 Task: Play online Risk (conquerclub) game.
Action: Mouse moved to (591, 498)
Screenshot: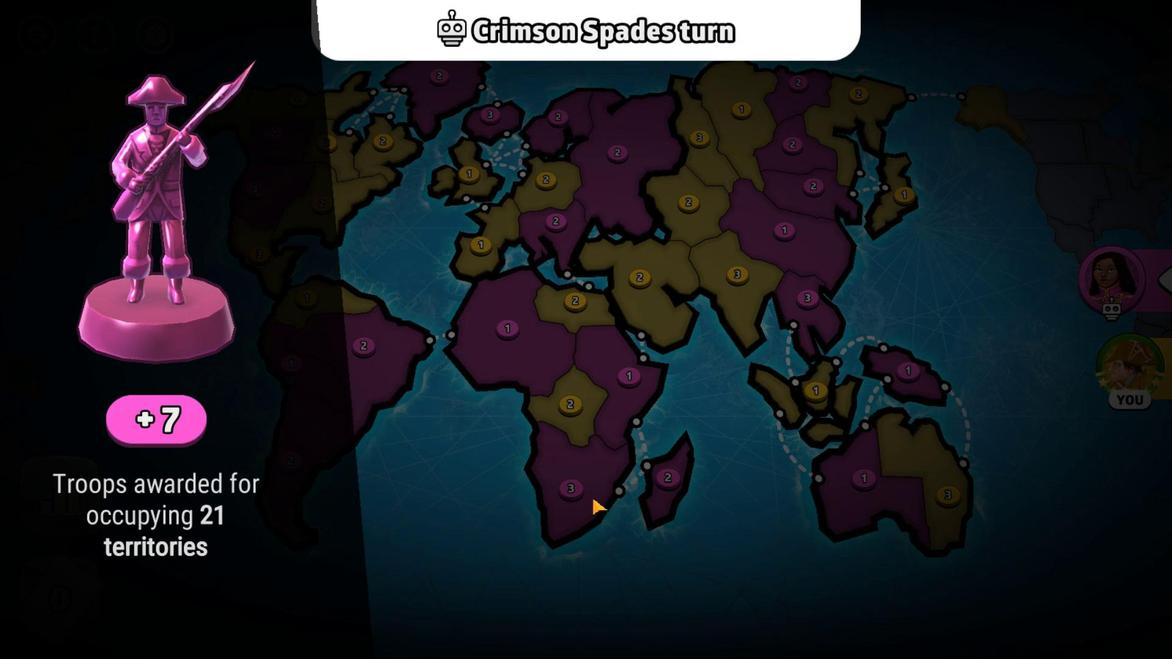
Action: Mouse pressed left at (591, 498)
Screenshot: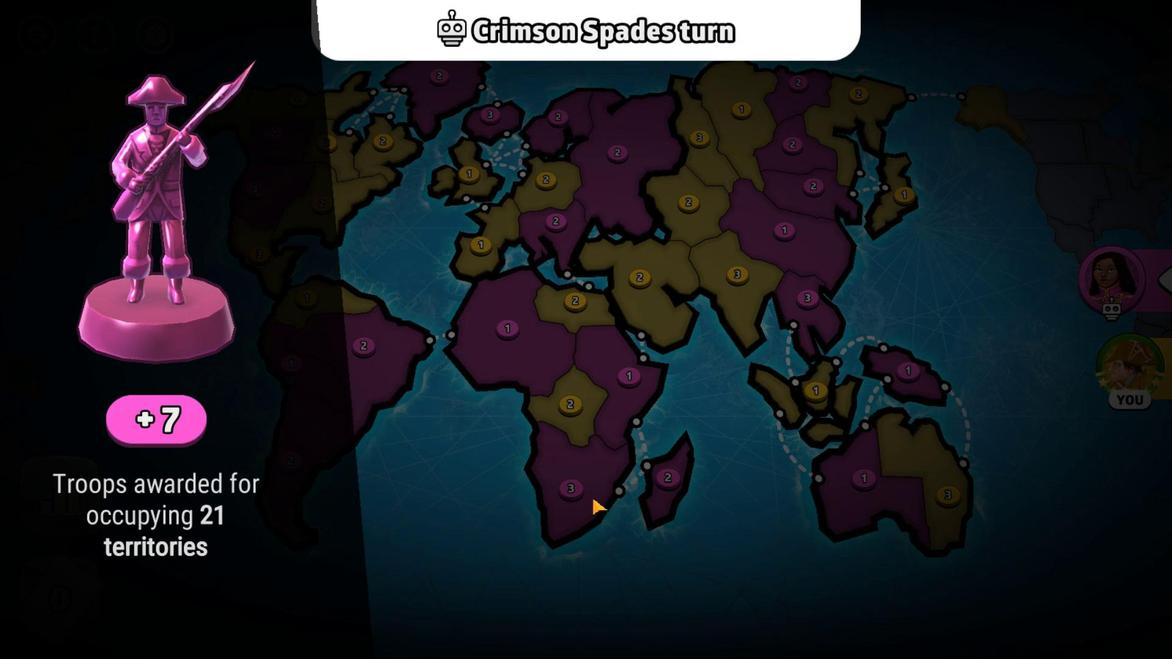 
Action: Mouse moved to (333, 200)
Screenshot: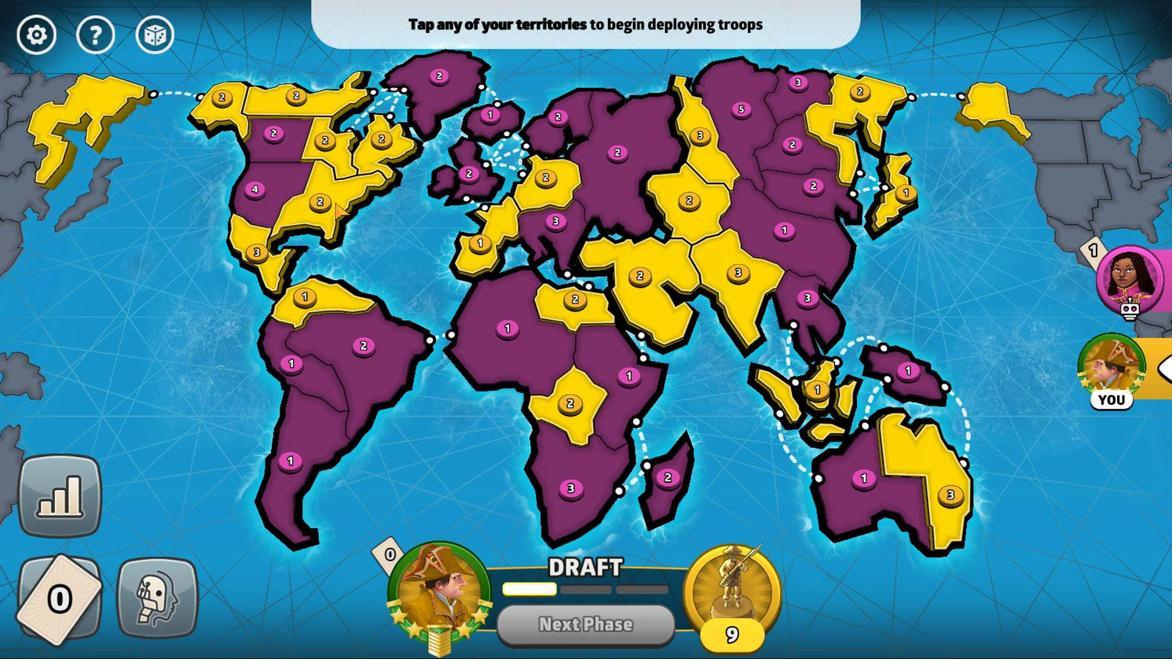 
Action: Mouse pressed left at (333, 200)
Screenshot: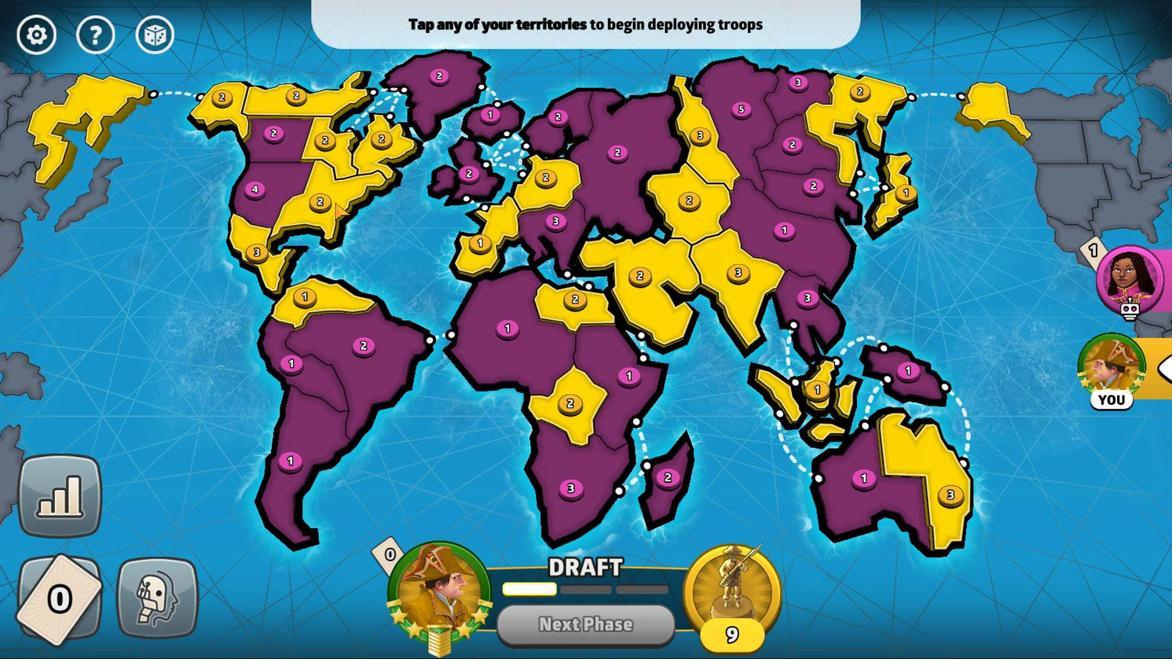 
Action: Mouse moved to (595, 263)
Screenshot: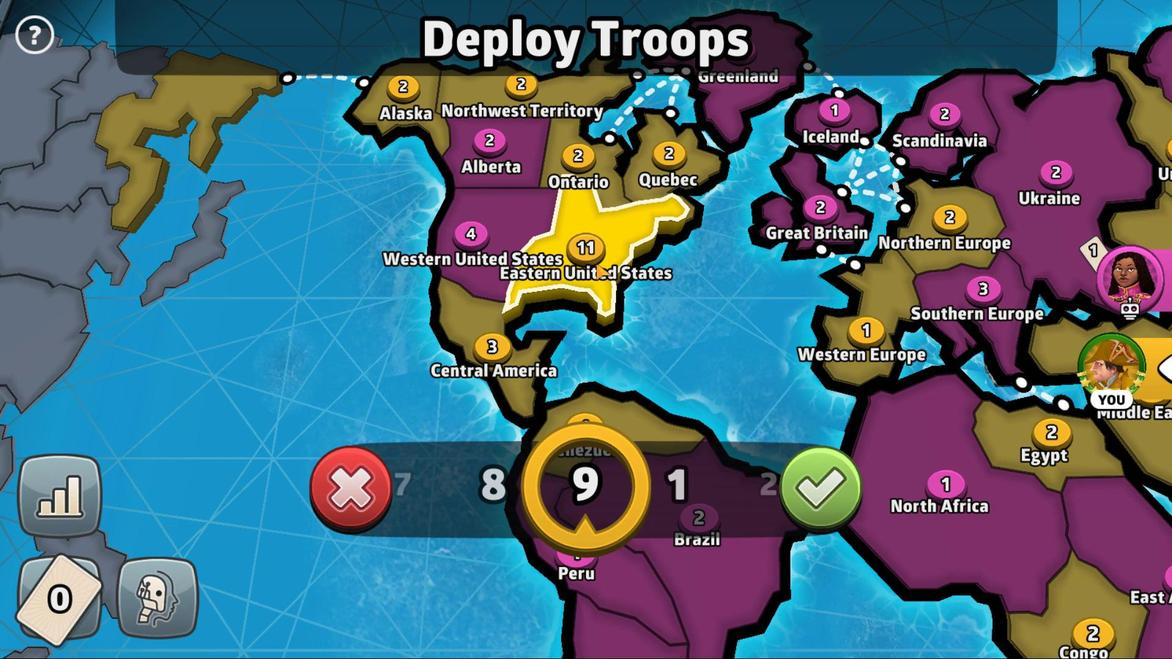 
Action: Mouse pressed left at (595, 263)
Screenshot: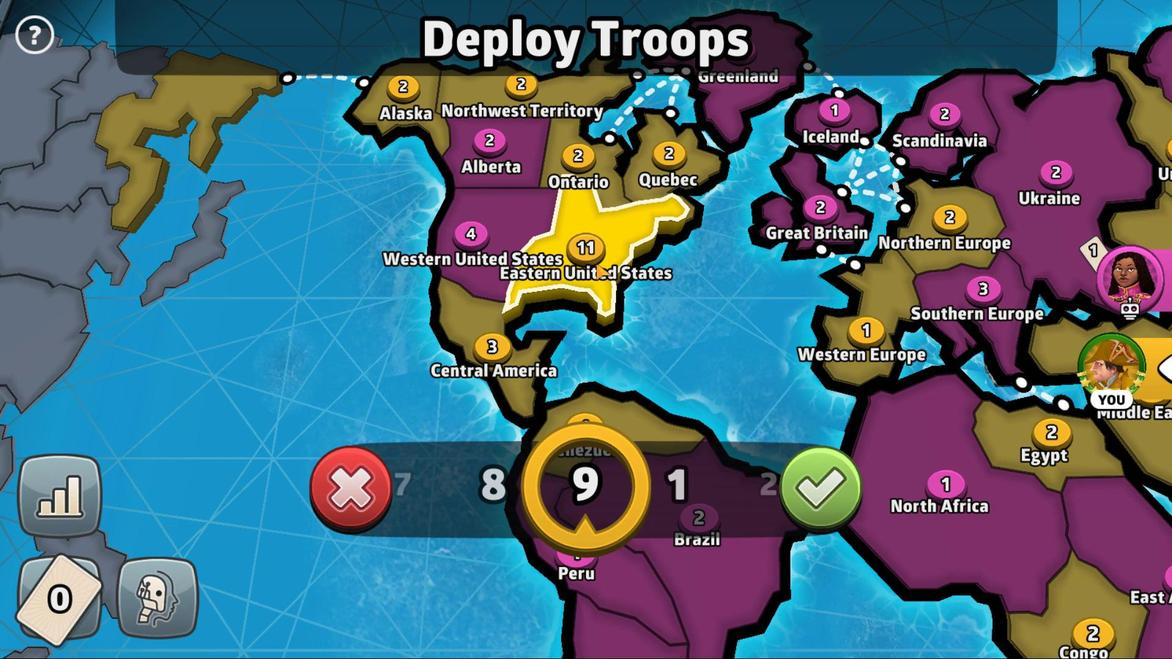 
Action: Mouse moved to (375, 134)
Screenshot: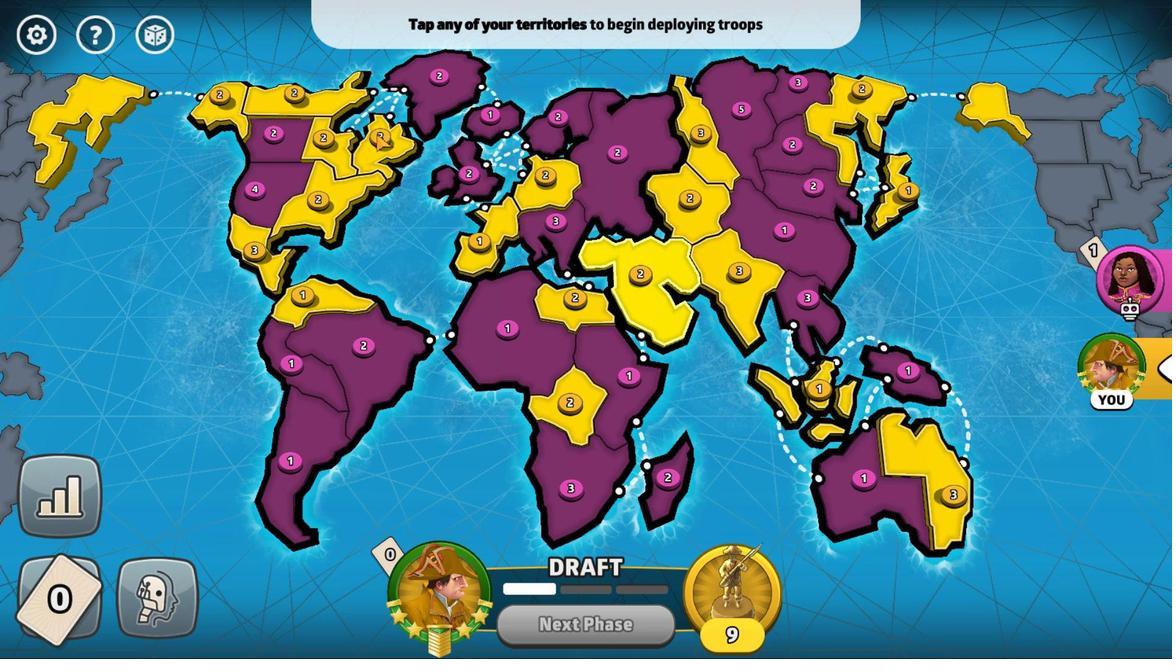 
Action: Mouse pressed left at (375, 134)
Screenshot: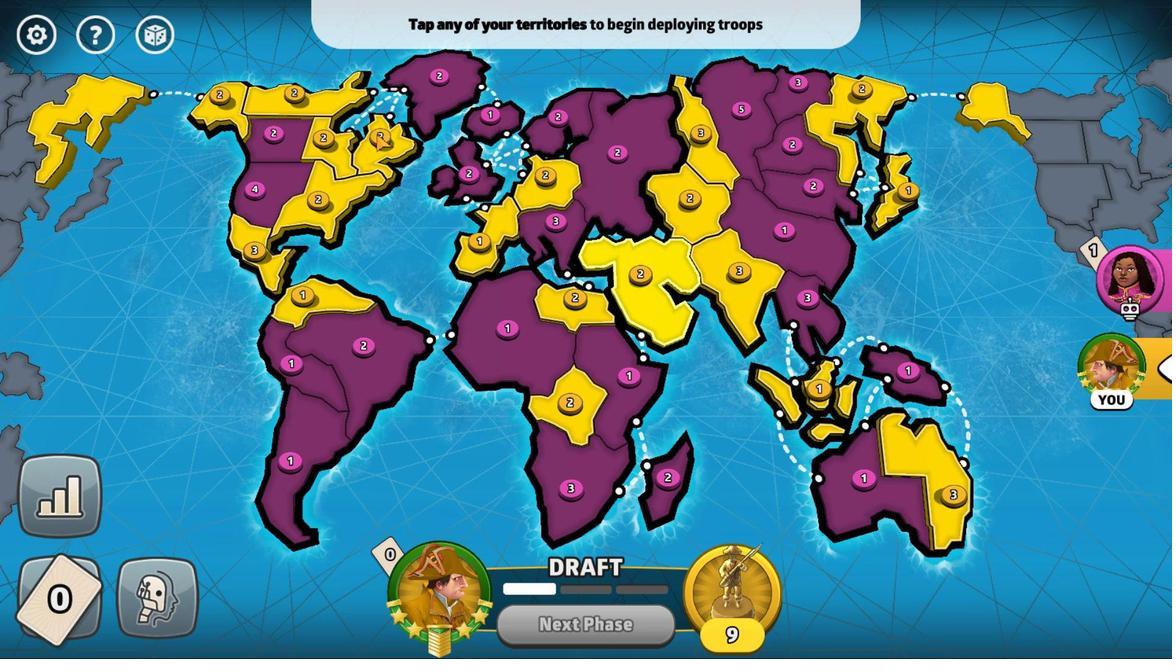 
Action: Mouse moved to (827, 482)
Screenshot: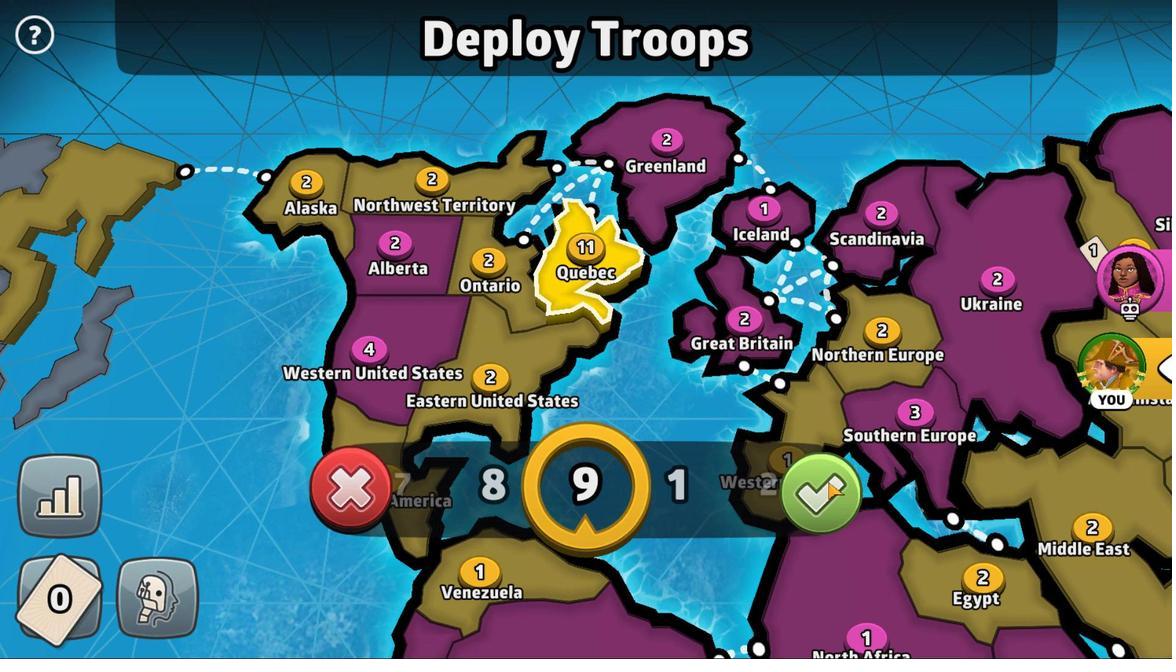 
Action: Mouse pressed left at (827, 482)
Screenshot: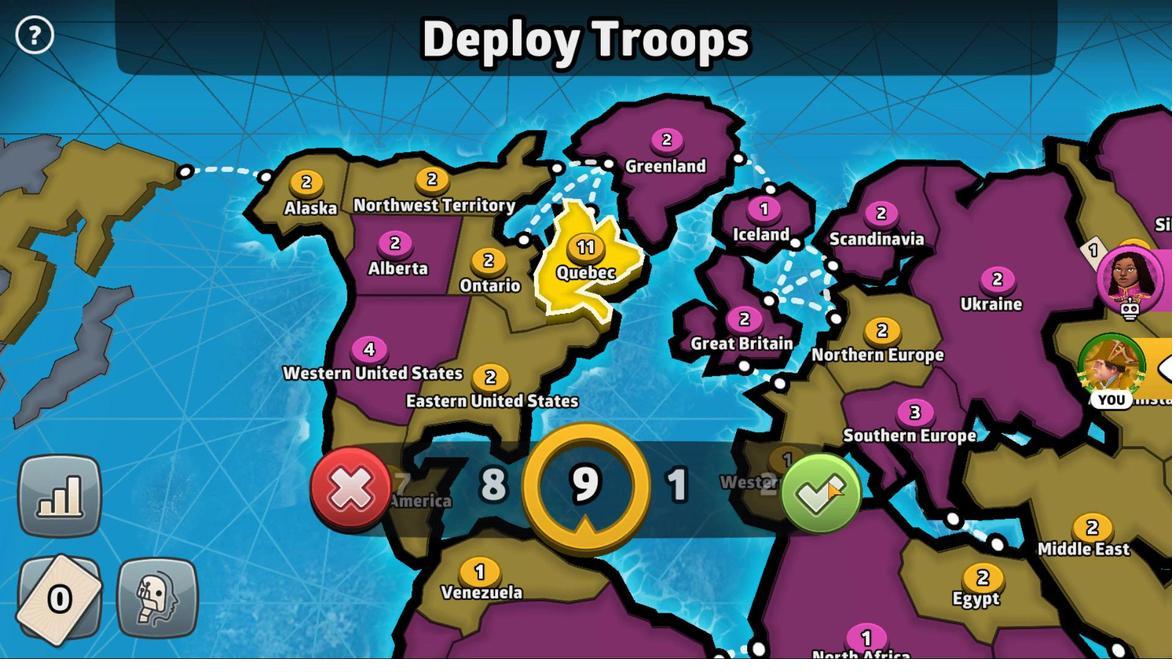 
Action: Mouse moved to (609, 619)
Screenshot: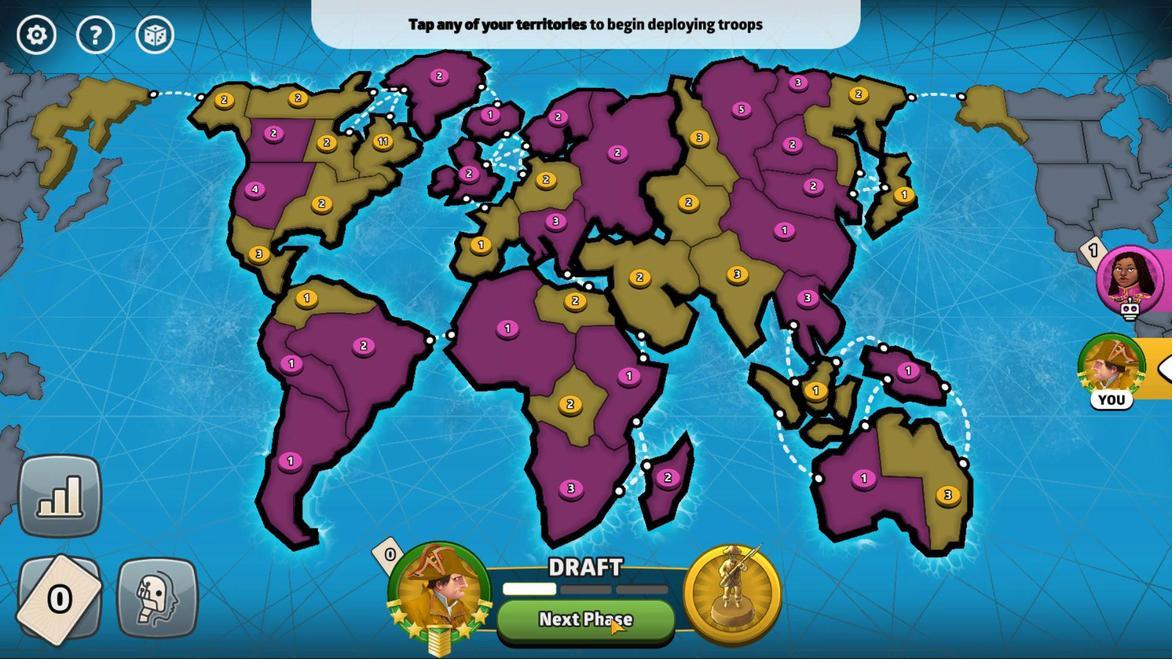 
Action: Mouse pressed left at (609, 619)
Screenshot: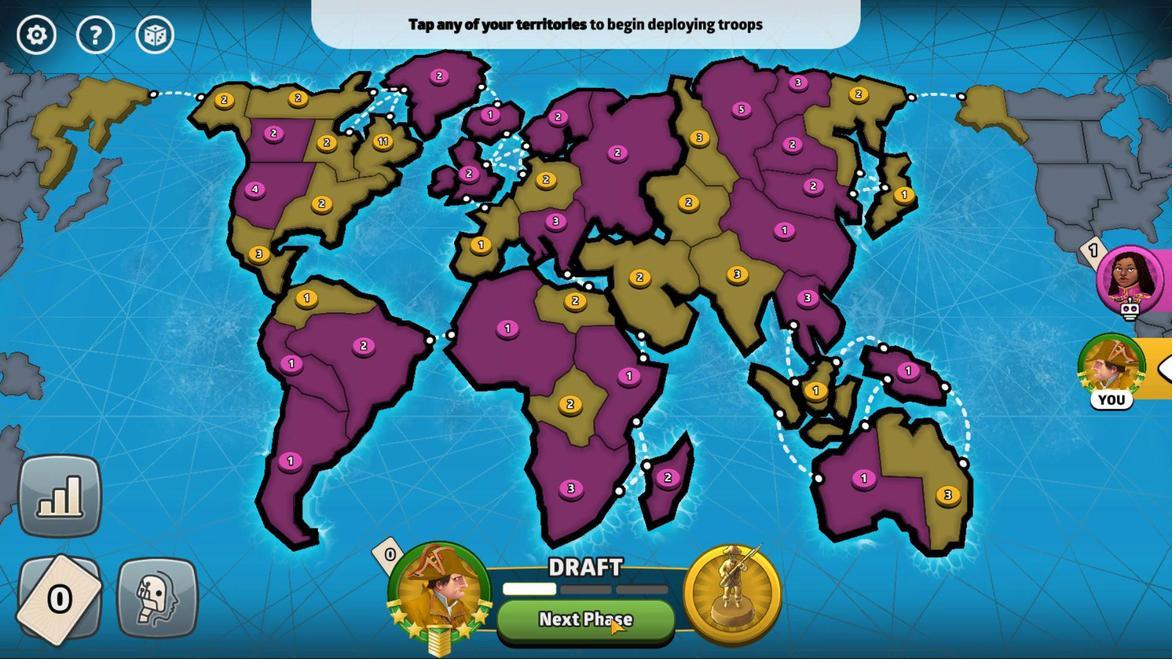 
Action: Mouse moved to (384, 153)
Screenshot: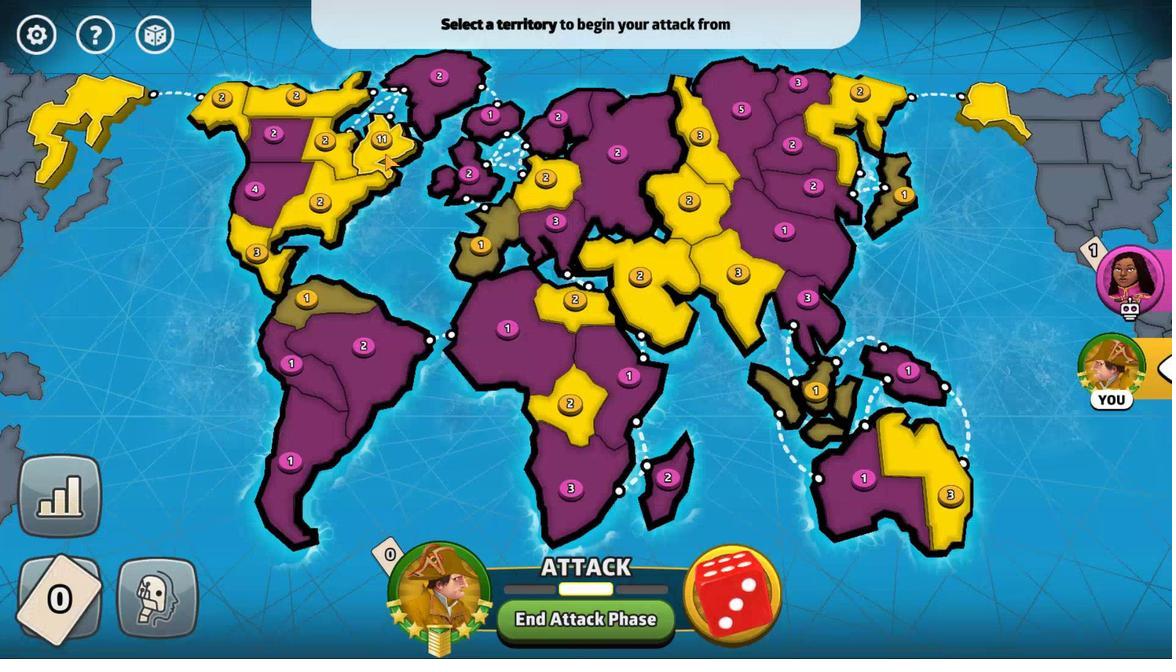 
Action: Mouse pressed left at (384, 153)
Screenshot: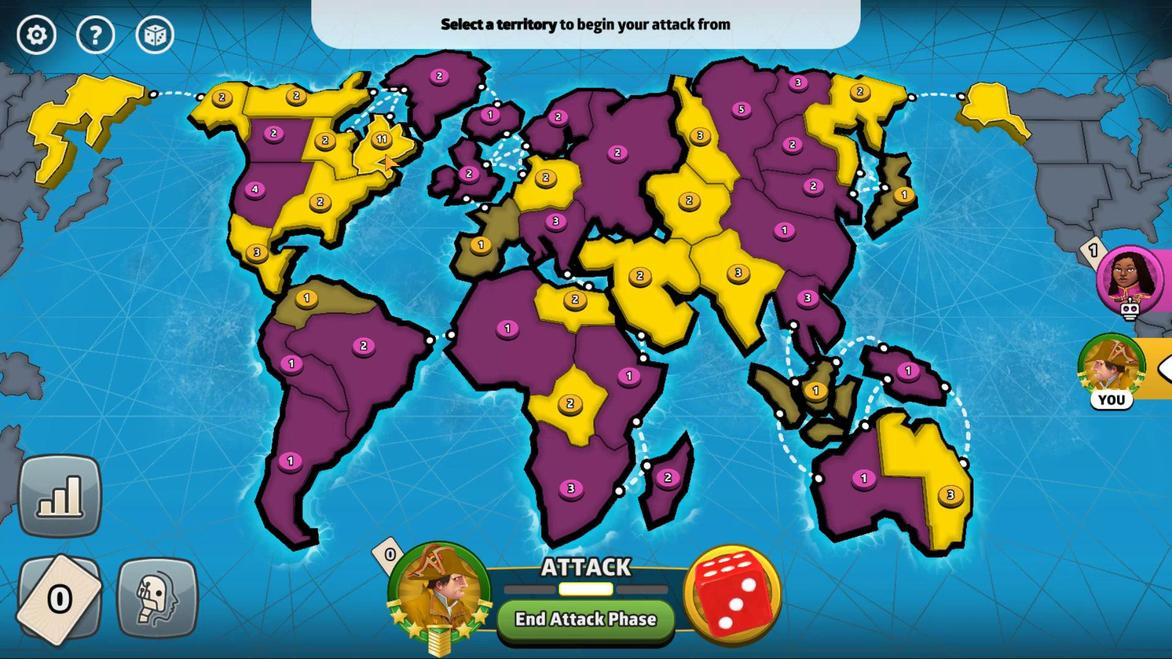 
Action: Mouse moved to (772, 206)
Screenshot: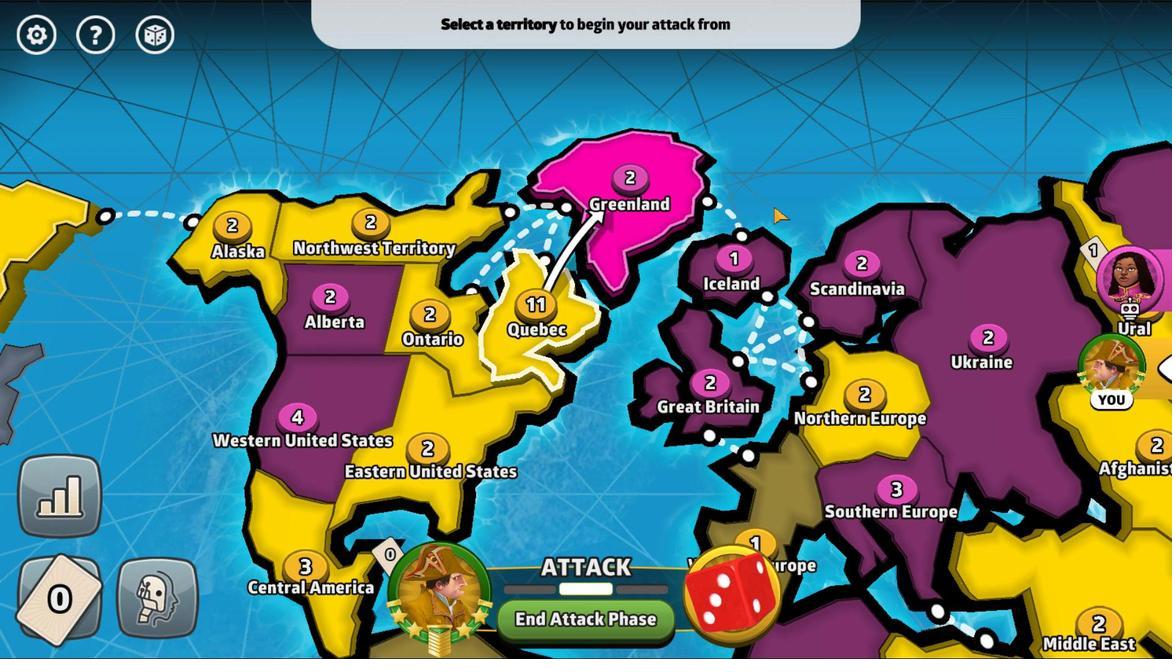 
Action: Mouse pressed left at (772, 206)
Screenshot: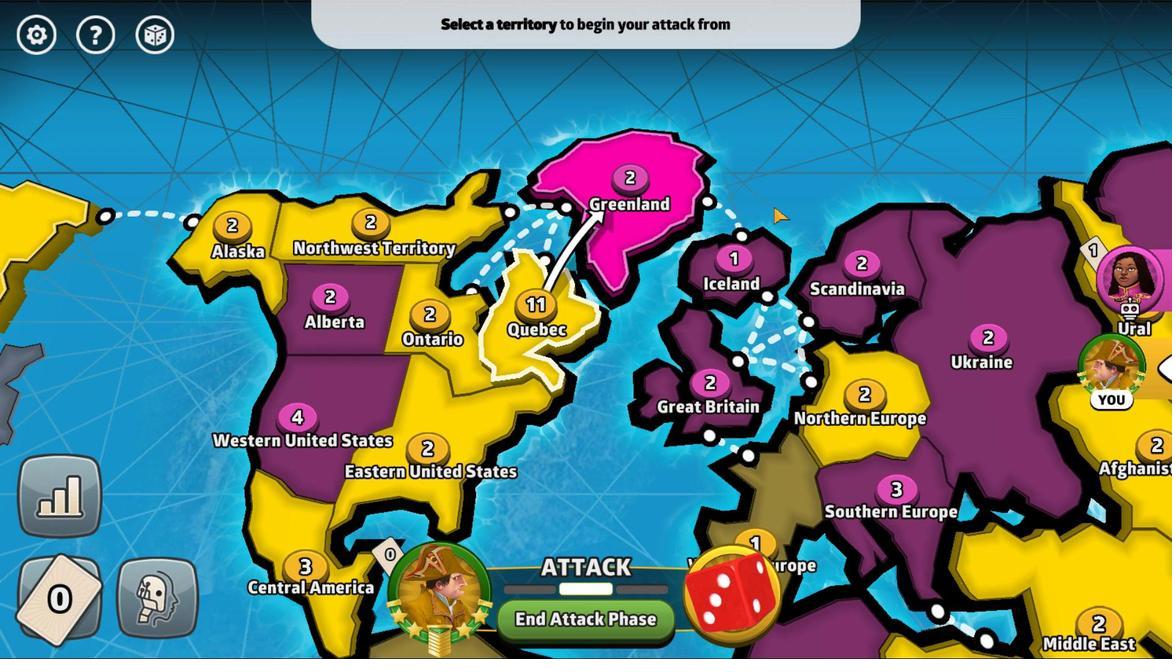 
Action: Mouse moved to (370, 136)
Screenshot: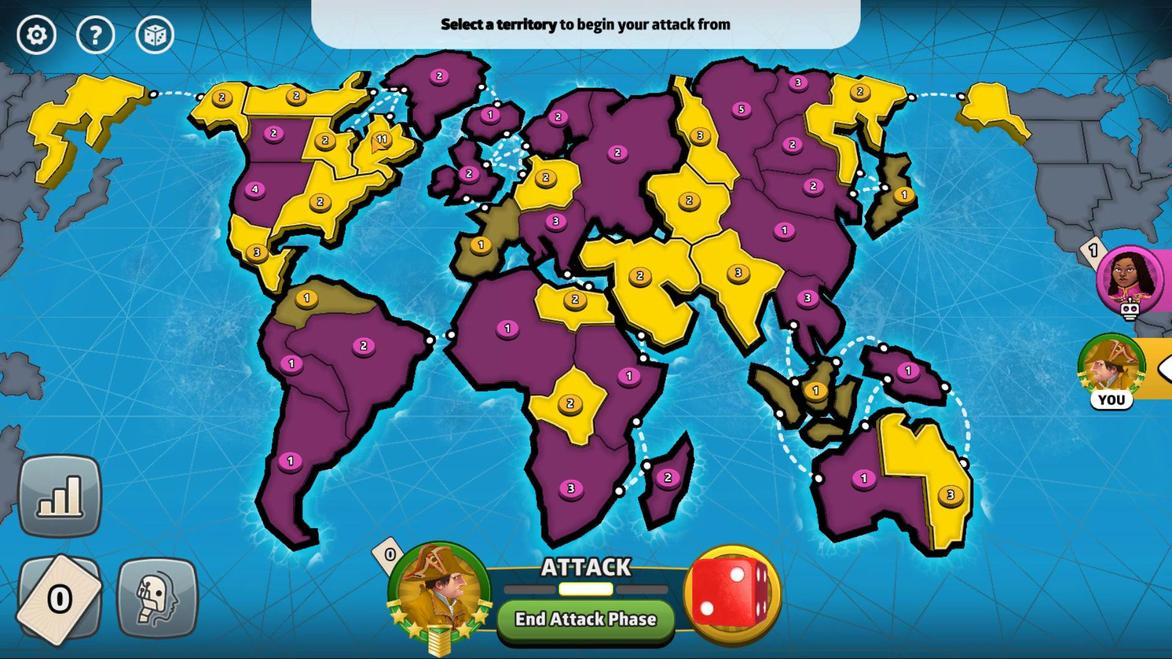 
Action: Mouse pressed left at (370, 136)
Screenshot: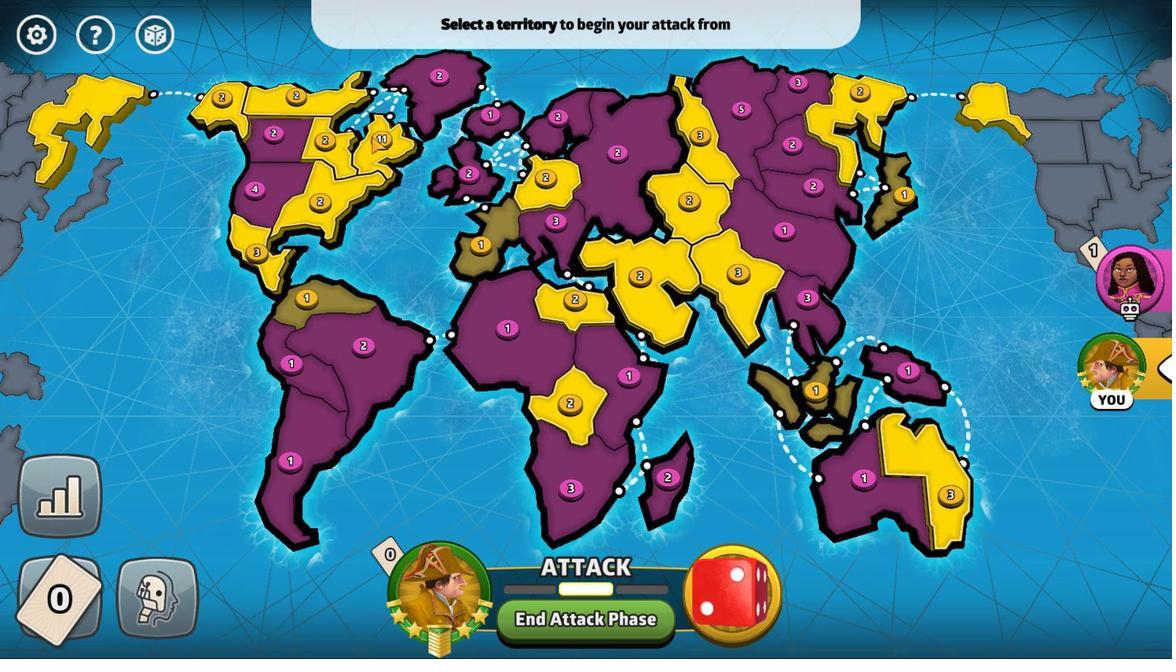 
Action: Mouse moved to (655, 228)
Screenshot: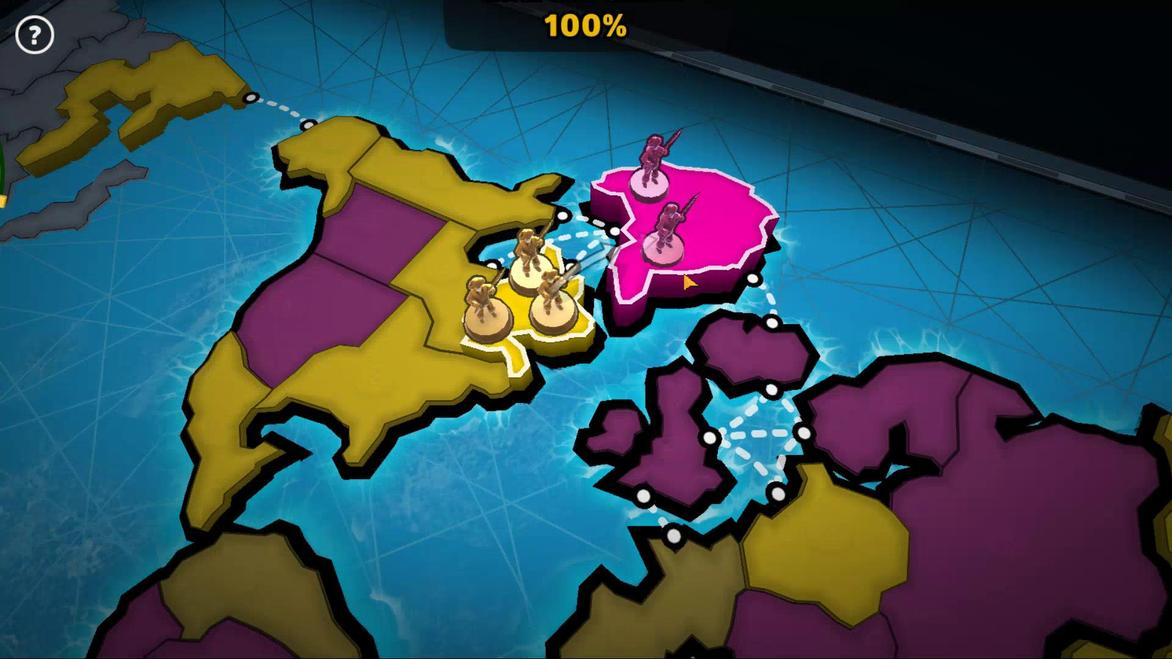 
Action: Mouse pressed left at (655, 228)
Screenshot: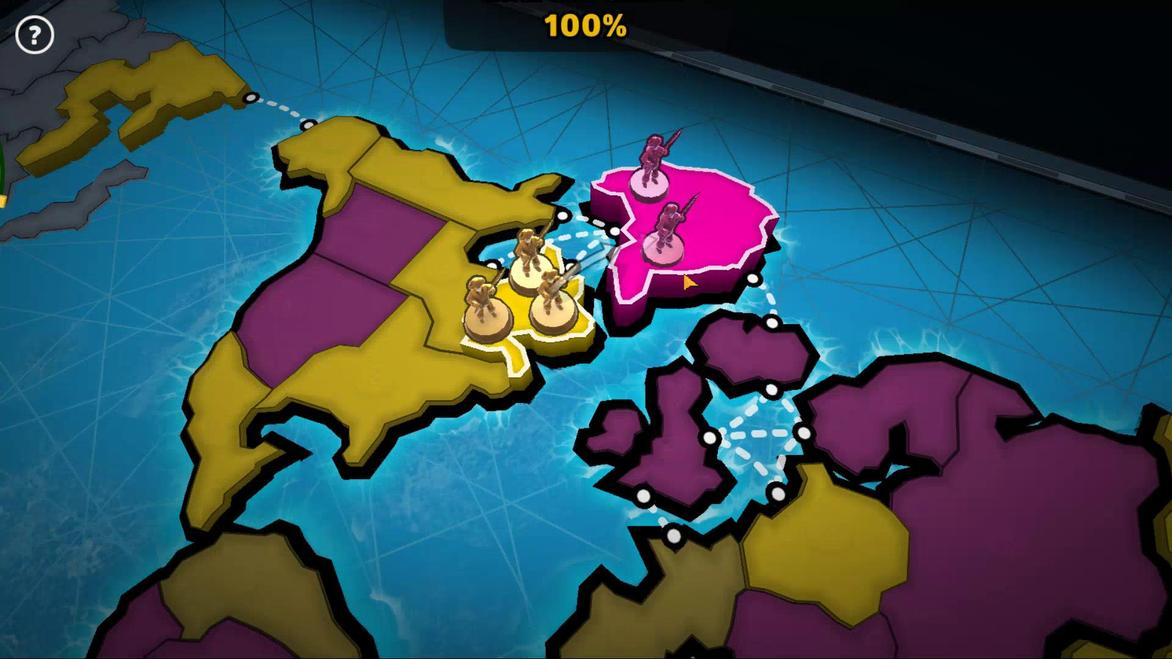 
Action: Mouse moved to (594, 465)
Screenshot: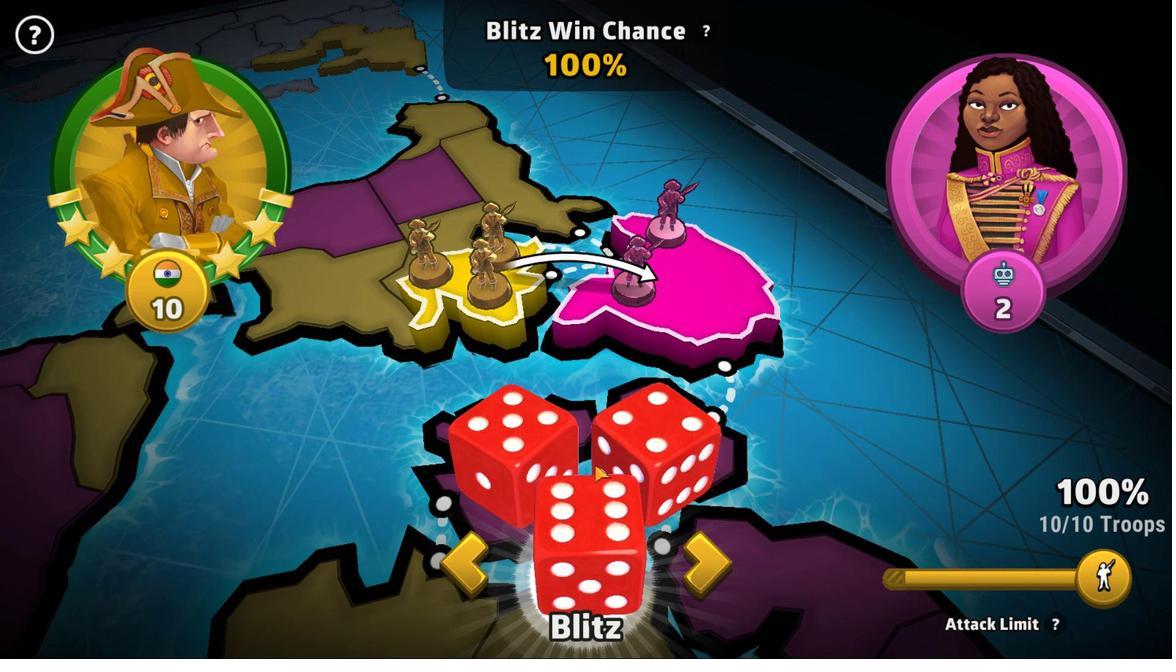 
Action: Mouse pressed left at (594, 465)
Screenshot: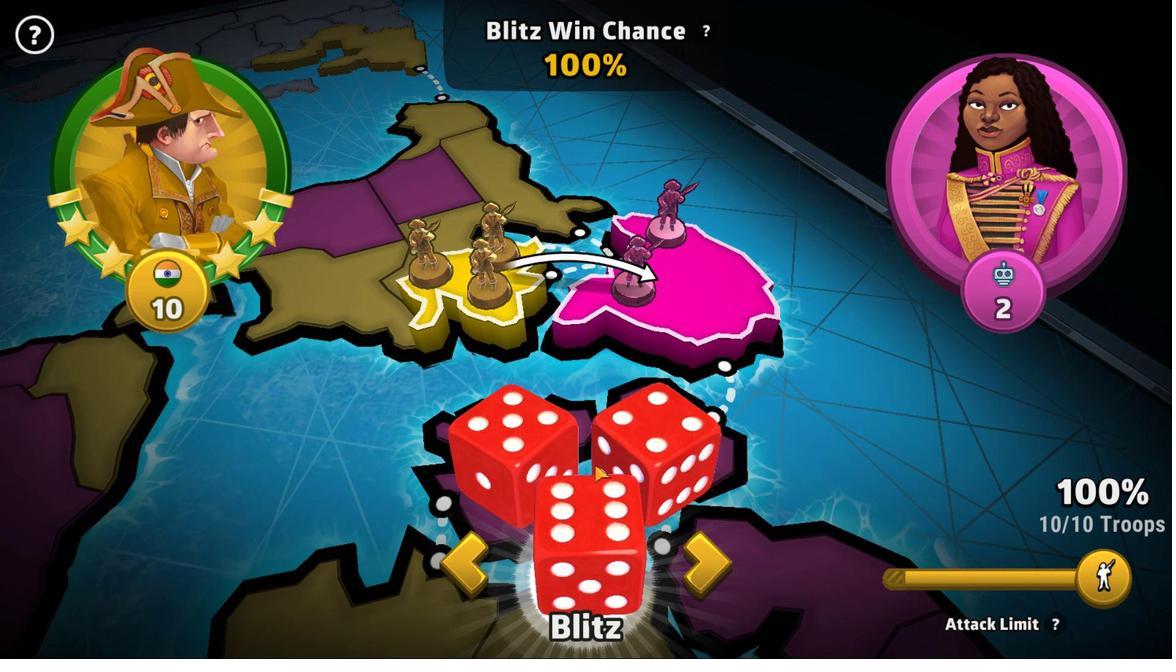 
Action: Mouse moved to (821, 481)
Screenshot: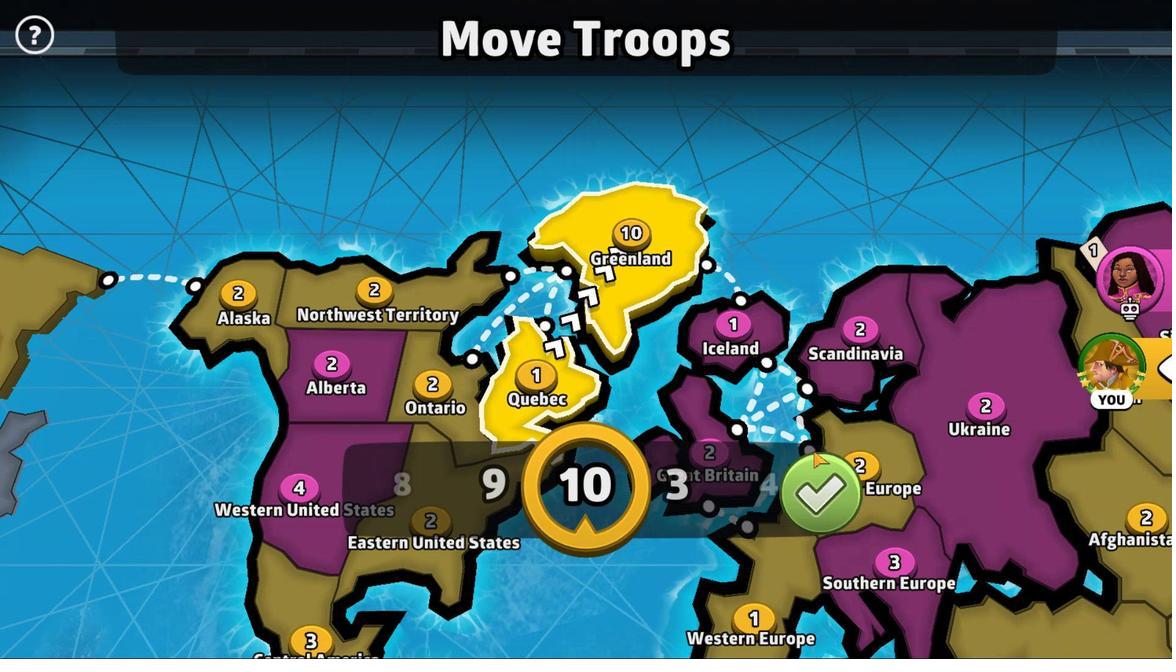 
Action: Mouse pressed left at (821, 481)
Screenshot: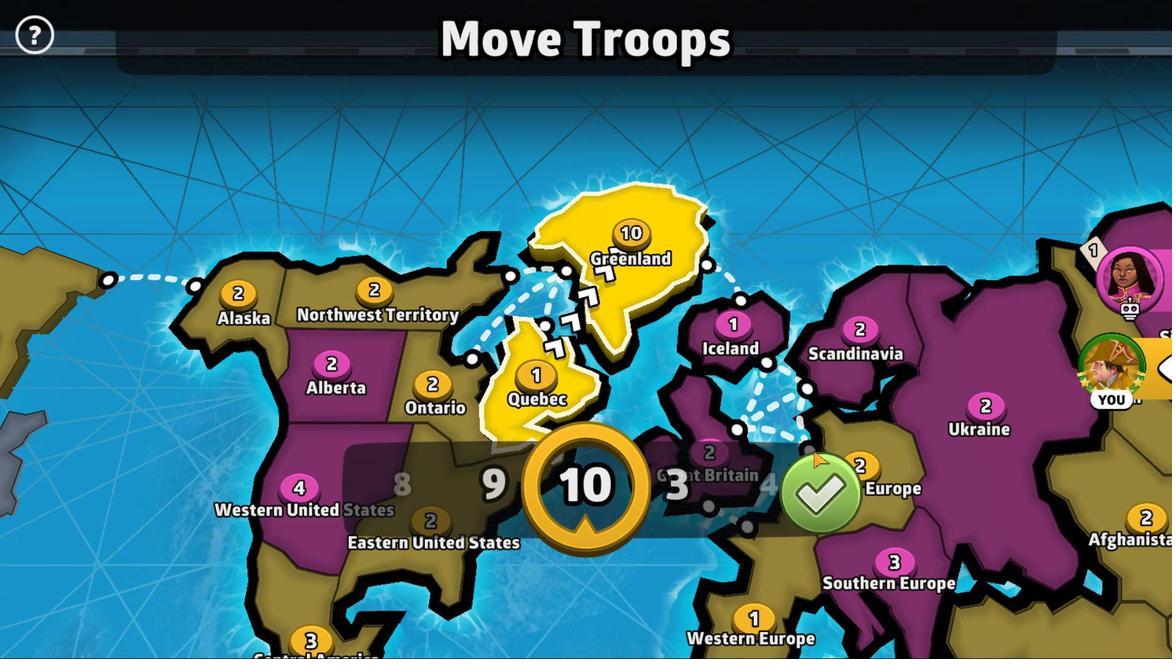 
Action: Mouse moved to (646, 299)
Screenshot: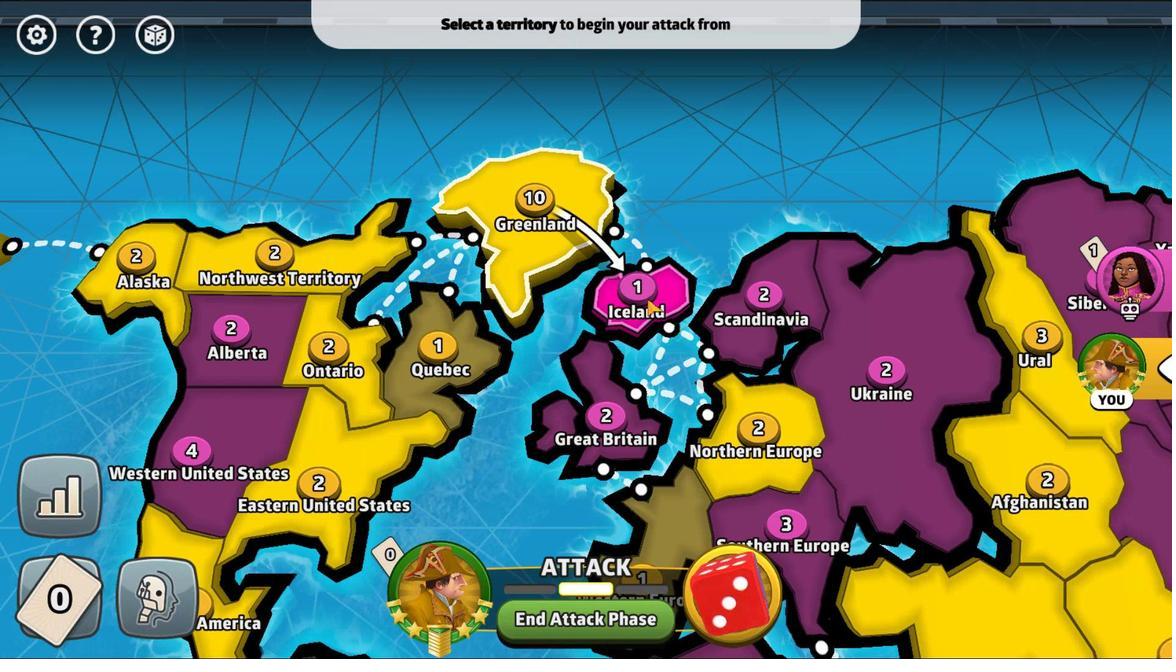 
Action: Mouse pressed left at (646, 299)
Screenshot: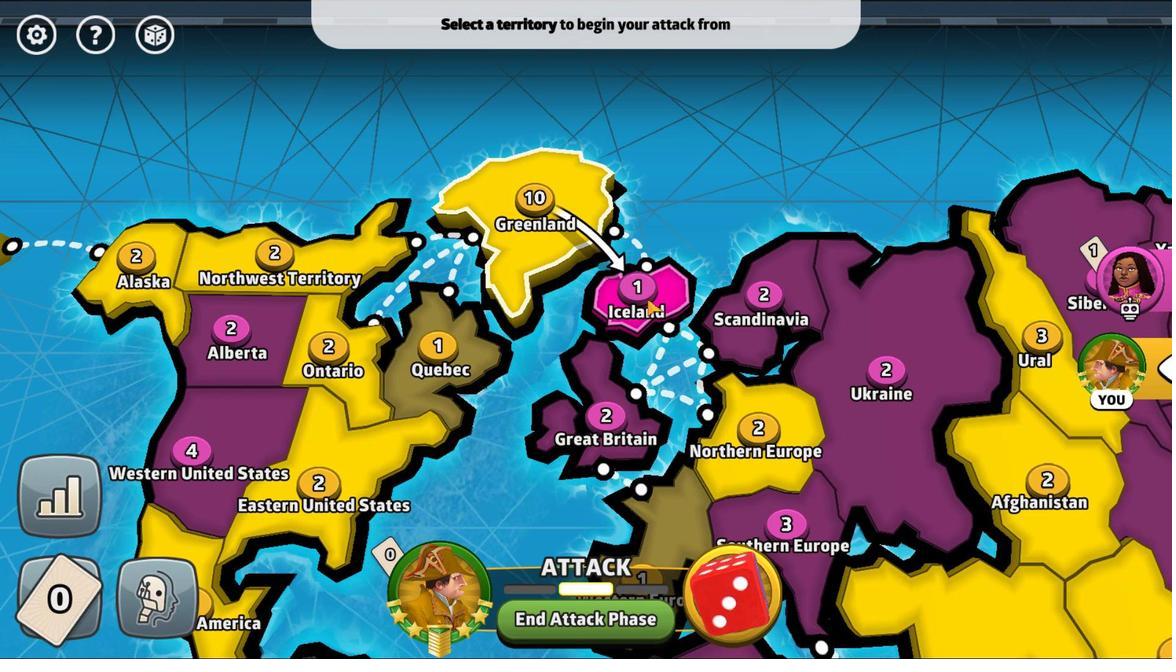 
Action: Mouse moved to (660, 458)
Screenshot: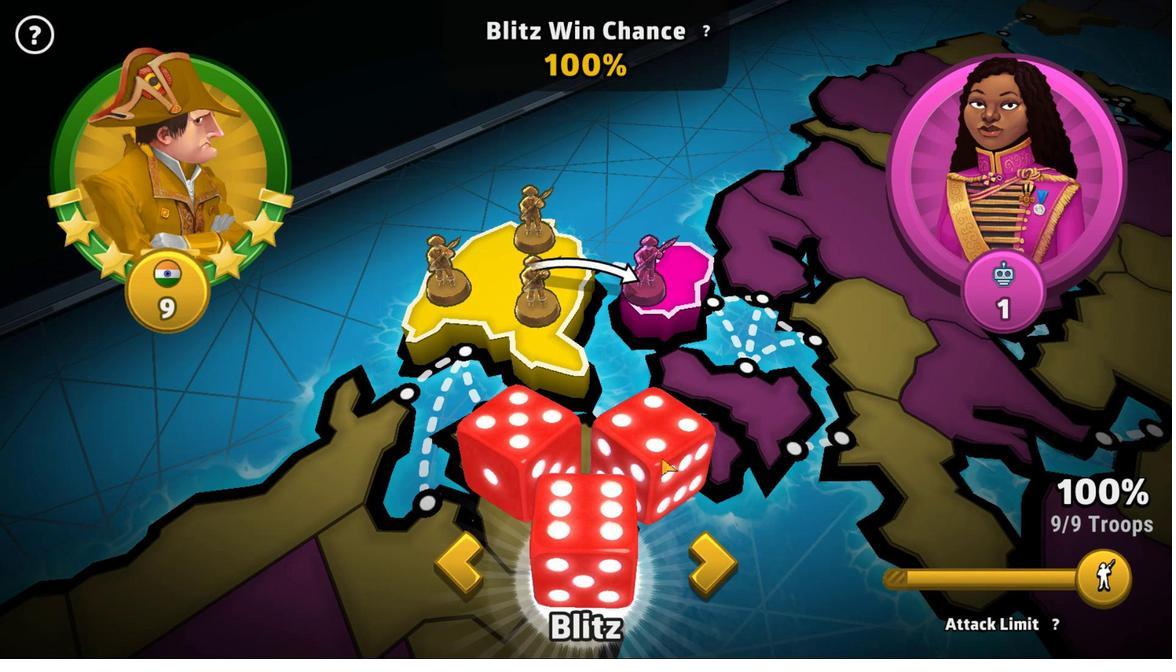 
Action: Mouse pressed left at (660, 458)
Screenshot: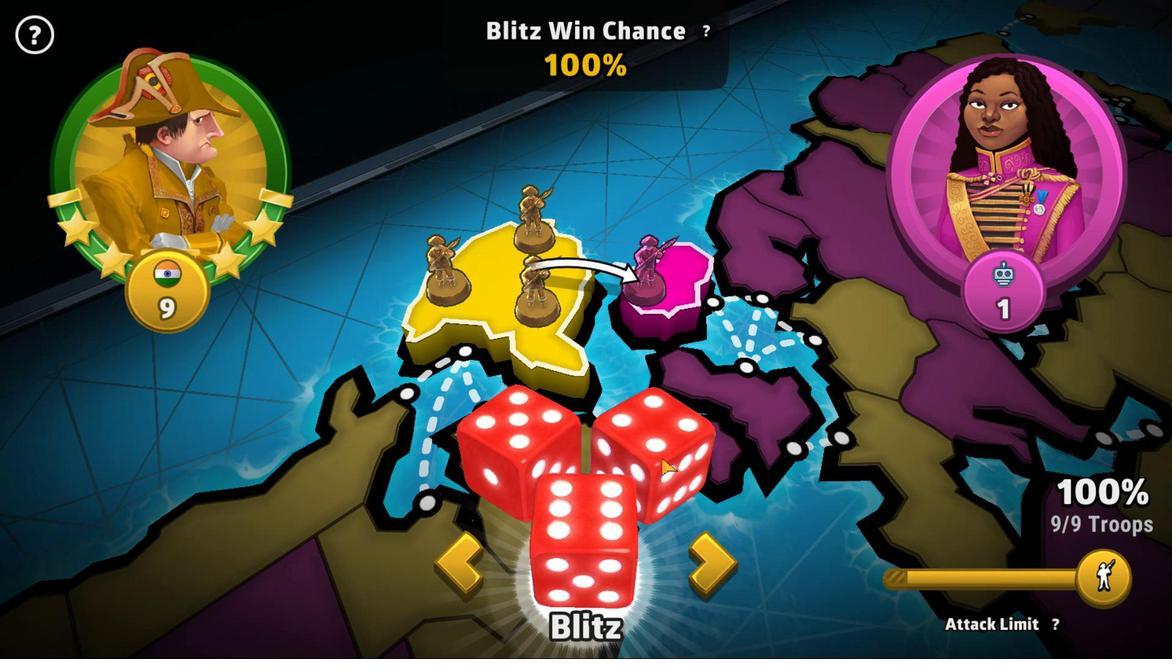 
Action: Mouse moved to (857, 482)
Screenshot: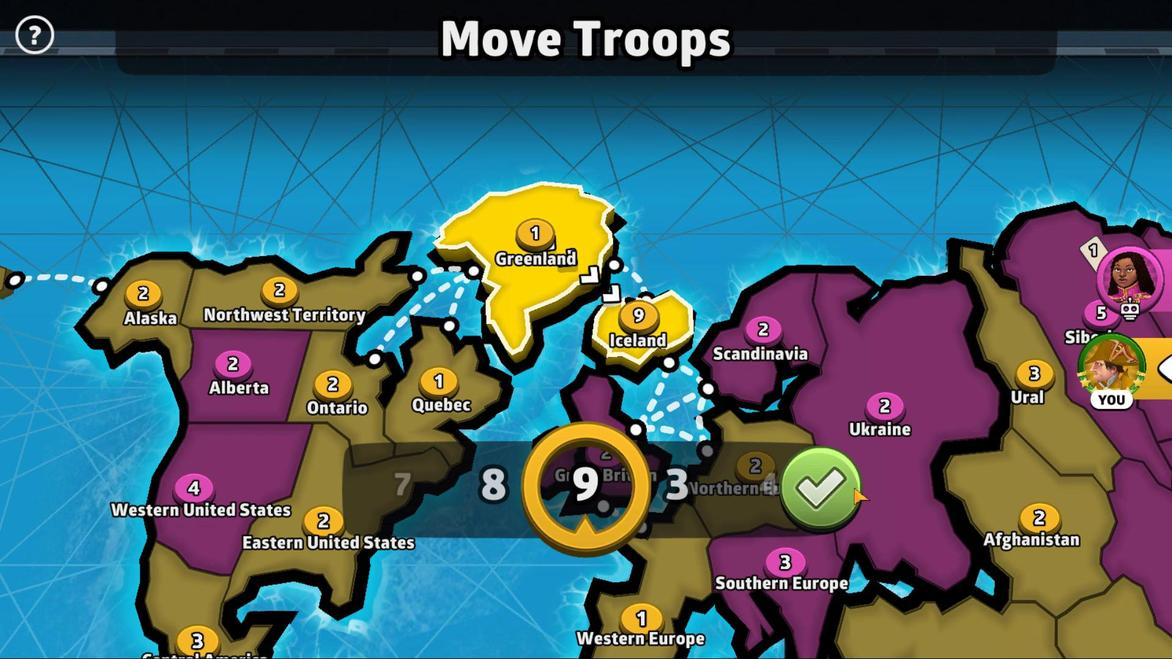 
Action: Mouse pressed left at (857, 482)
Screenshot: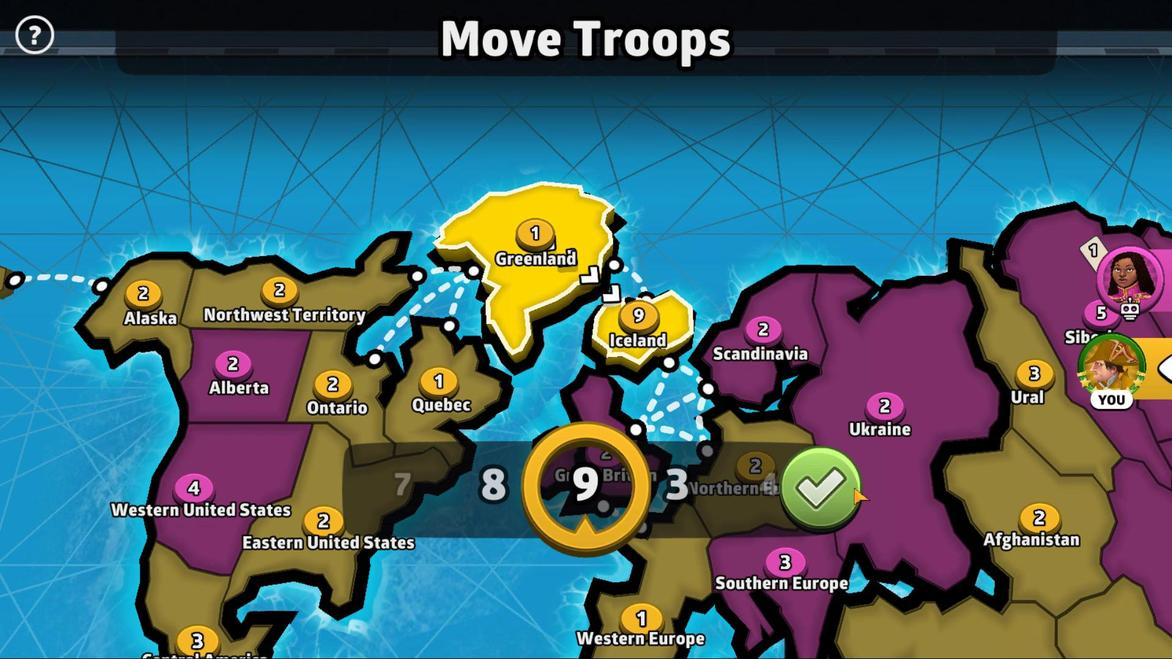 
Action: Mouse moved to (516, 305)
Screenshot: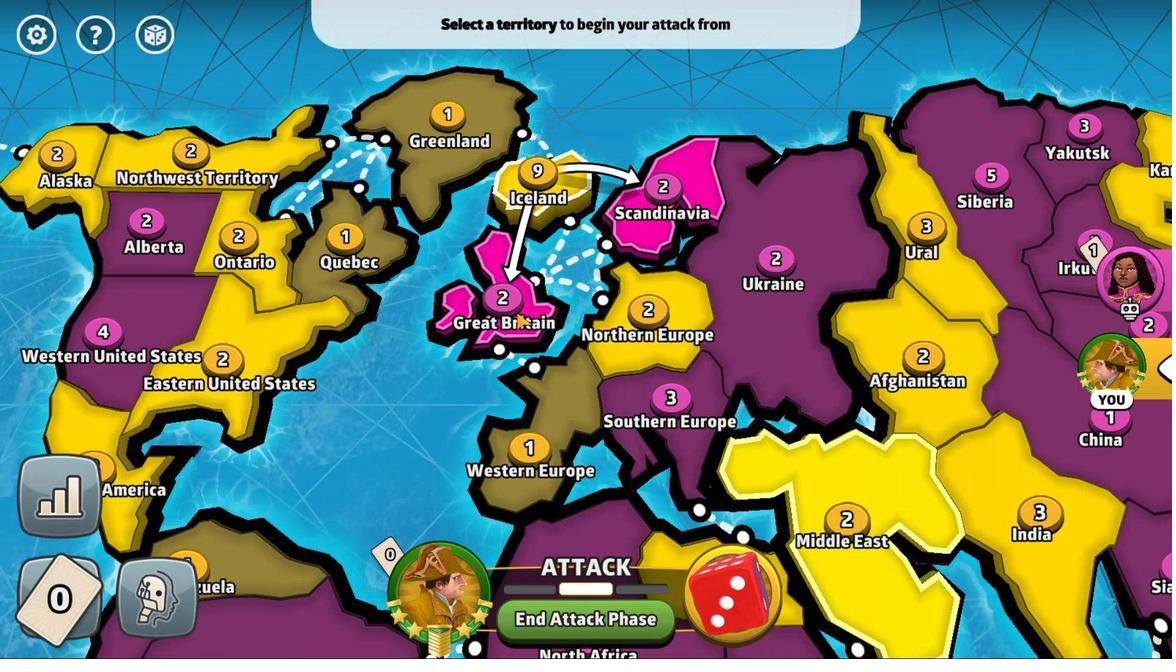 
Action: Mouse pressed left at (516, 305)
Screenshot: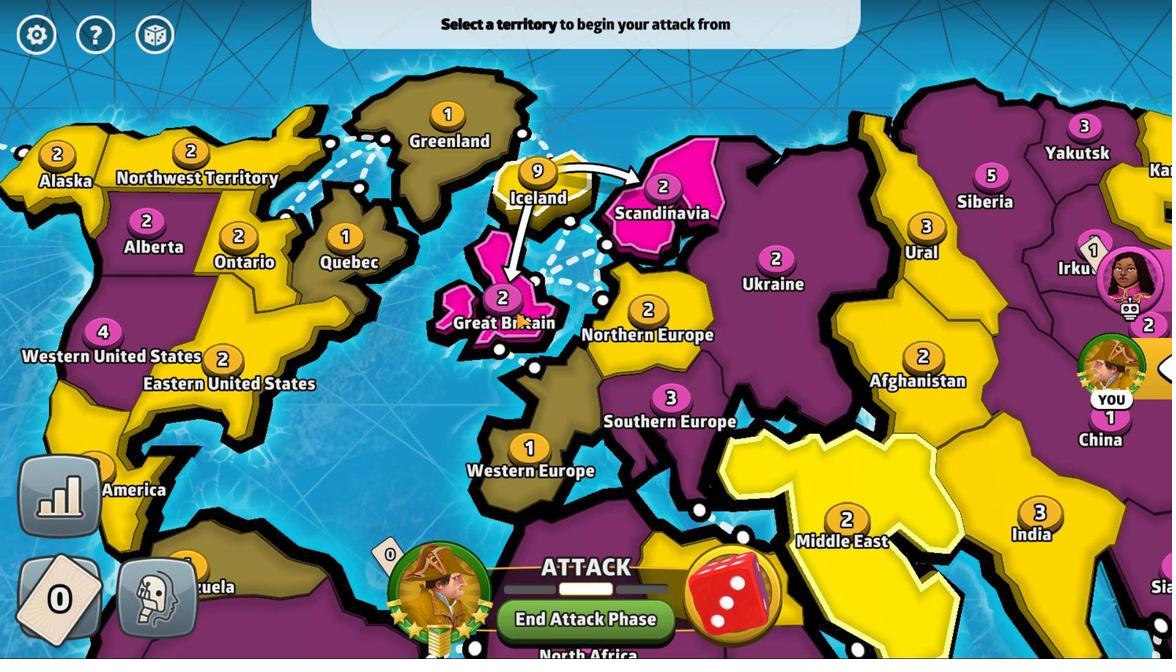 
Action: Mouse moved to (520, 308)
Screenshot: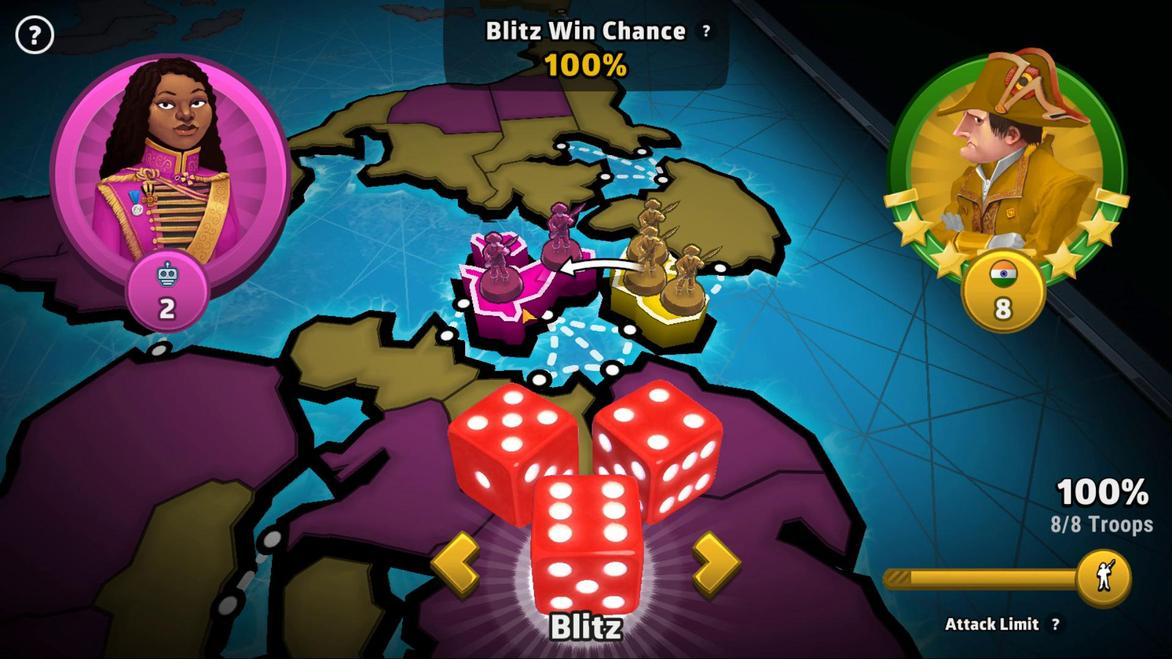 
Action: Key pressed <Key.left>
Screenshot: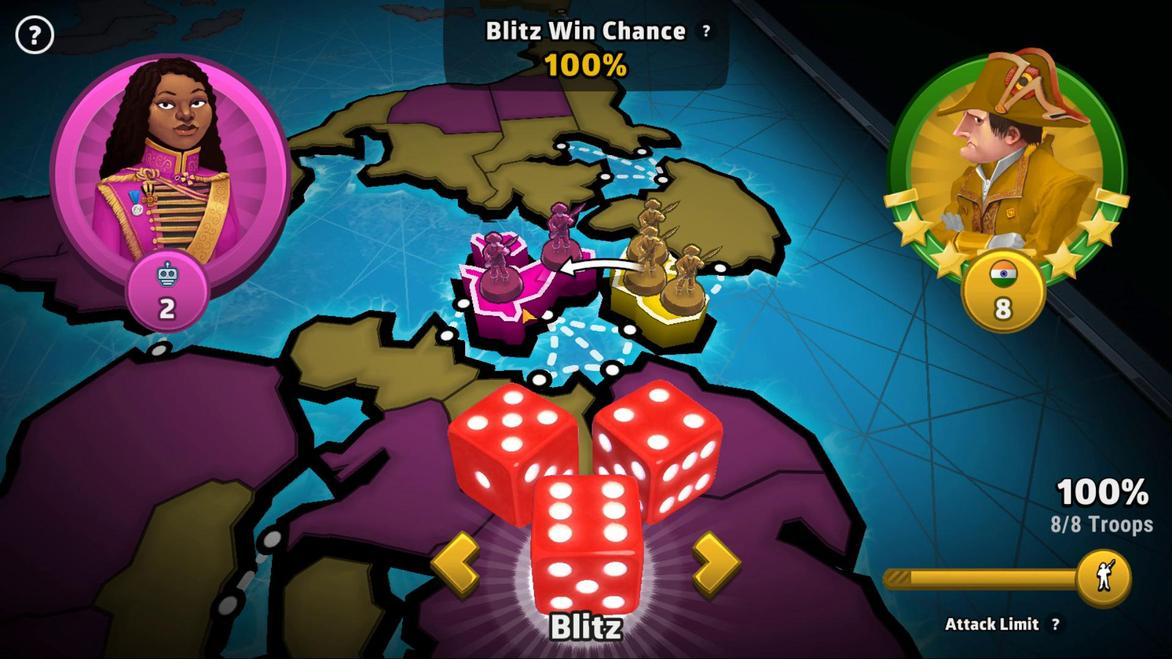 
Action: Mouse moved to (516, 396)
Screenshot: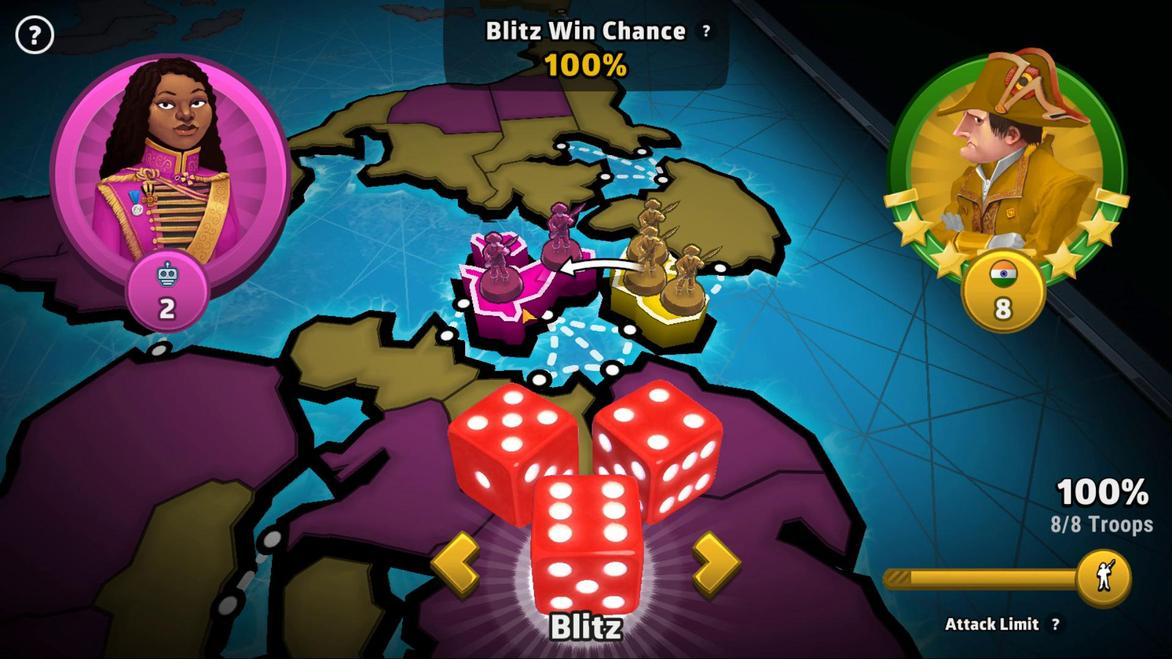 
Action: Key pressed <Key.left><Key.left><Key.left>
Screenshot: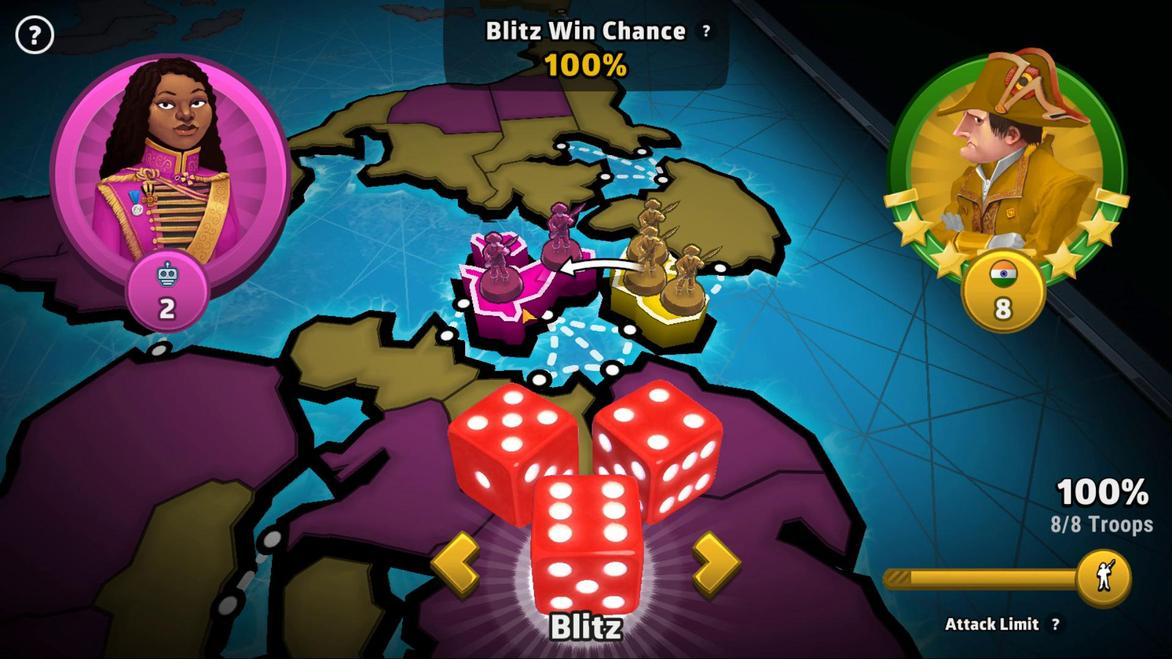 
Action: Mouse moved to (571, 504)
Screenshot: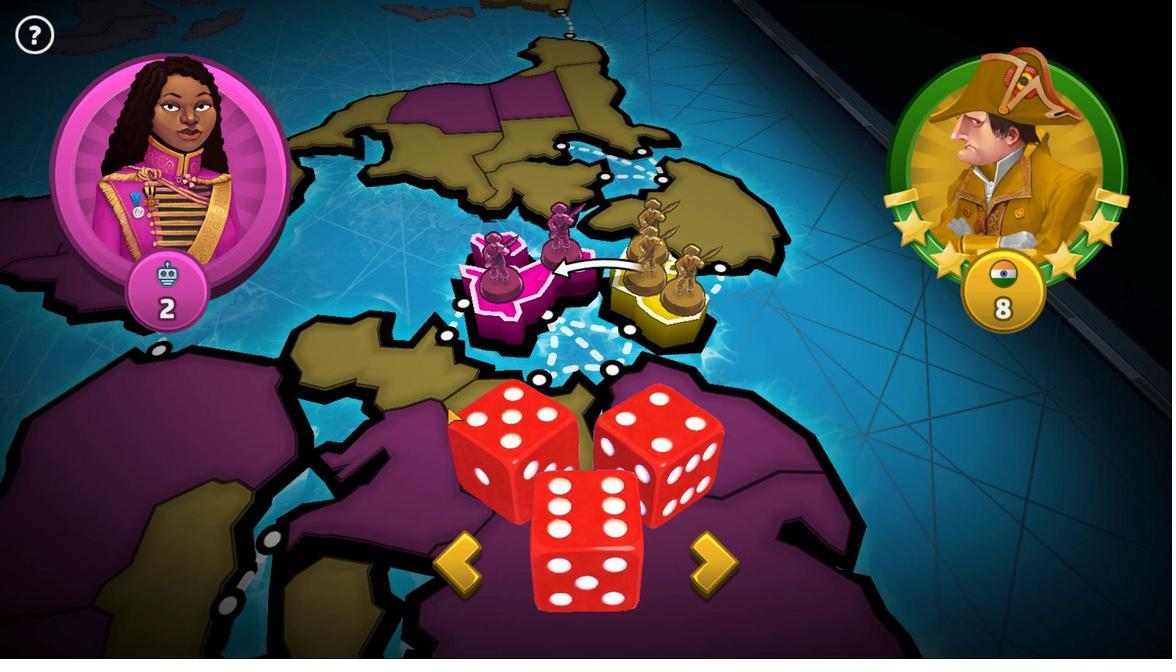 
Action: Mouse pressed left at (571, 504)
Screenshot: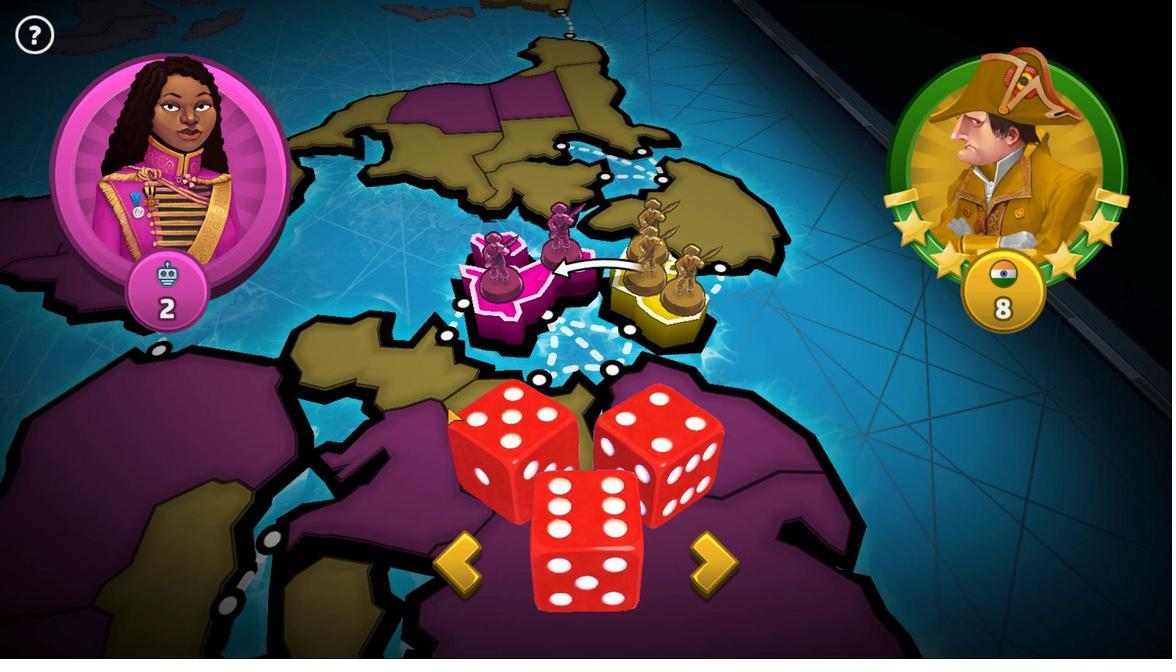 
Action: Mouse moved to (796, 489)
Screenshot: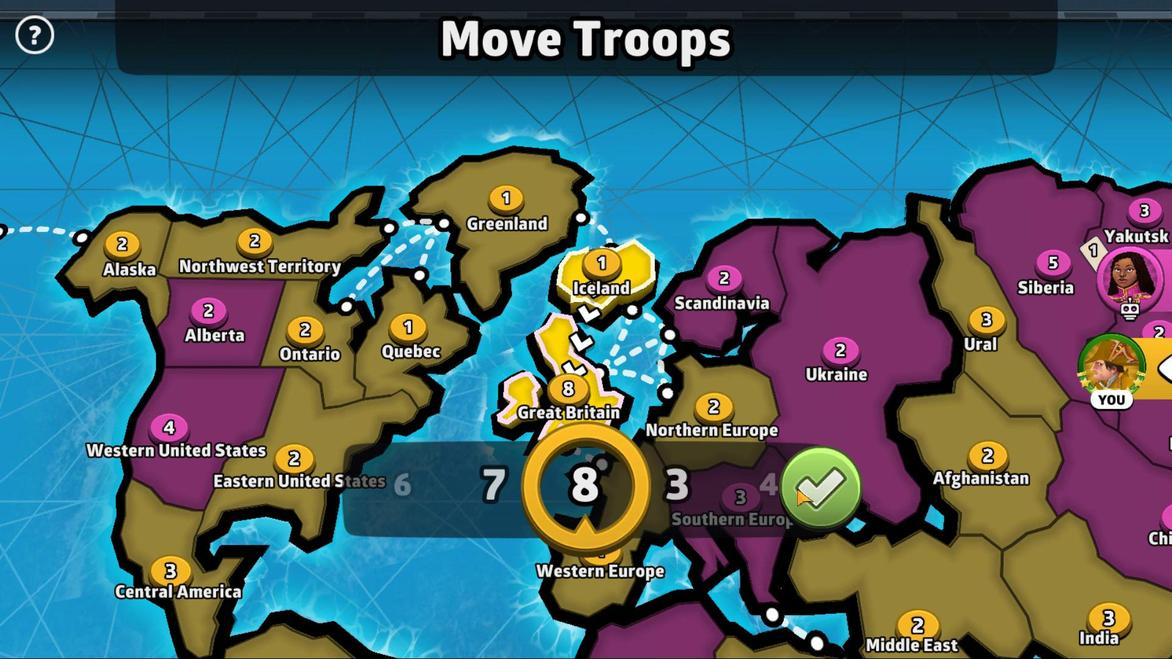 
Action: Mouse pressed left at (796, 489)
Screenshot: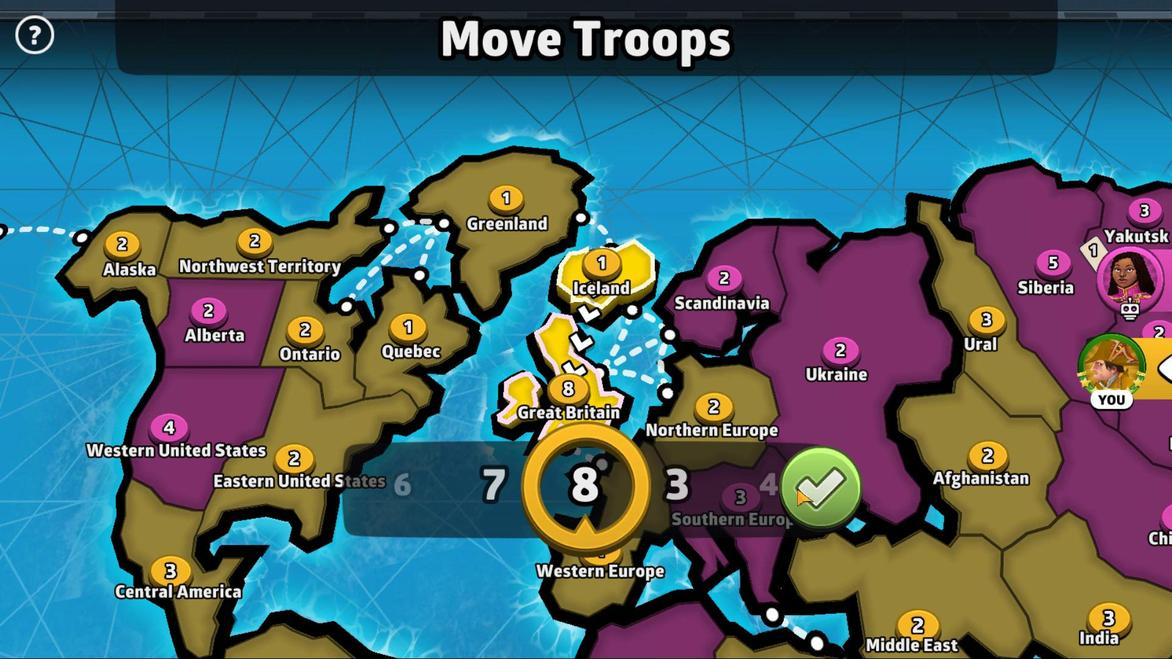
Action: Mouse moved to (653, 211)
Screenshot: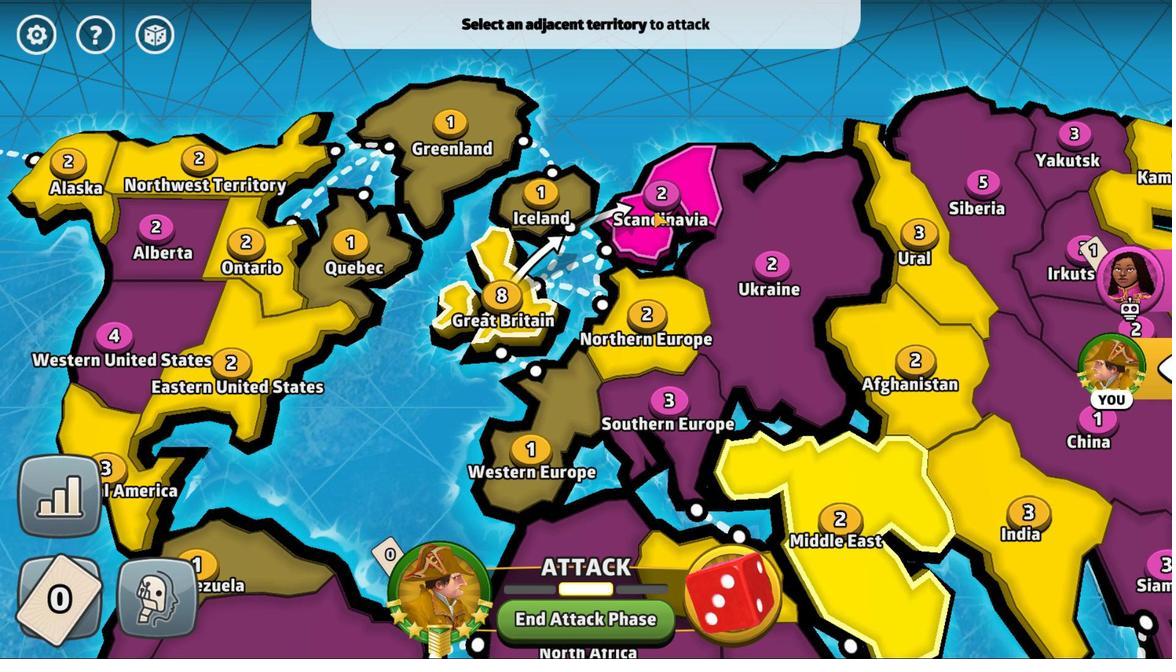 
Action: Mouse pressed left at (653, 211)
Screenshot: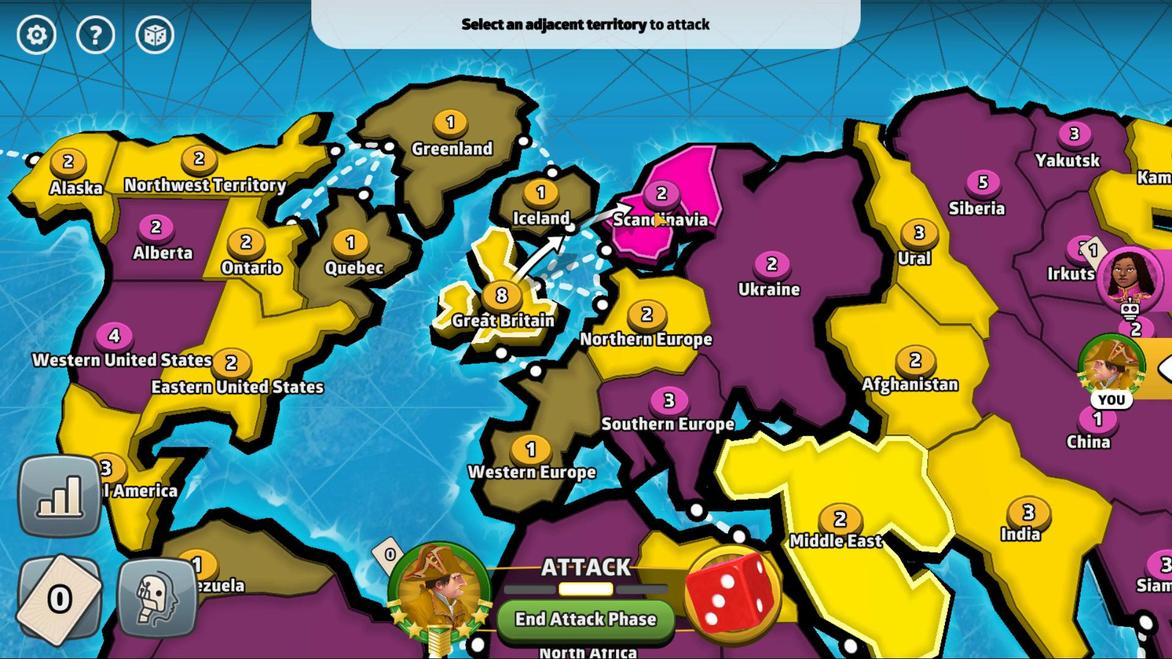 
Action: Mouse moved to (573, 464)
Screenshot: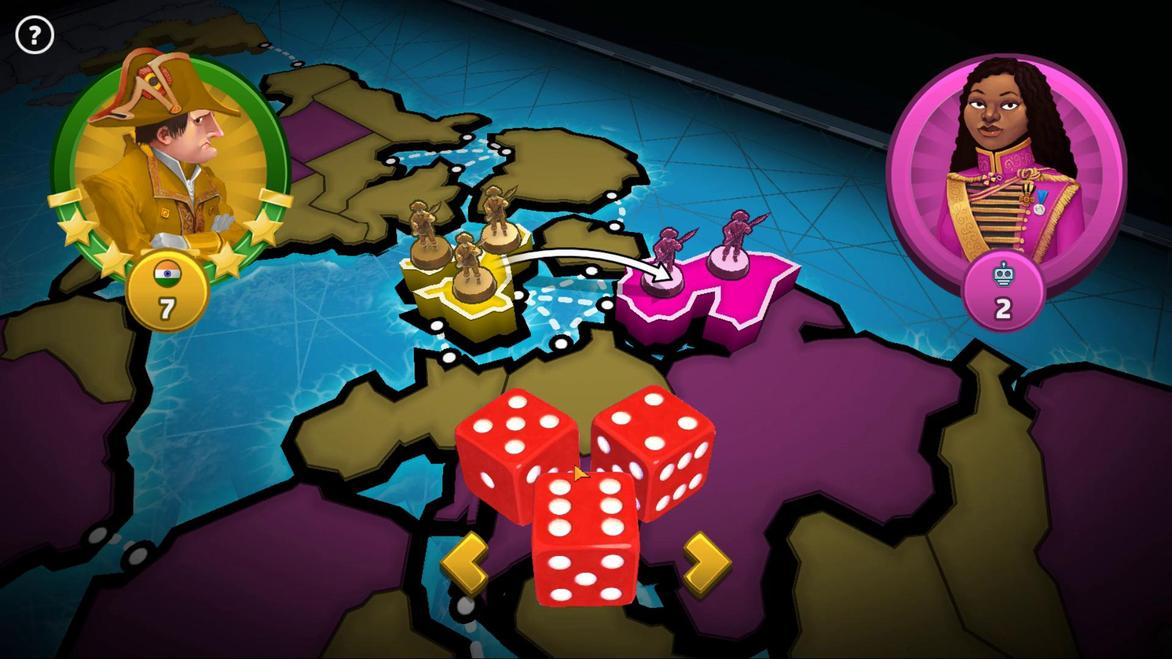 
Action: Mouse pressed left at (573, 464)
Screenshot: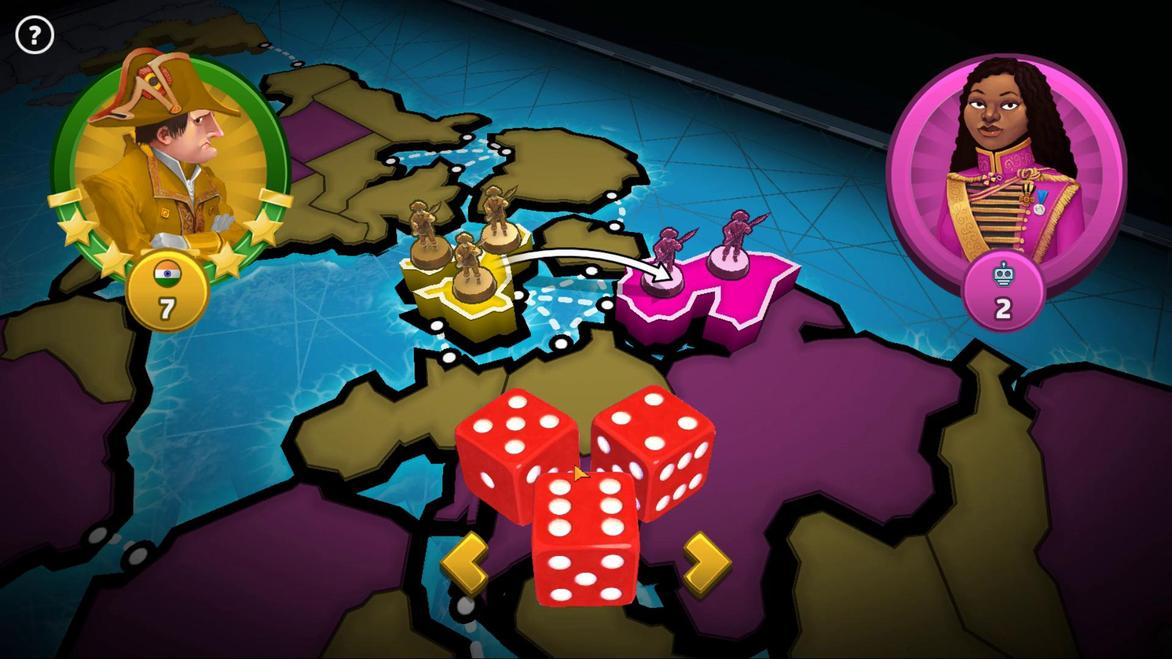 
Action: Mouse moved to (812, 489)
Screenshot: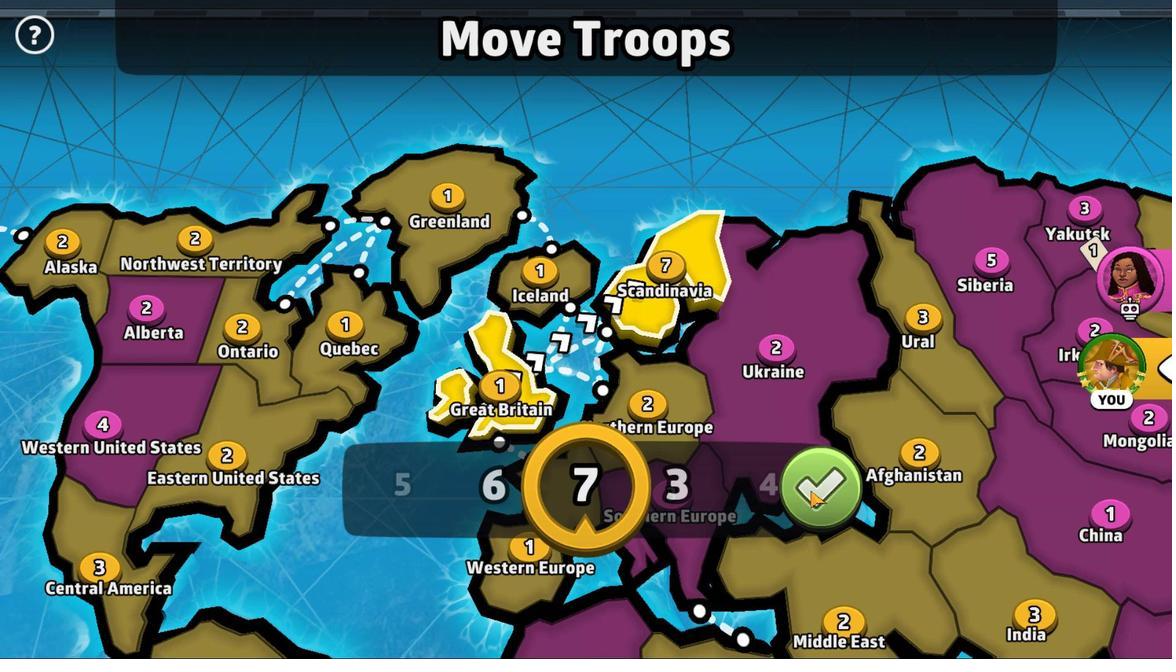 
Action: Mouse pressed left at (812, 489)
Screenshot: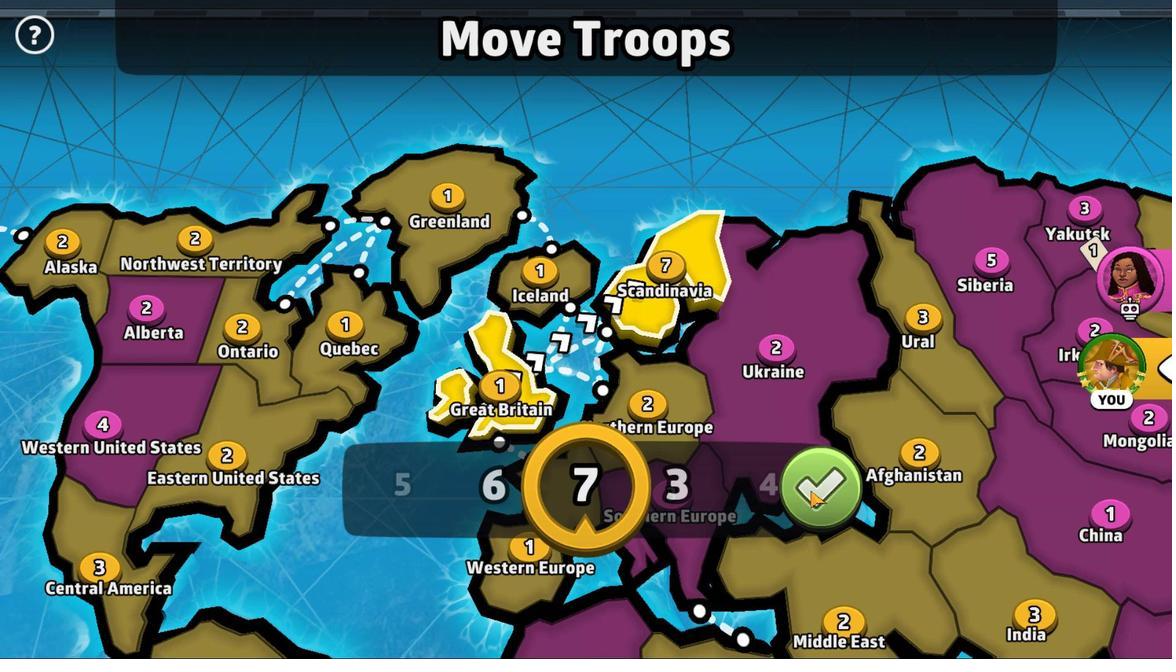 
Action: Mouse moved to (637, 293)
Screenshot: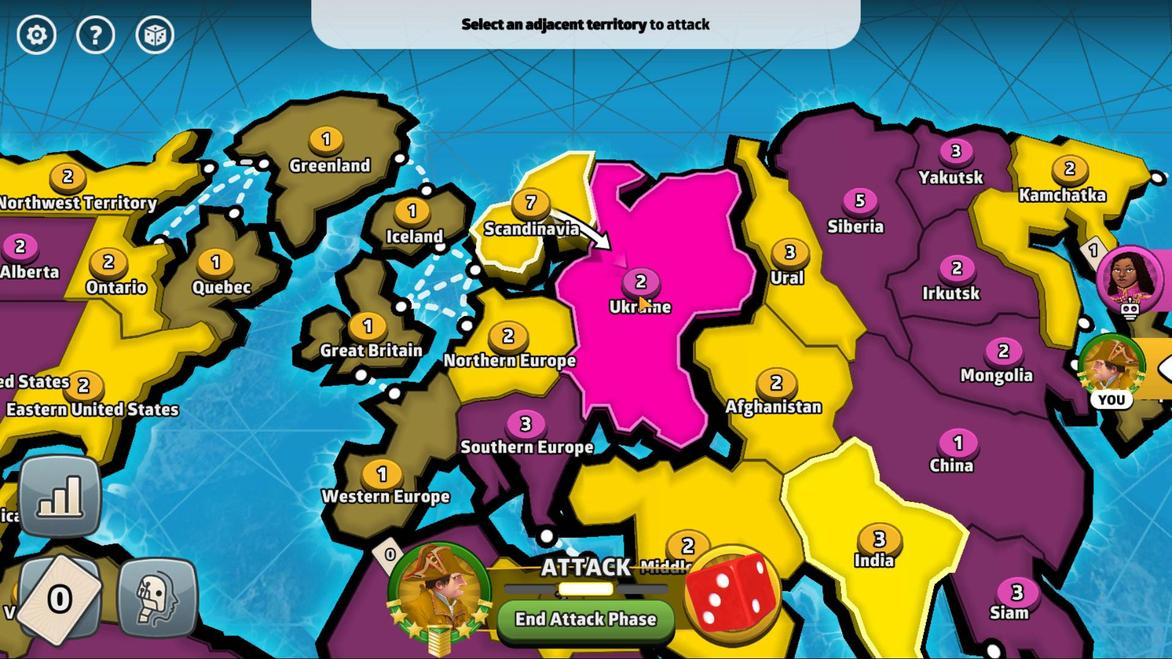 
Action: Mouse pressed left at (637, 293)
Screenshot: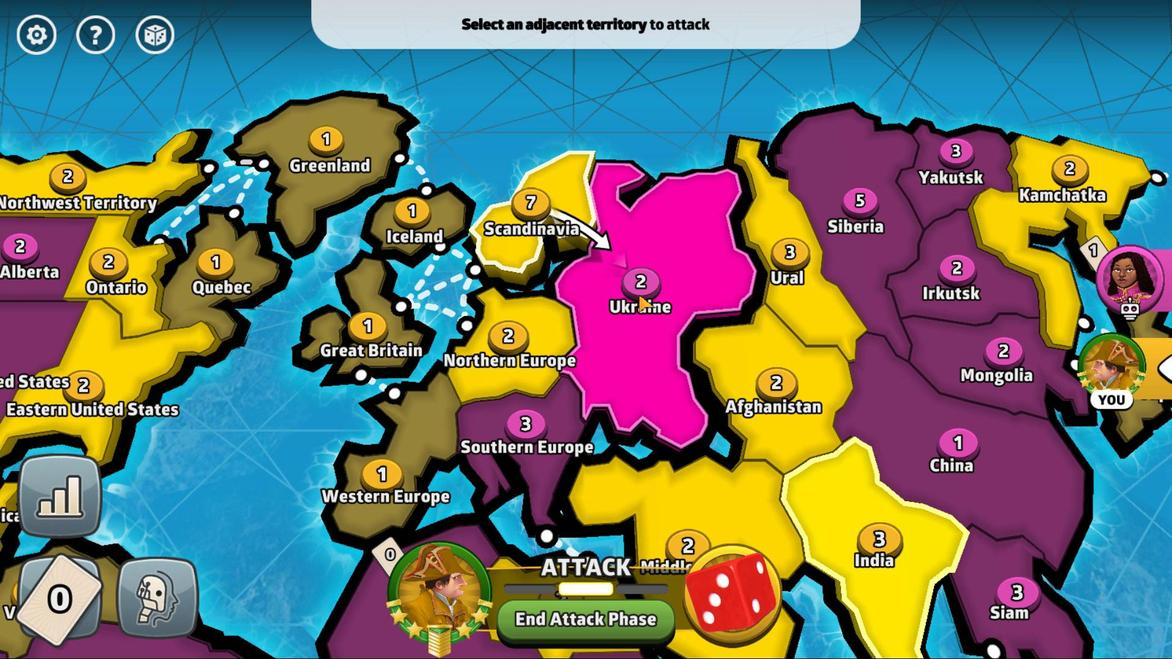 
Action: Mouse moved to (573, 475)
Screenshot: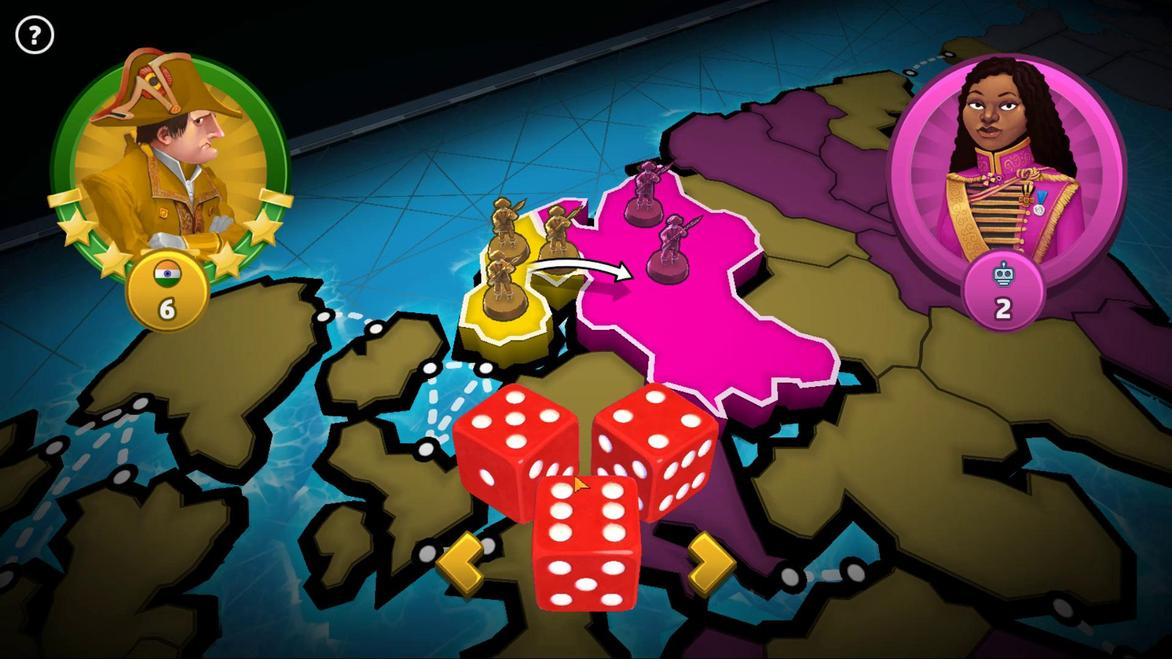 
Action: Mouse pressed left at (573, 475)
Screenshot: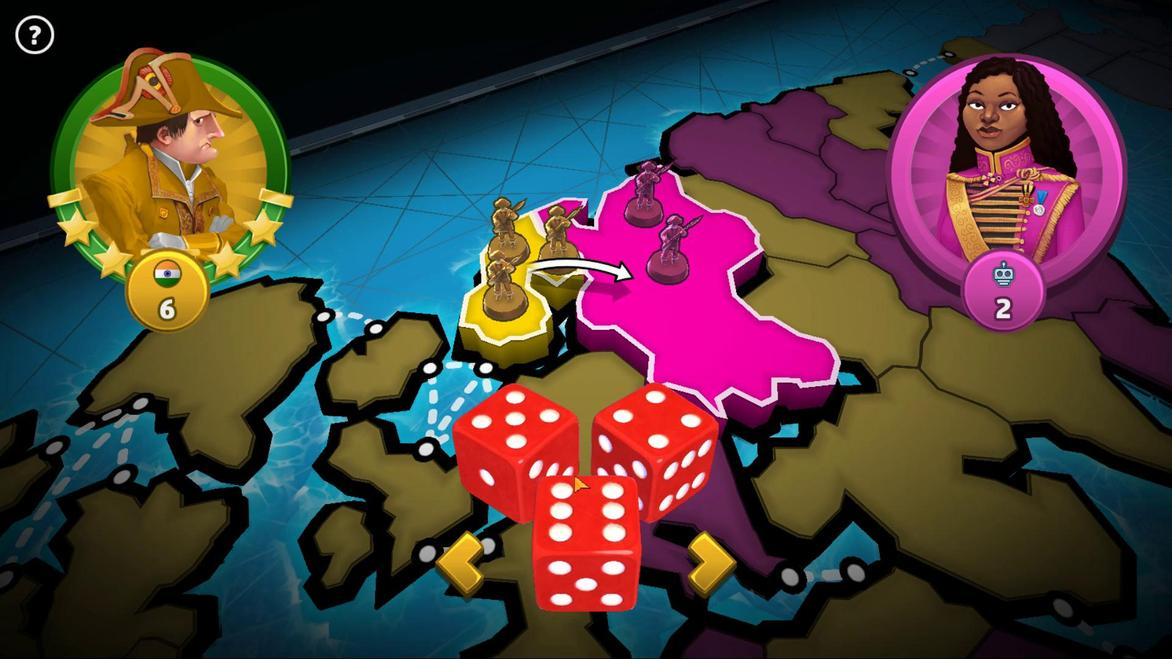 
Action: Mouse moved to (608, 460)
Screenshot: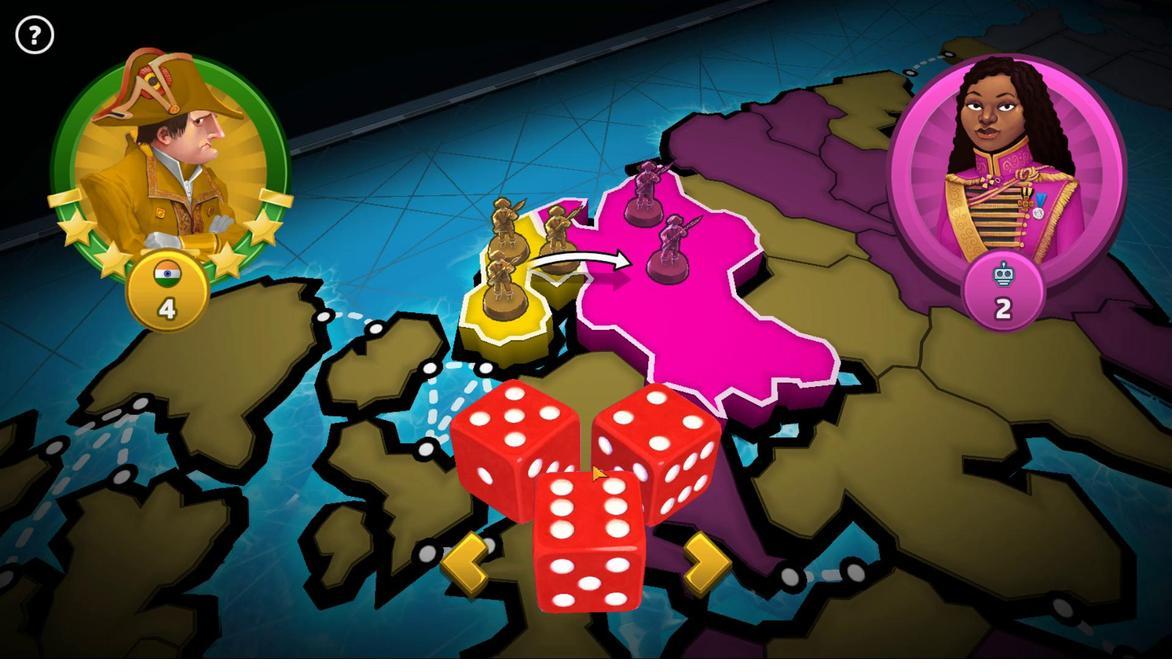 
Action: Mouse pressed left at (608, 460)
Screenshot: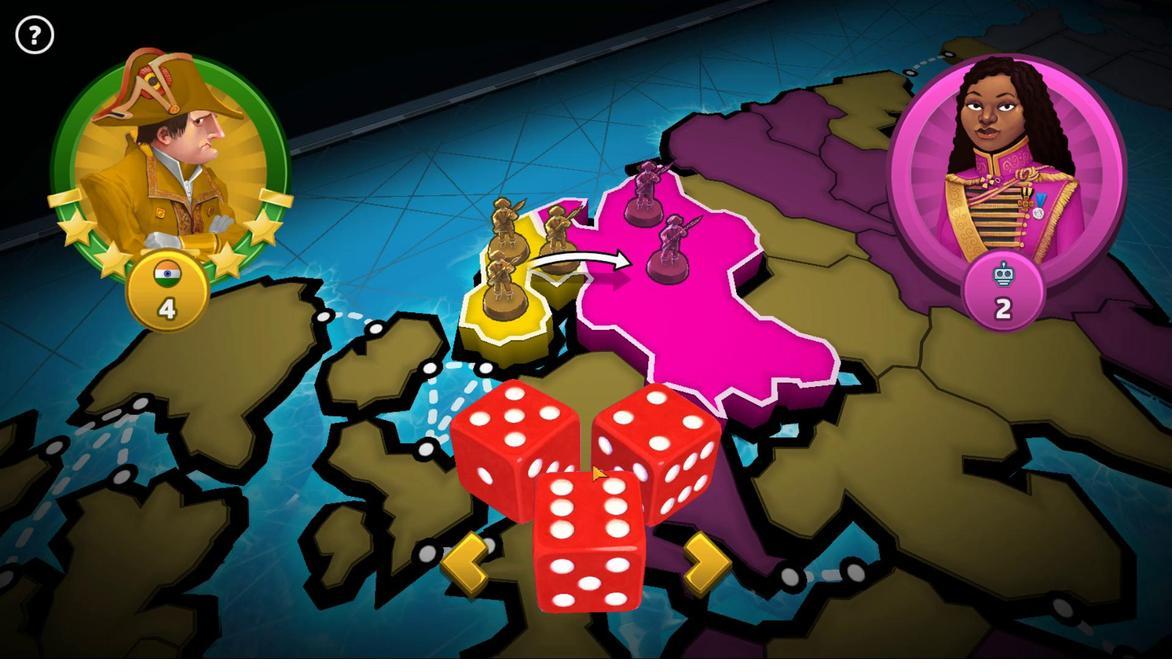 
Action: Mouse moved to (815, 496)
Screenshot: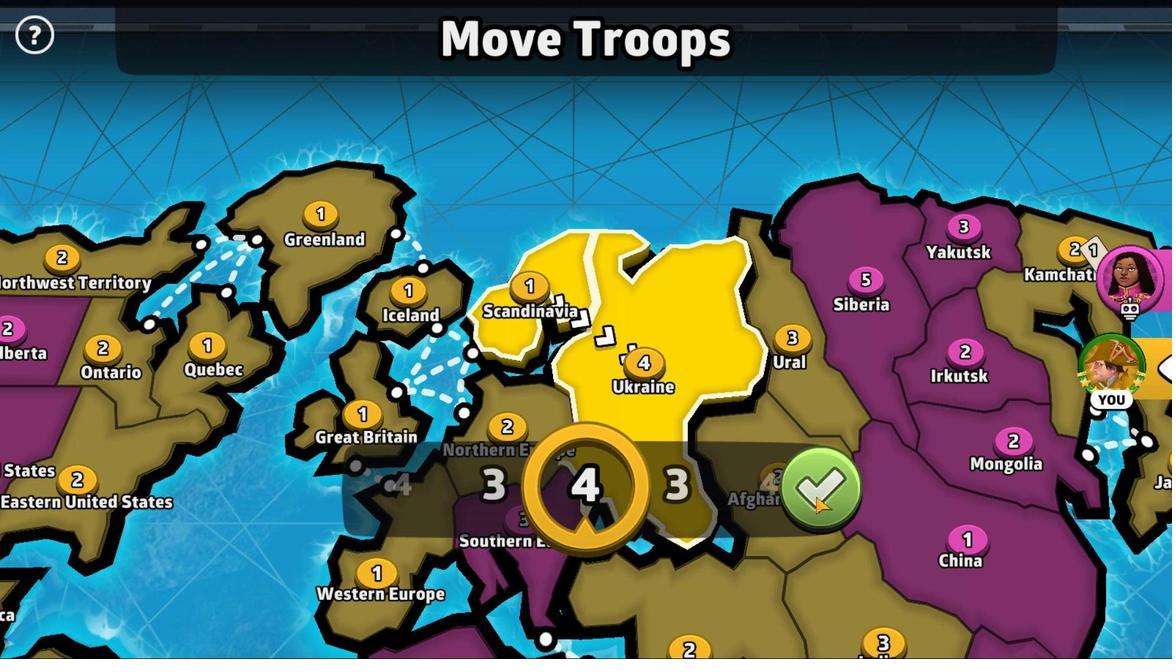 
Action: Mouse pressed left at (815, 496)
Screenshot: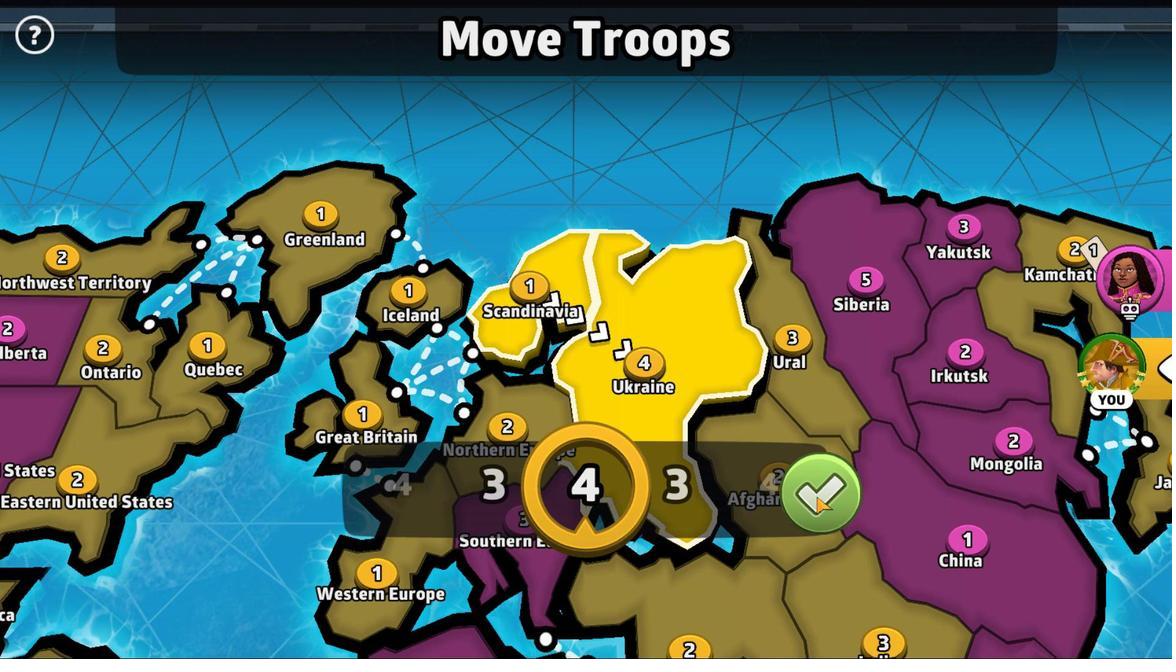 
Action: Mouse moved to (614, 630)
Screenshot: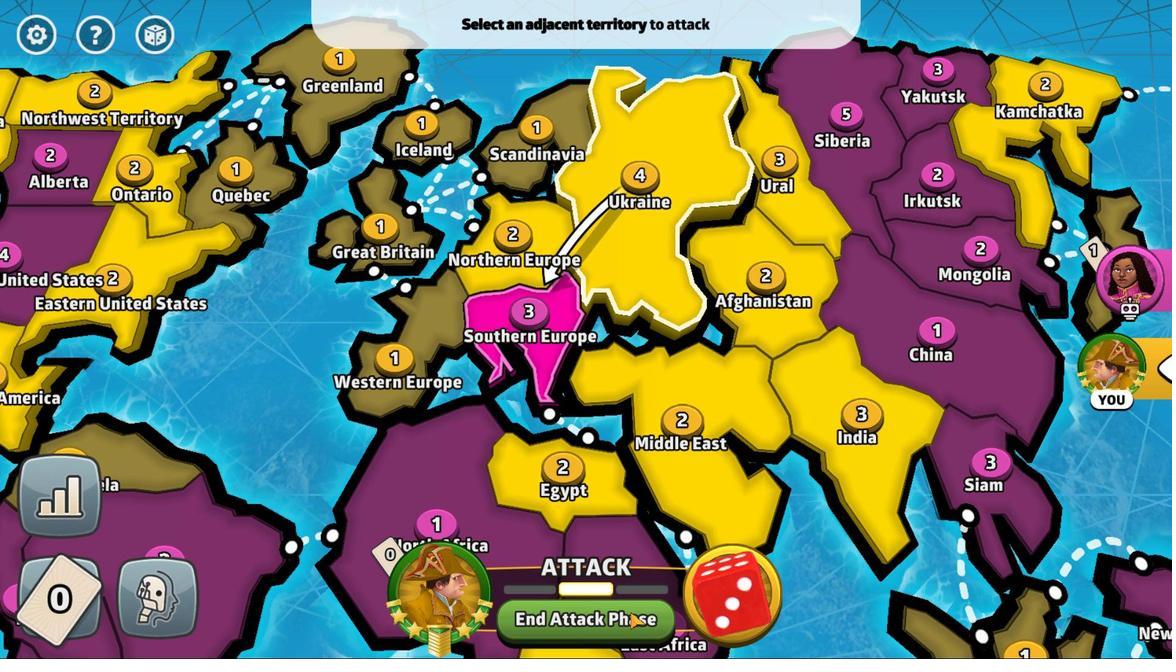
Action: Mouse pressed left at (614, 630)
Screenshot: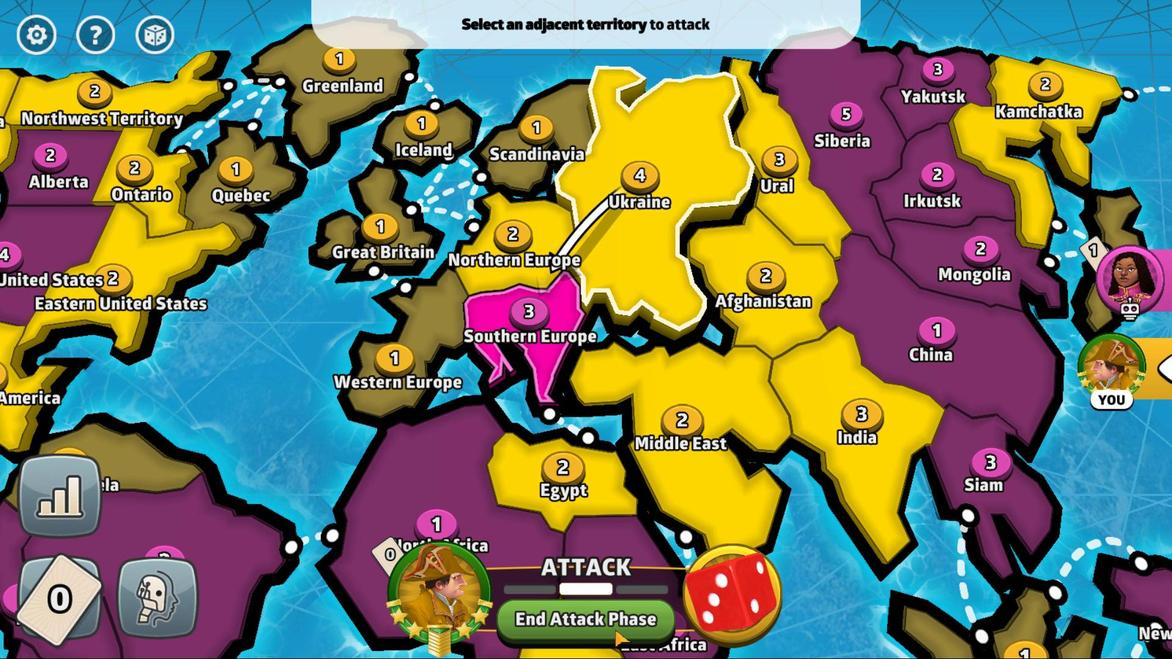 
Action: Mouse moved to (656, 250)
Screenshot: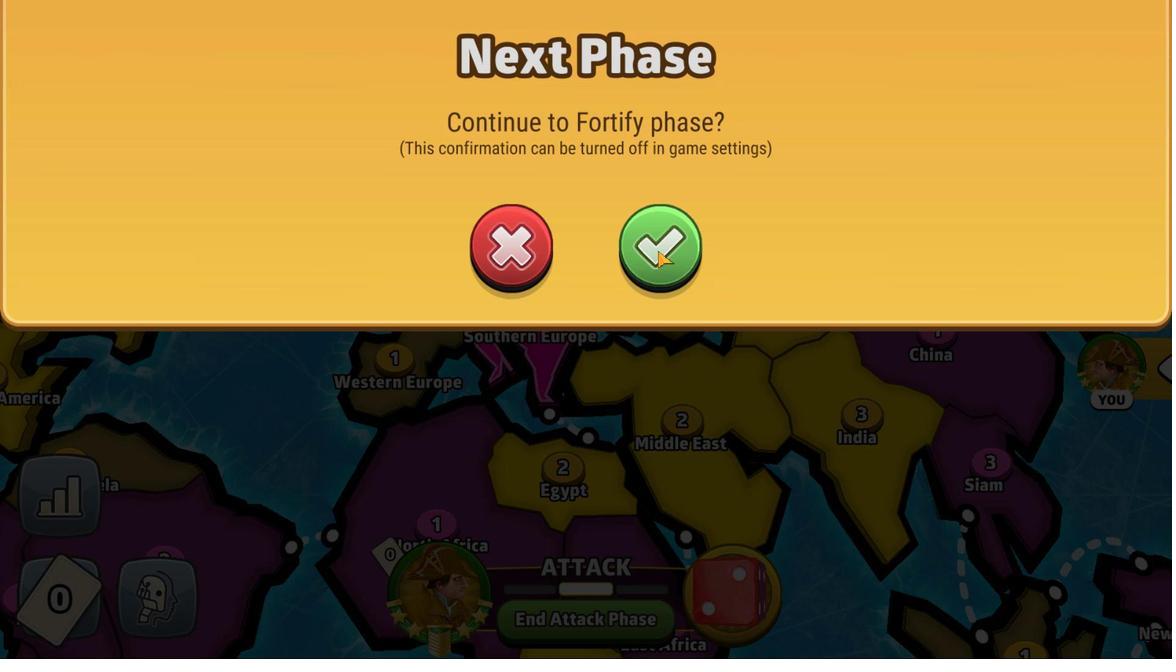 
Action: Mouse pressed left at (656, 250)
Screenshot: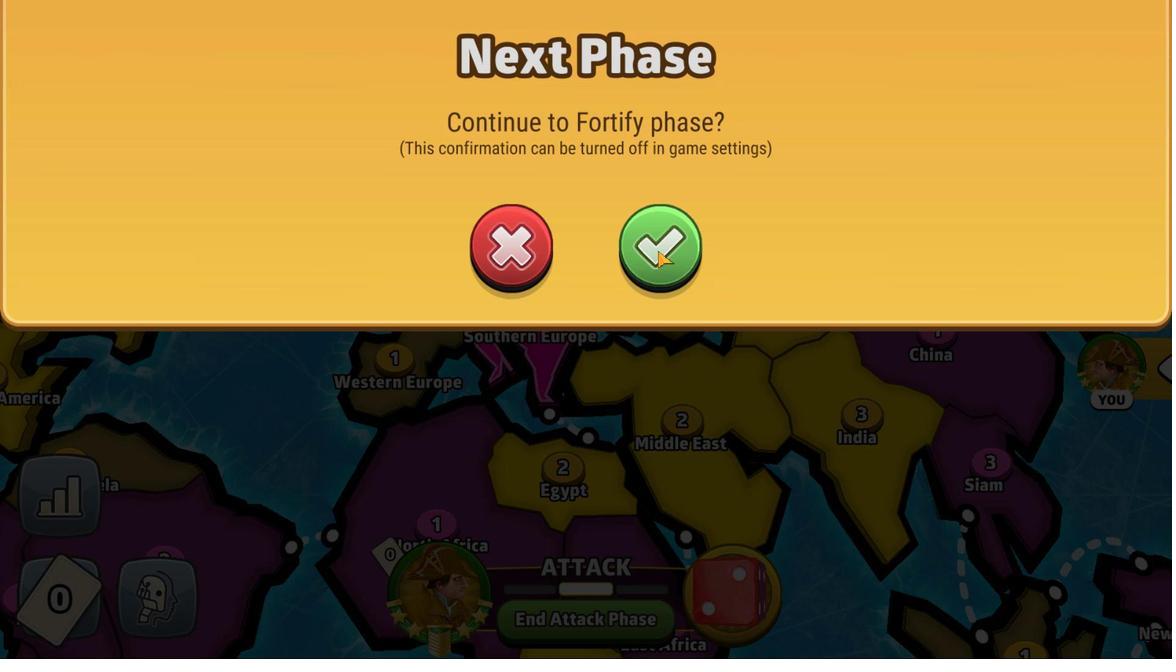 
Action: Mouse moved to (551, 454)
Screenshot: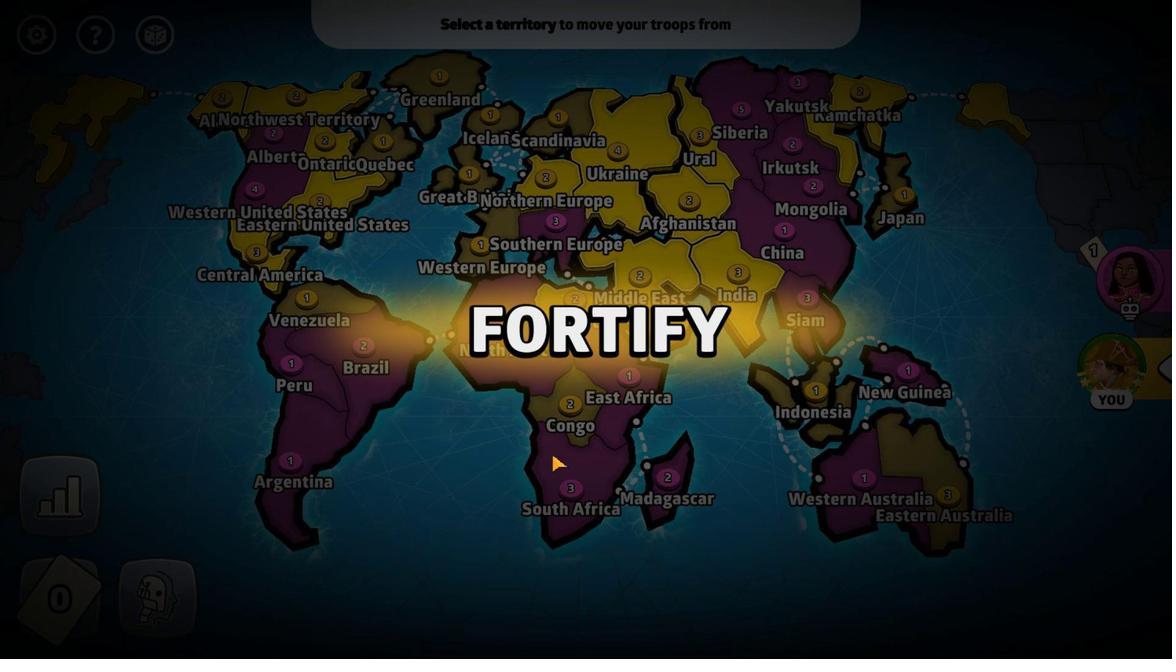 
Action: Mouse pressed left at (551, 454)
Screenshot: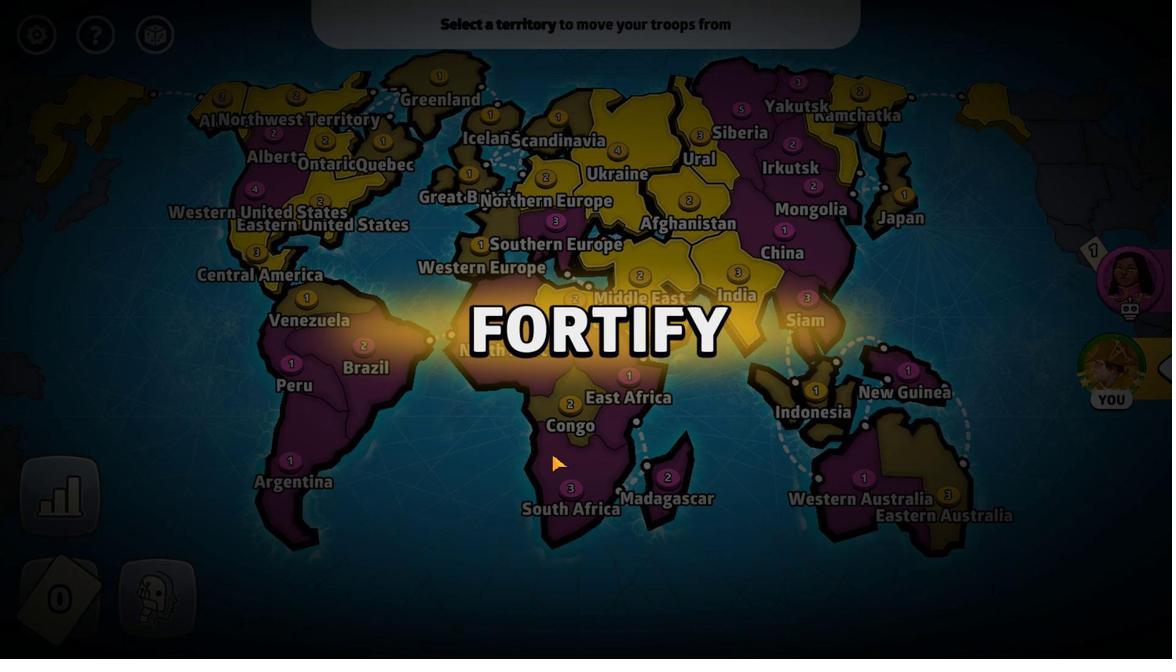 
Action: Mouse moved to (600, 633)
Screenshot: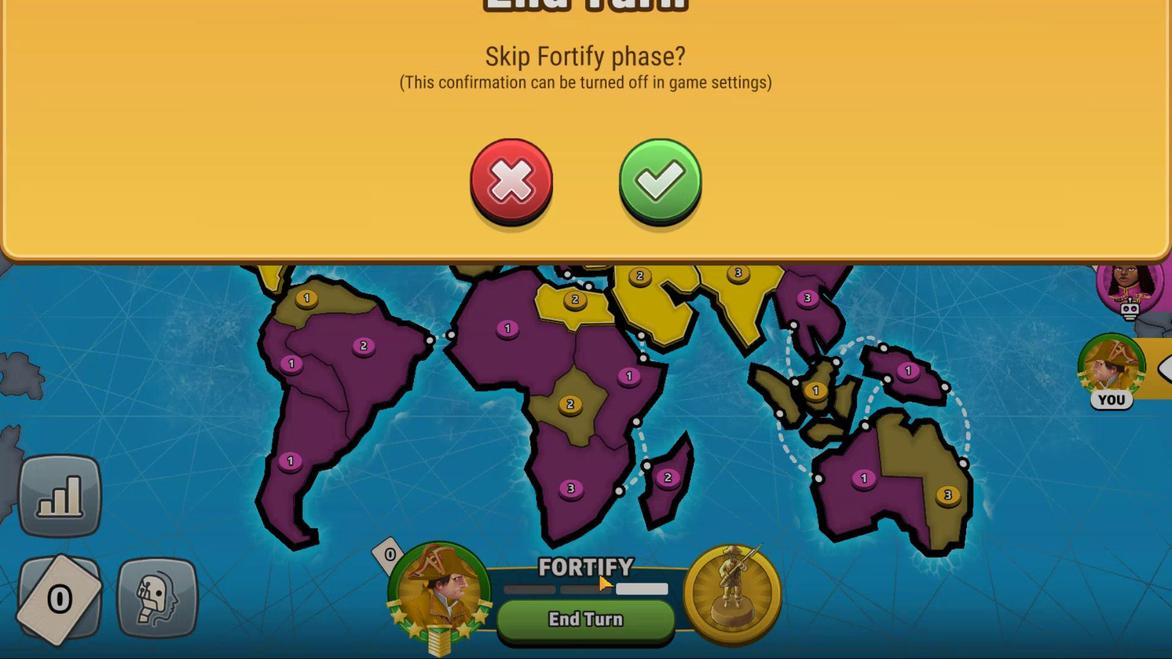 
Action: Mouse pressed left at (600, 633)
Screenshot: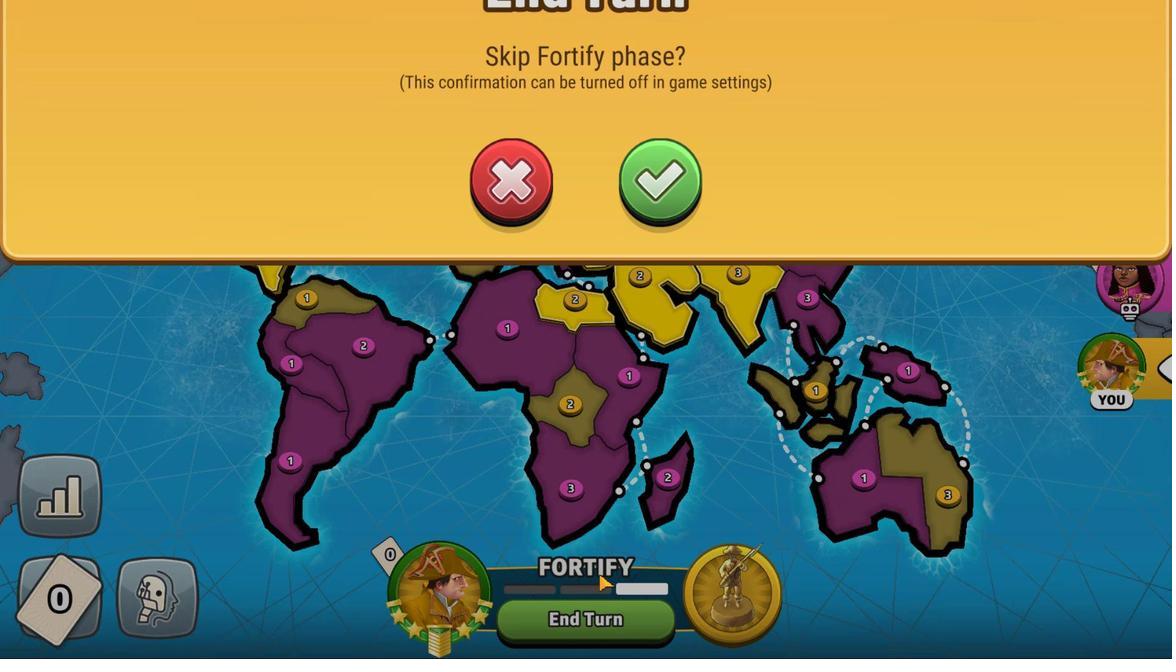 
Action: Mouse moved to (669, 230)
Screenshot: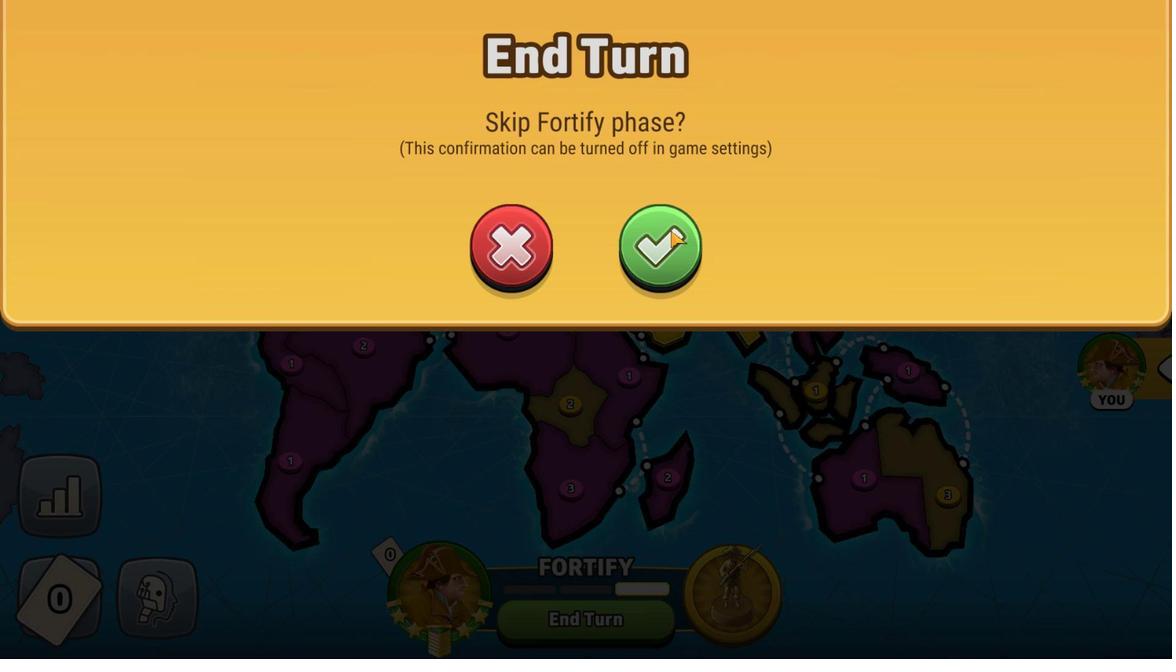 
Action: Mouse pressed left at (669, 230)
Screenshot: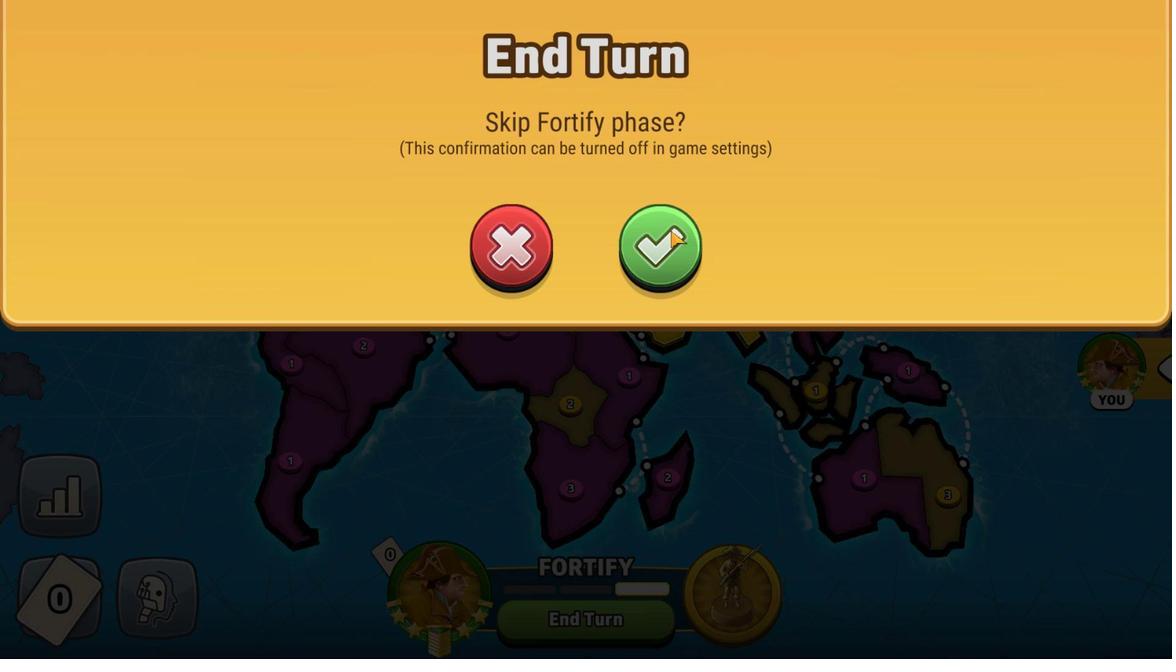 
Action: Mouse moved to (350, 145)
Screenshot: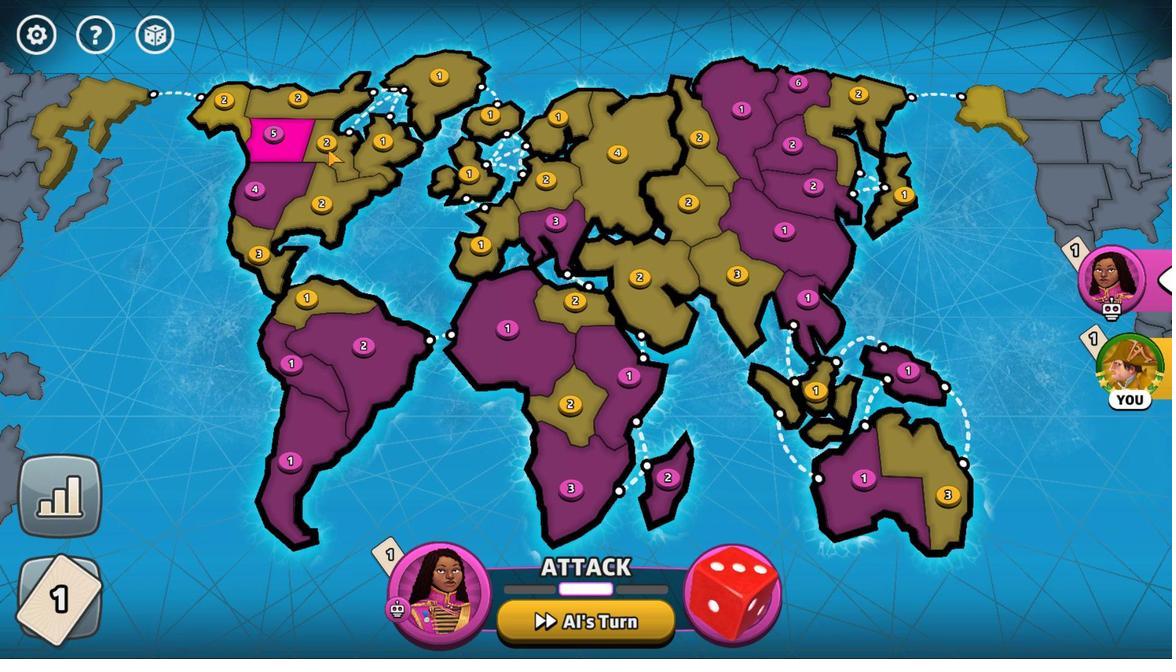 
Action: Mouse pressed left at (350, 145)
Screenshot: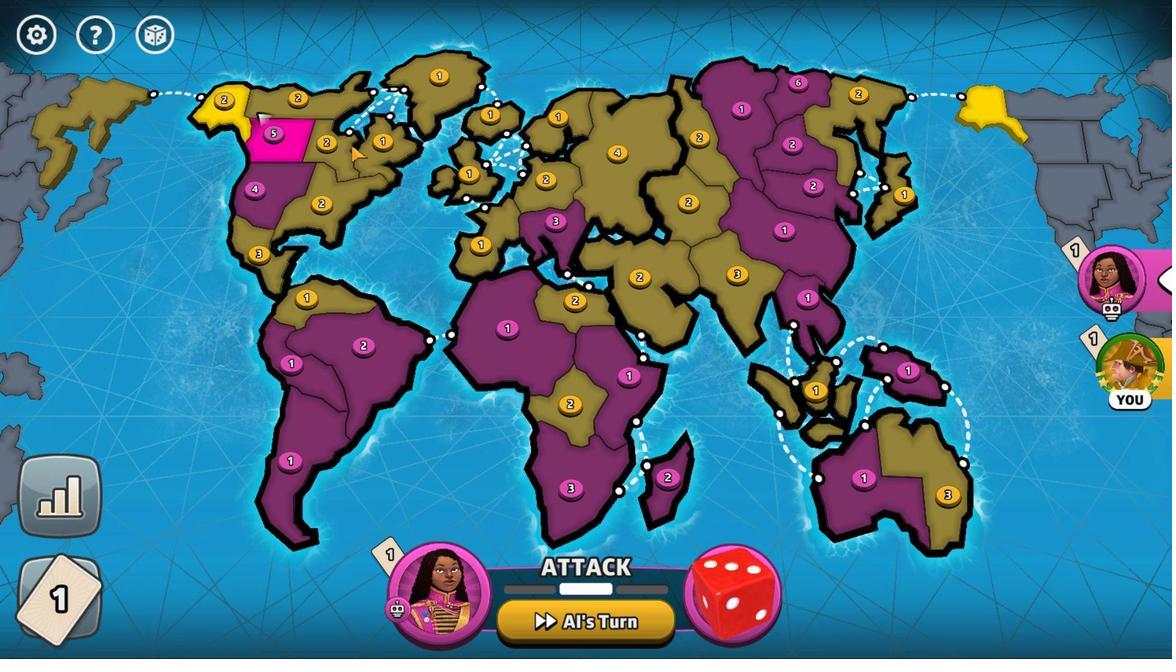 
Action: Mouse moved to (817, 91)
Screenshot: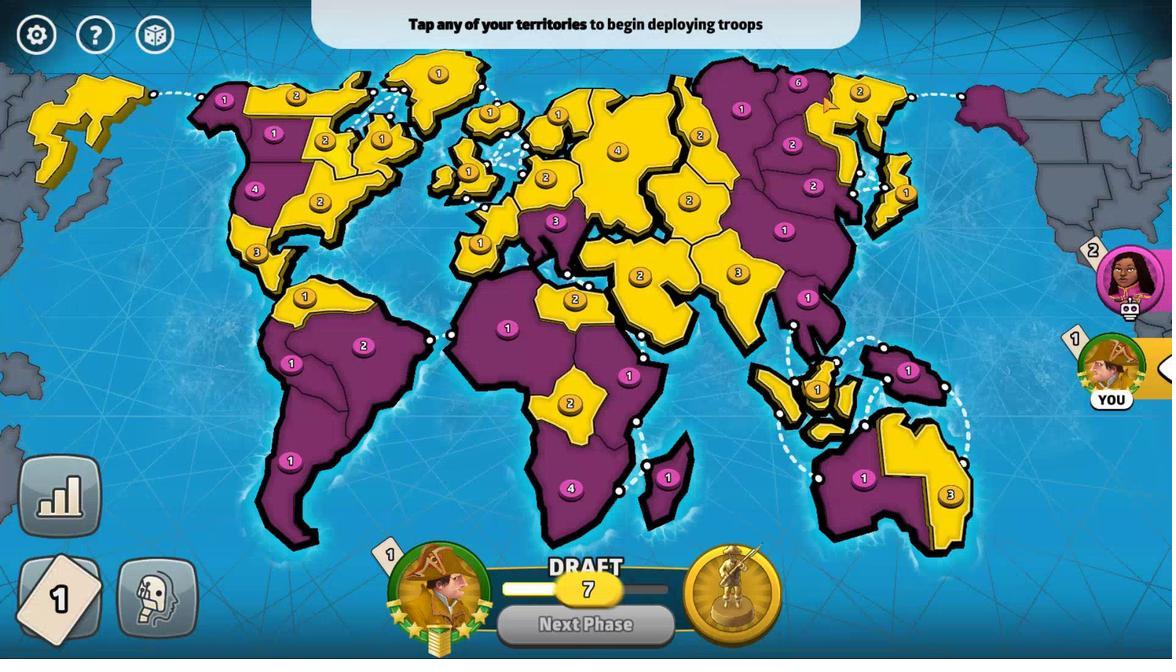 
Action: Mouse pressed left at (817, 91)
Screenshot: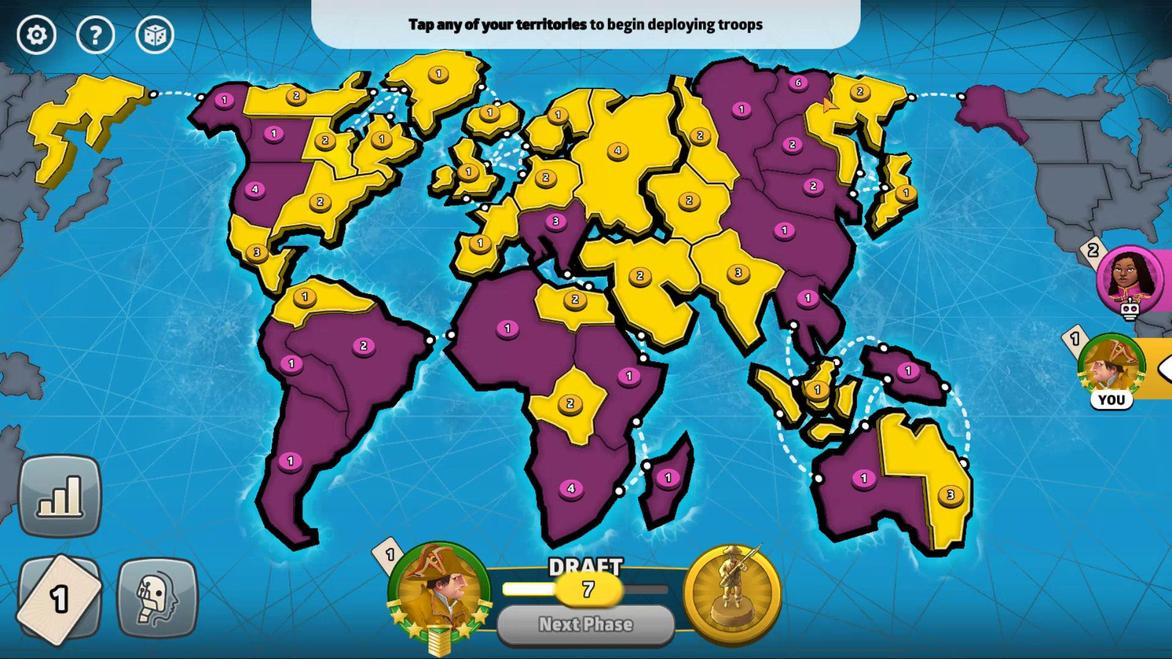 
Action: Mouse moved to (863, 103)
Screenshot: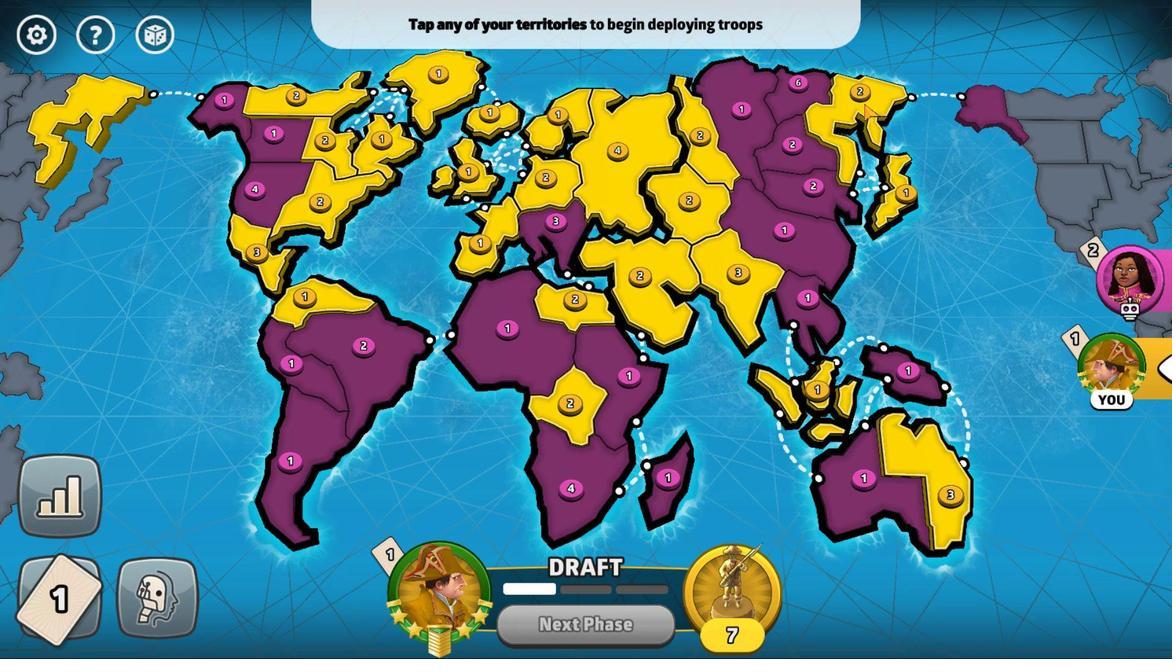 
Action: Mouse pressed left at (863, 103)
Screenshot: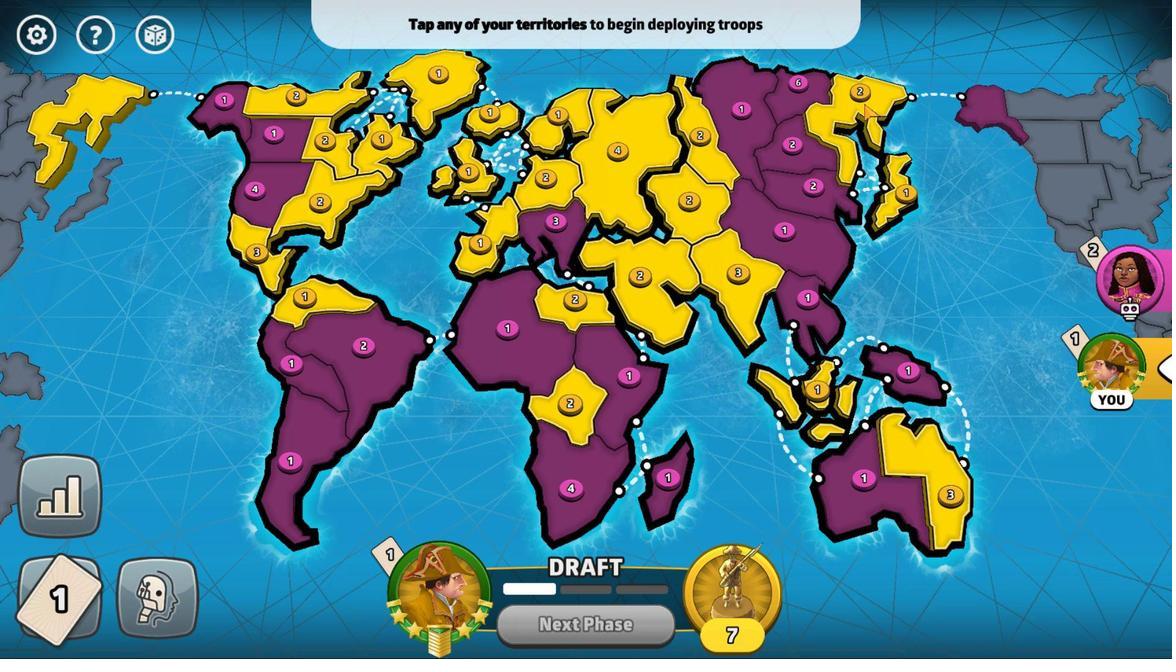 
Action: Mouse moved to (833, 498)
Screenshot: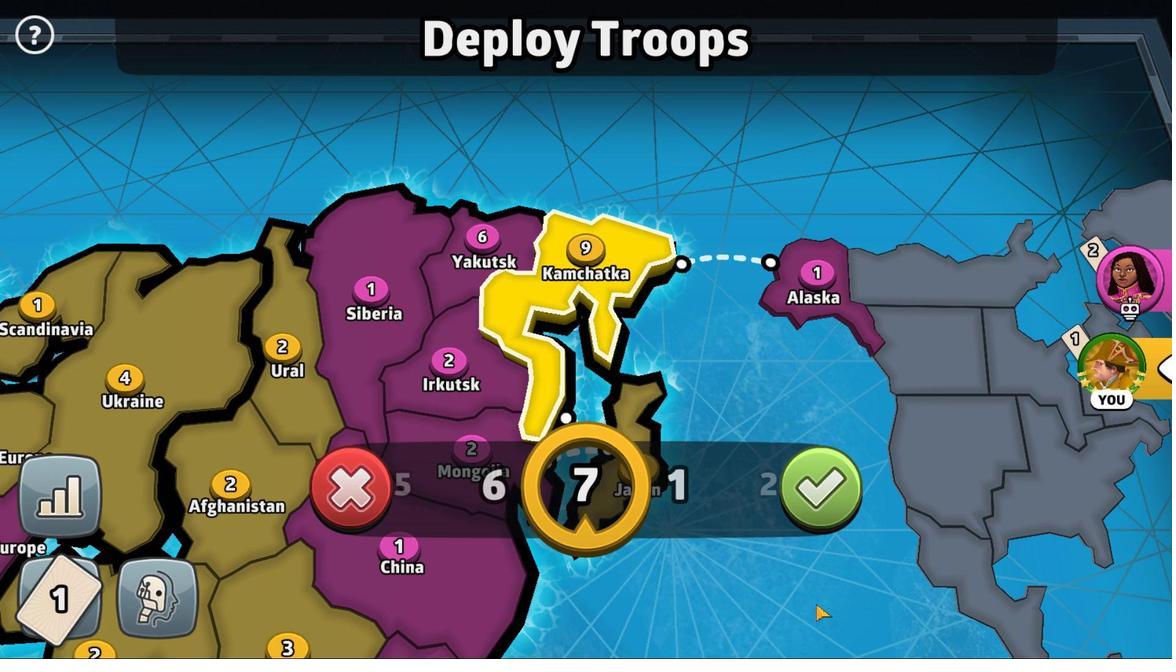 
Action: Mouse pressed left at (833, 498)
Screenshot: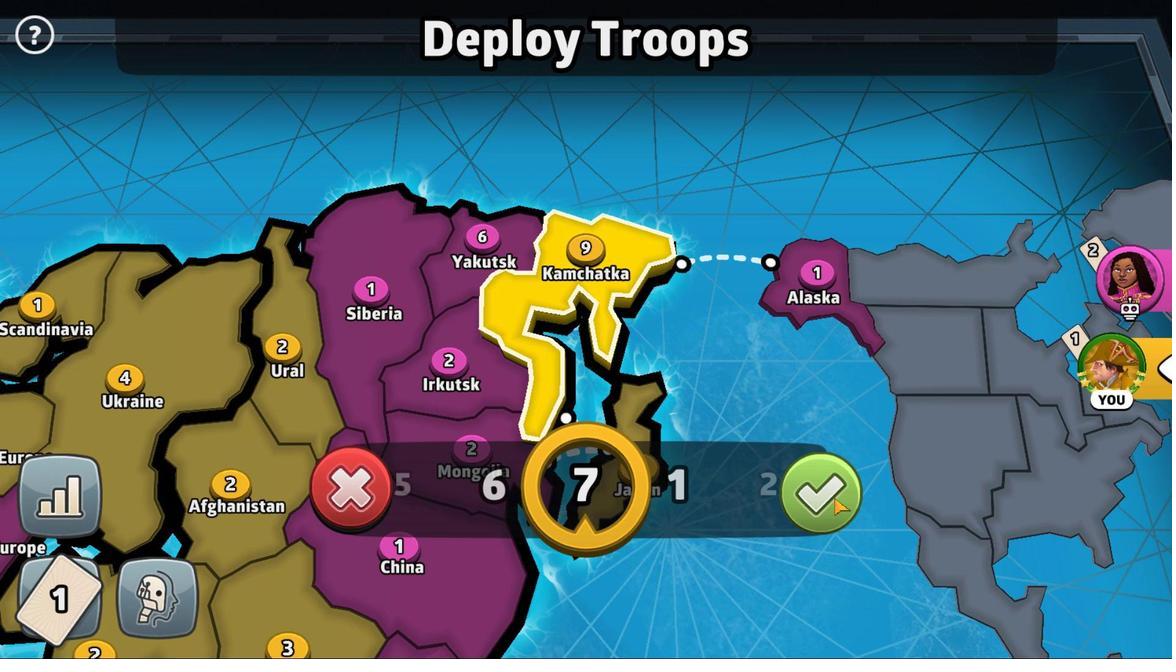 
Action: Mouse moved to (625, 636)
Screenshot: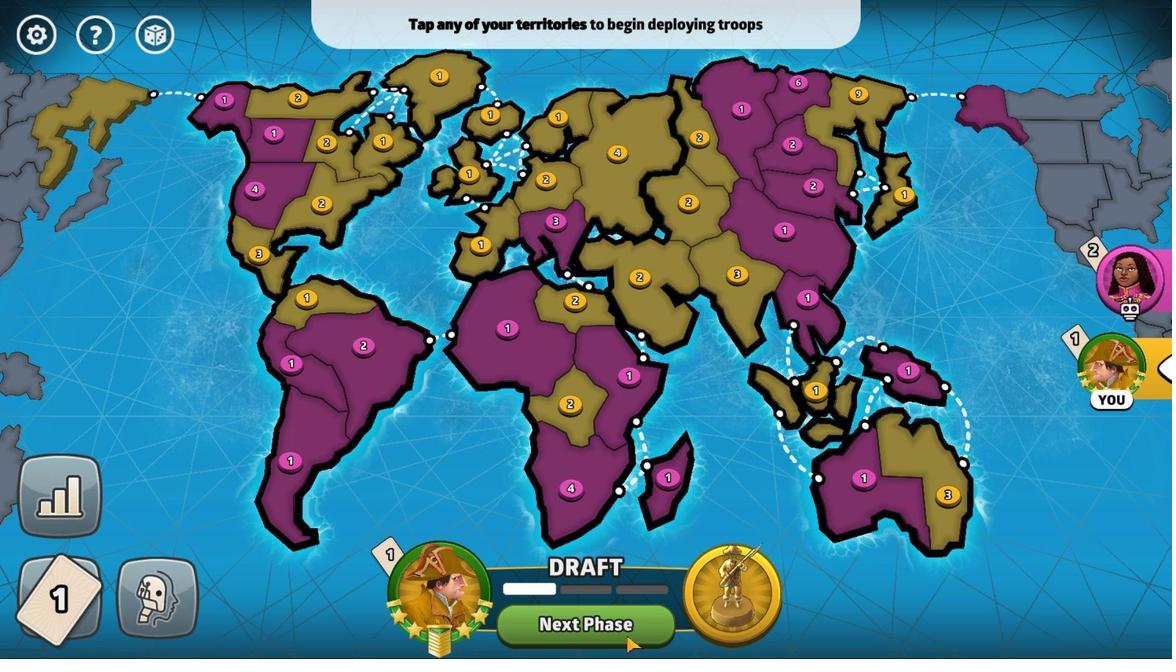 
Action: Mouse pressed left at (625, 636)
Screenshot: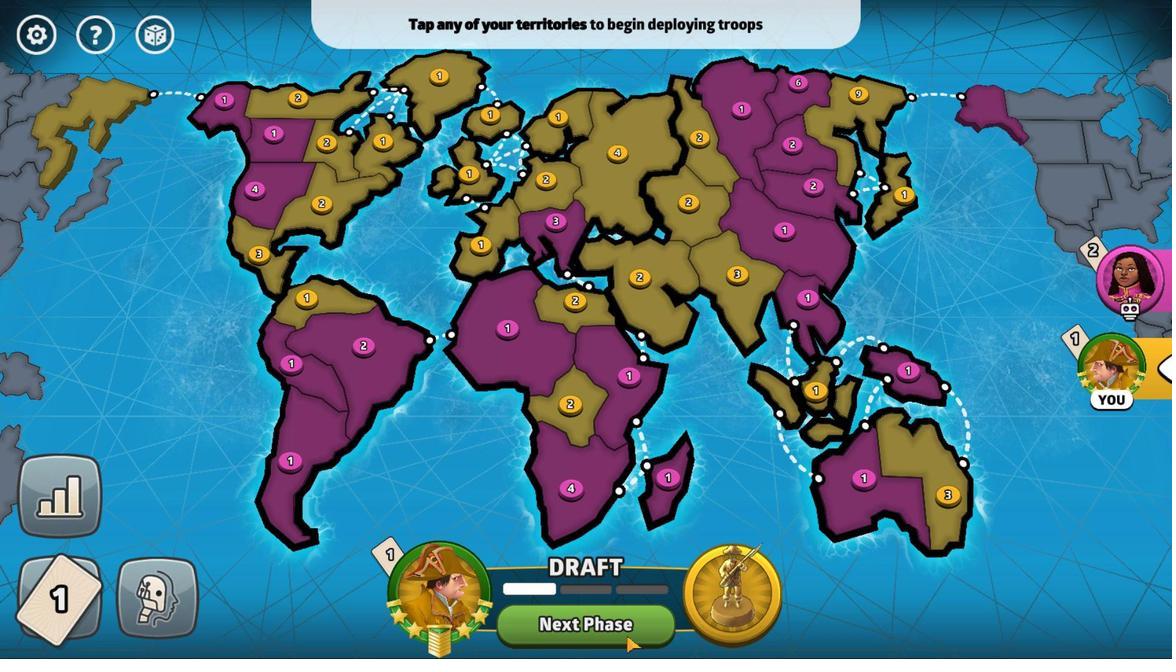 
Action: Mouse moved to (873, 100)
Screenshot: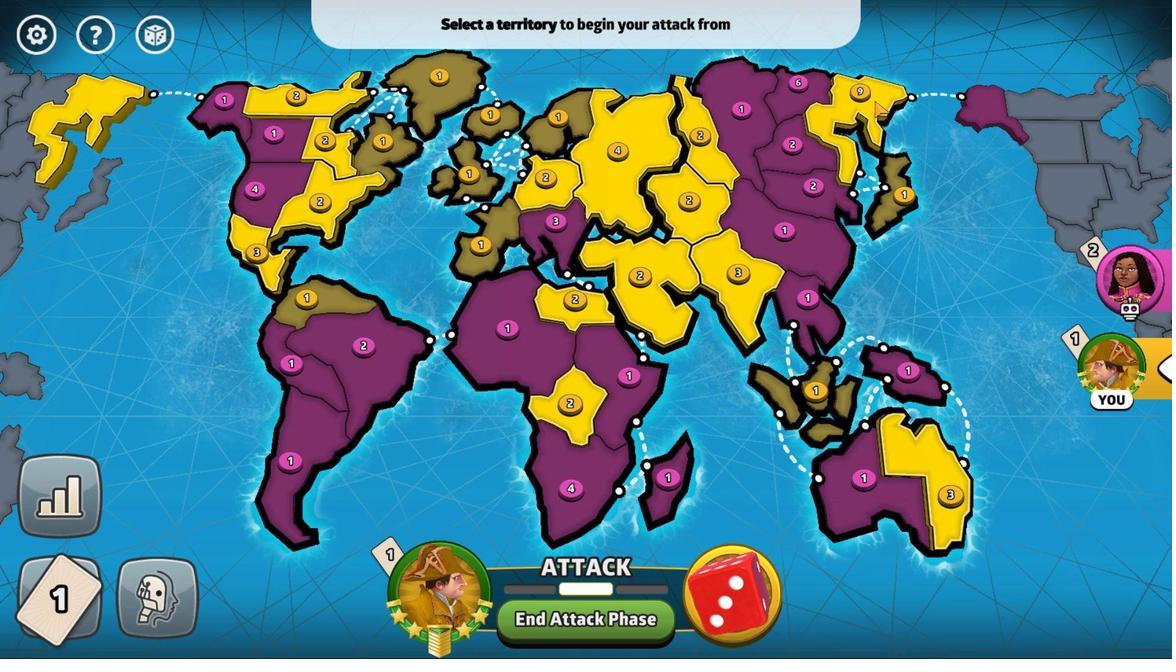 
Action: Mouse pressed left at (873, 100)
Screenshot: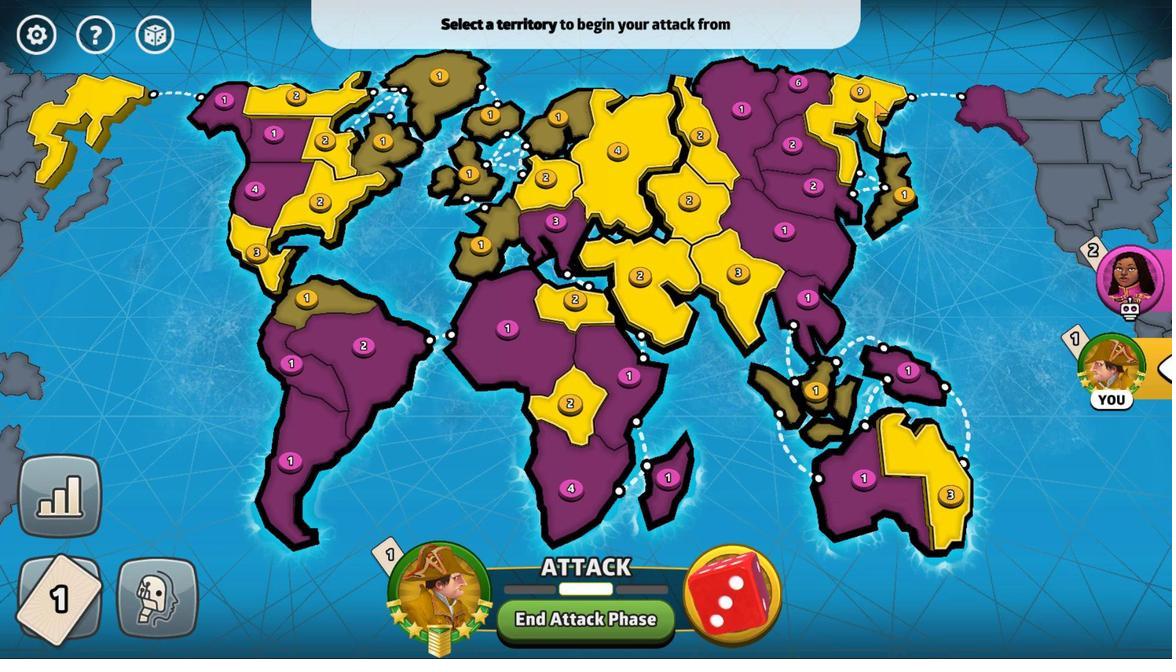 
Action: Mouse moved to (729, 190)
Screenshot: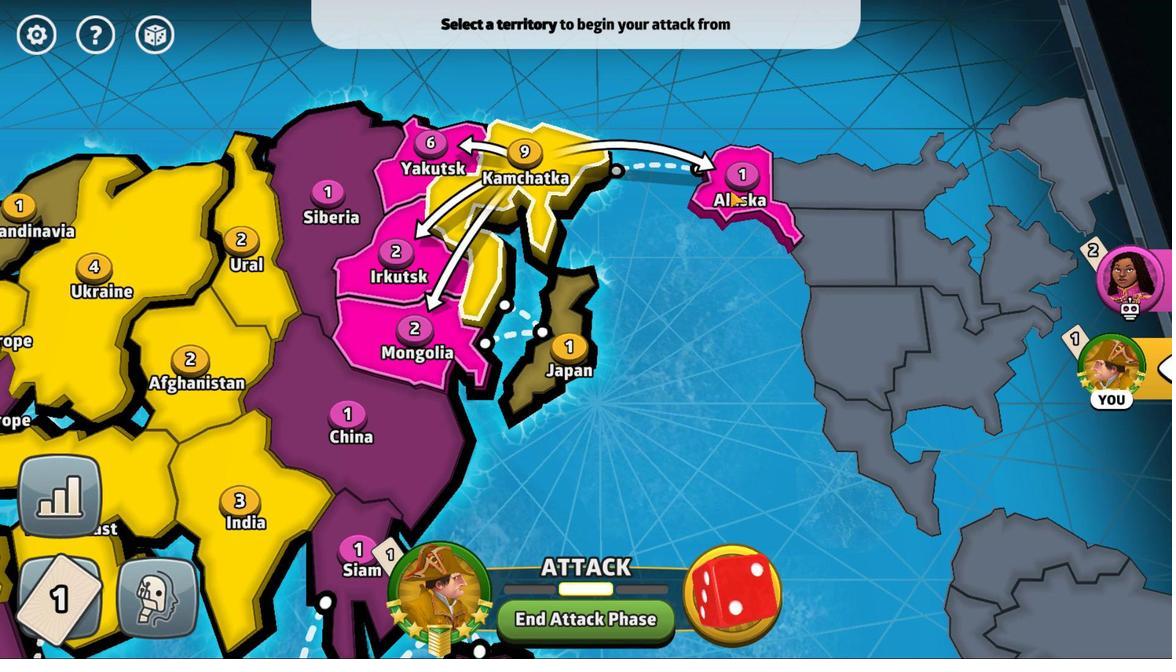 
Action: Mouse pressed left at (729, 190)
Screenshot: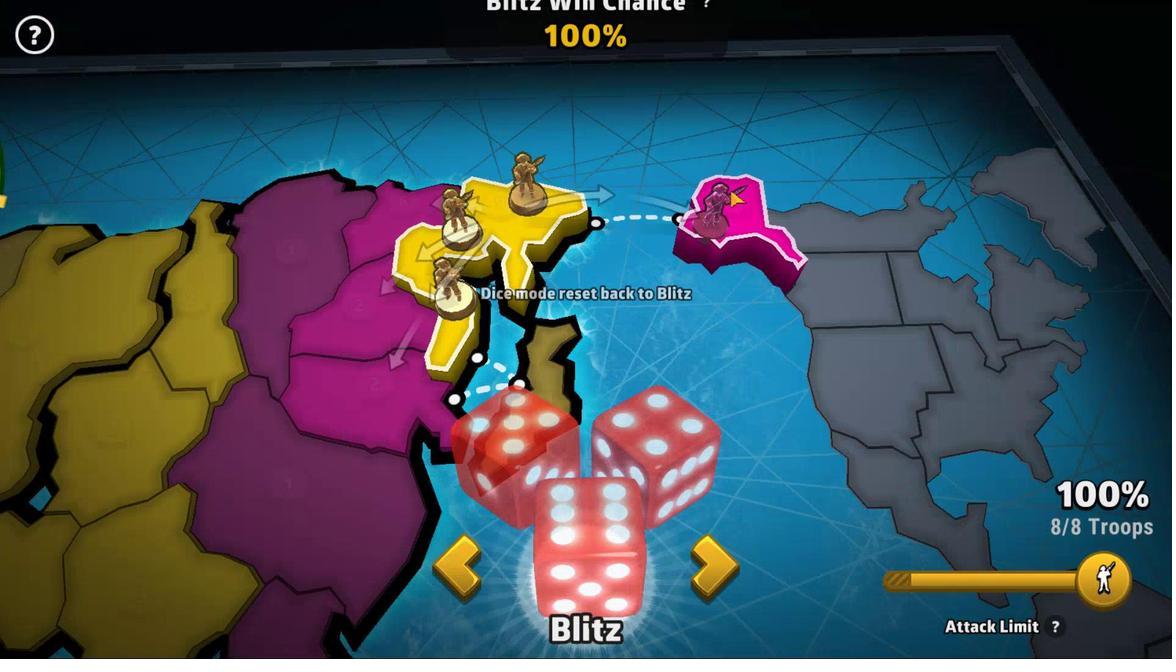 
Action: Mouse moved to (611, 475)
Screenshot: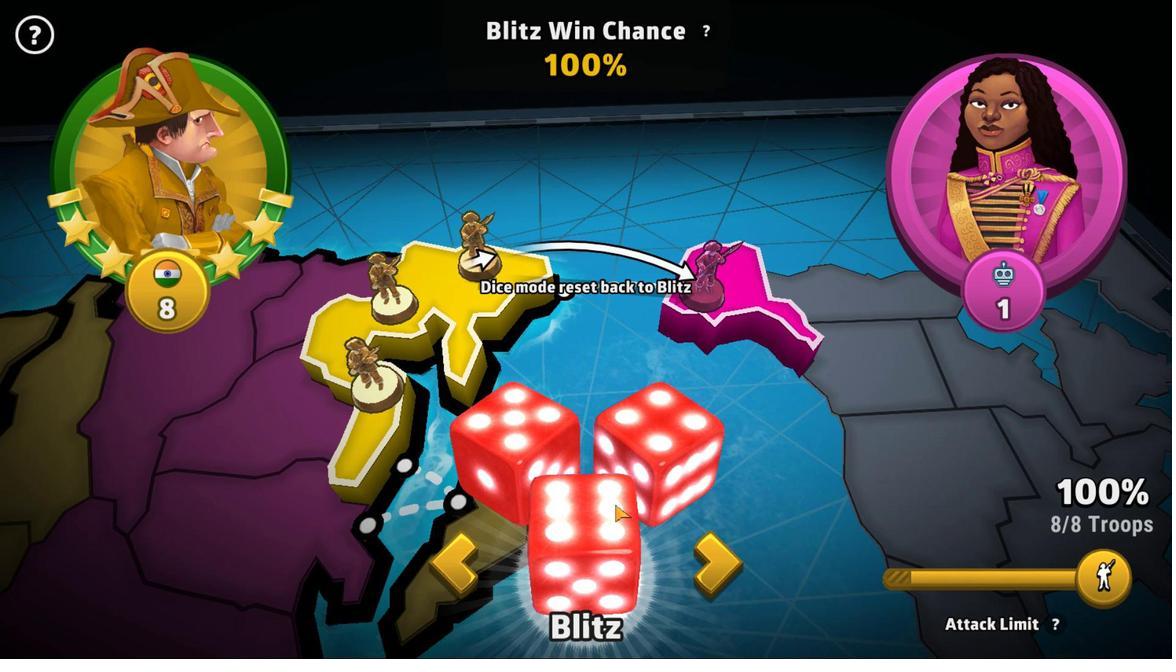 
Action: Mouse pressed left at (611, 475)
Screenshot: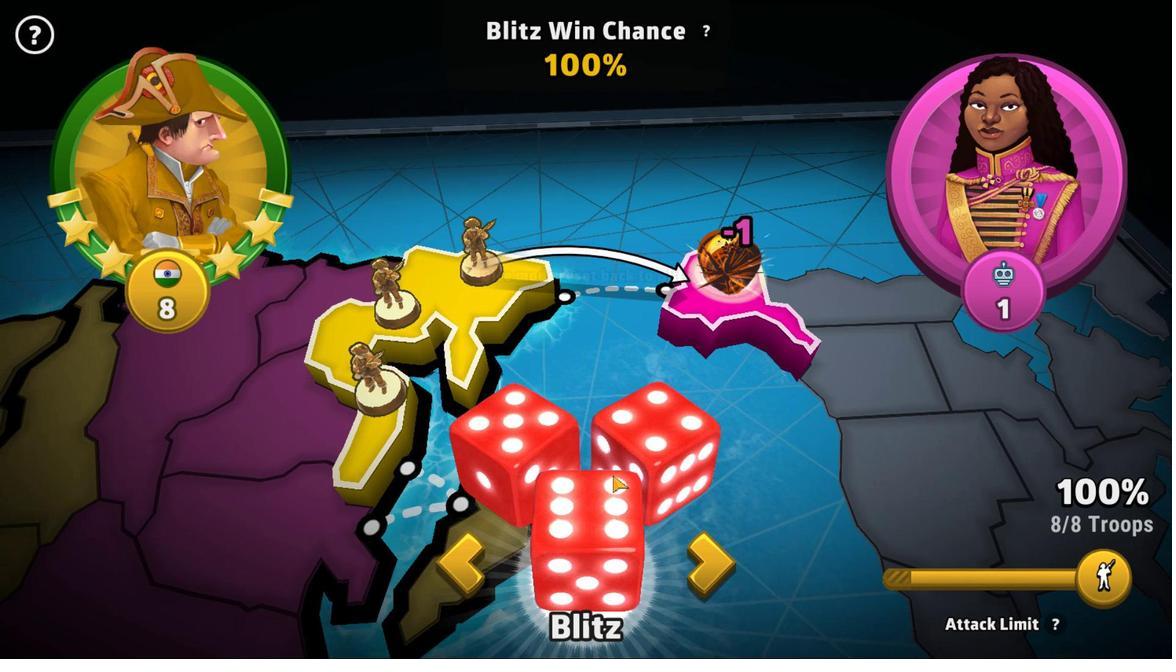 
Action: Mouse moved to (871, 479)
Screenshot: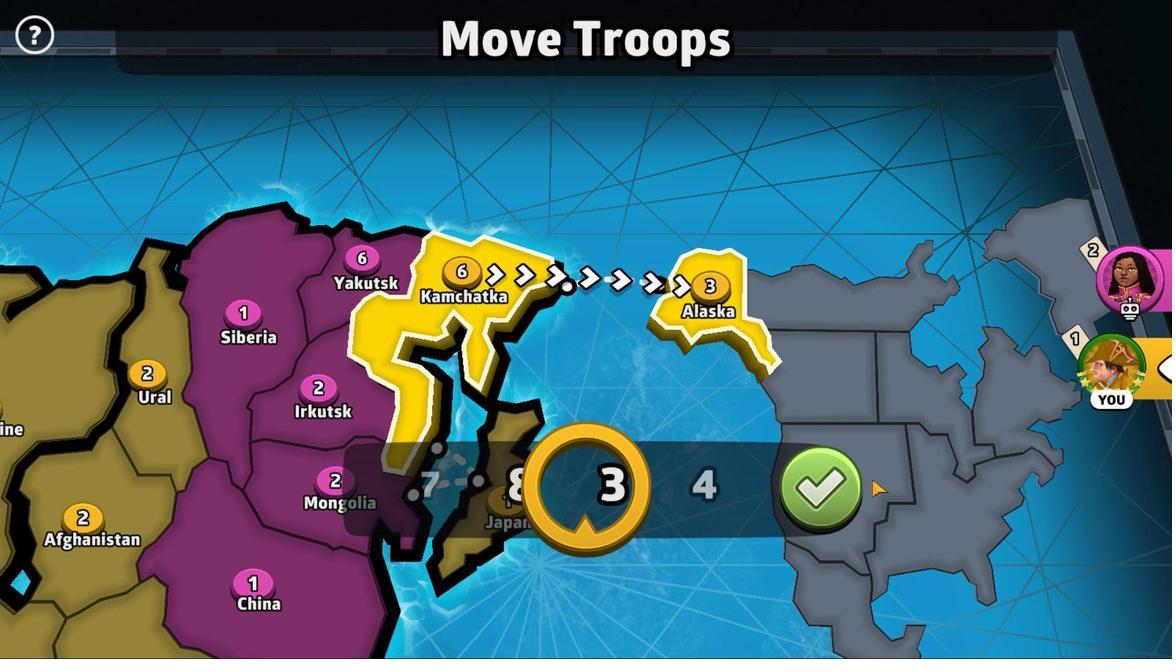 
Action: Mouse pressed left at (871, 479)
Screenshot: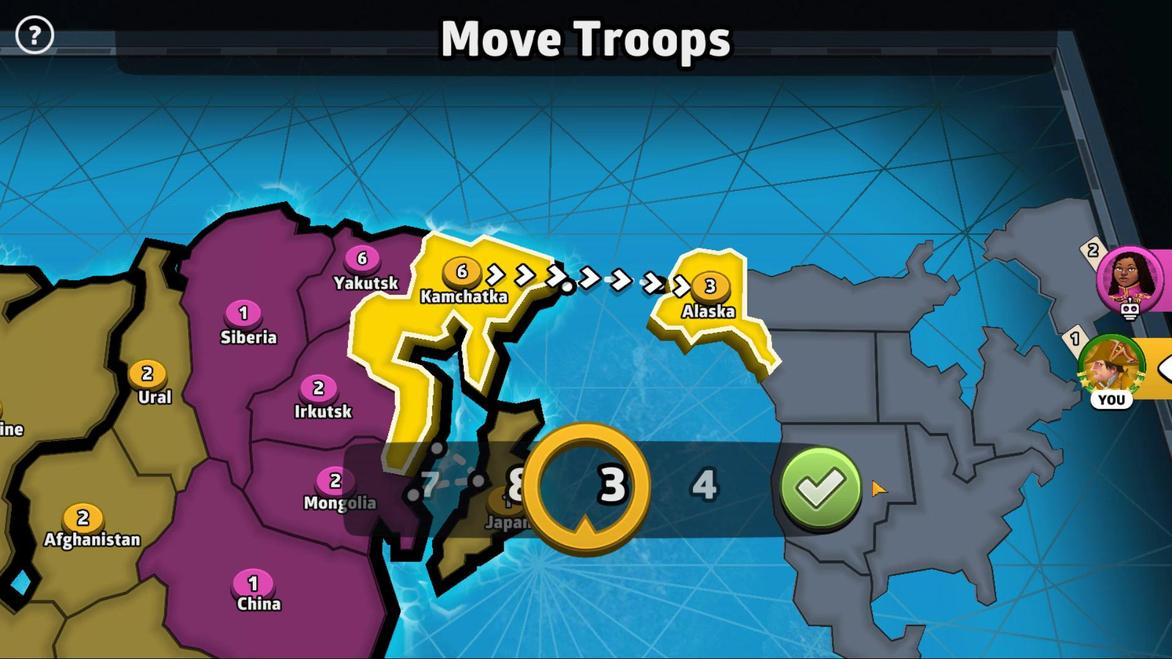 
Action: Mouse moved to (836, 503)
Screenshot: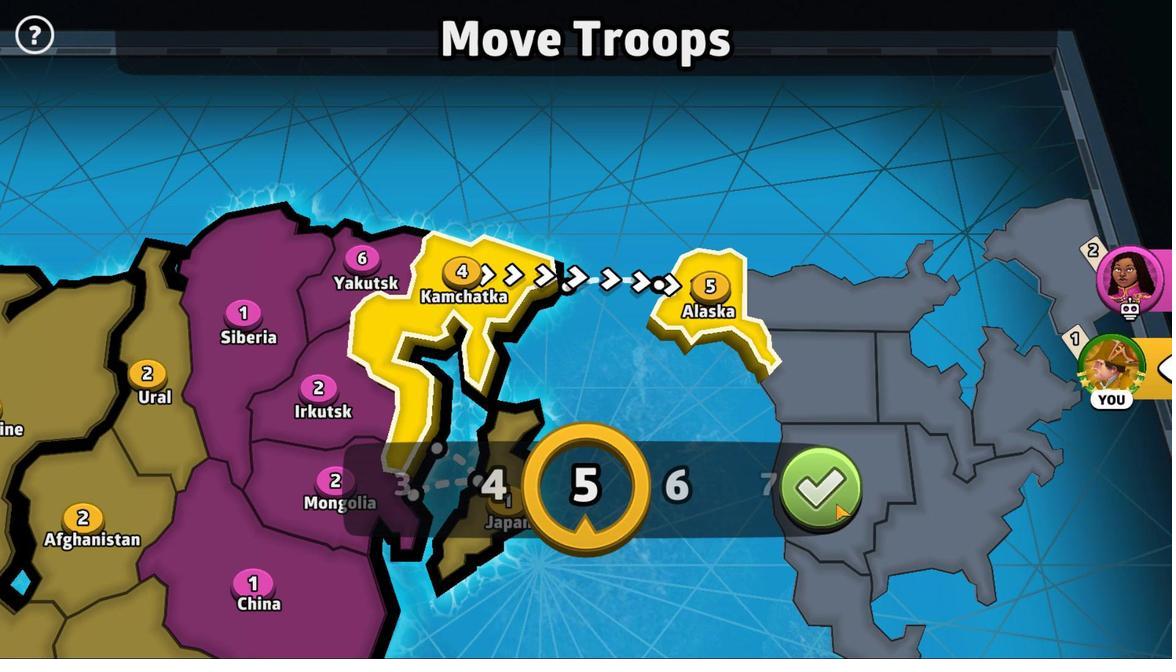 
Action: Mouse pressed left at (836, 503)
Screenshot: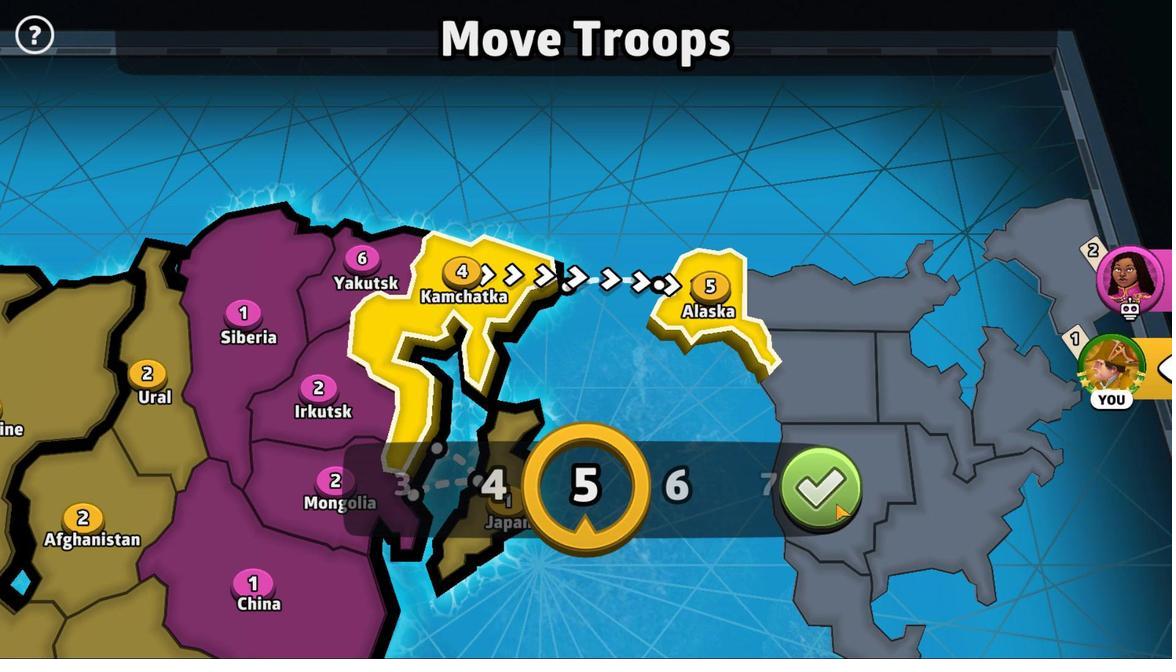 
Action: Mouse moved to (643, 280)
Screenshot: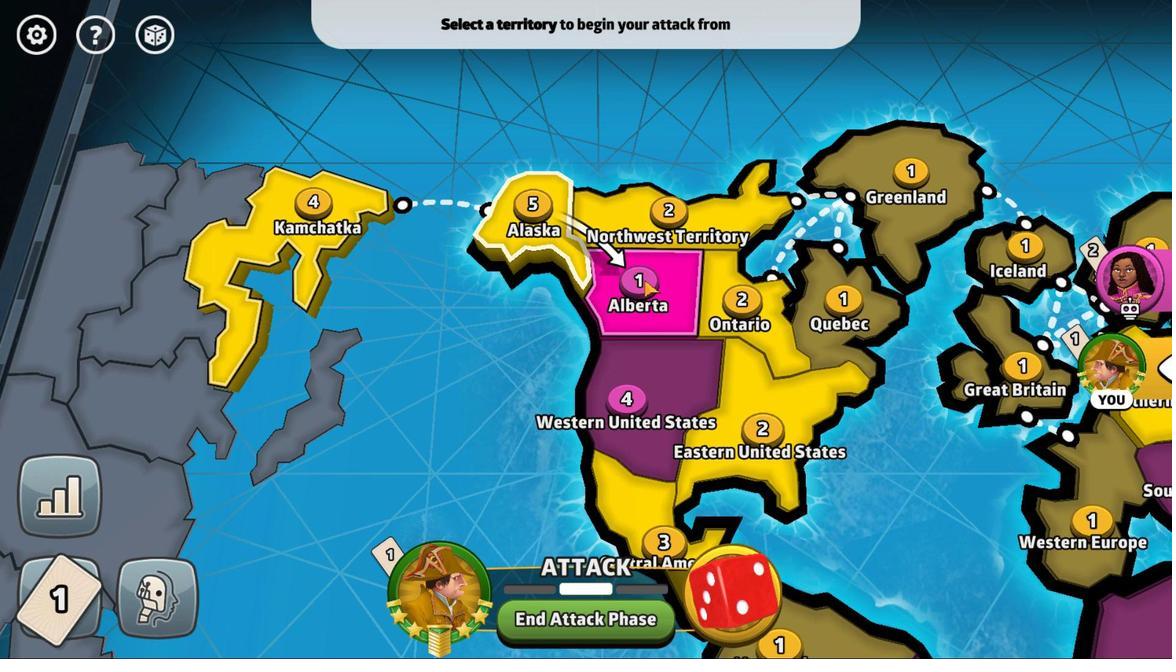 
Action: Mouse pressed left at (643, 280)
Screenshot: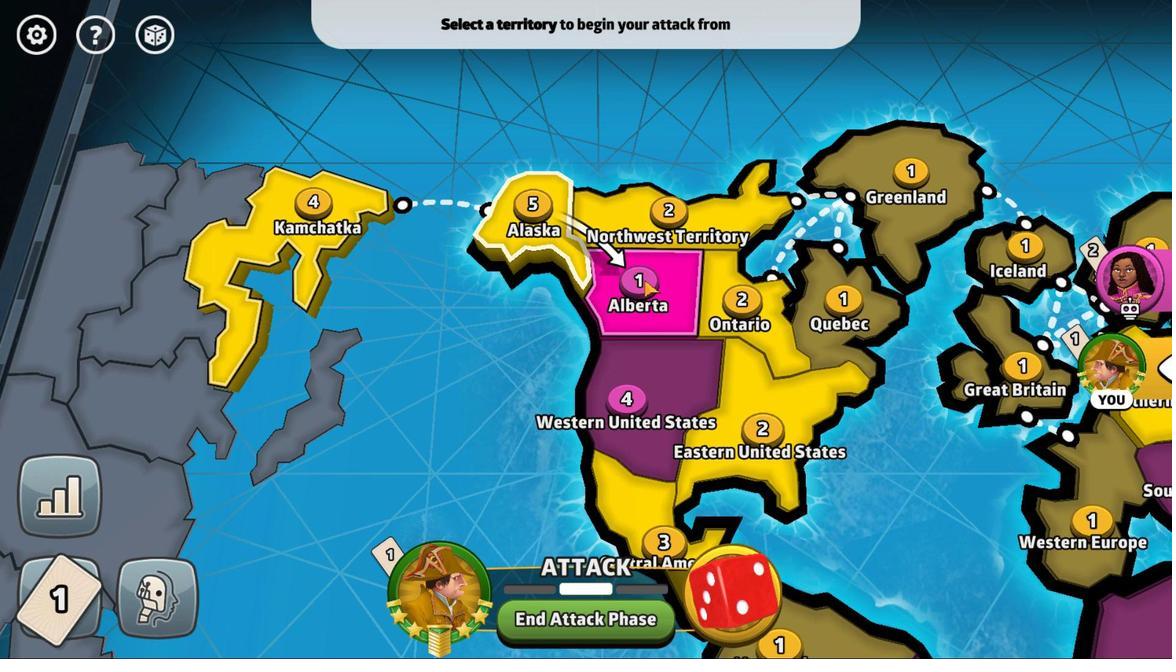 
Action: Mouse moved to (561, 468)
Screenshot: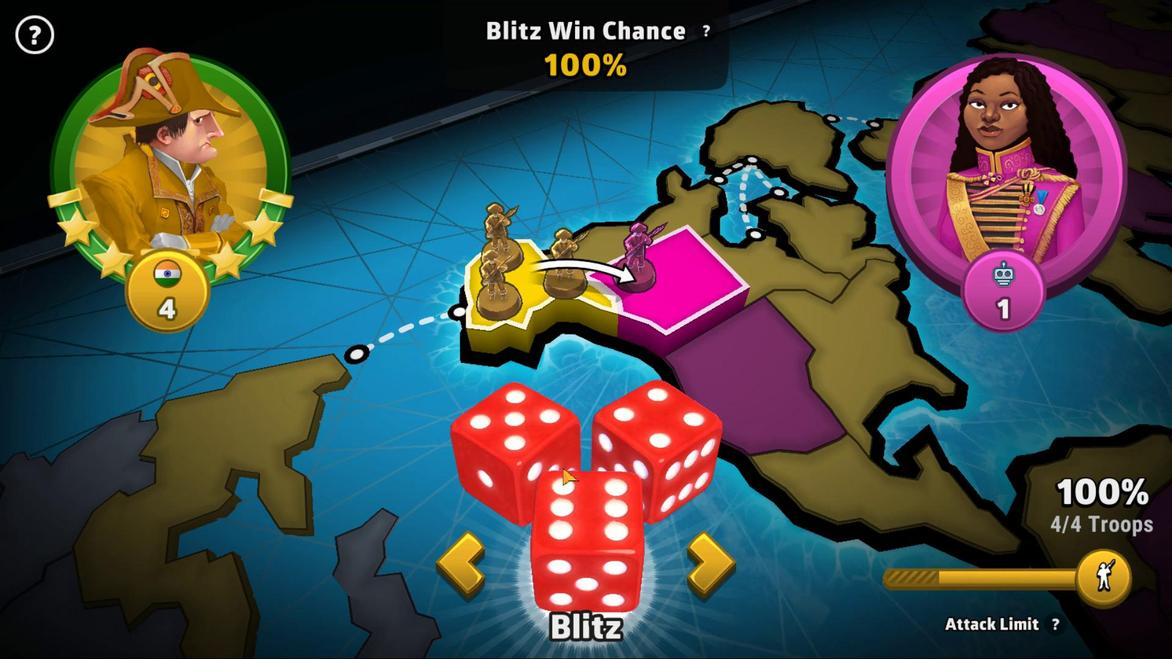 
Action: Mouse pressed left at (561, 468)
Screenshot: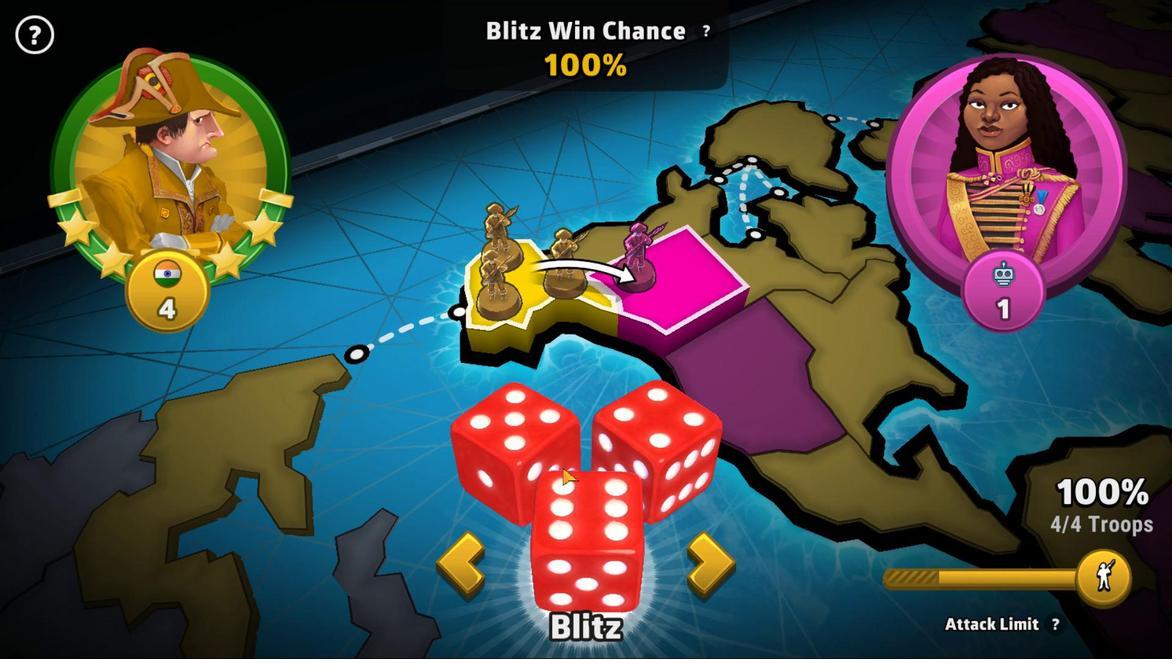 
Action: Mouse moved to (822, 487)
Screenshot: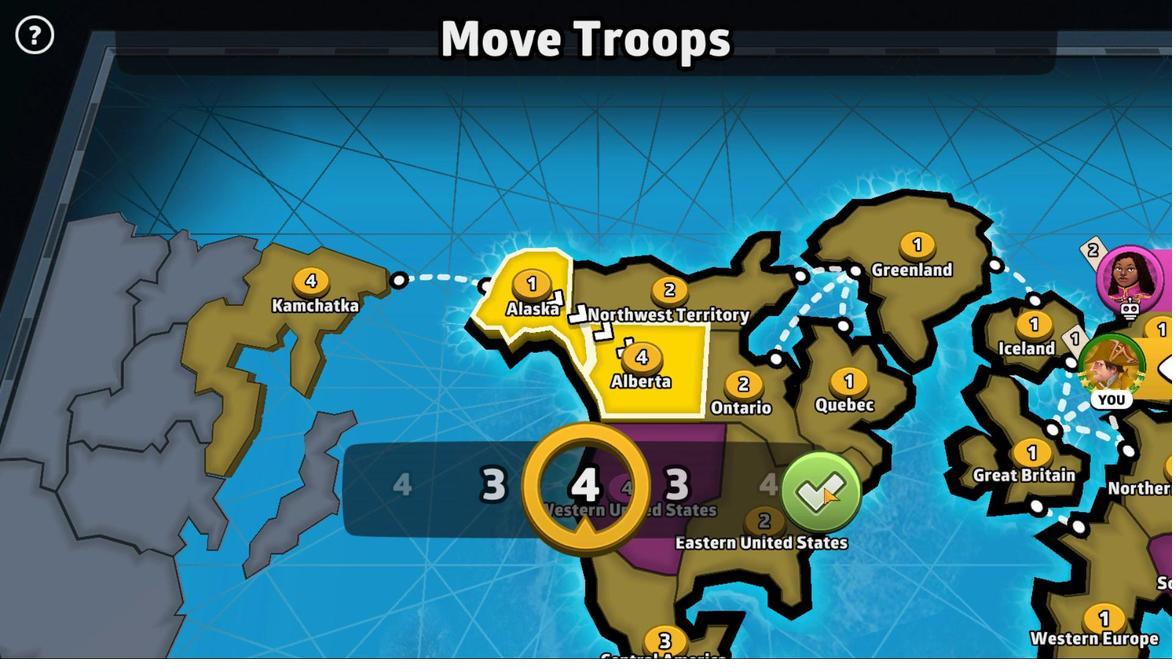 
Action: Mouse pressed left at (822, 487)
Screenshot: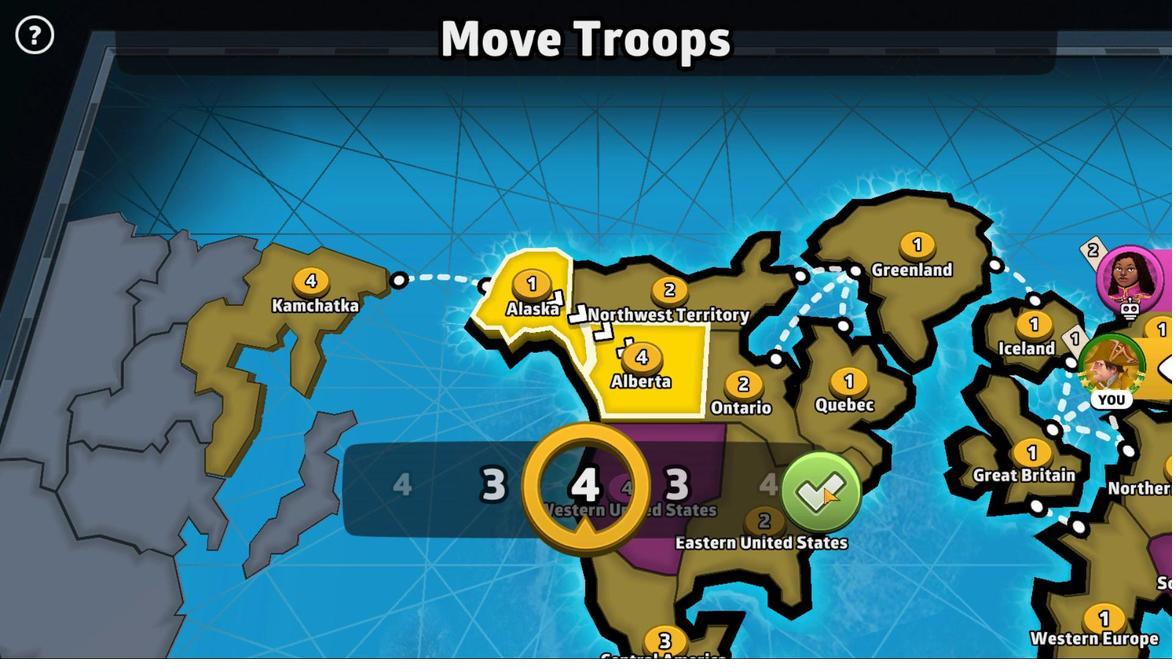
Action: Mouse moved to (575, 294)
Screenshot: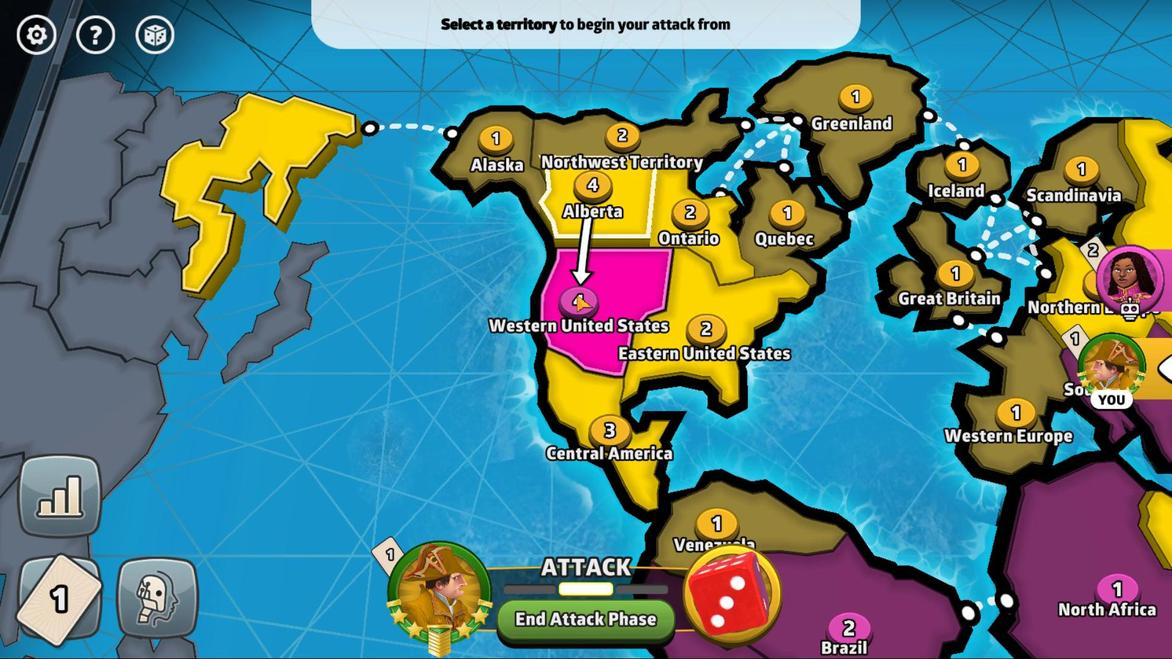 
Action: Mouse pressed left at (575, 294)
Screenshot: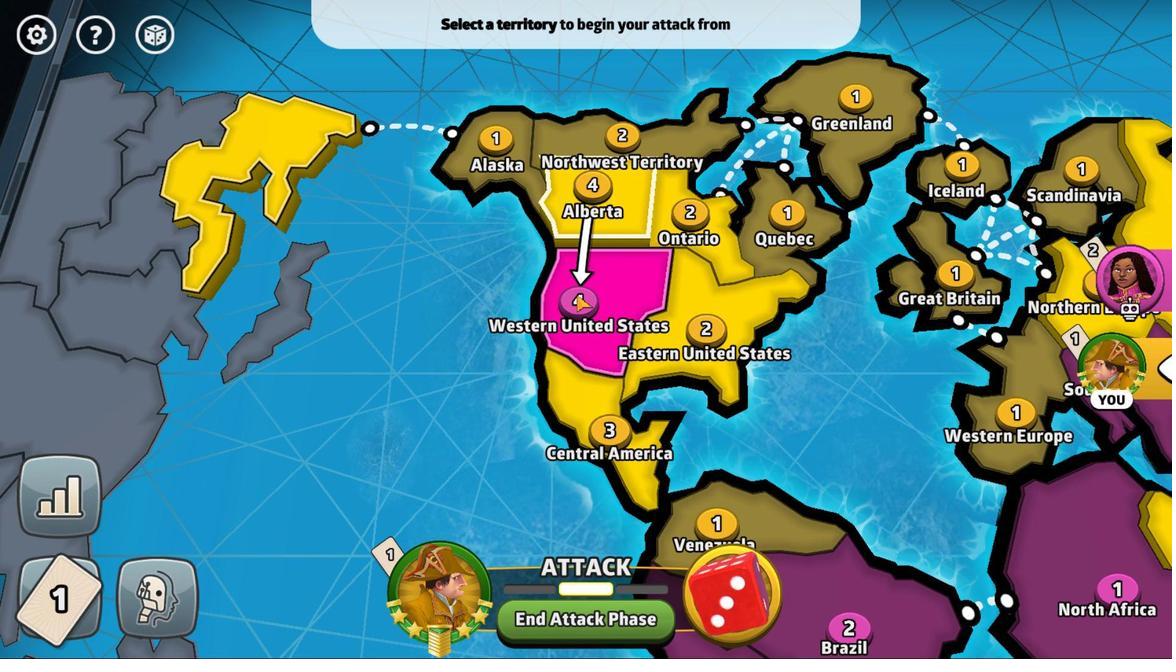 
Action: Mouse moved to (750, 254)
Screenshot: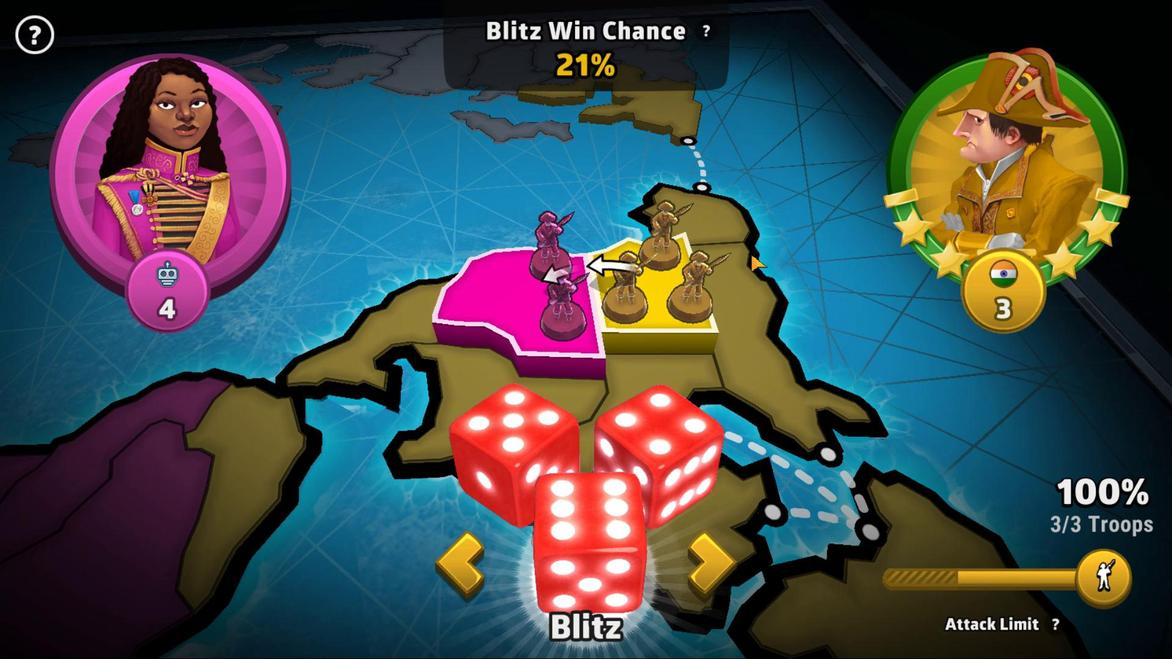 
Action: Mouse pressed left at (750, 254)
Screenshot: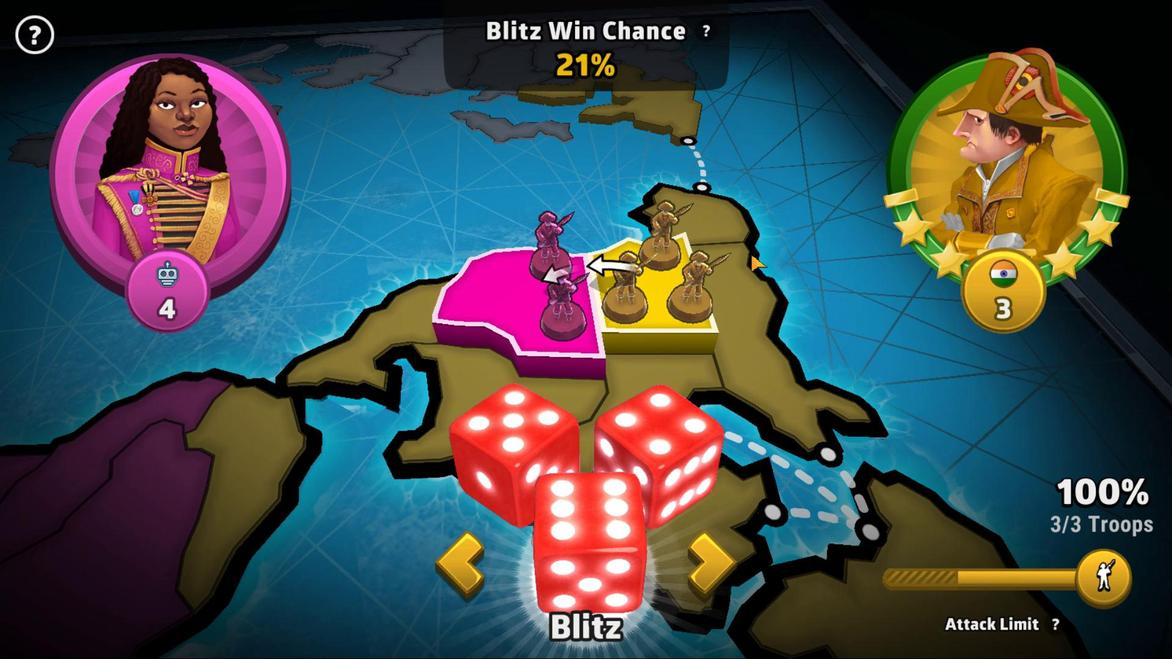 
Action: Mouse moved to (597, 634)
Screenshot: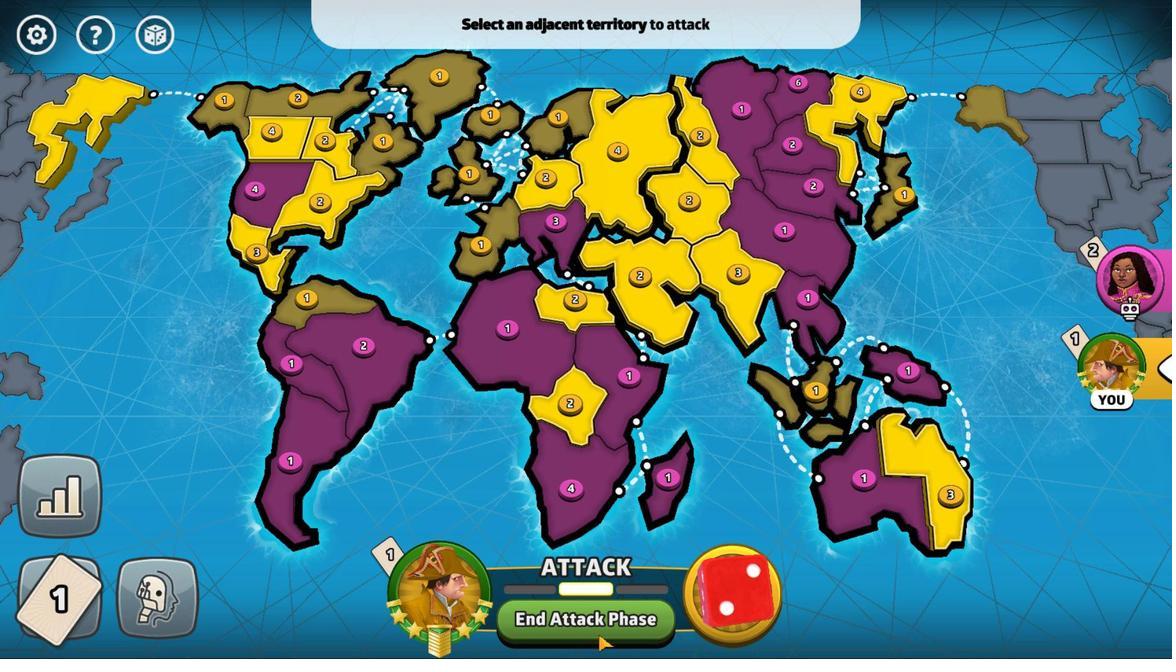 
Action: Mouse pressed left at (597, 634)
Screenshot: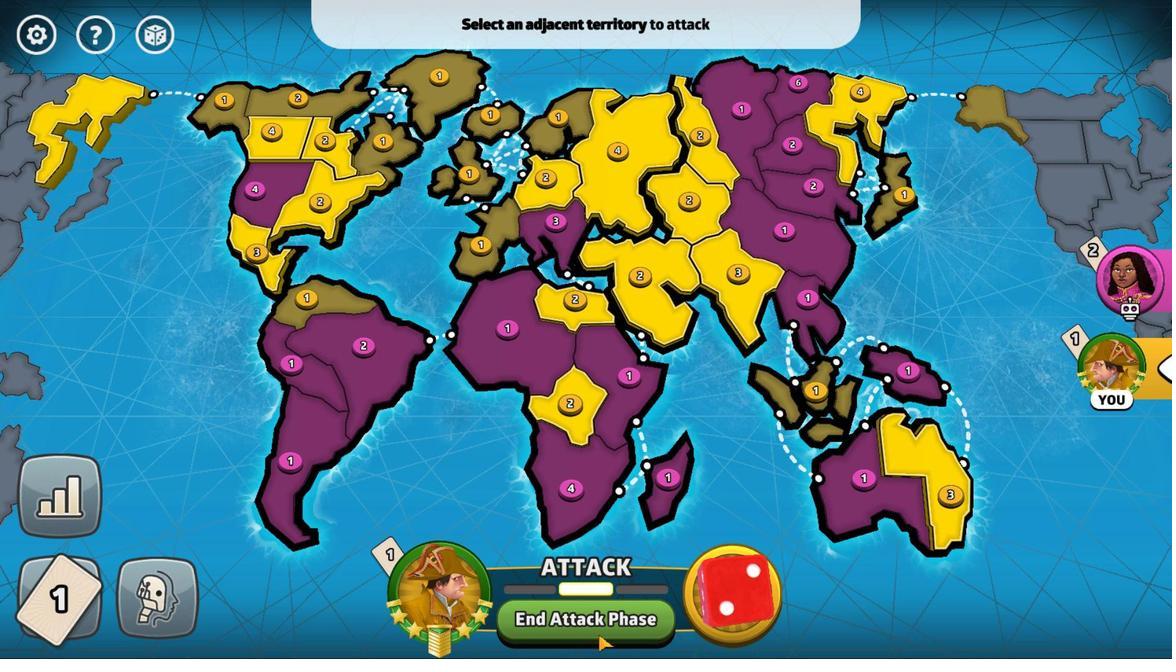
Action: Mouse moved to (696, 263)
Screenshot: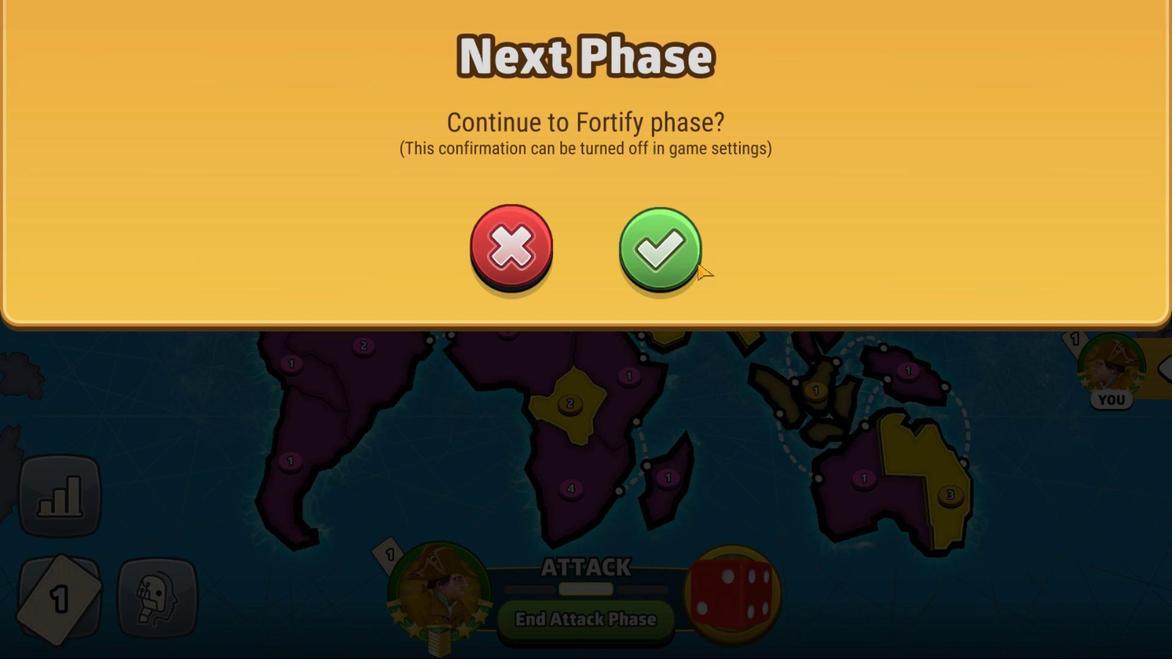 
Action: Mouse pressed left at (696, 263)
Screenshot: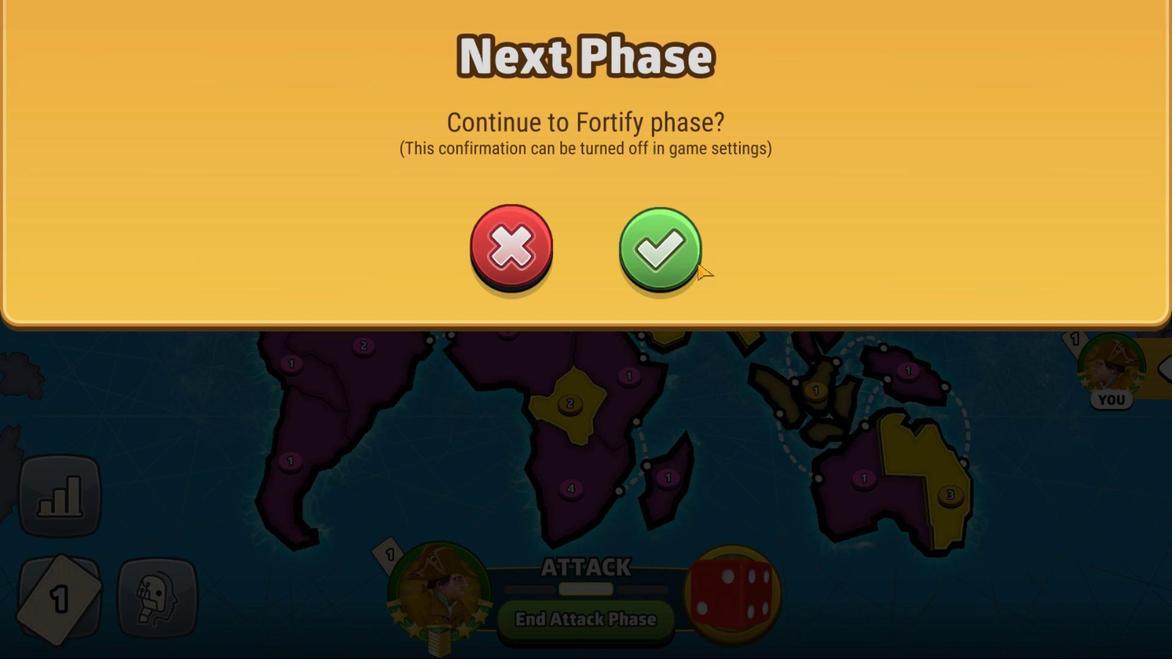 
Action: Mouse moved to (632, 183)
Screenshot: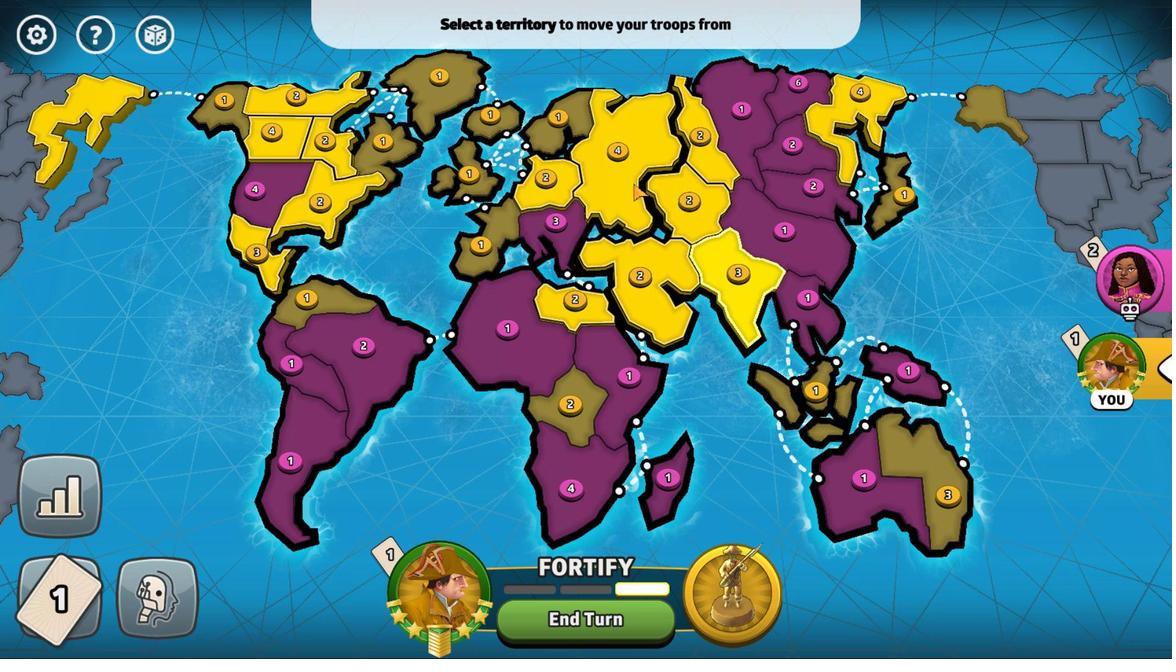 
Action: Mouse pressed left at (632, 183)
Screenshot: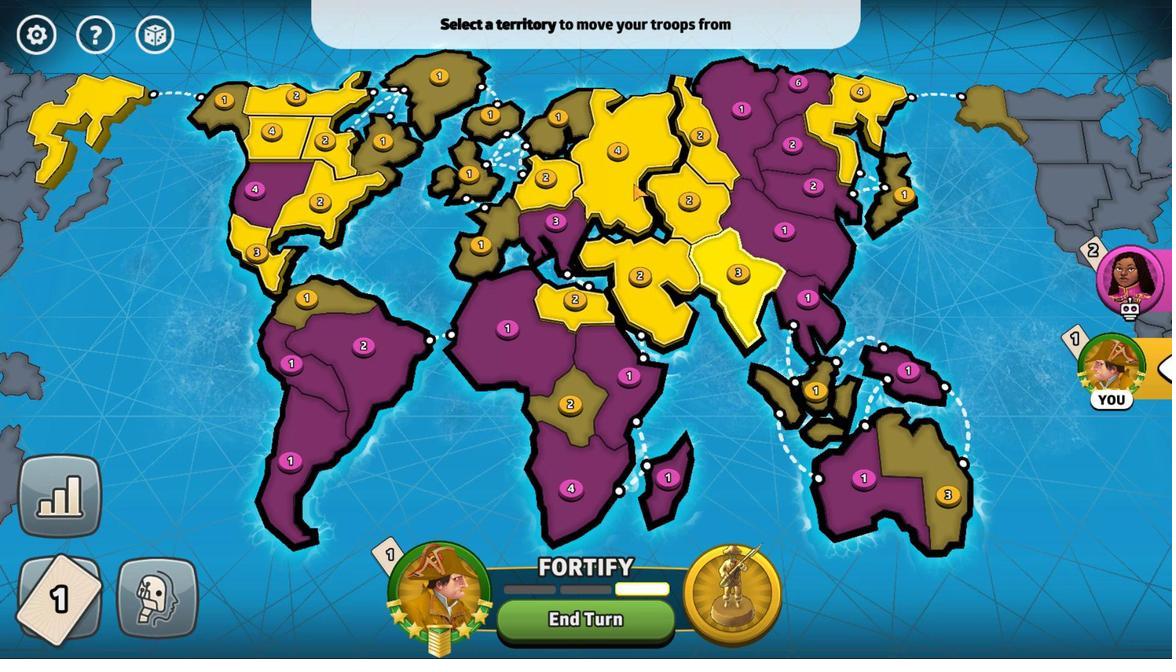 
Action: Mouse moved to (267, 130)
Screenshot: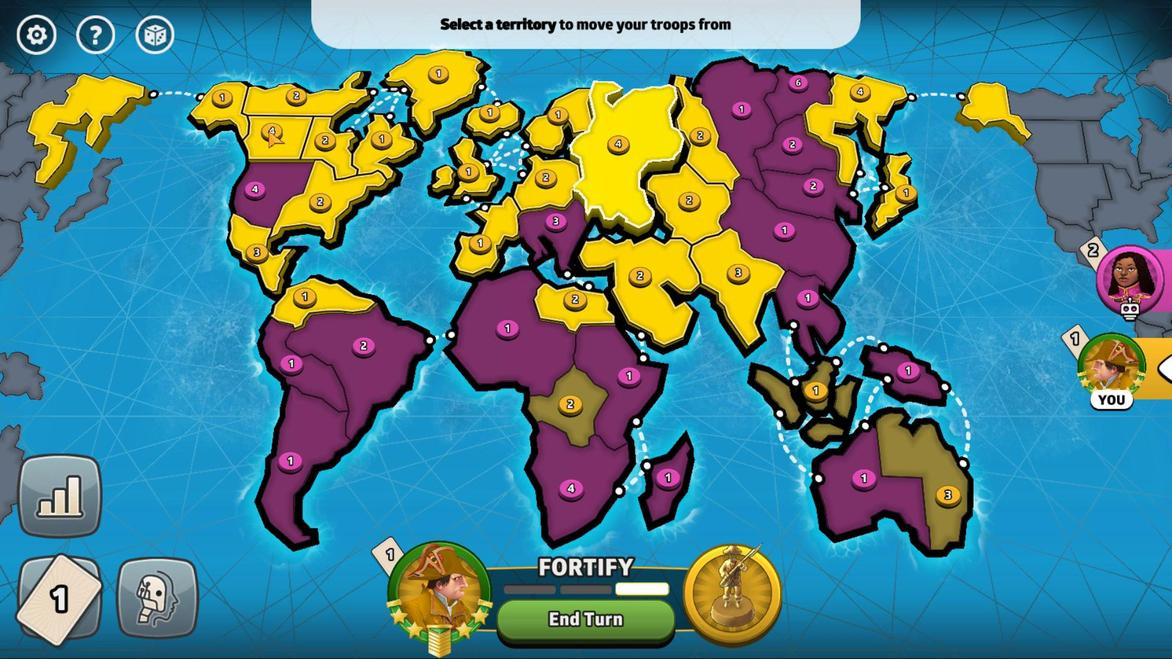 
Action: Mouse pressed left at (267, 130)
Screenshot: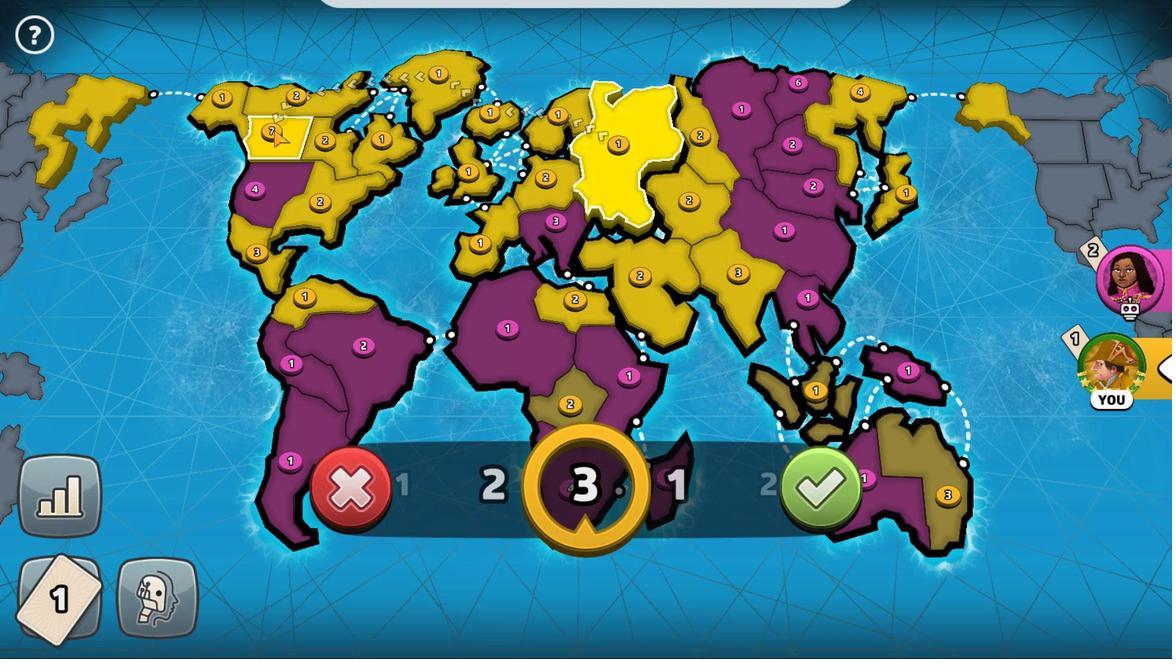 
Action: Mouse moved to (391, 246)
Screenshot: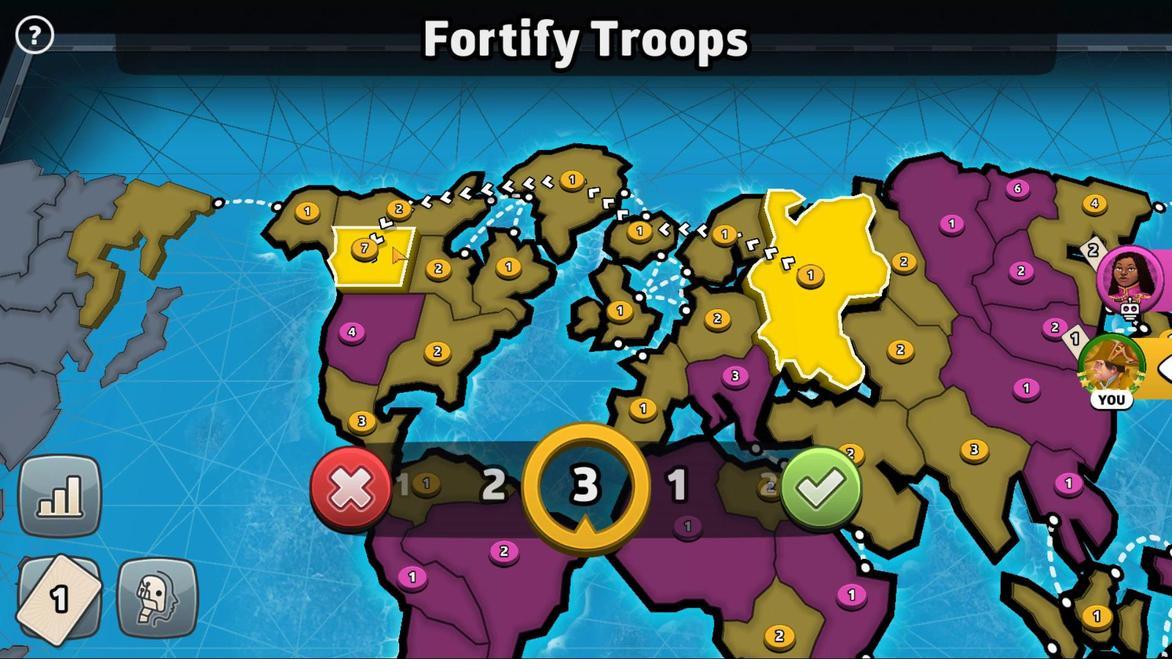 
Action: Mouse pressed left at (391, 246)
Screenshot: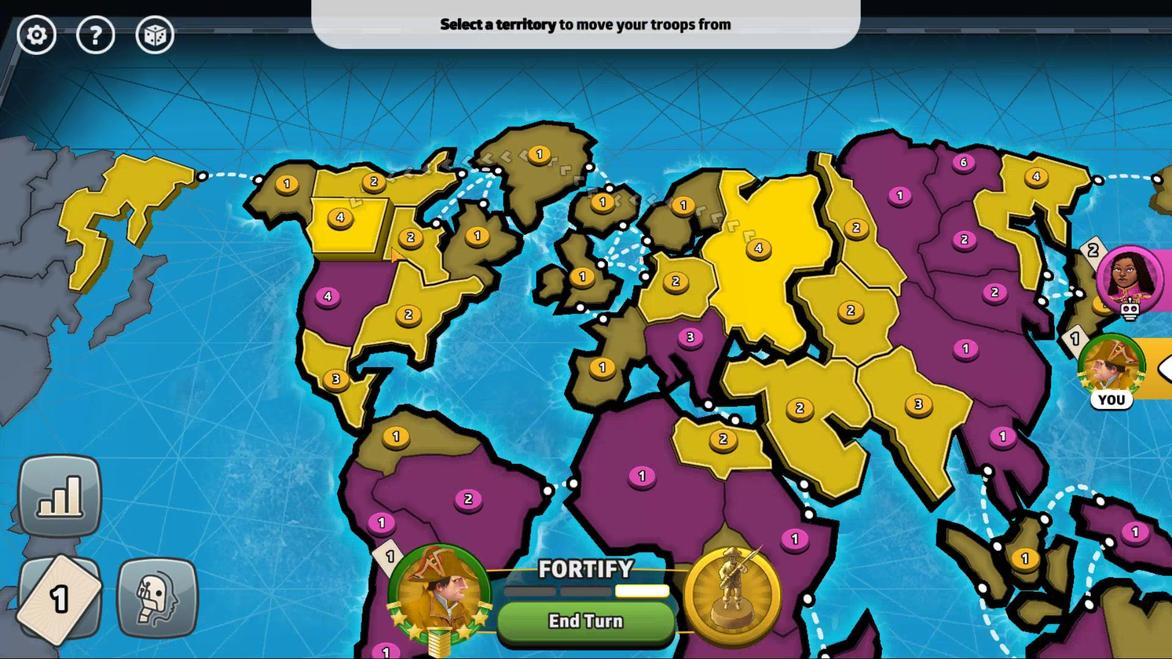 
Action: Mouse moved to (310, 152)
Screenshot: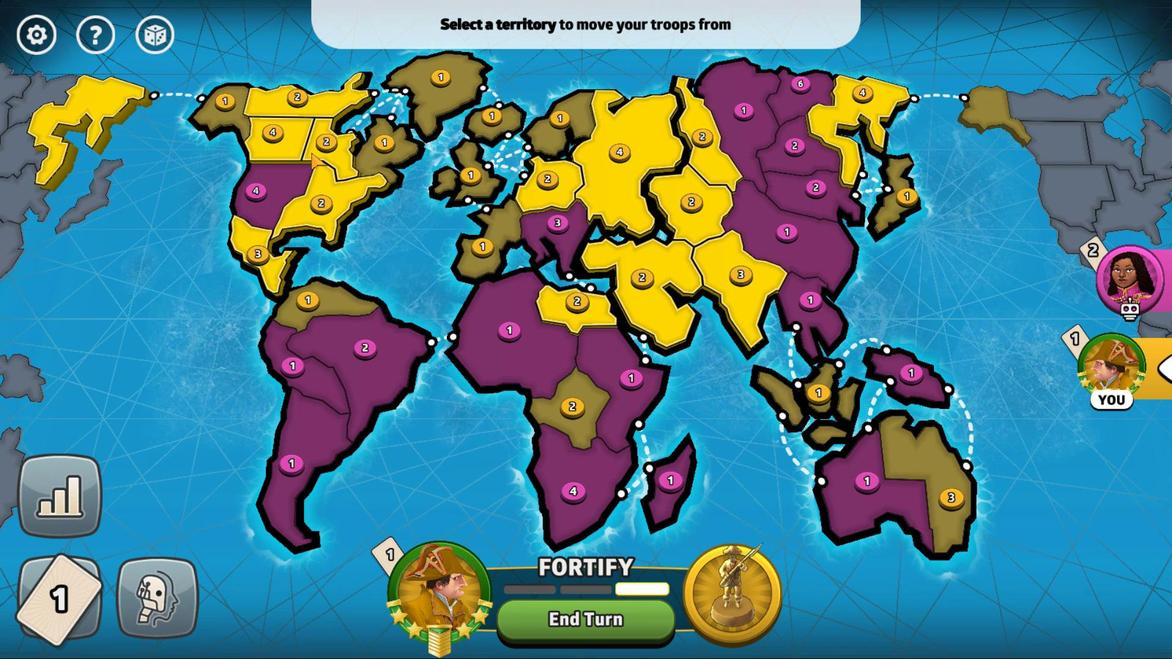 
Action: Mouse pressed left at (310, 152)
Screenshot: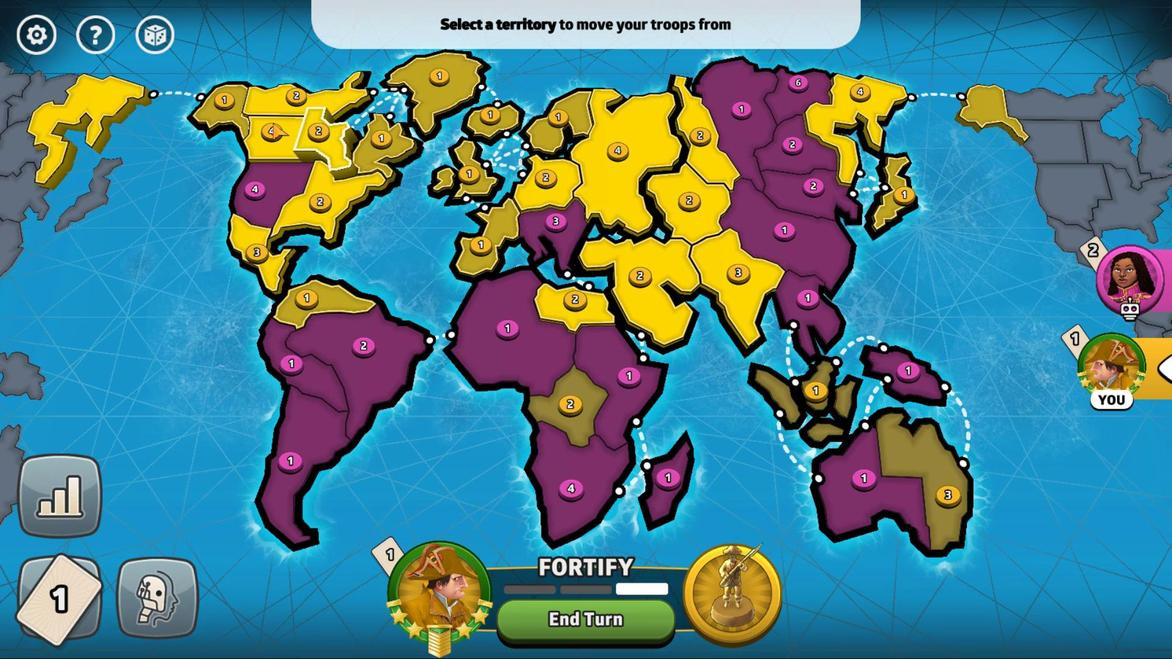 
Action: Mouse moved to (312, 98)
Screenshot: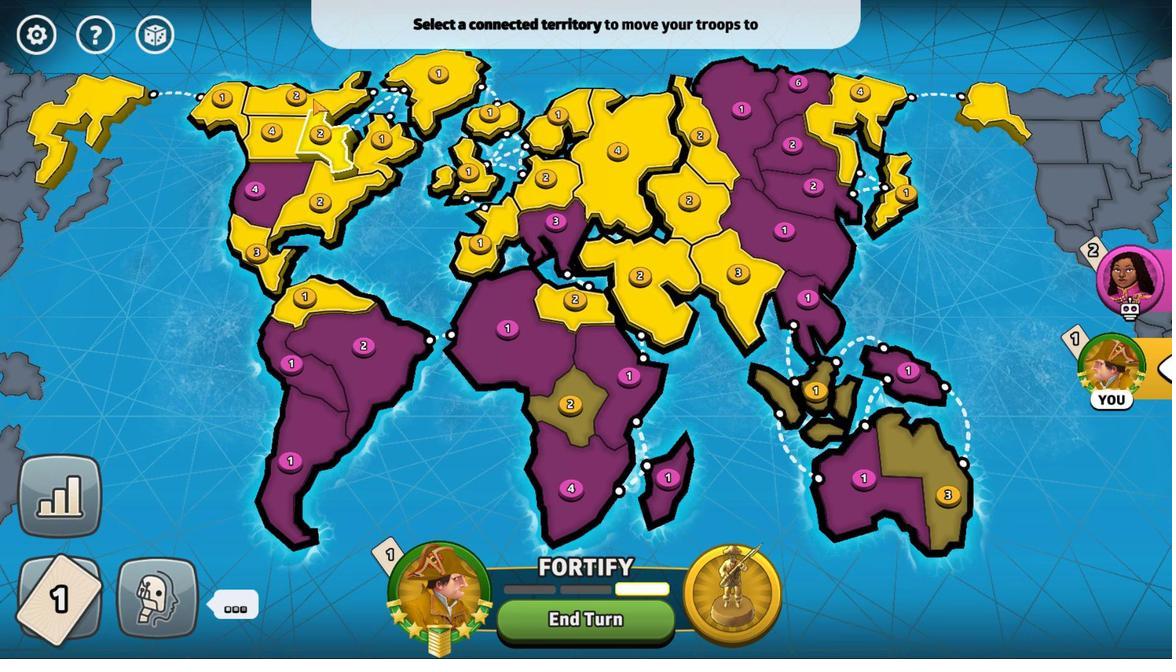
Action: Mouse pressed left at (312, 98)
Screenshot: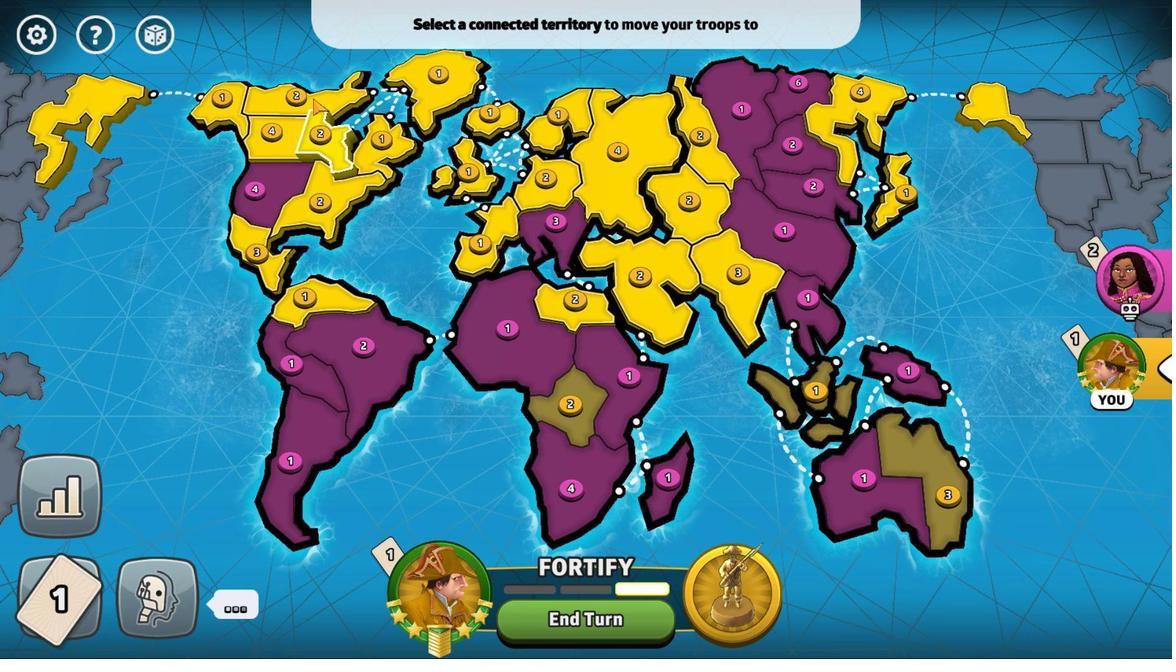 
Action: Mouse moved to (429, 357)
Screenshot: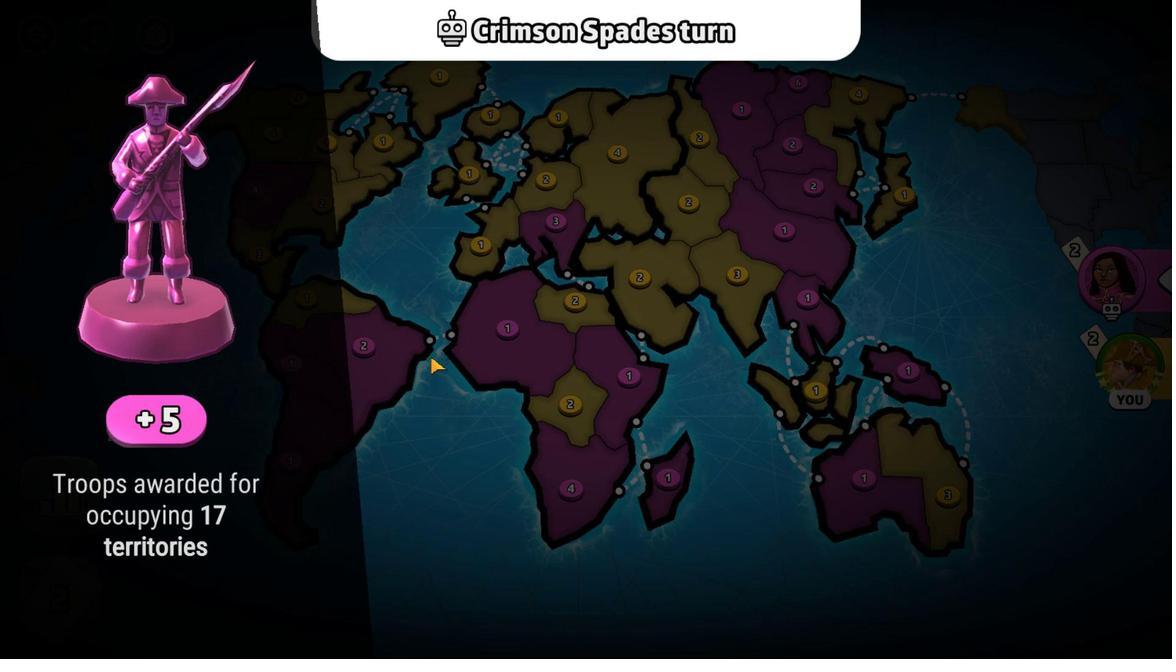
Action: Mouse pressed left at (429, 357)
Screenshot: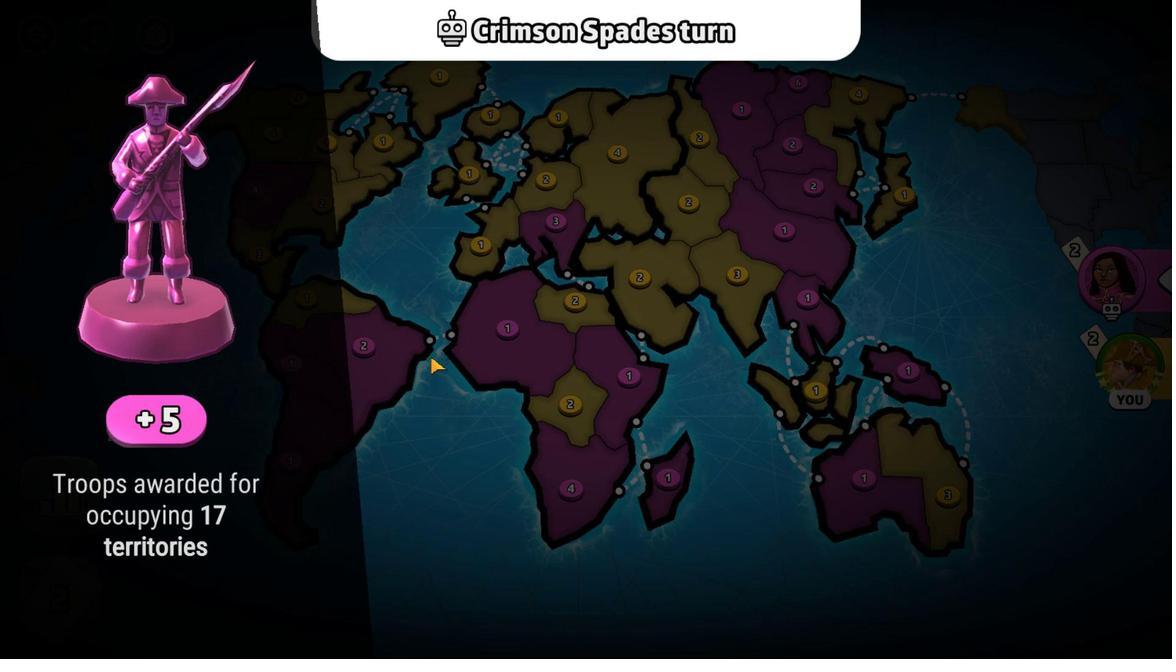 
Action: Mouse moved to (642, 171)
Screenshot: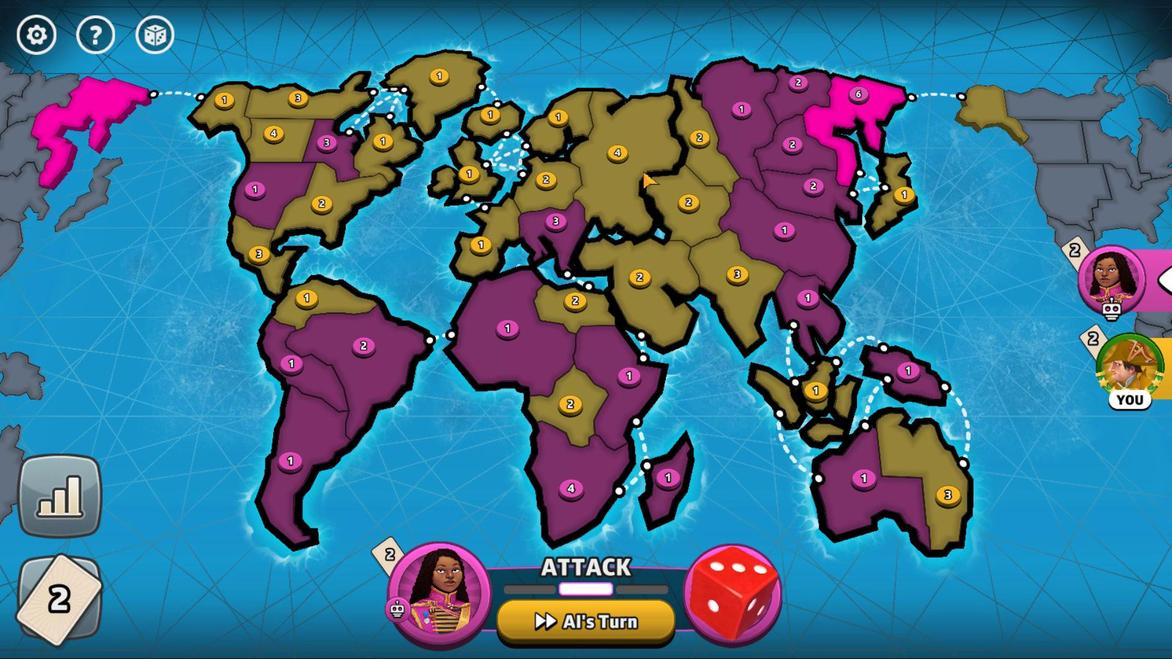 
Action: Mouse pressed left at (642, 171)
Screenshot: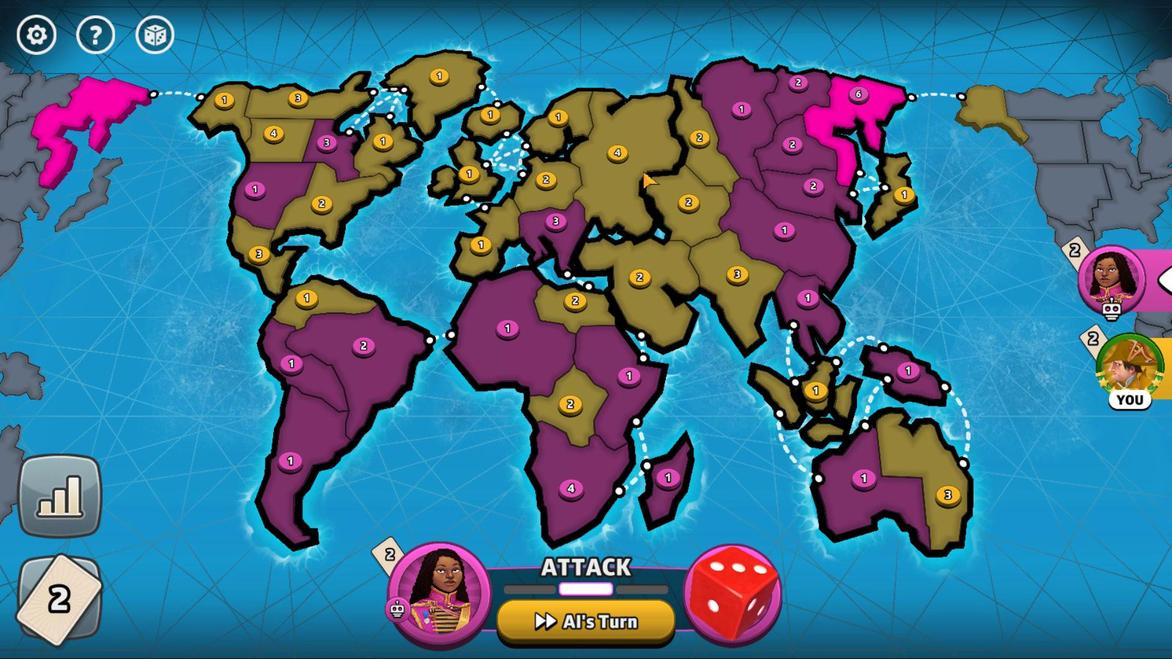 
Action: Mouse moved to (617, 175)
Screenshot: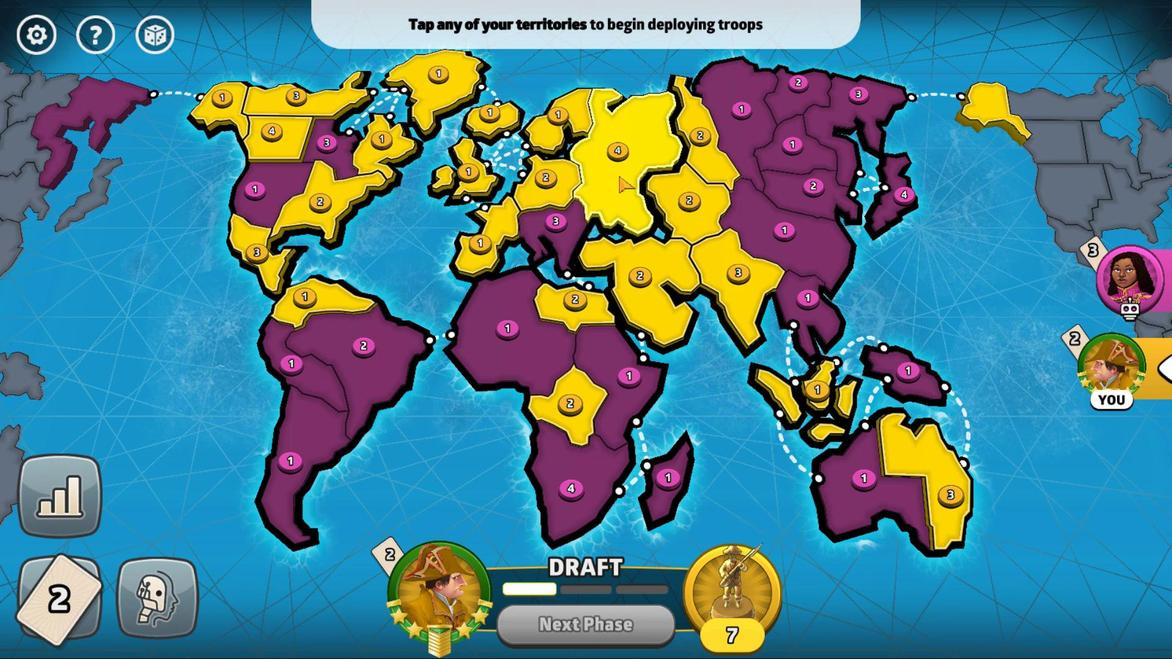 
Action: Mouse pressed left at (617, 175)
Screenshot: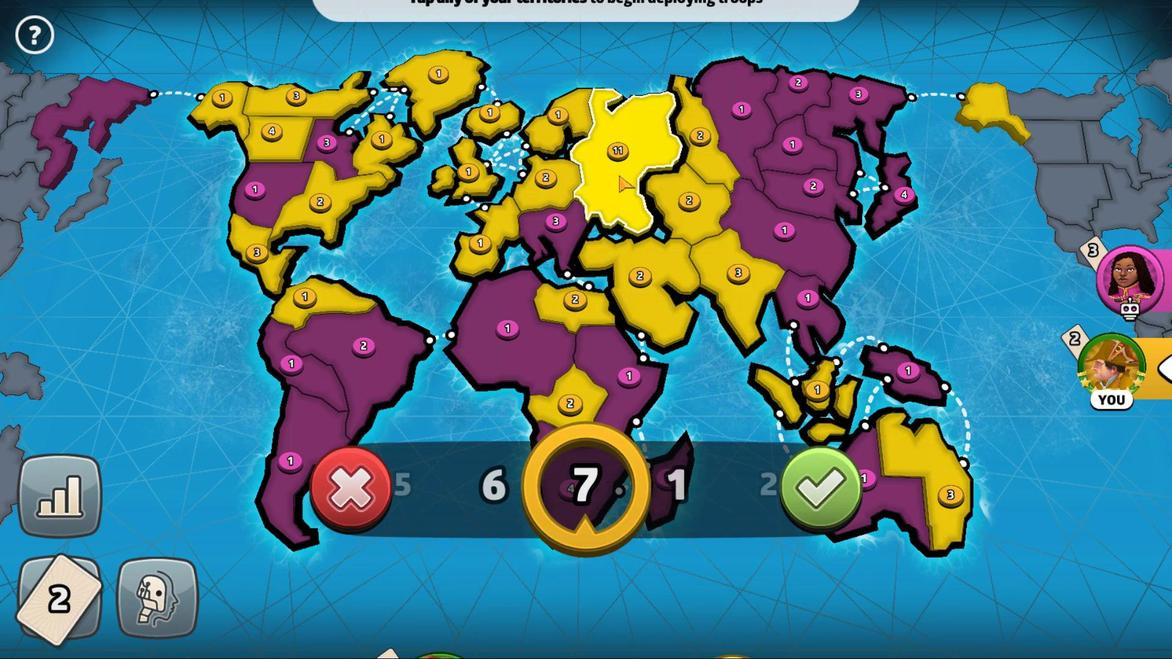 
Action: Mouse moved to (838, 480)
Screenshot: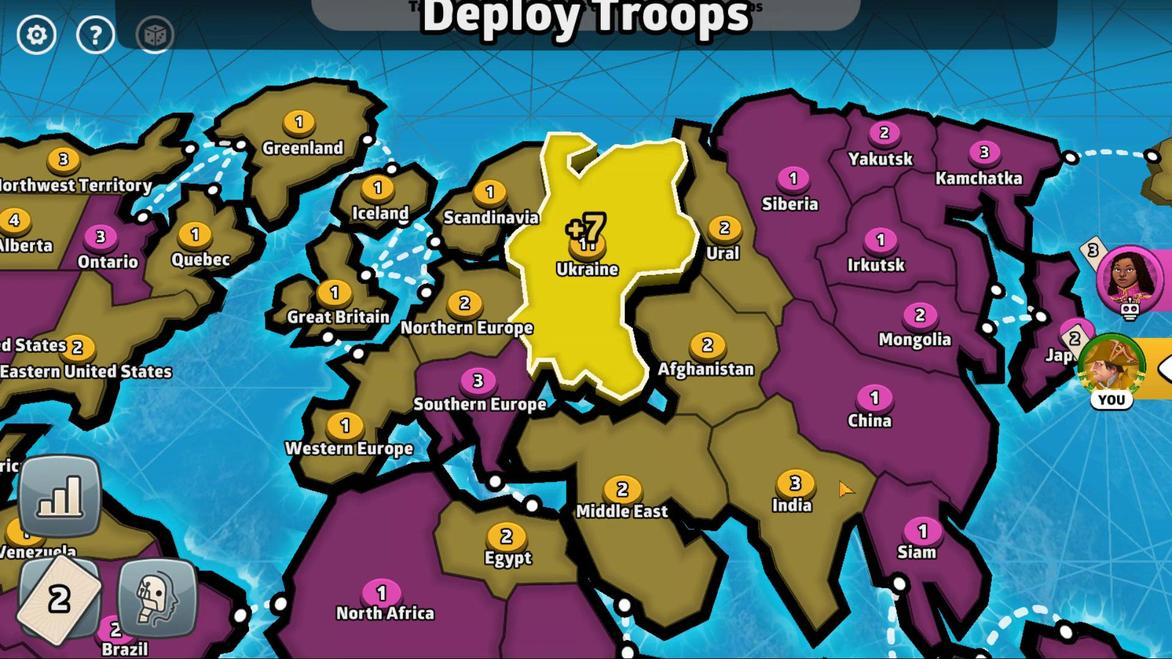 
Action: Mouse pressed left at (838, 480)
Screenshot: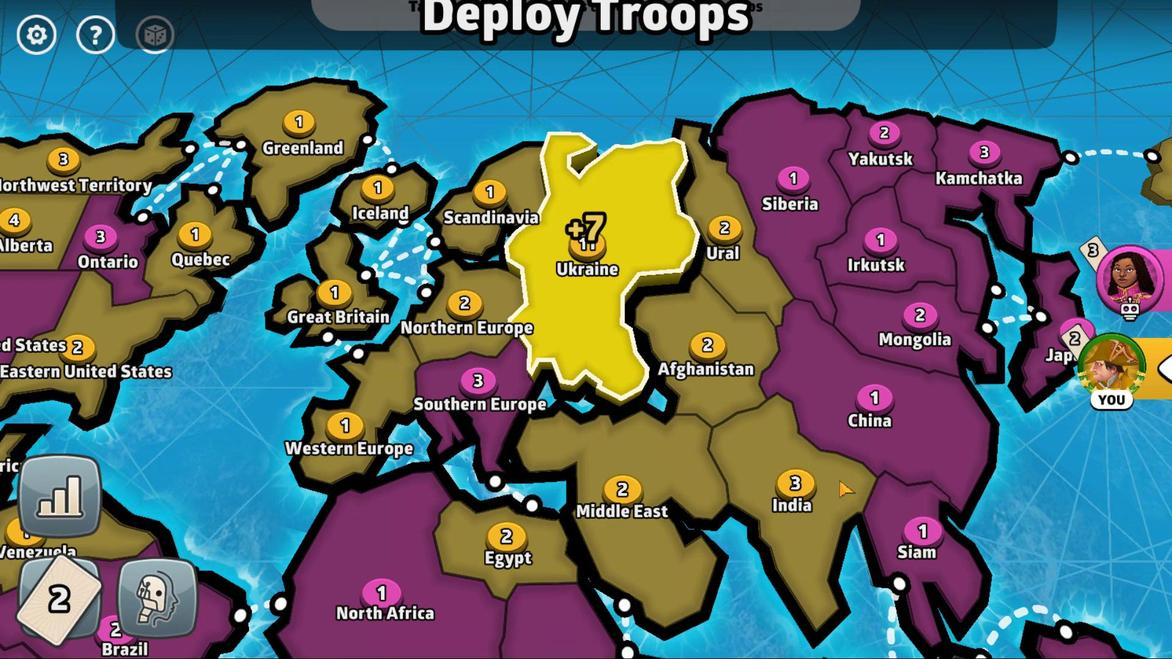 
Action: Mouse moved to (638, 633)
Screenshot: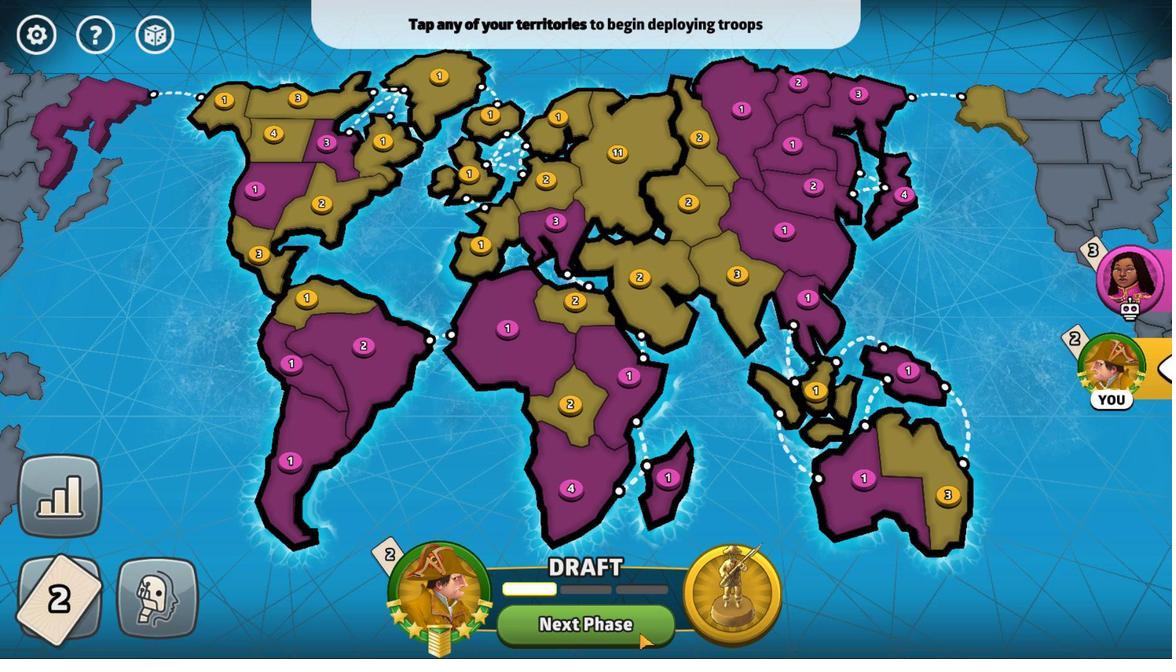 
Action: Mouse pressed left at (638, 633)
Screenshot: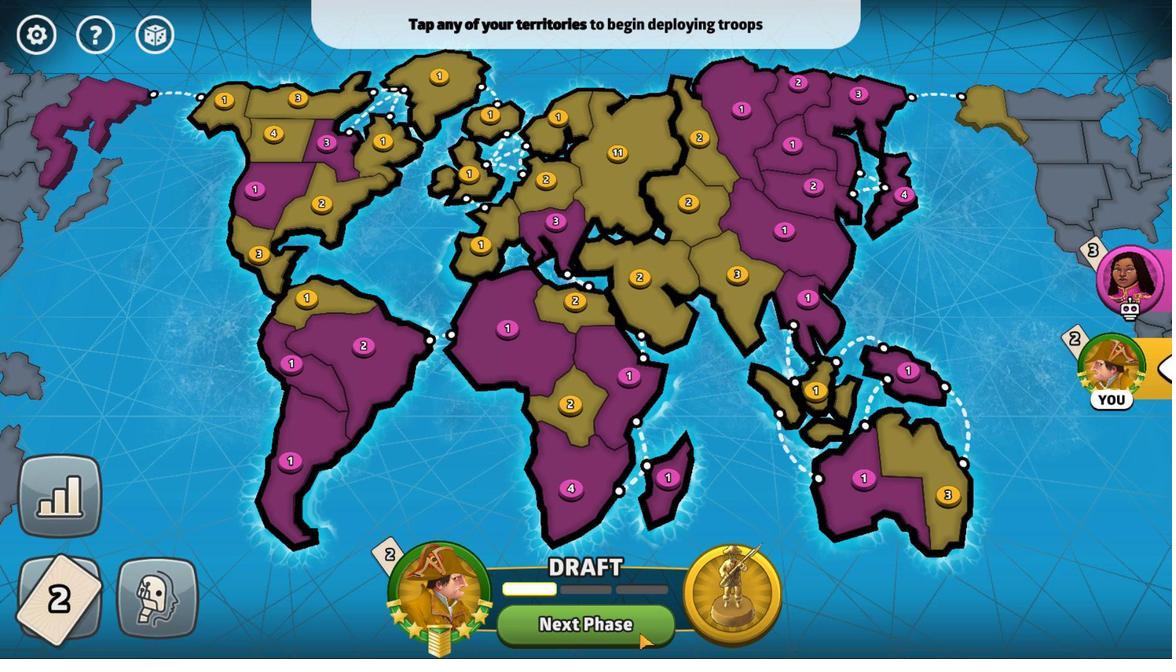 
Action: Mouse moved to (600, 190)
Screenshot: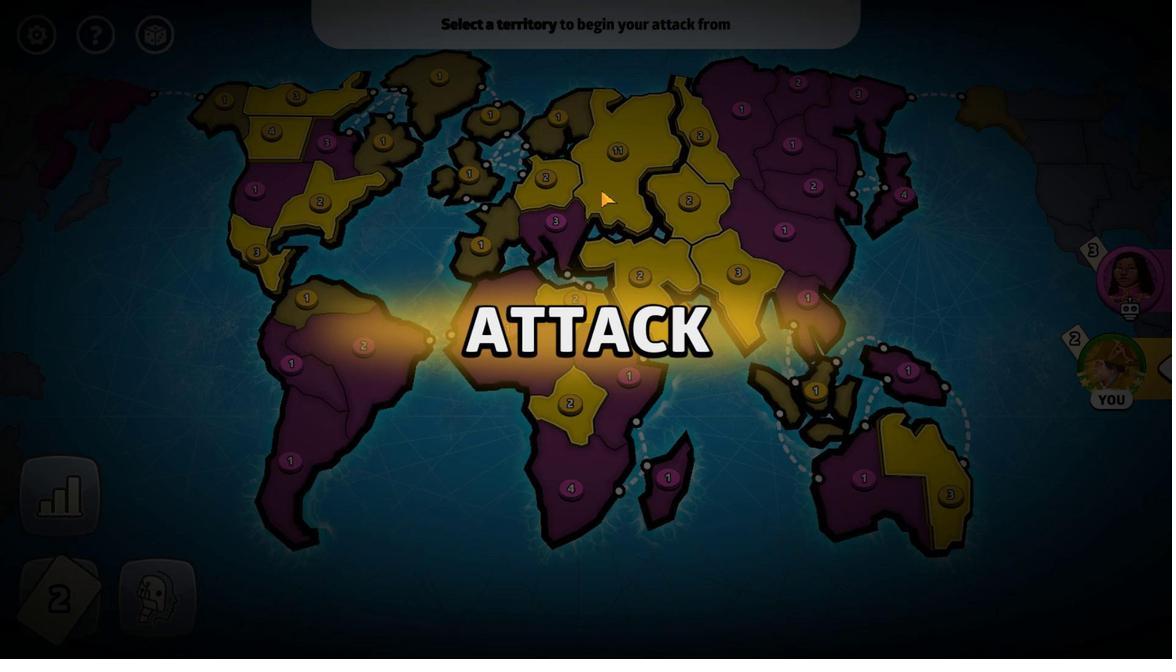 
Action: Mouse pressed left at (600, 190)
Screenshot: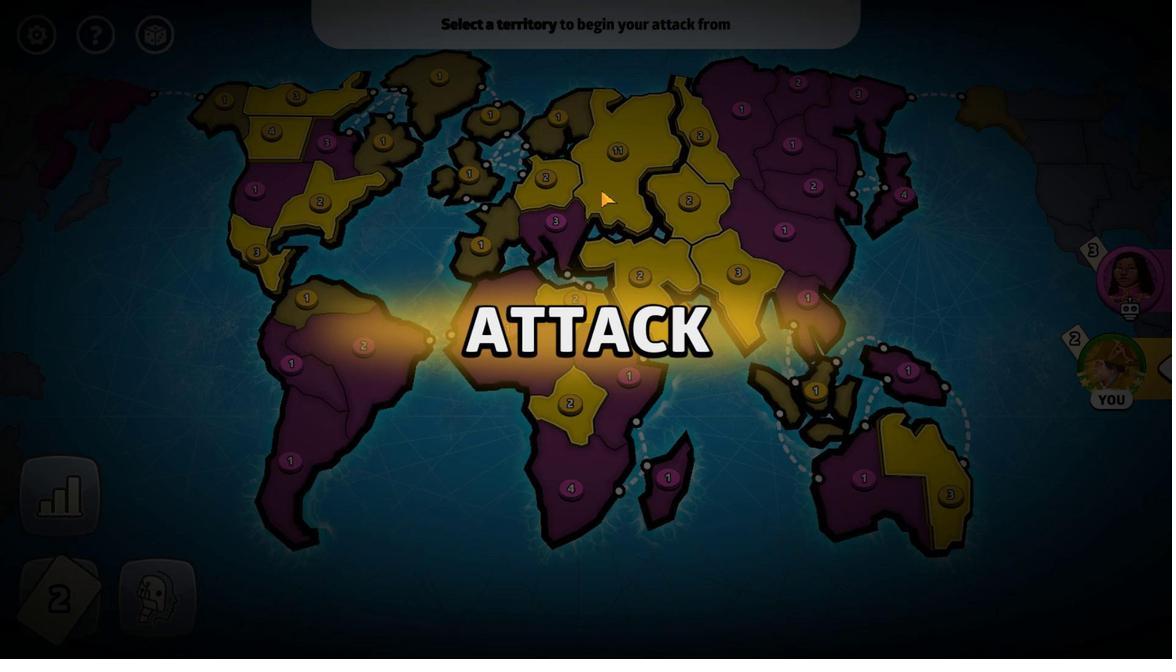
Action: Mouse moved to (553, 195)
Screenshot: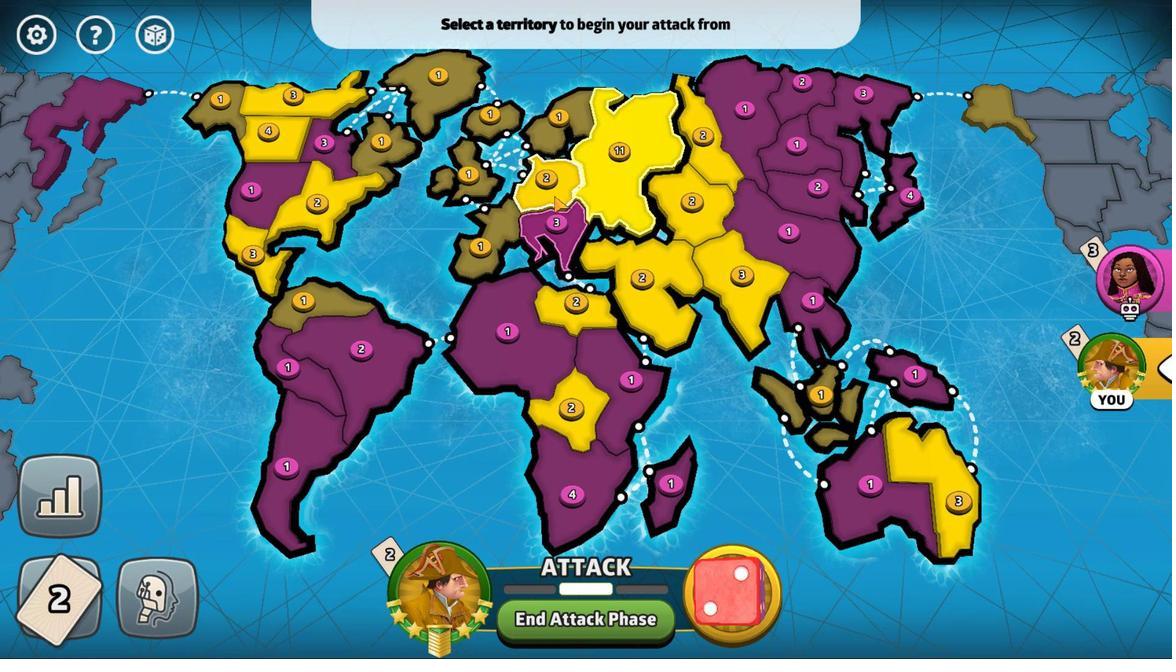 
Action: Mouse pressed left at (553, 195)
Screenshot: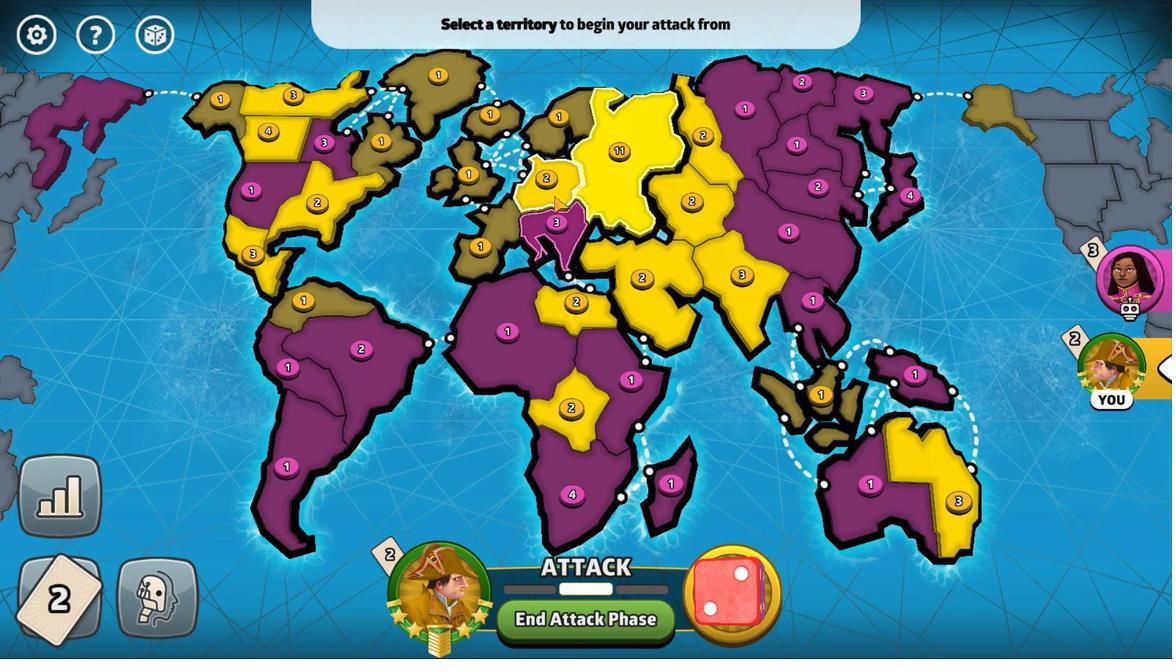 
Action: Mouse moved to (669, 227)
Screenshot: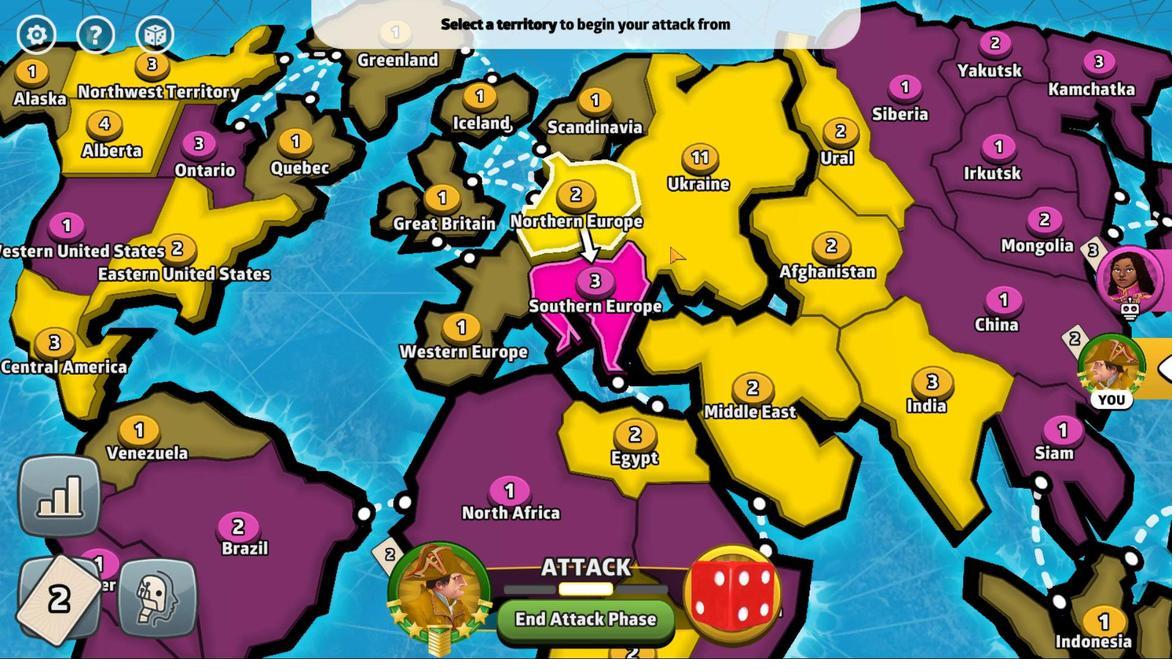 
Action: Mouse pressed left at (669, 227)
Screenshot: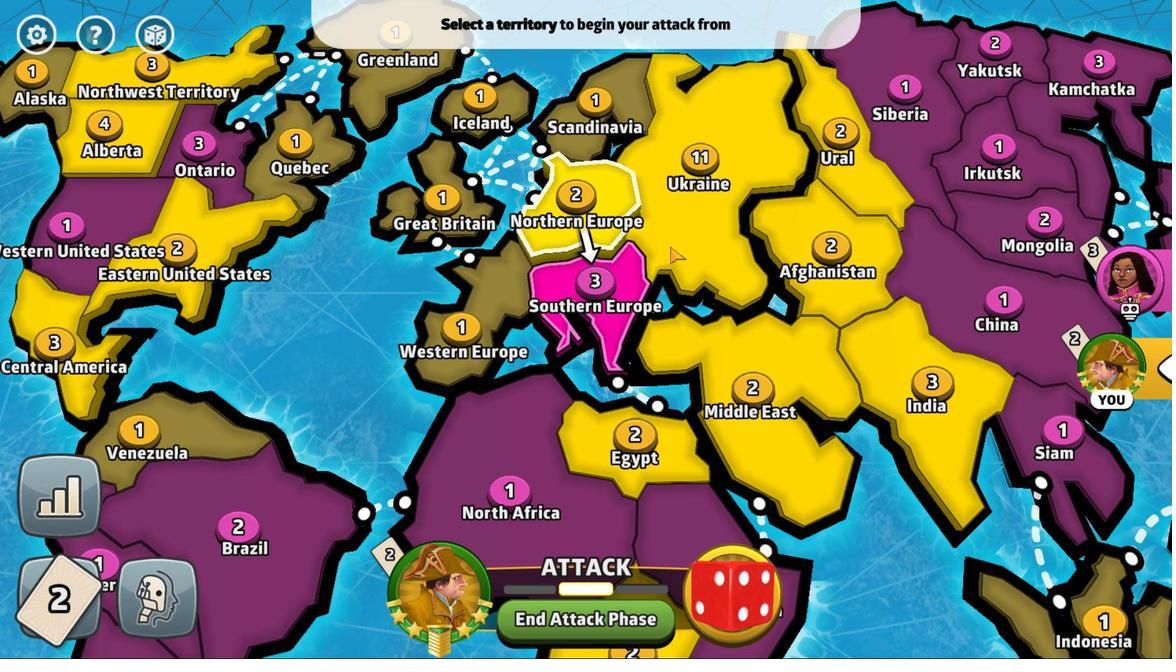 
Action: Mouse moved to (553, 313)
Screenshot: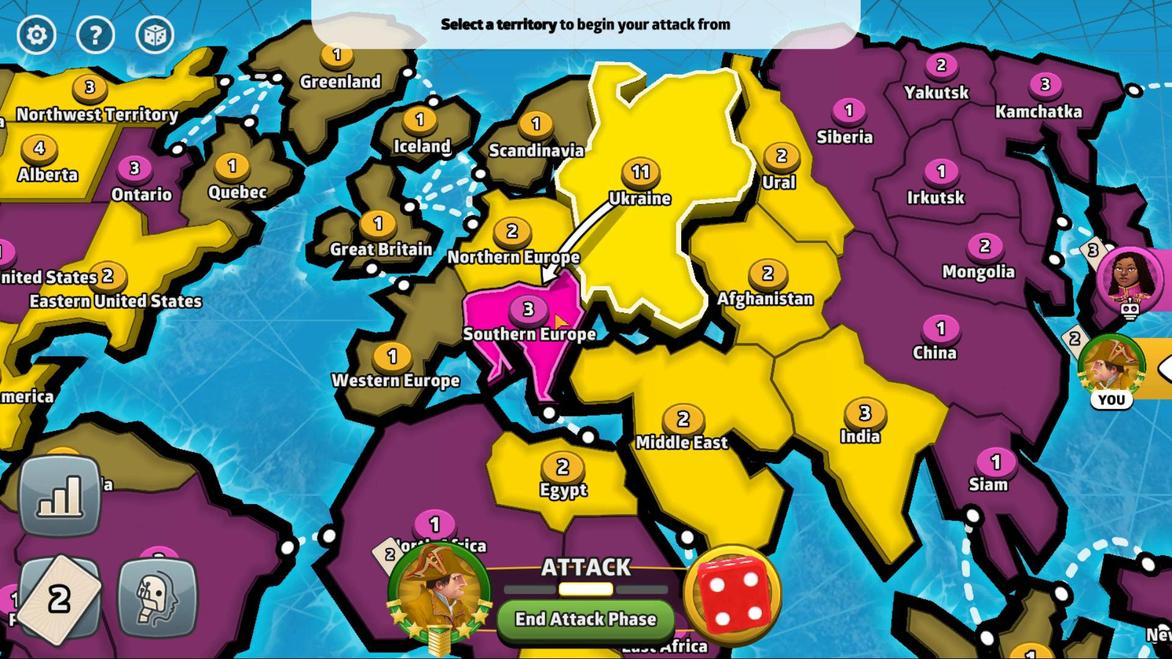 
Action: Mouse pressed left at (553, 313)
Screenshot: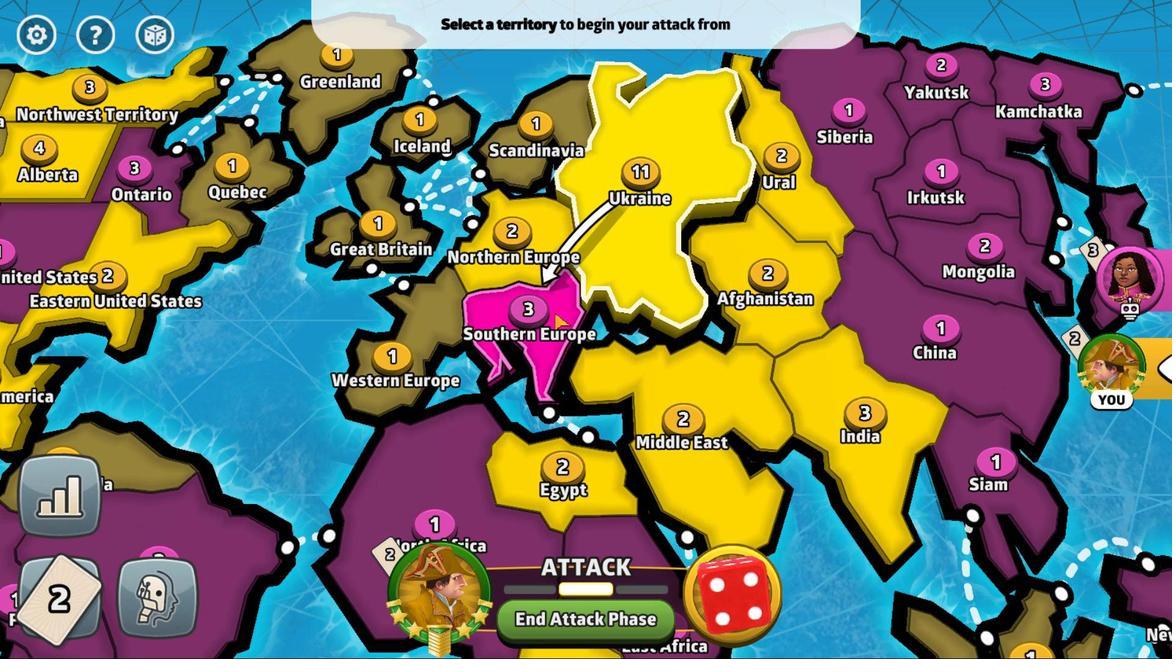 
Action: Mouse moved to (575, 470)
Screenshot: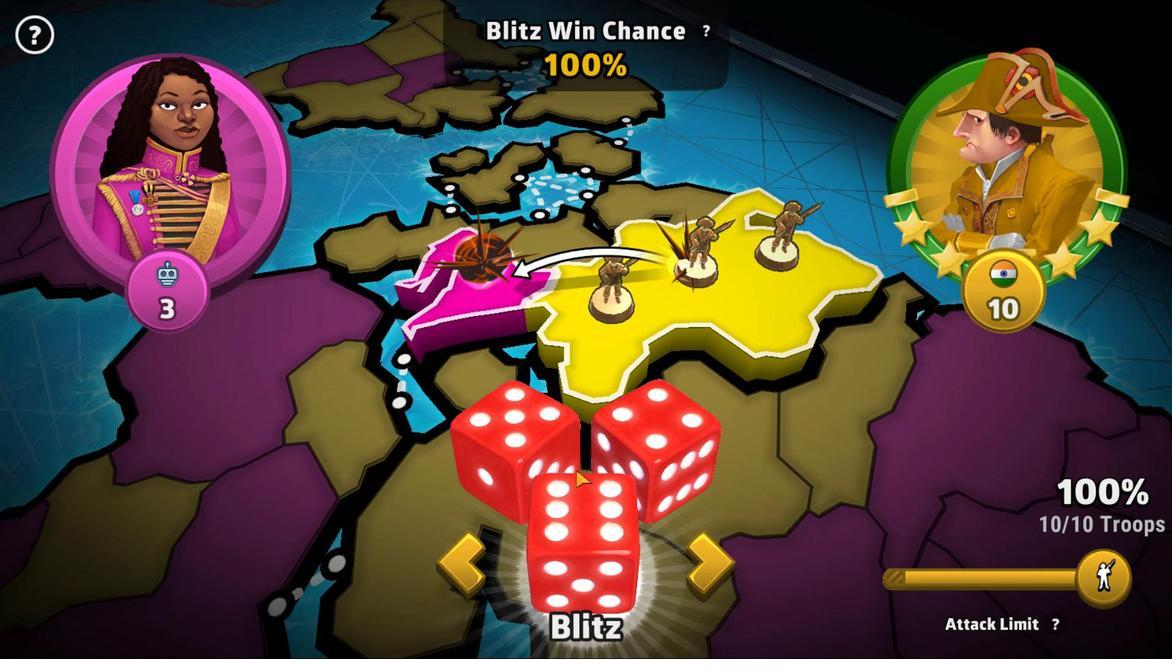 
Action: Mouse pressed left at (575, 470)
Screenshot: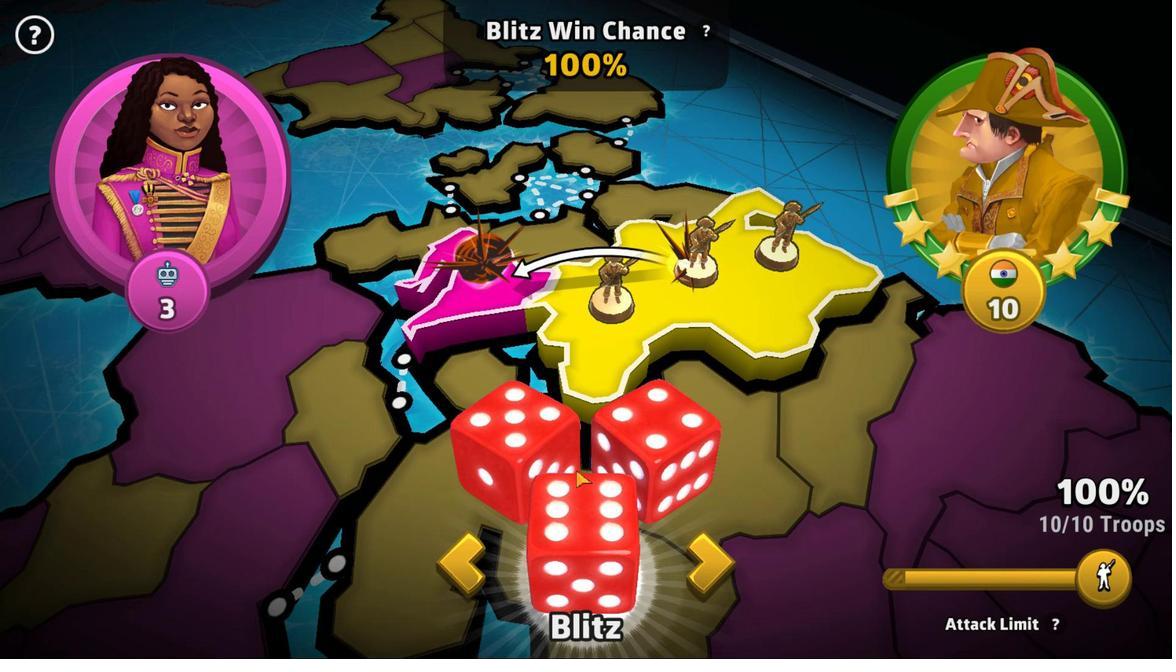 
Action: Mouse moved to (835, 487)
Screenshot: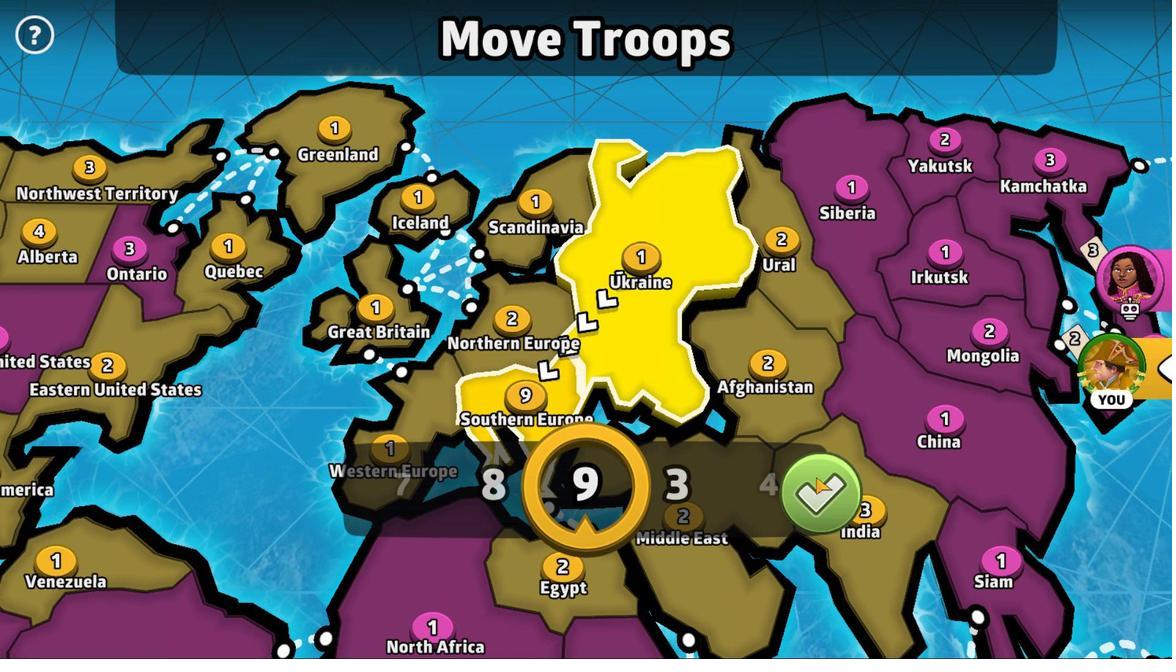 
Action: Mouse pressed left at (835, 487)
Screenshot: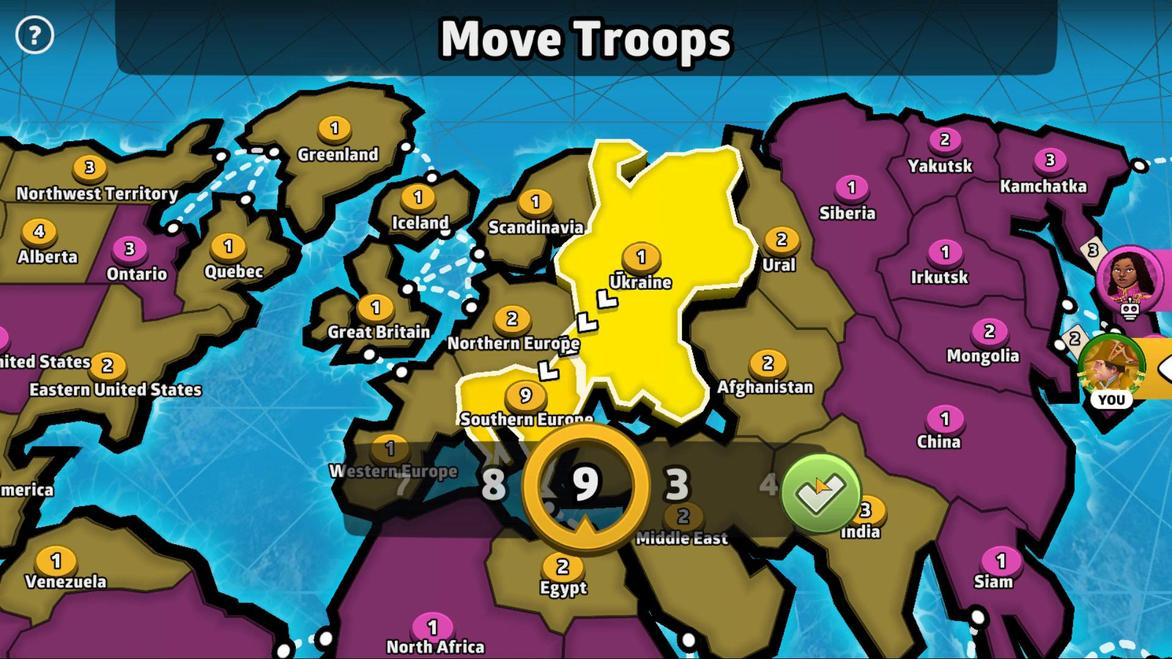 
Action: Mouse moved to (540, 324)
Screenshot: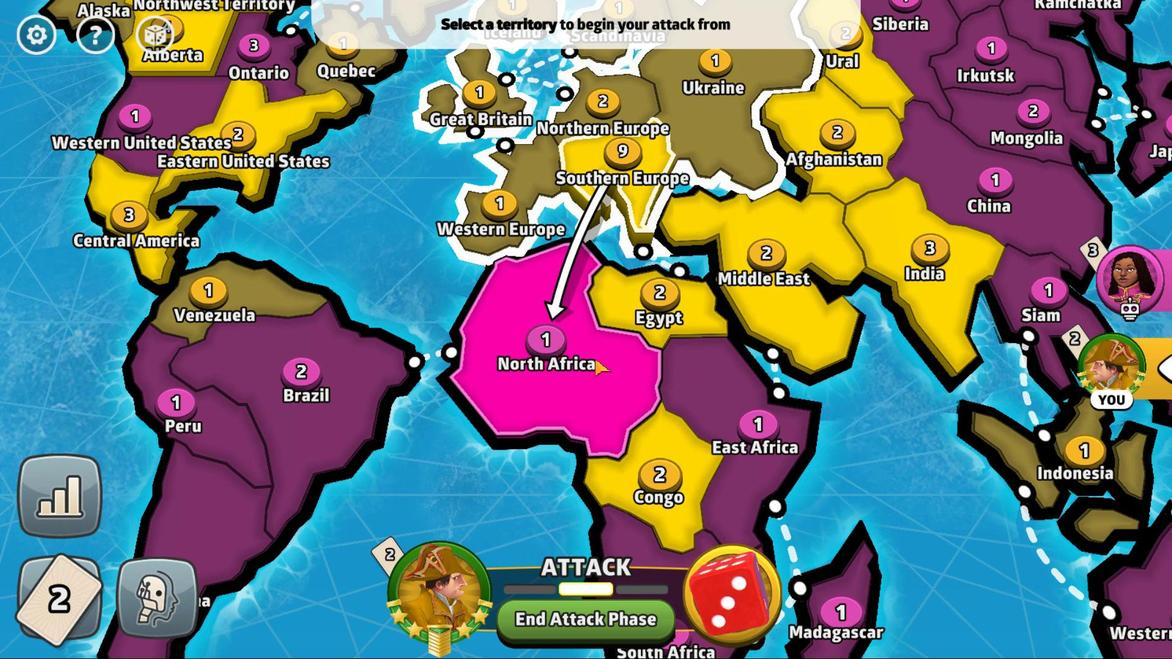 
Action: Mouse pressed left at (540, 324)
Screenshot: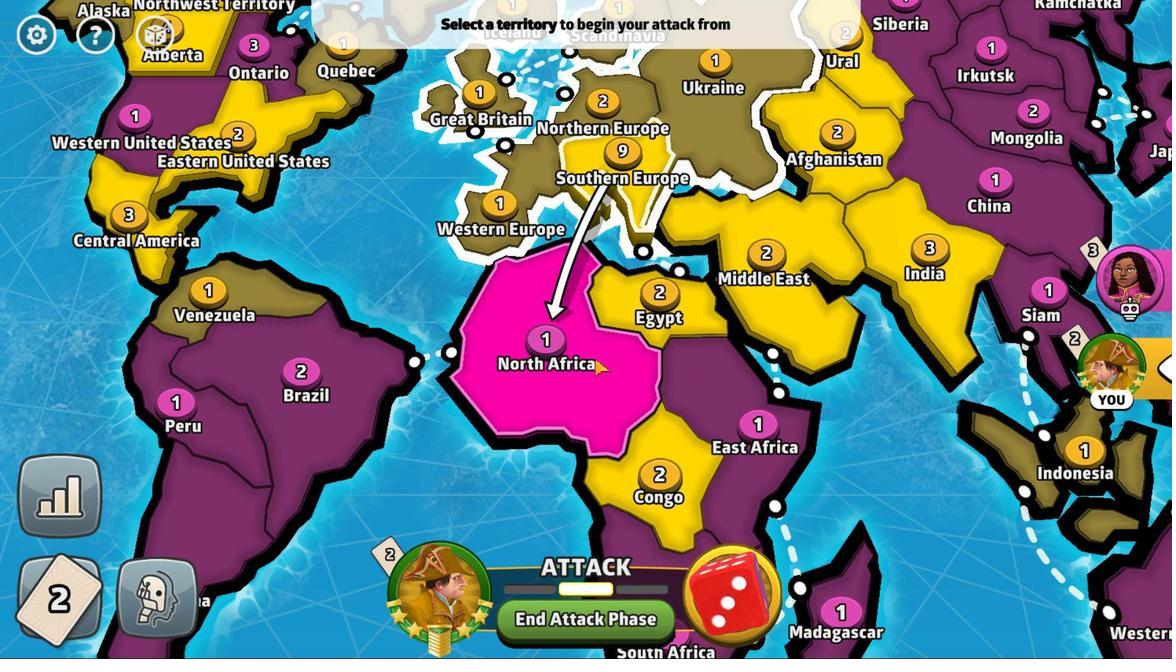 
Action: Mouse moved to (565, 520)
Screenshot: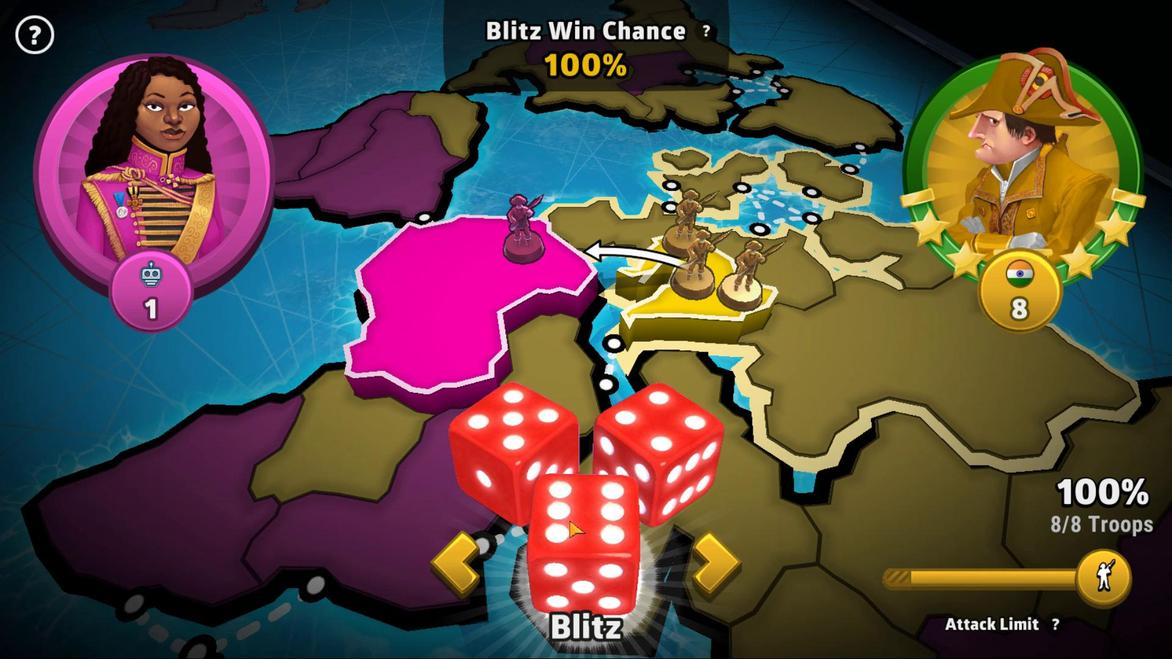 
Action: Mouse pressed left at (565, 520)
Screenshot: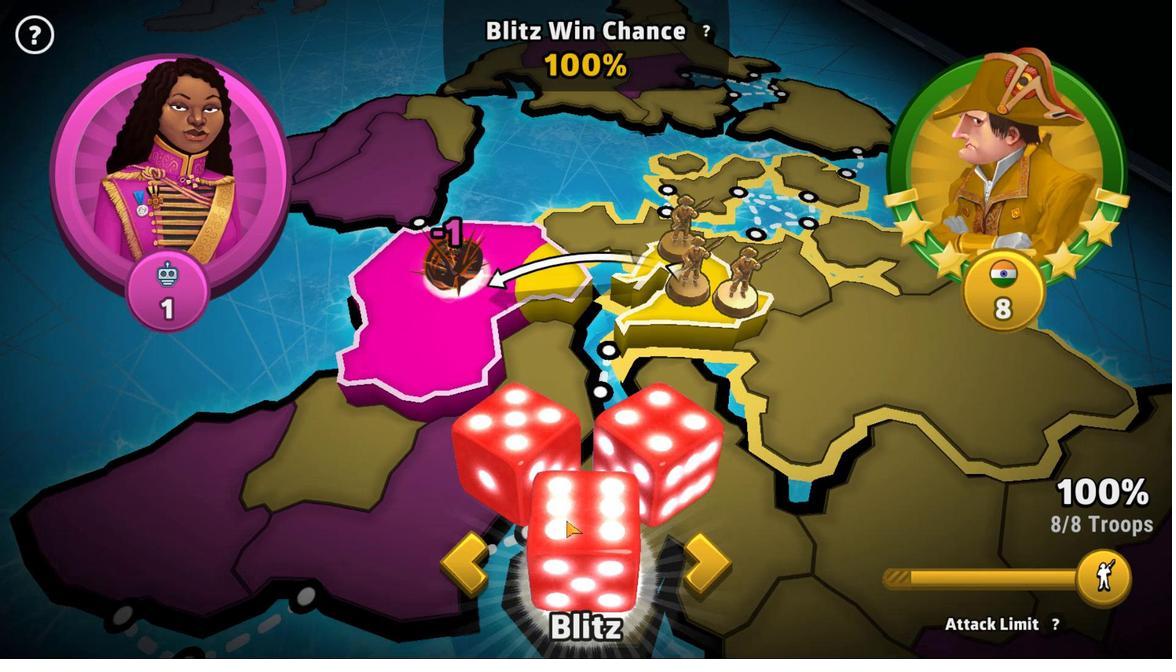 
Action: Mouse moved to (838, 498)
Screenshot: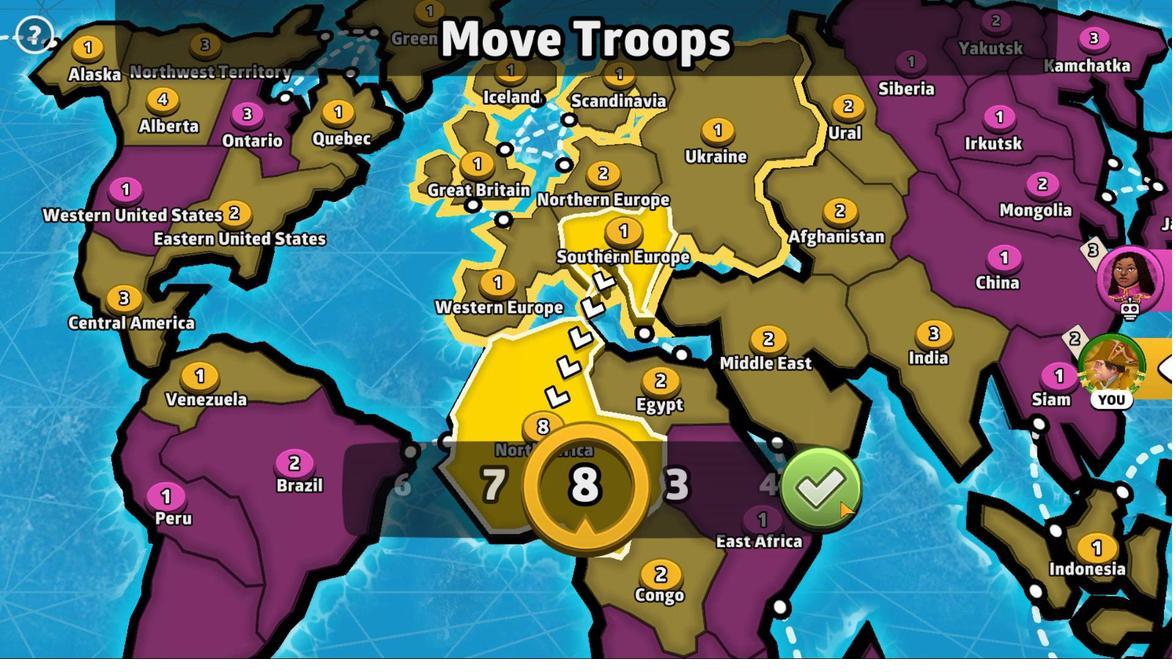 
Action: Mouse pressed left at (838, 498)
Screenshot: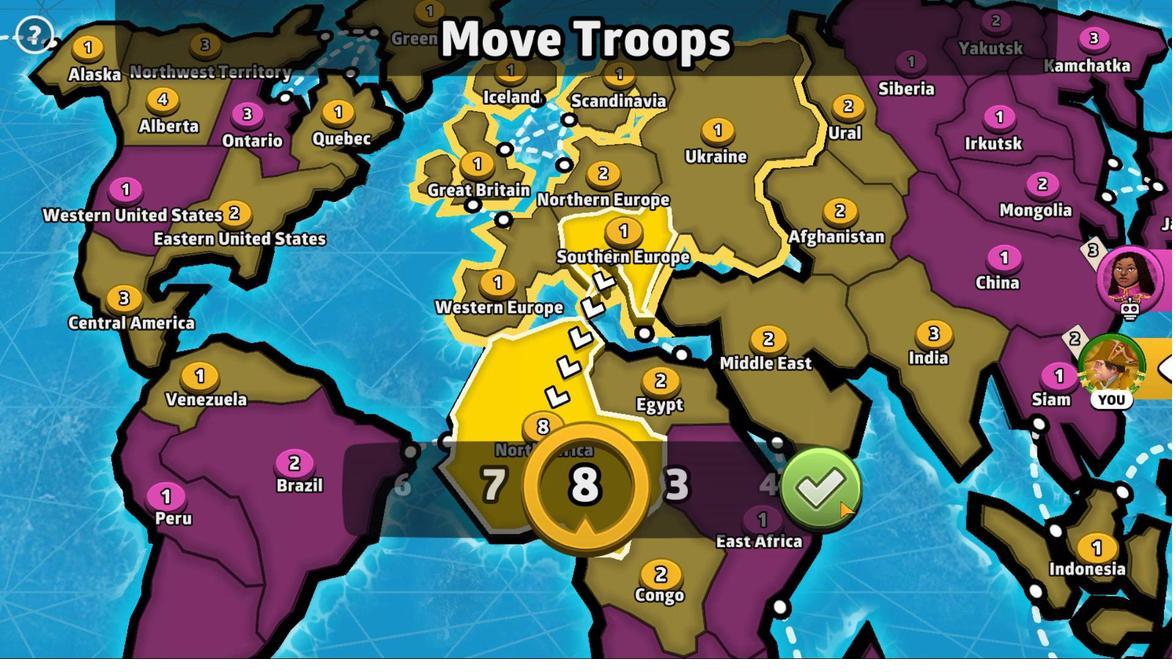 
Action: Mouse moved to (763, 280)
Screenshot: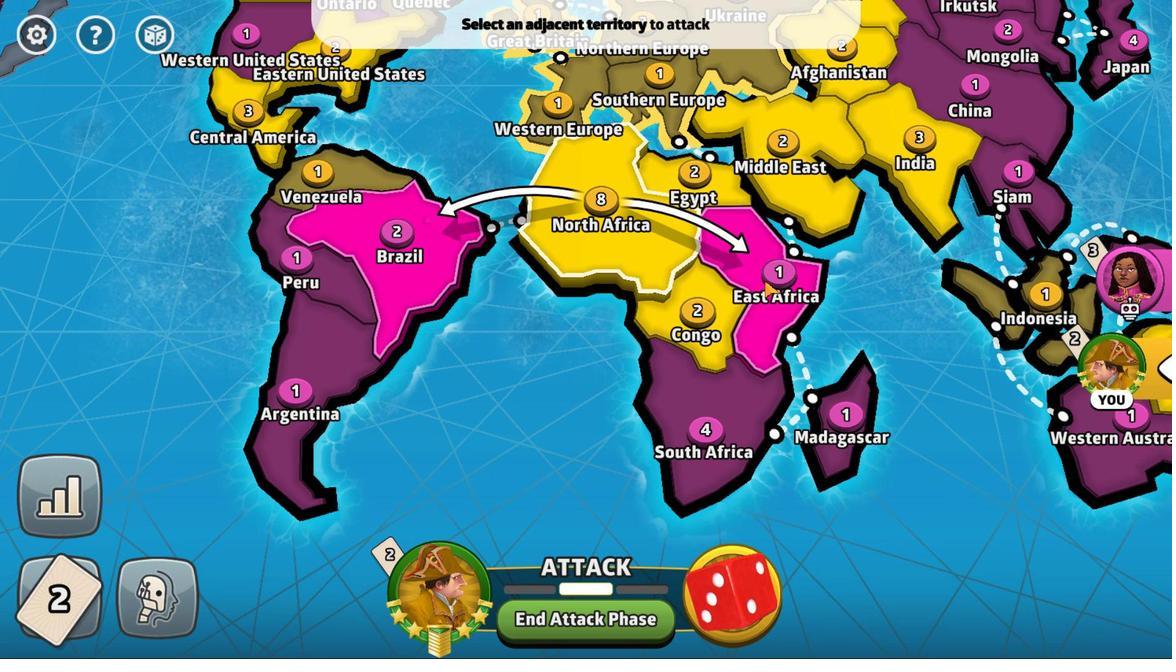 
Action: Mouse pressed left at (763, 280)
Screenshot: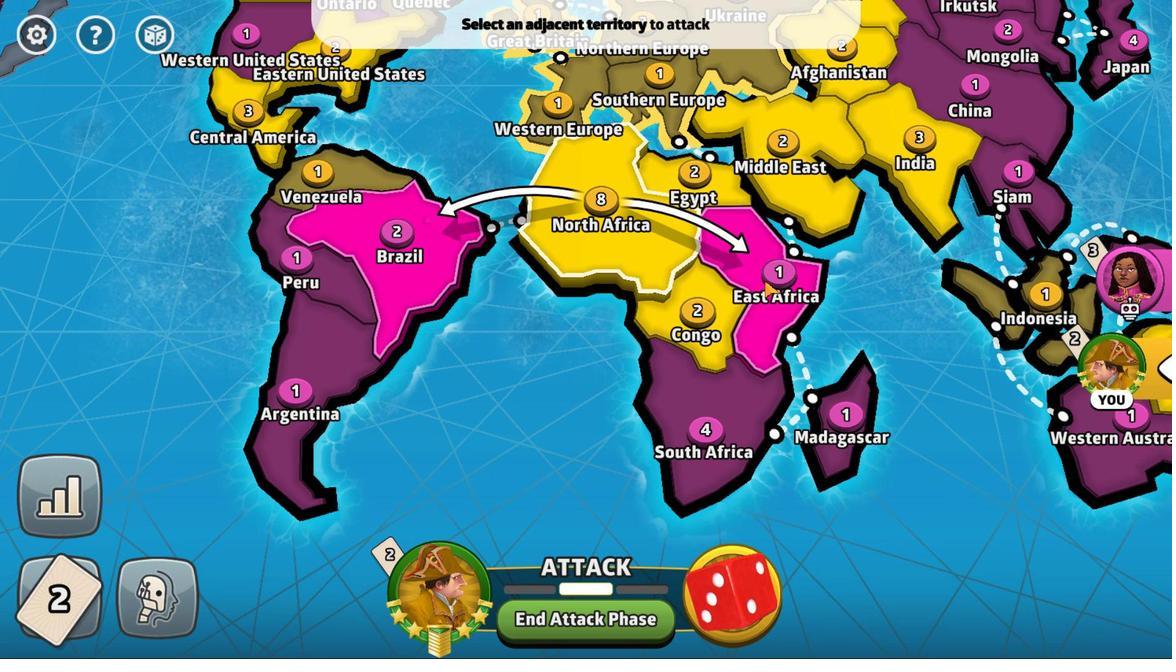 
Action: Mouse moved to (583, 452)
Screenshot: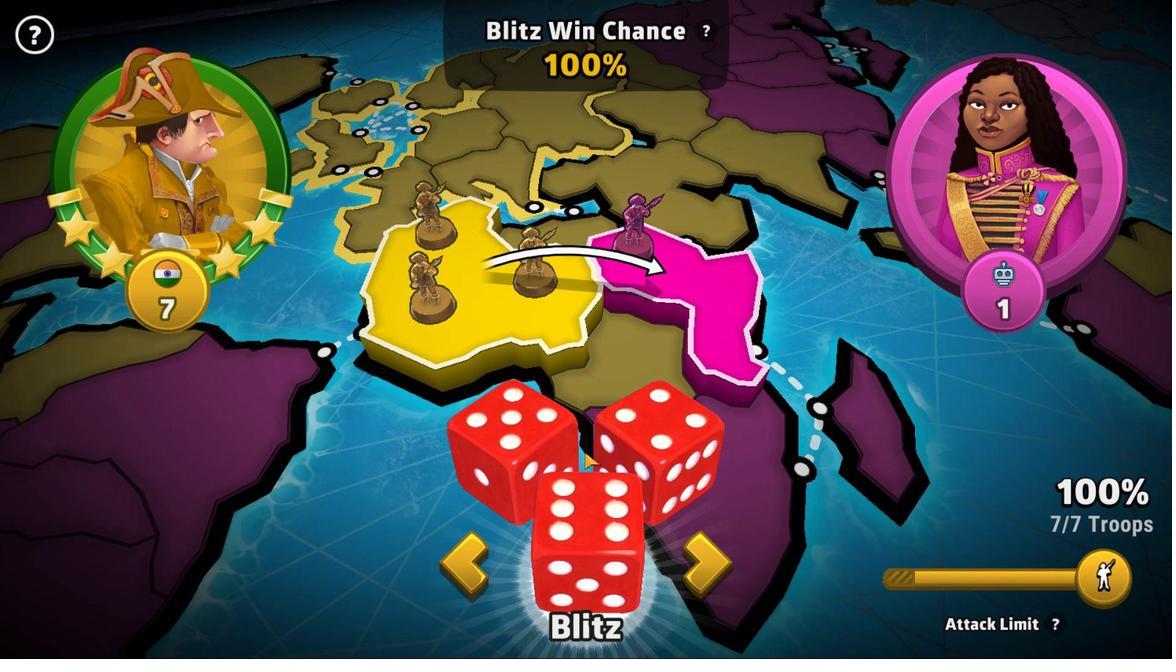
Action: Mouse pressed left at (583, 452)
Screenshot: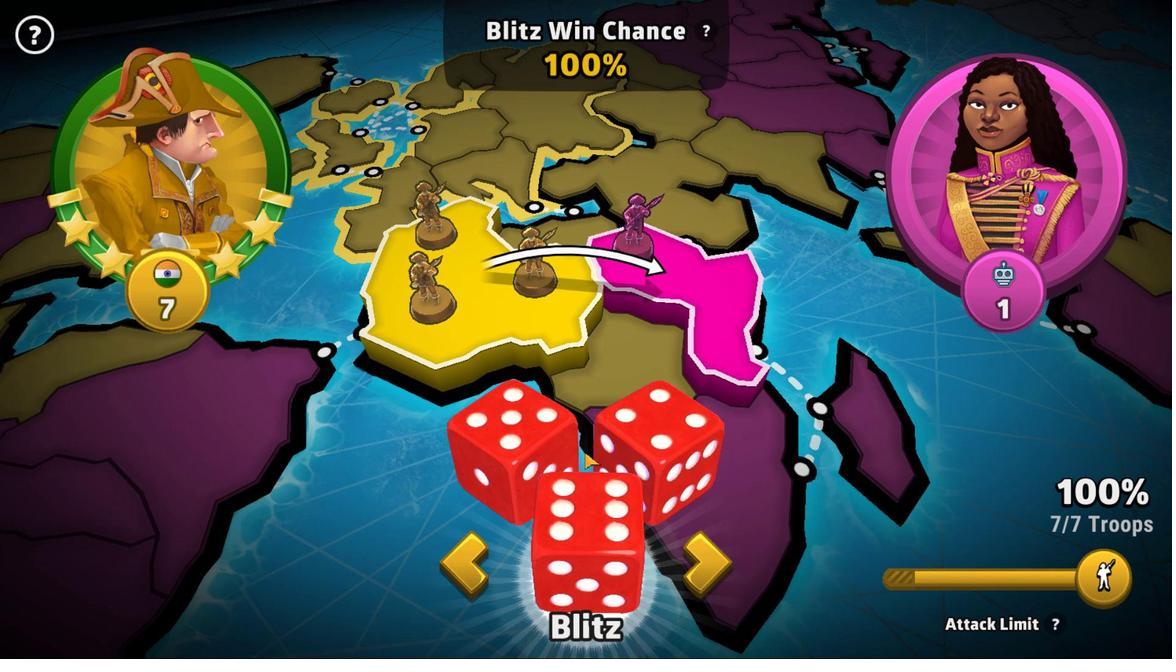 
Action: Mouse moved to (821, 520)
Screenshot: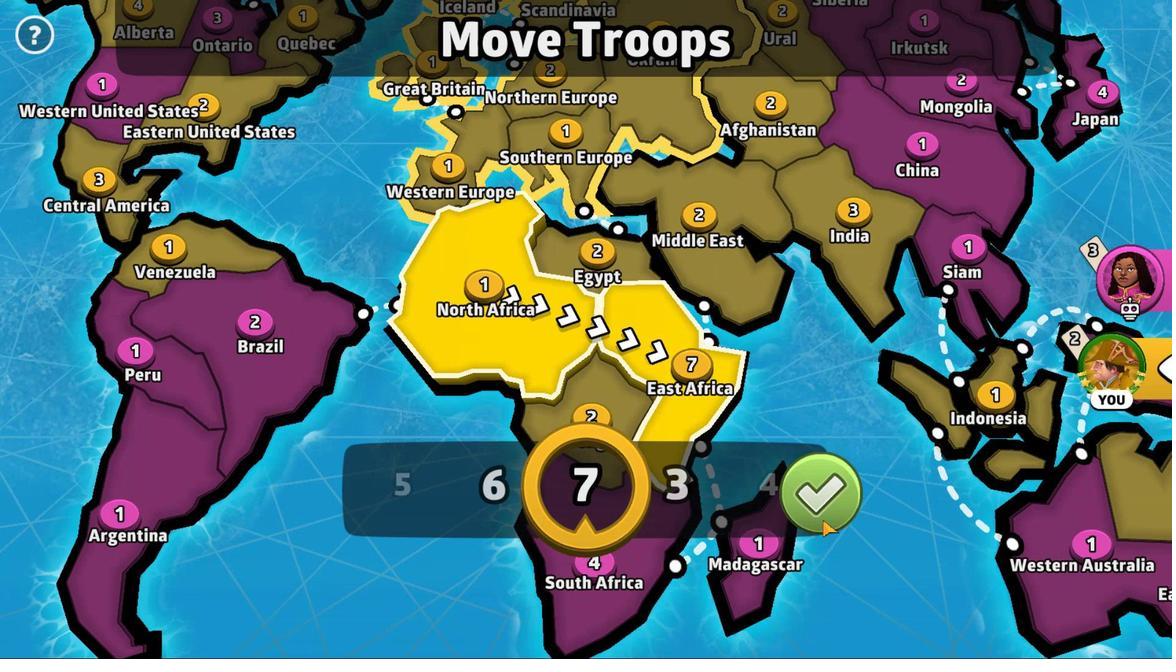 
Action: Mouse pressed left at (821, 520)
Screenshot: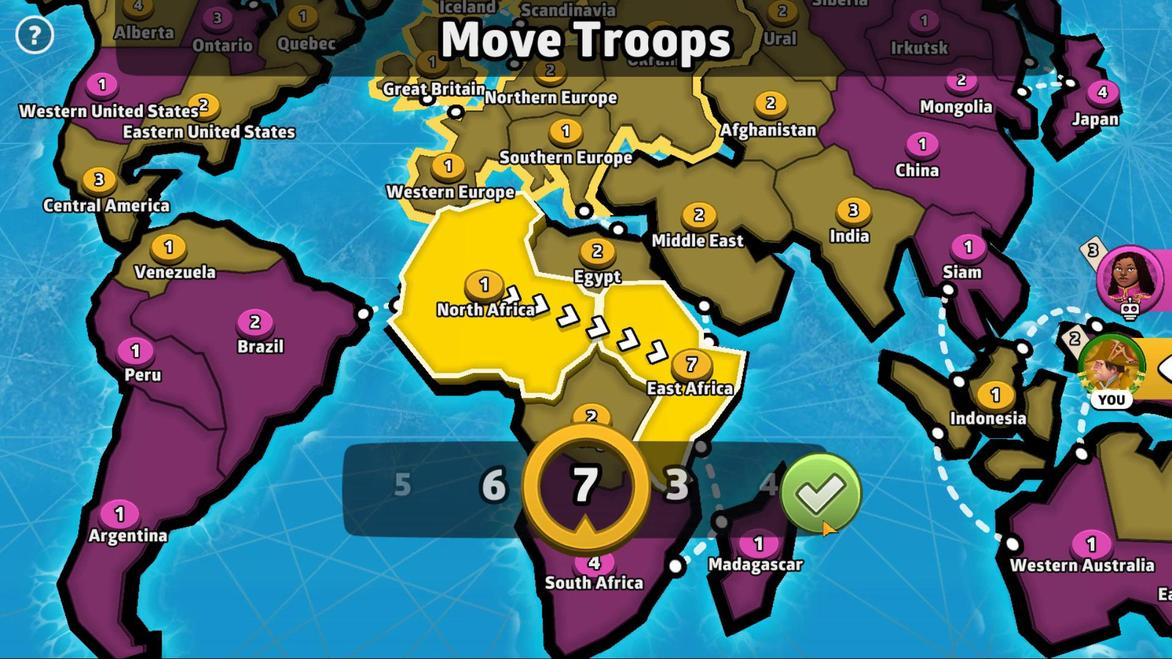 
Action: Mouse moved to (576, 296)
Screenshot: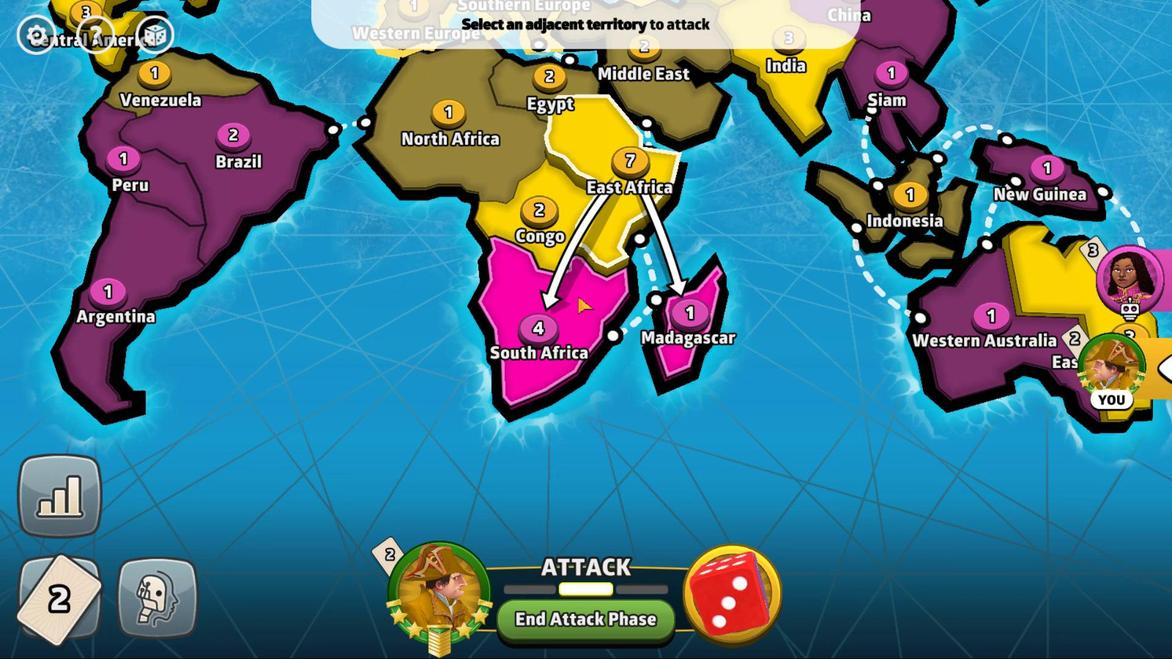 
Action: Mouse pressed left at (576, 296)
Screenshot: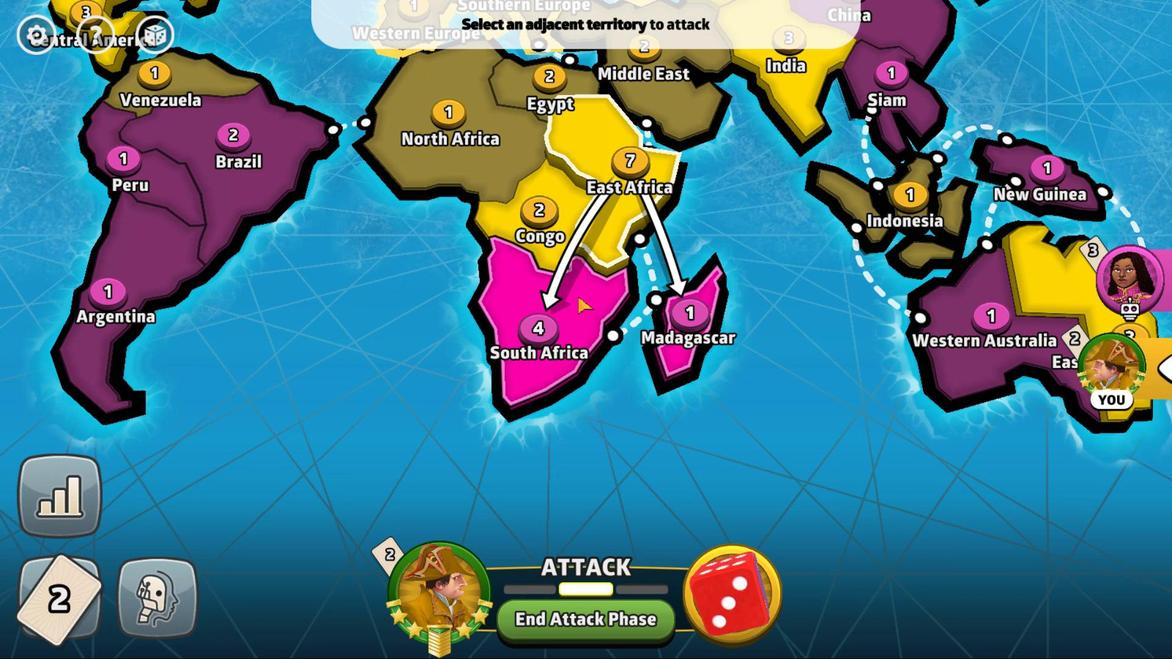 
Action: Mouse moved to (576, 447)
Screenshot: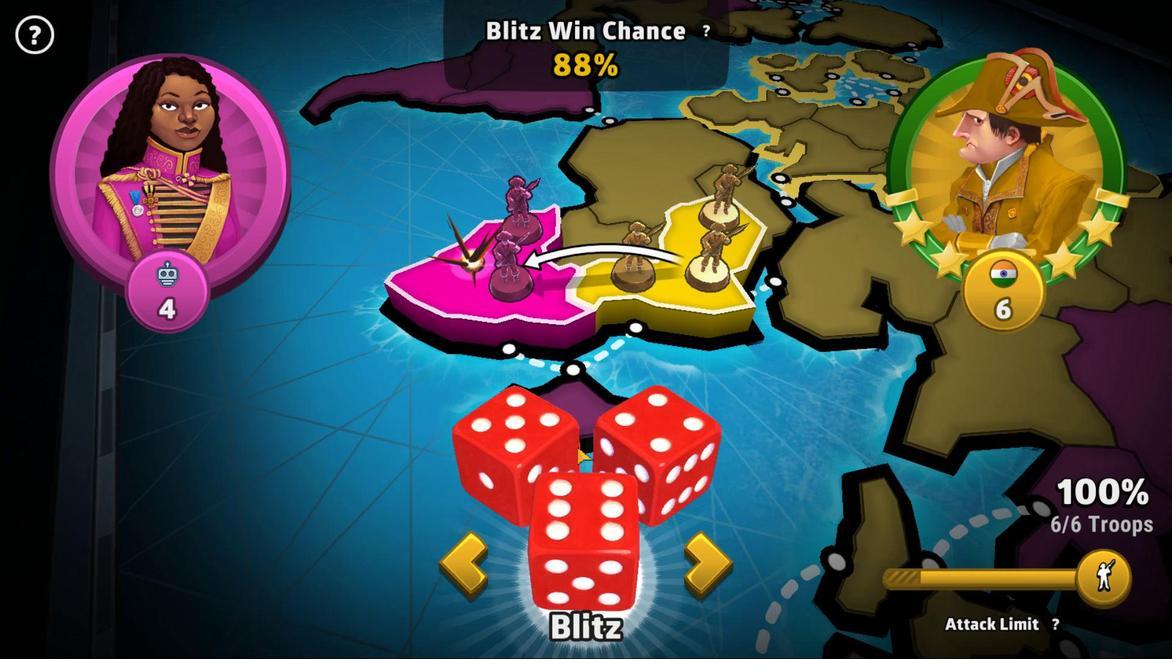 
Action: Mouse pressed left at (576, 447)
Screenshot: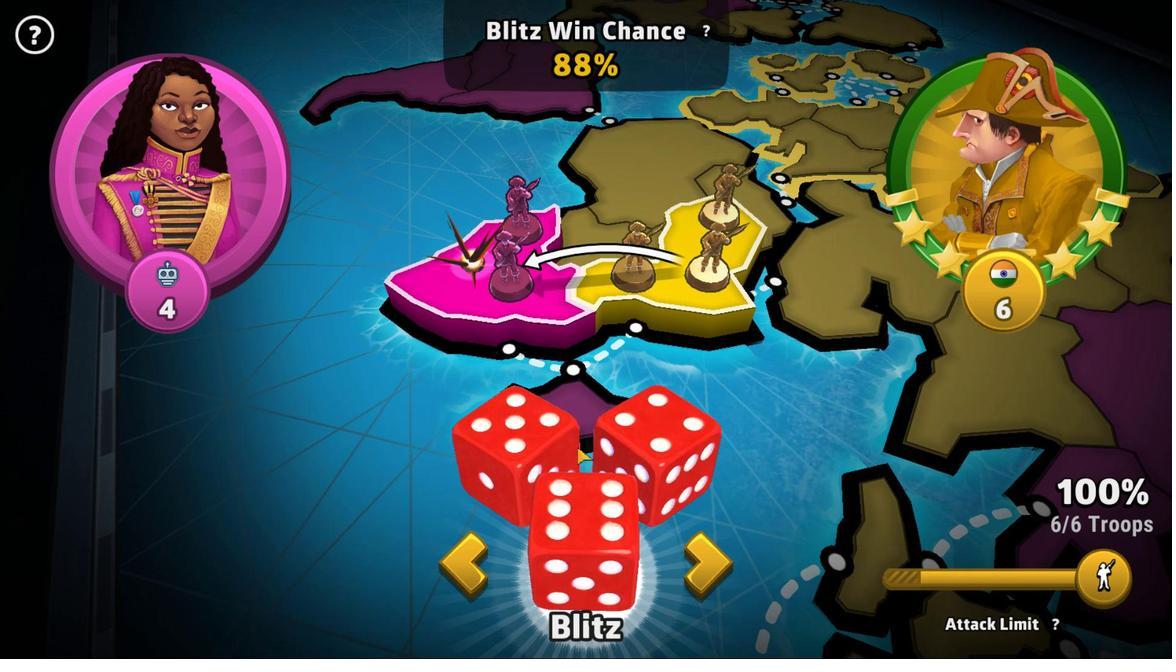 
Action: Mouse moved to (625, 392)
Screenshot: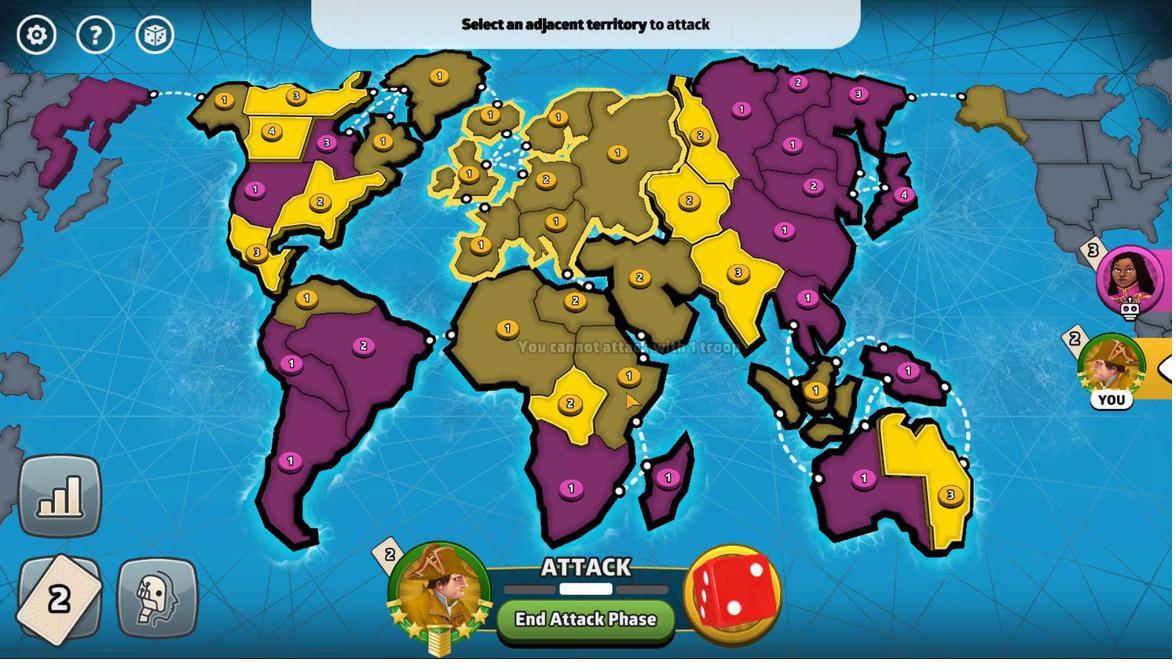 
Action: Mouse pressed left at (625, 392)
Screenshot: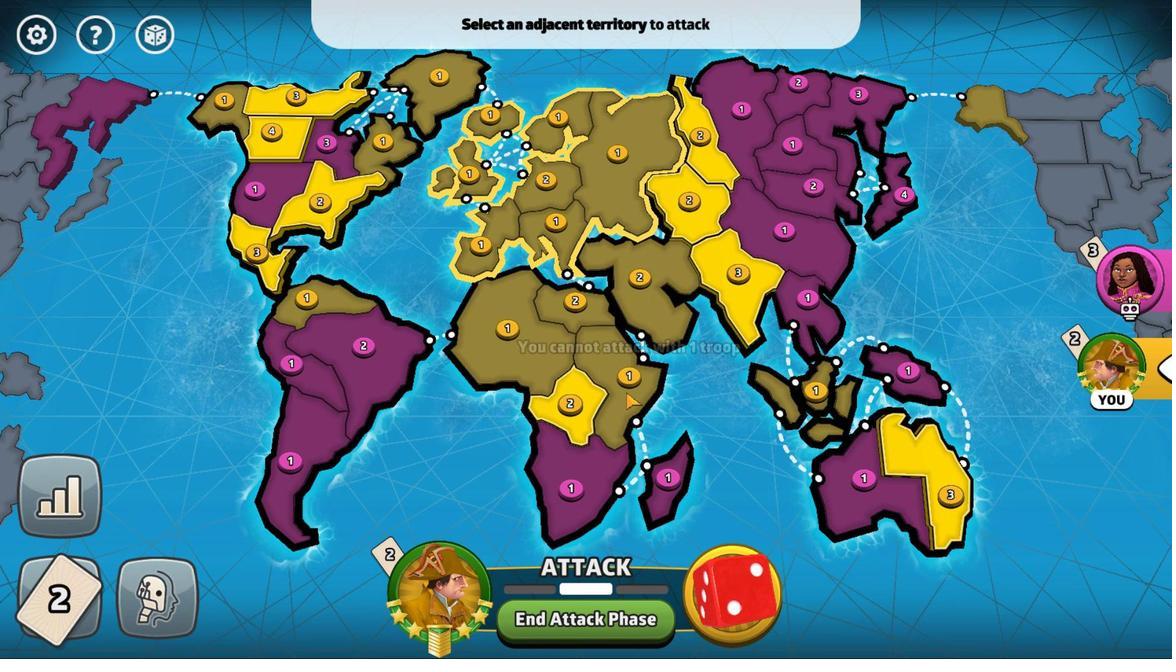 
Action: Mouse moved to (744, 266)
Screenshot: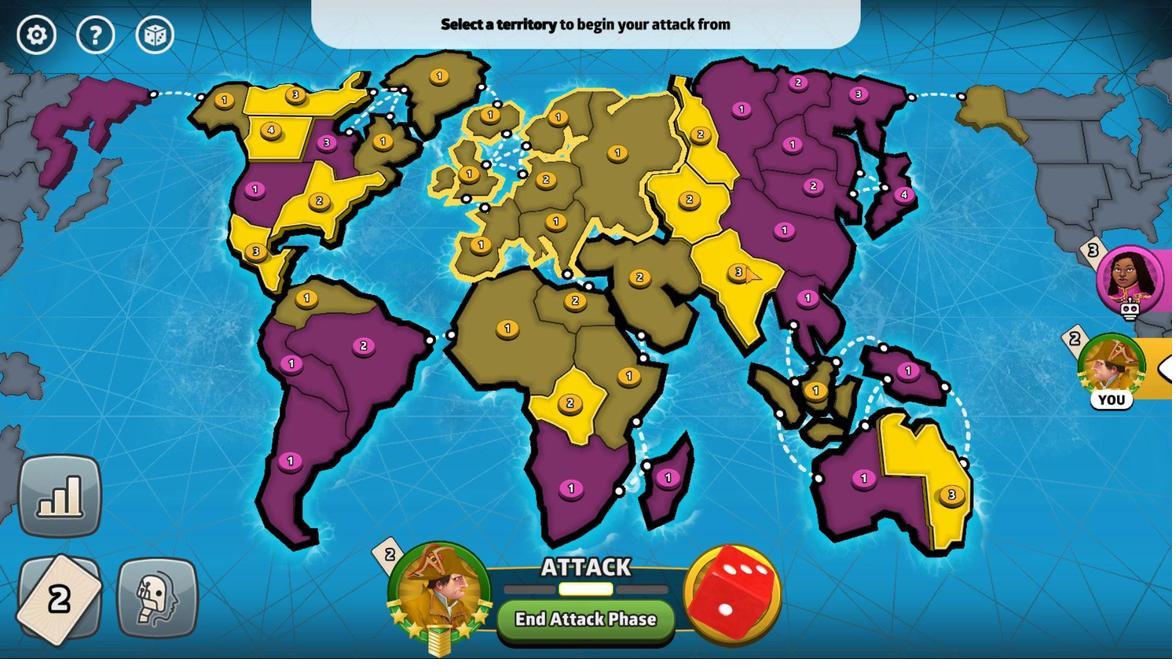 
Action: Mouse pressed left at (744, 266)
Screenshot: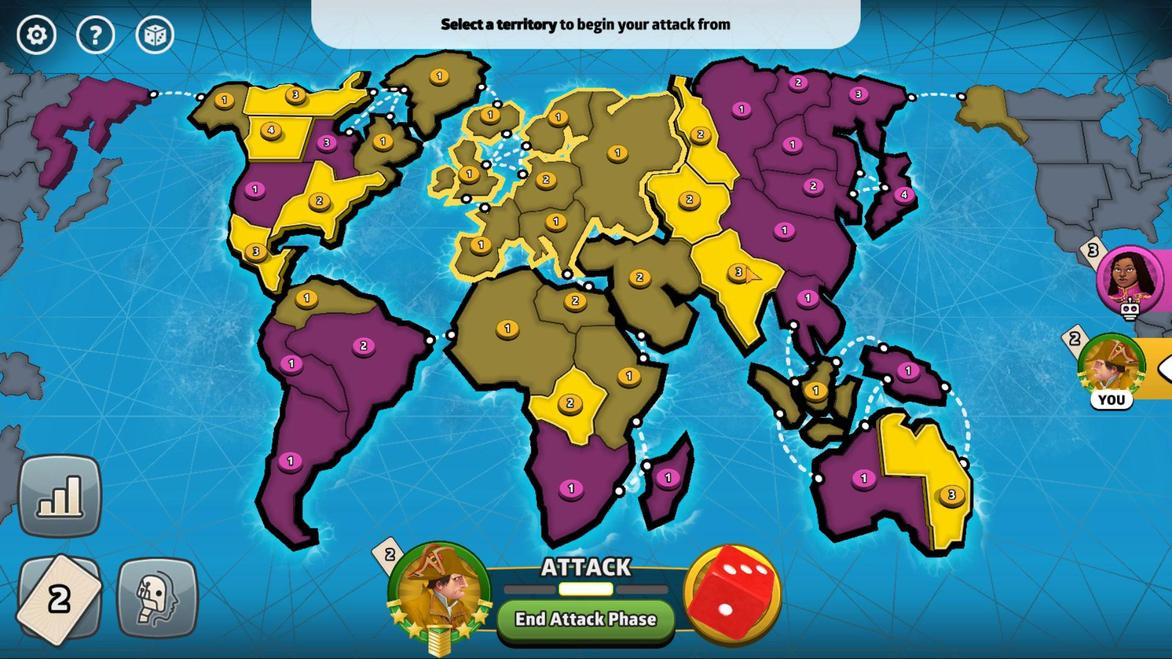 
Action: Mouse moved to (600, 305)
Screenshot: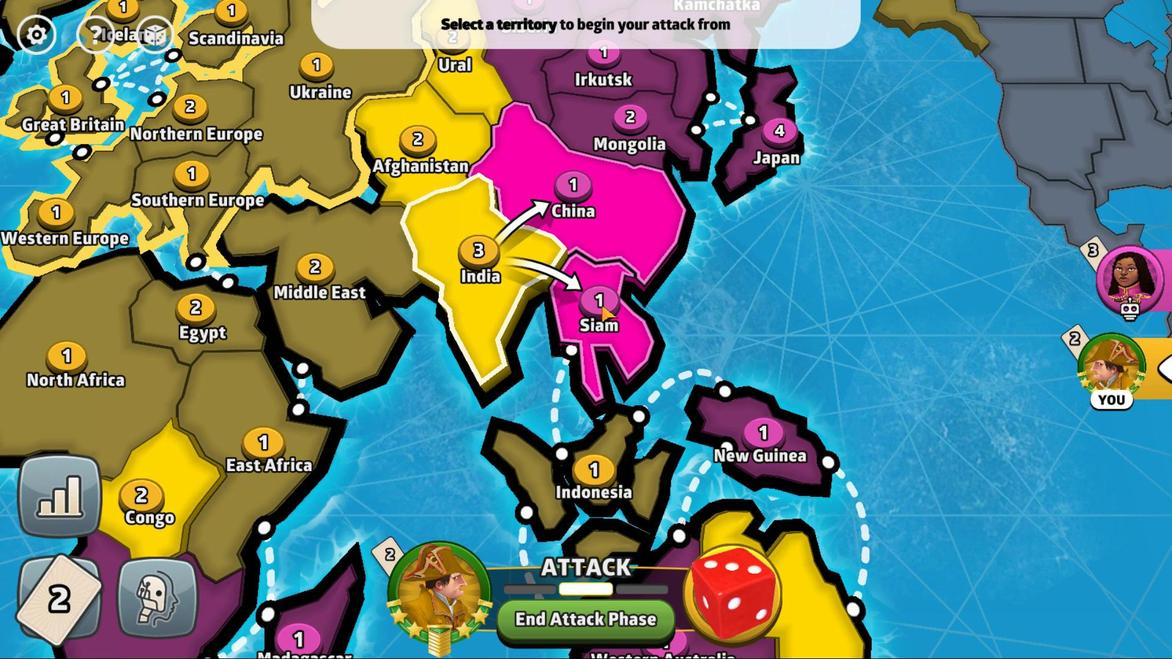
Action: Mouse pressed left at (600, 305)
Screenshot: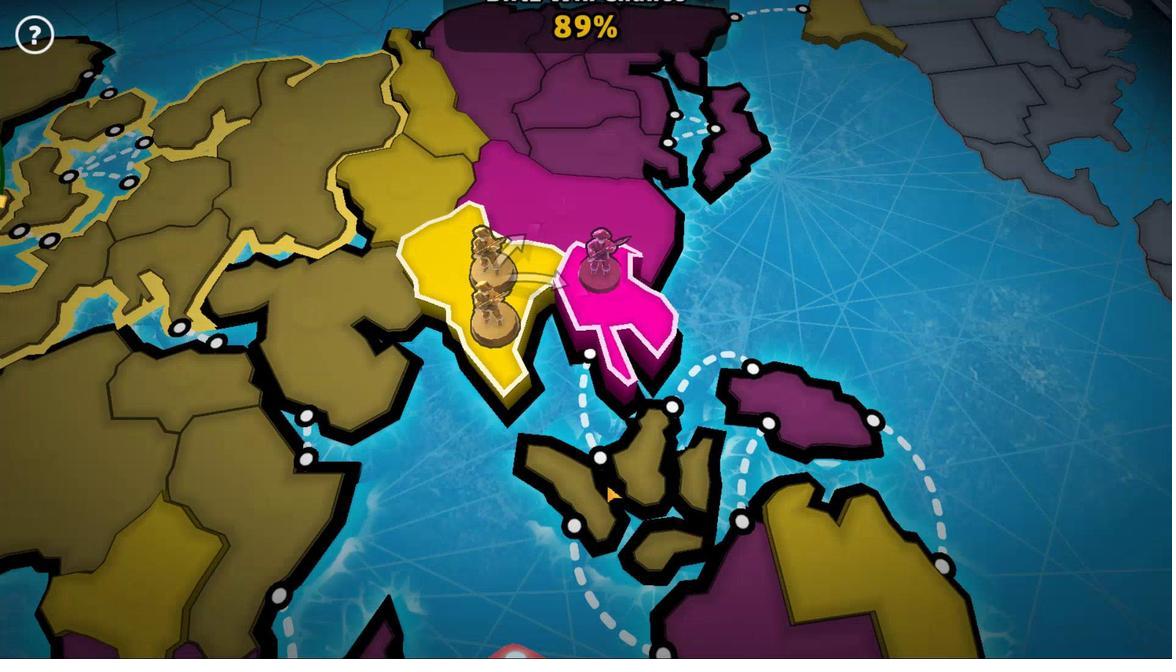 
Action: Mouse moved to (567, 485)
Screenshot: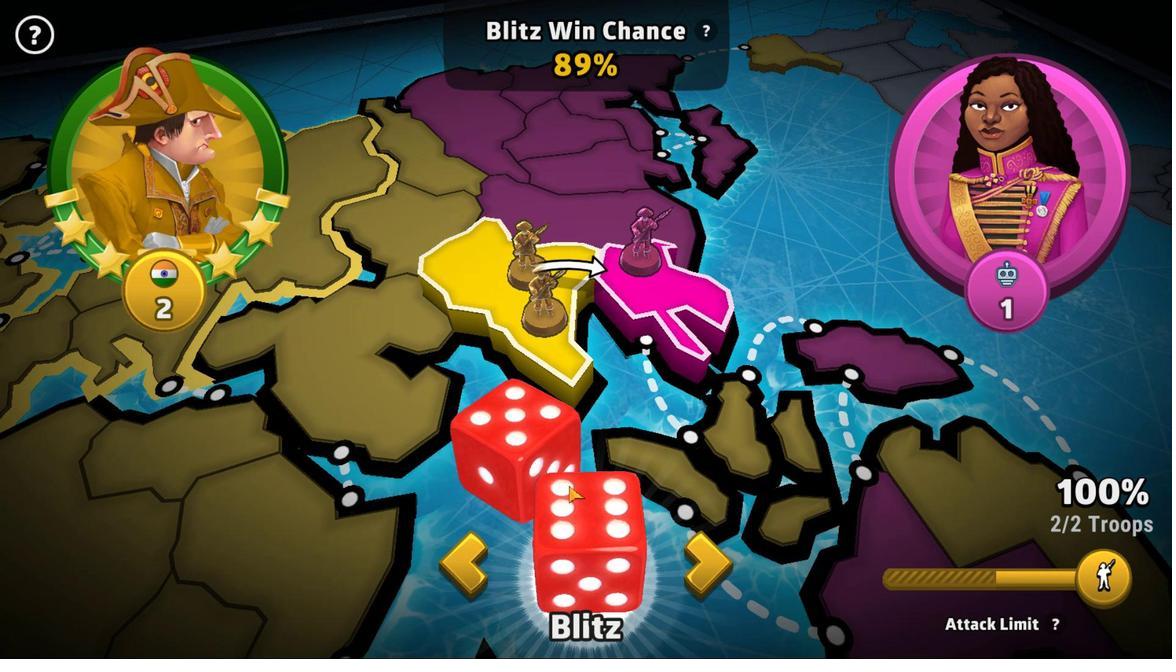 
Action: Mouse pressed left at (567, 485)
Screenshot: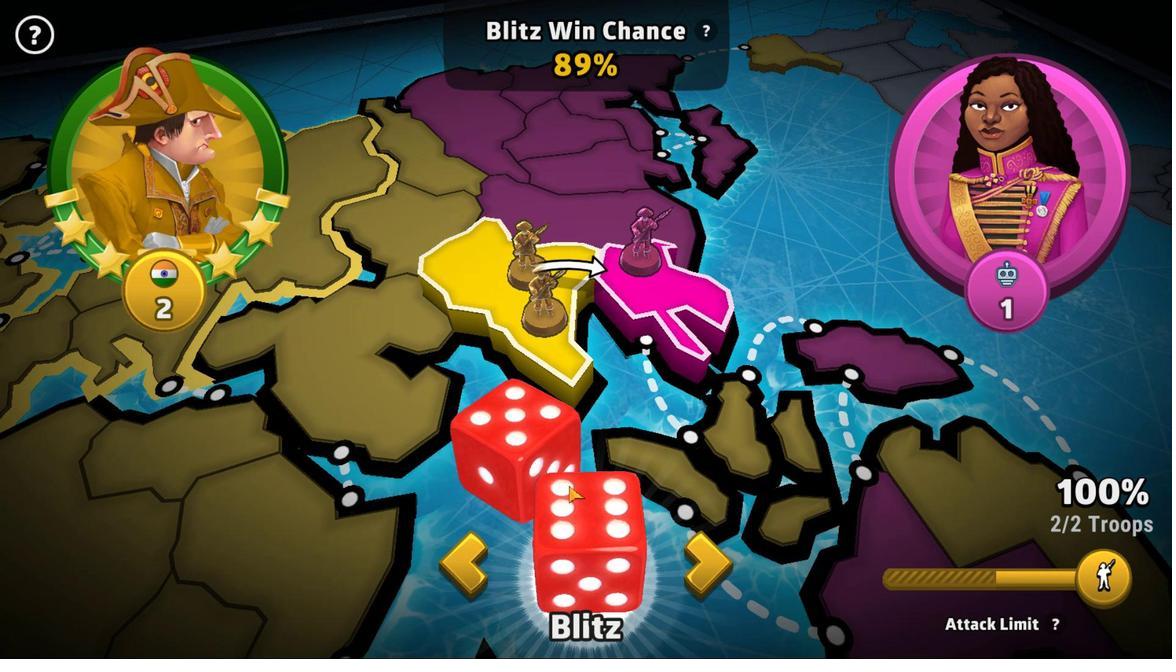 
Action: Mouse moved to (635, 621)
Screenshot: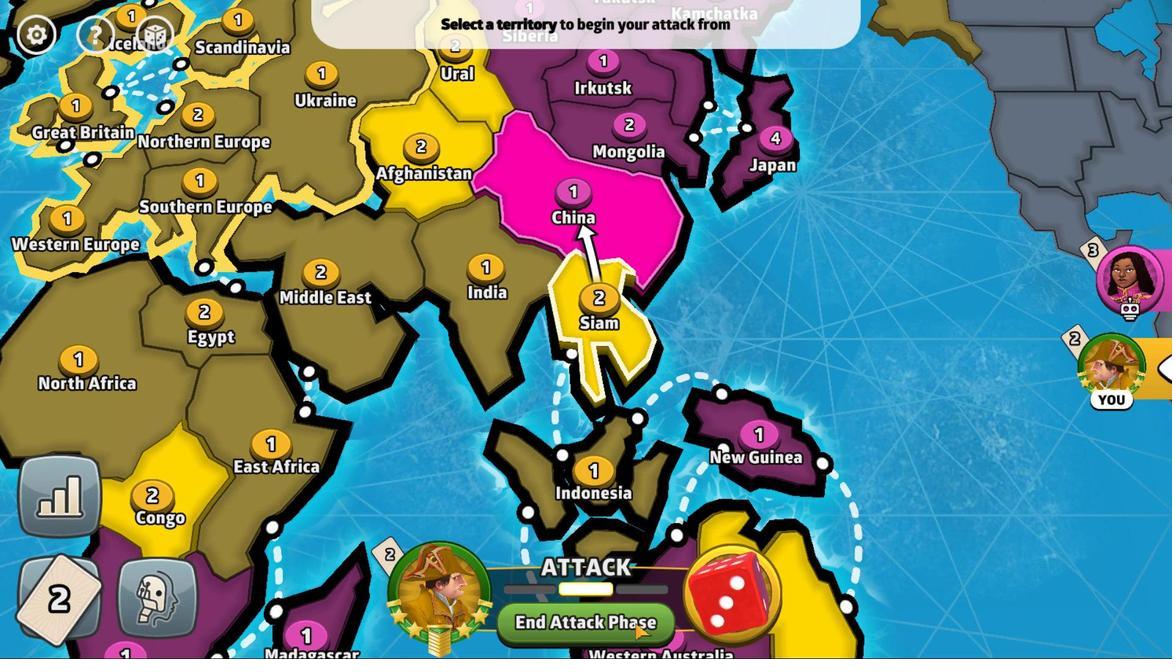 
Action: Mouse pressed left at (635, 621)
Screenshot: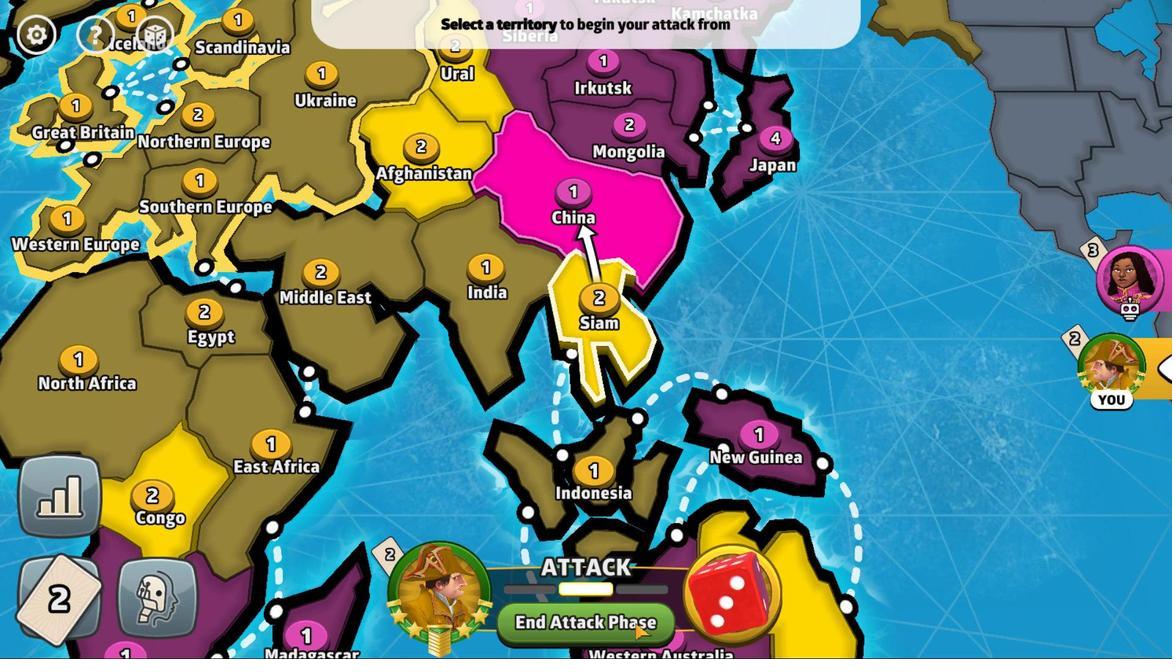 
Action: Mouse moved to (657, 235)
Screenshot: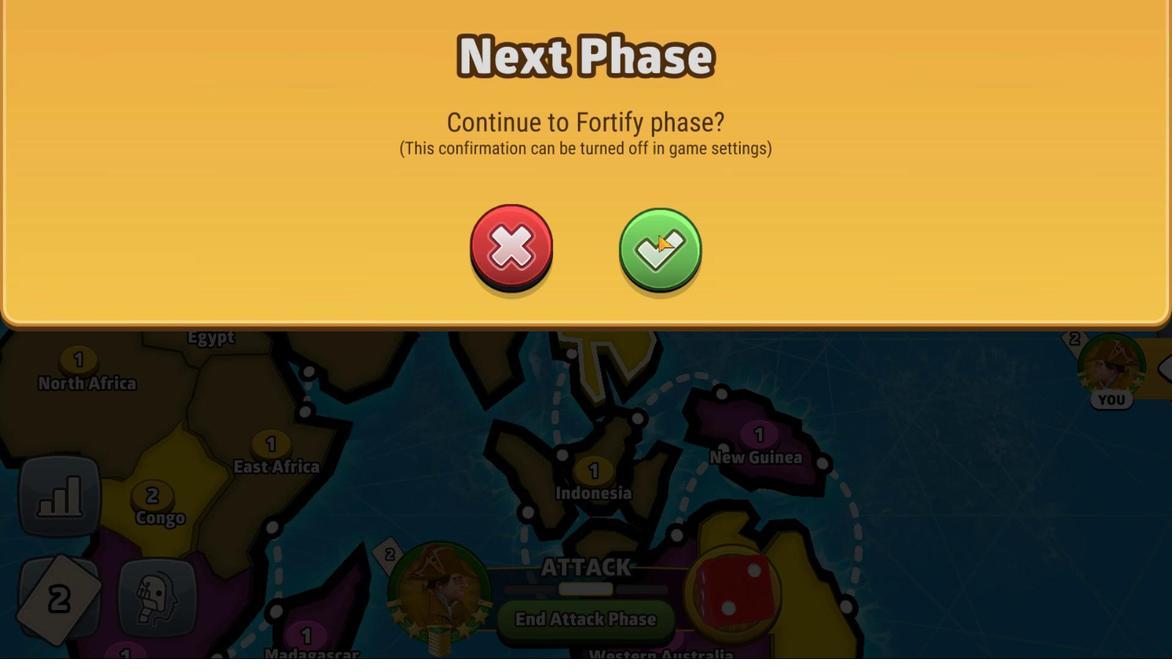 
Action: Mouse pressed left at (657, 235)
Screenshot: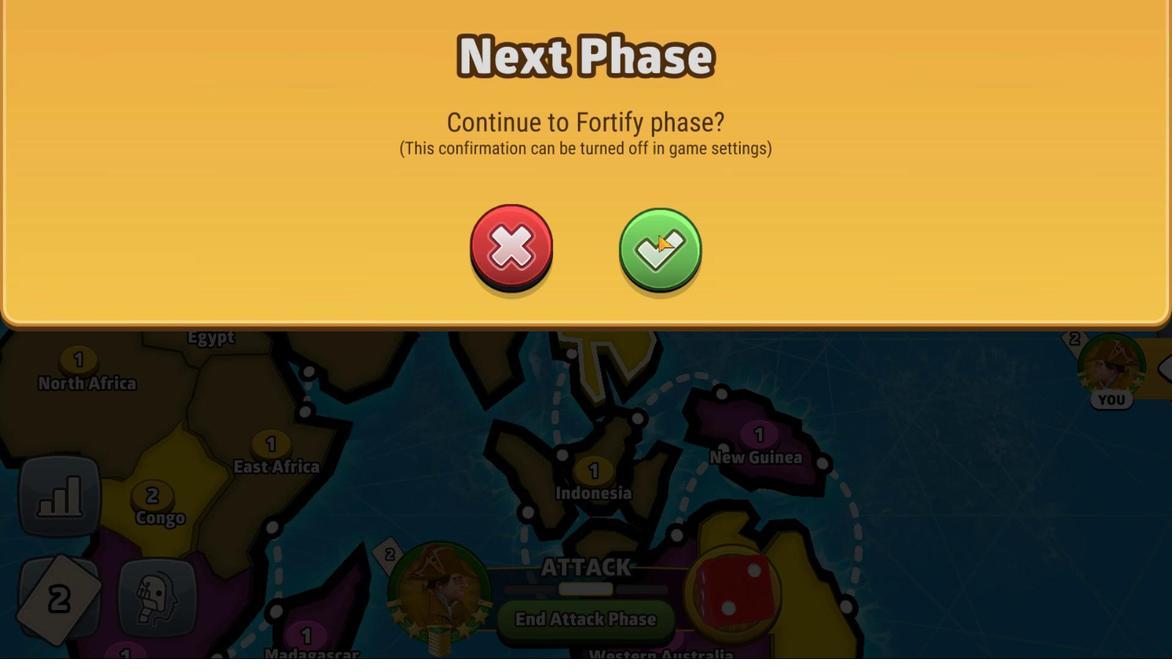 
Action: Mouse moved to (621, 614)
Screenshot: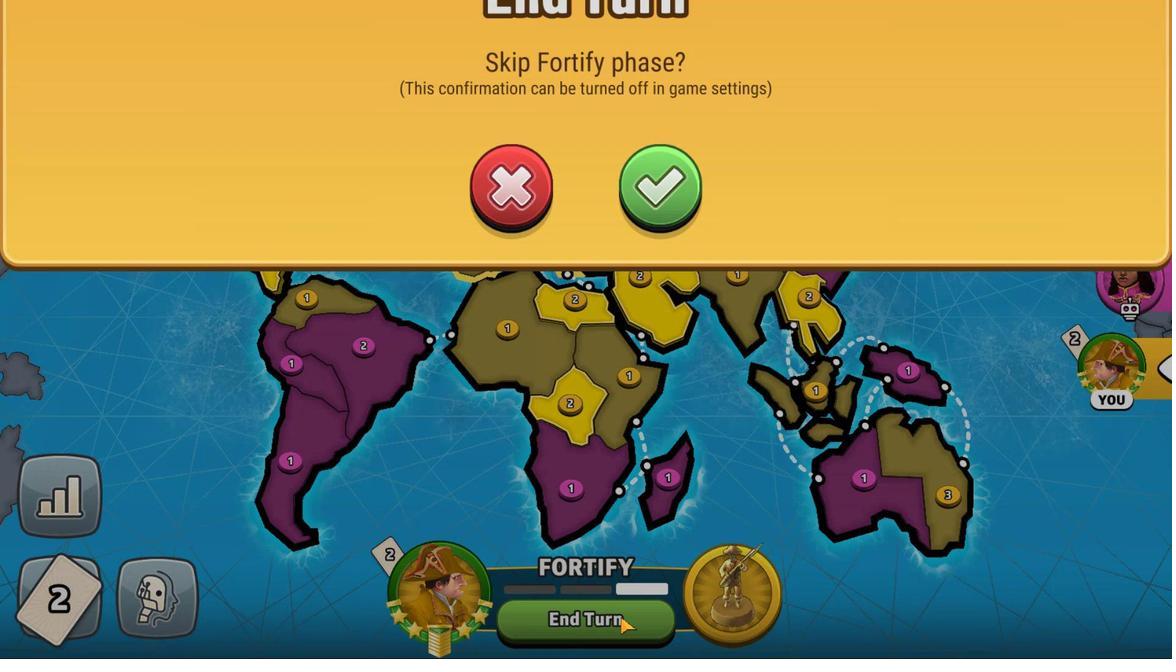 
Action: Mouse pressed left at (621, 614)
Screenshot: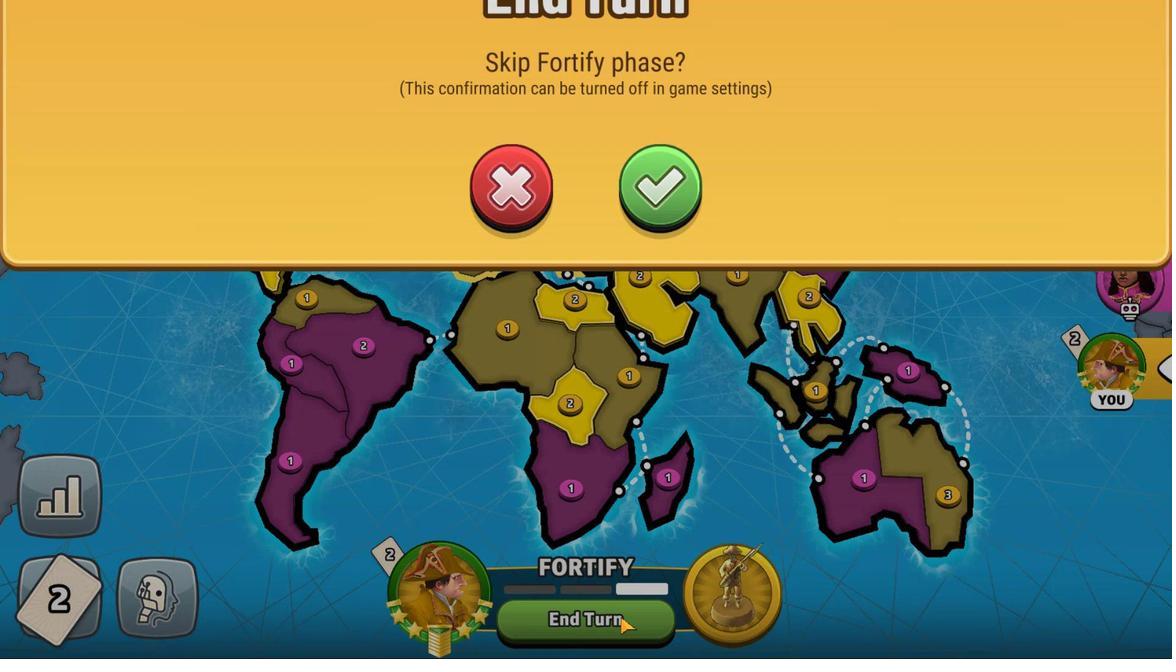 
Action: Mouse moved to (678, 251)
Screenshot: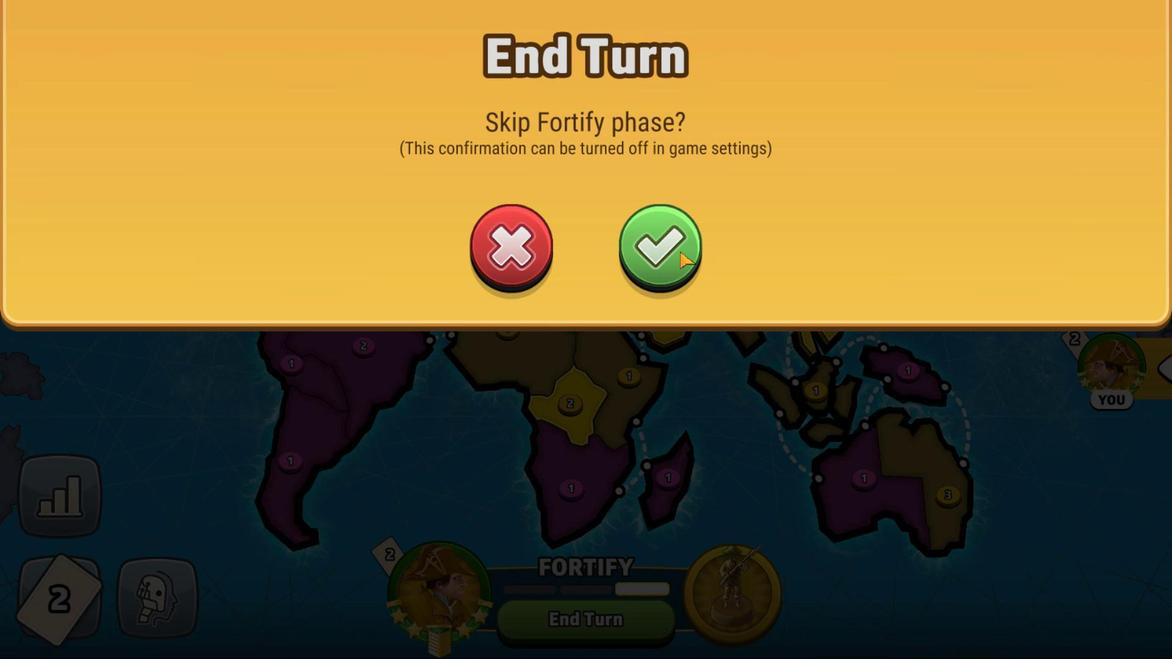 
Action: Mouse pressed left at (678, 251)
Screenshot: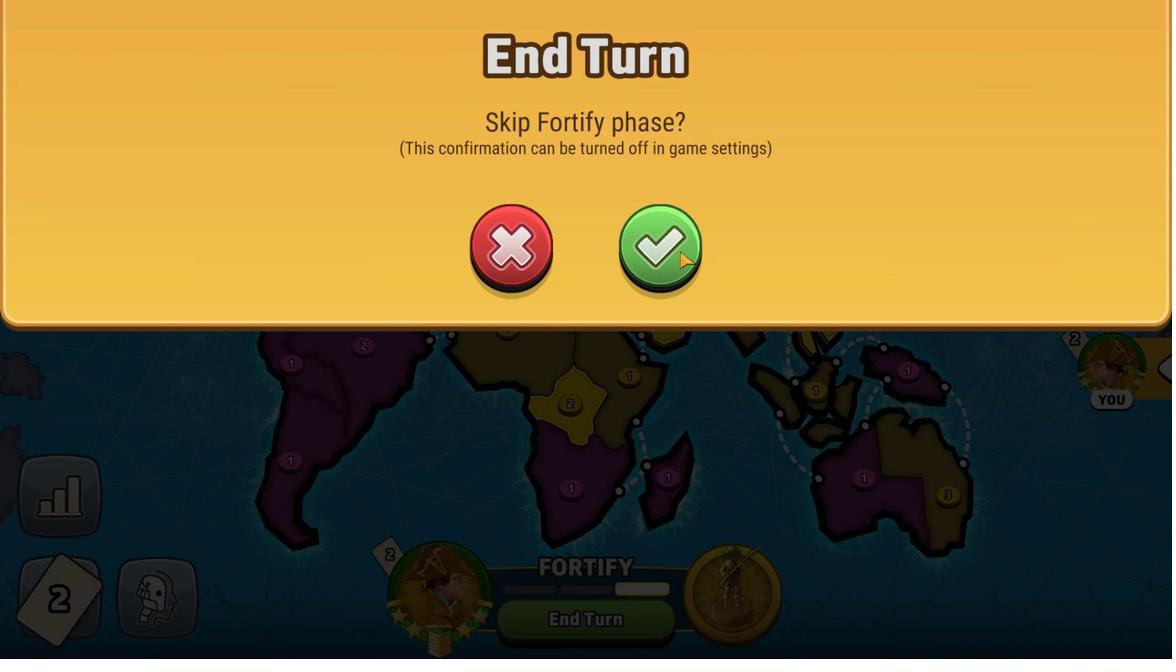 
Action: Mouse moved to (725, 276)
Screenshot: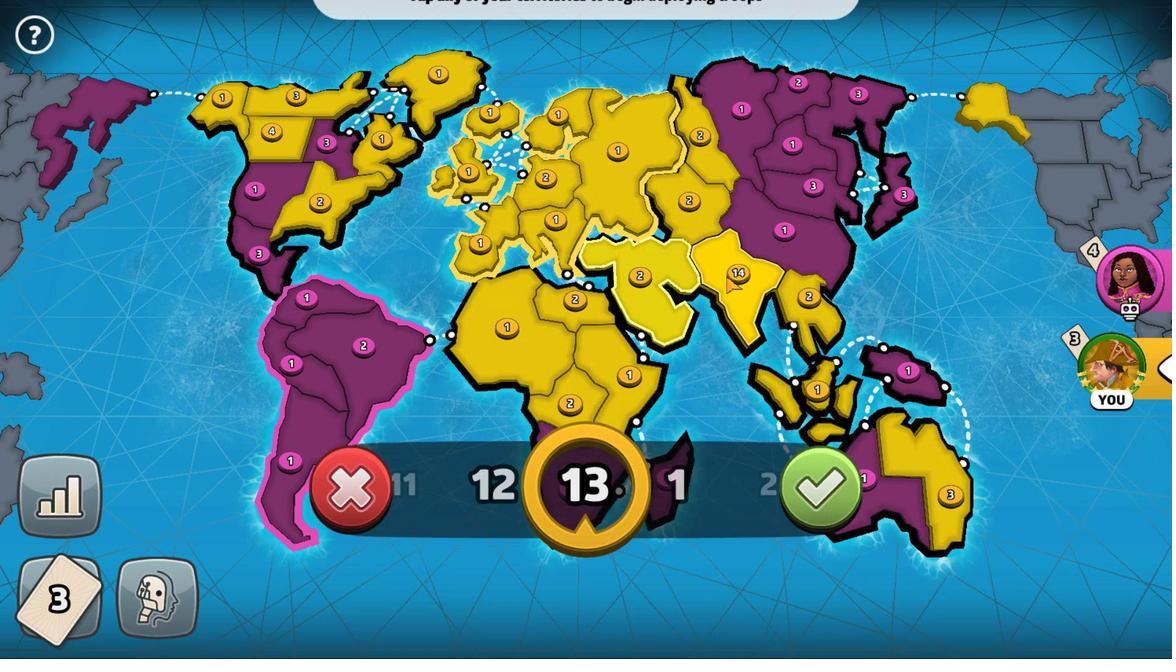 
Action: Mouse pressed left at (725, 276)
Screenshot: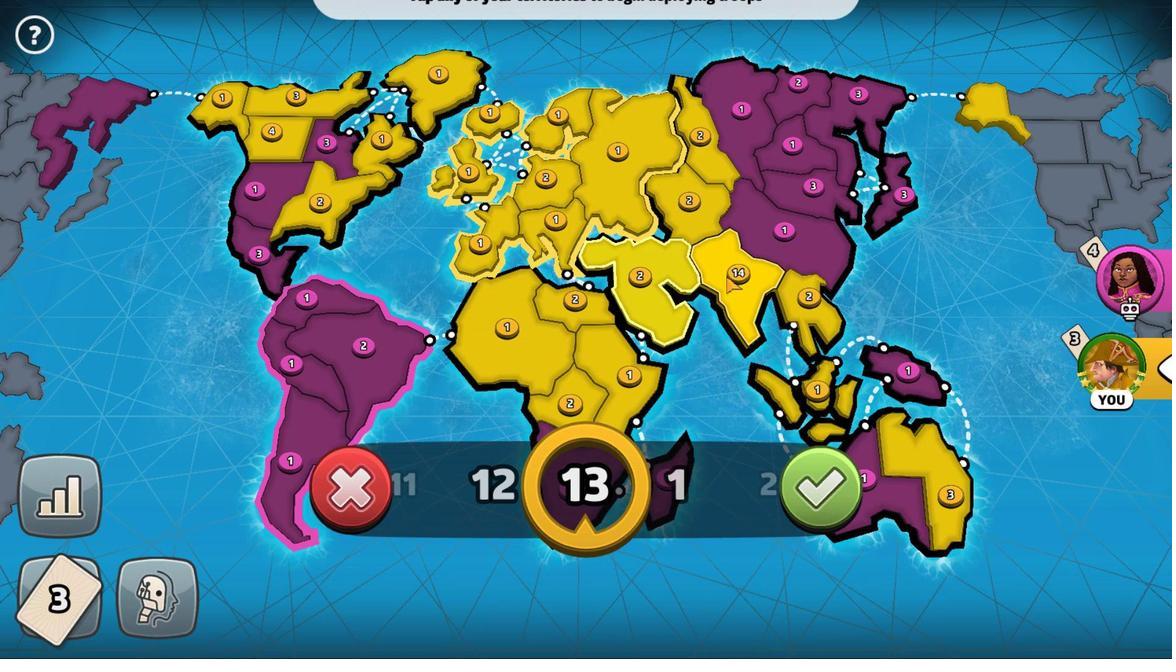 
Action: Mouse moved to (594, 270)
Screenshot: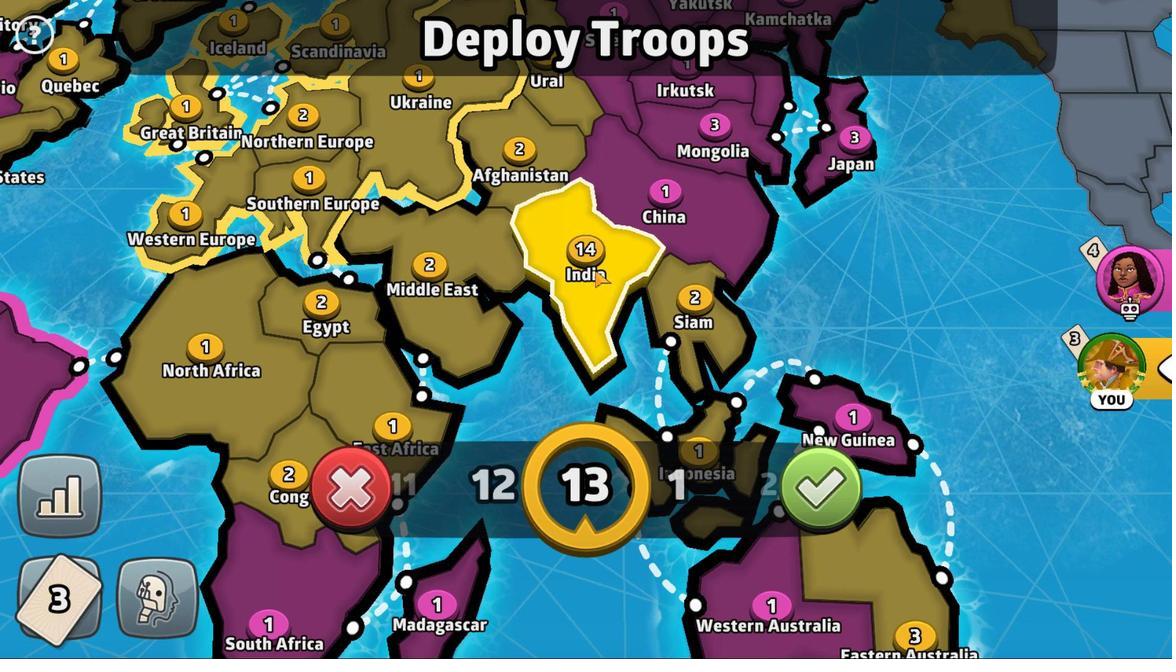 
Action: Mouse pressed left at (594, 270)
Screenshot: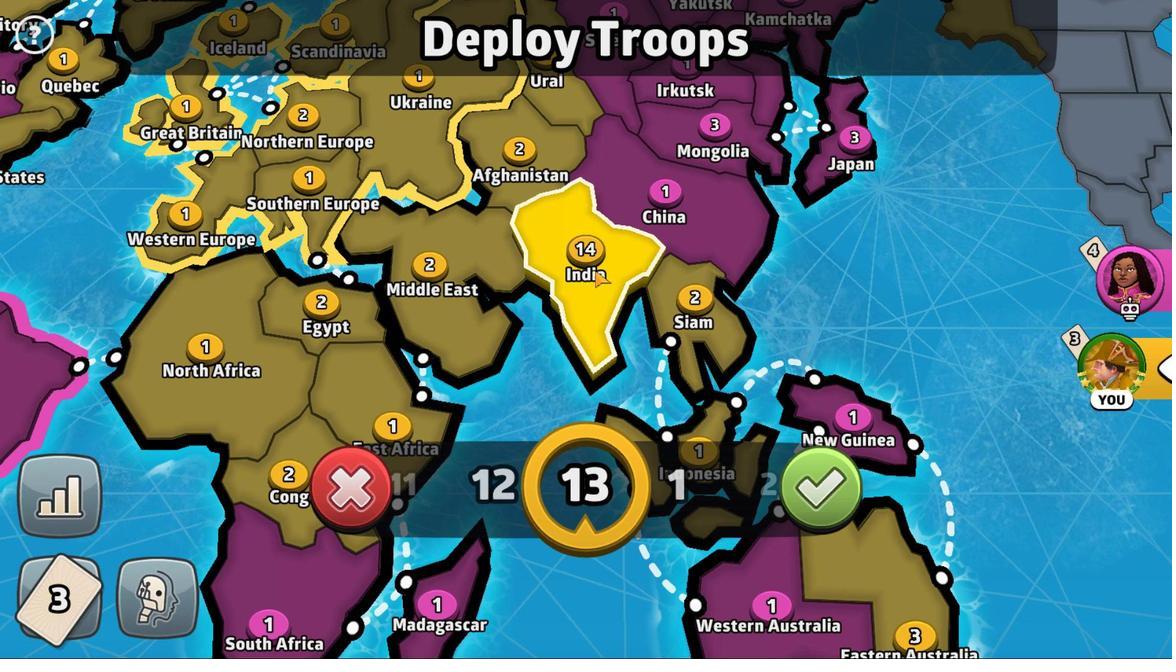 
Action: Mouse moved to (509, 323)
Screenshot: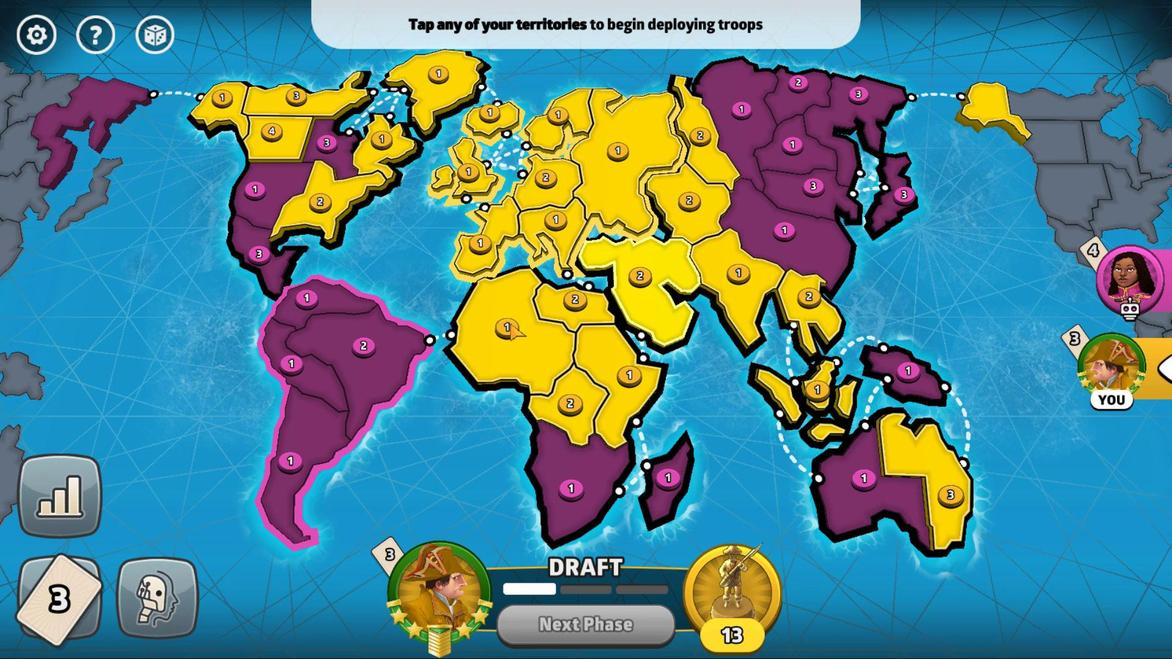 
Action: Mouse pressed left at (509, 323)
Screenshot: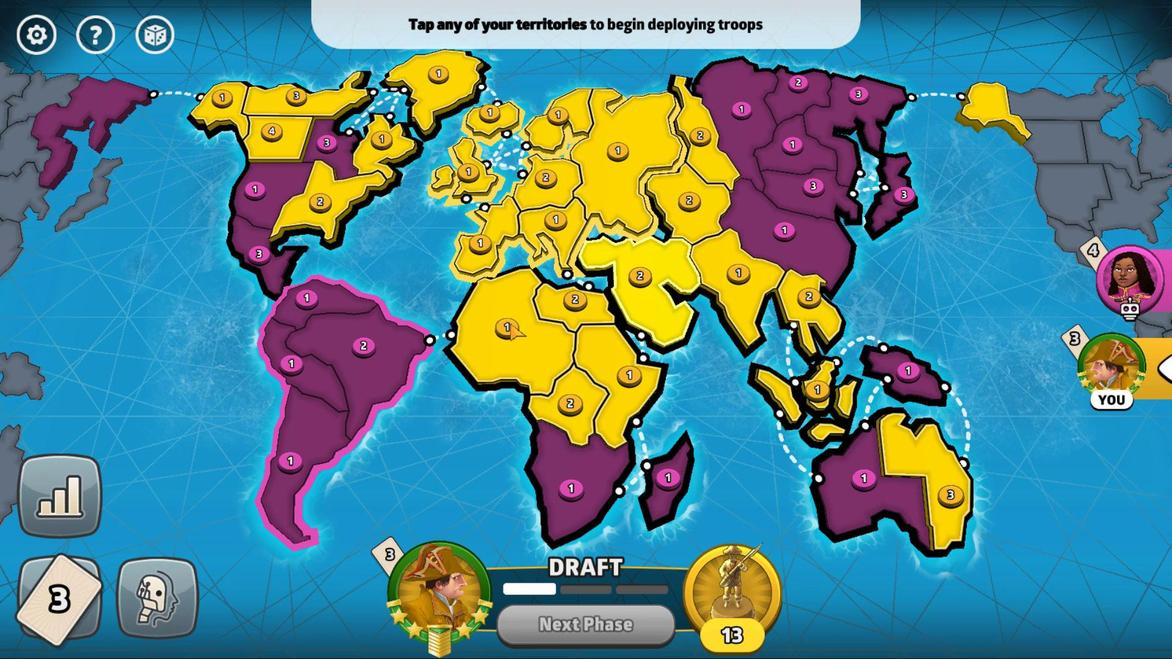 
Action: Mouse moved to (806, 493)
Screenshot: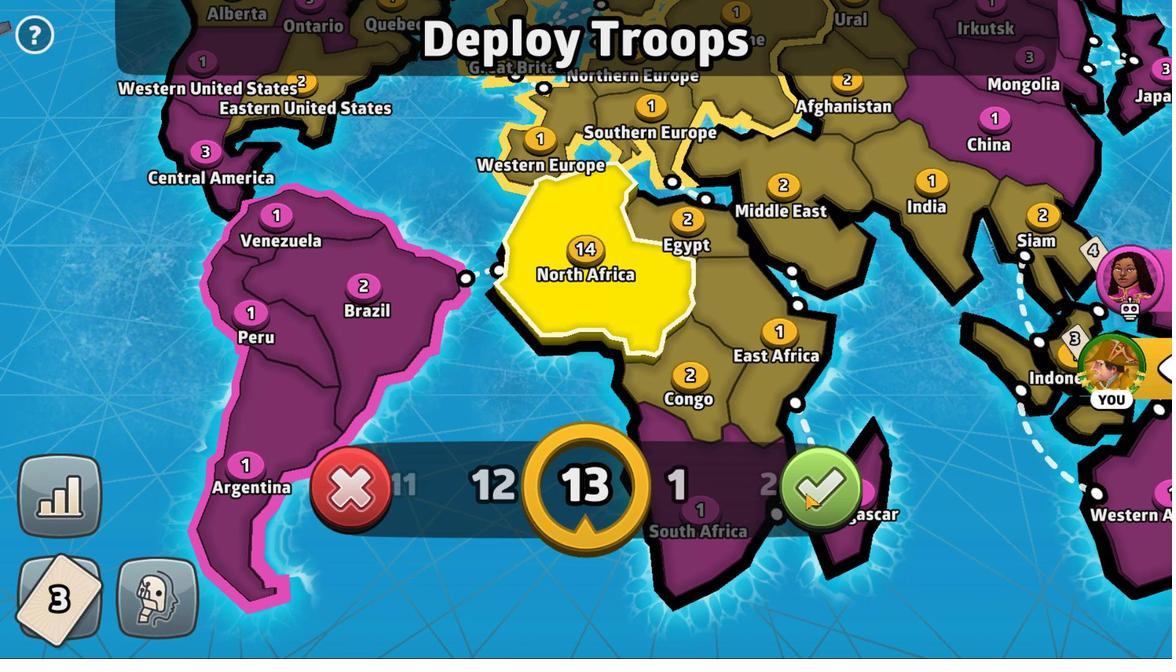 
Action: Mouse pressed left at (806, 493)
Screenshot: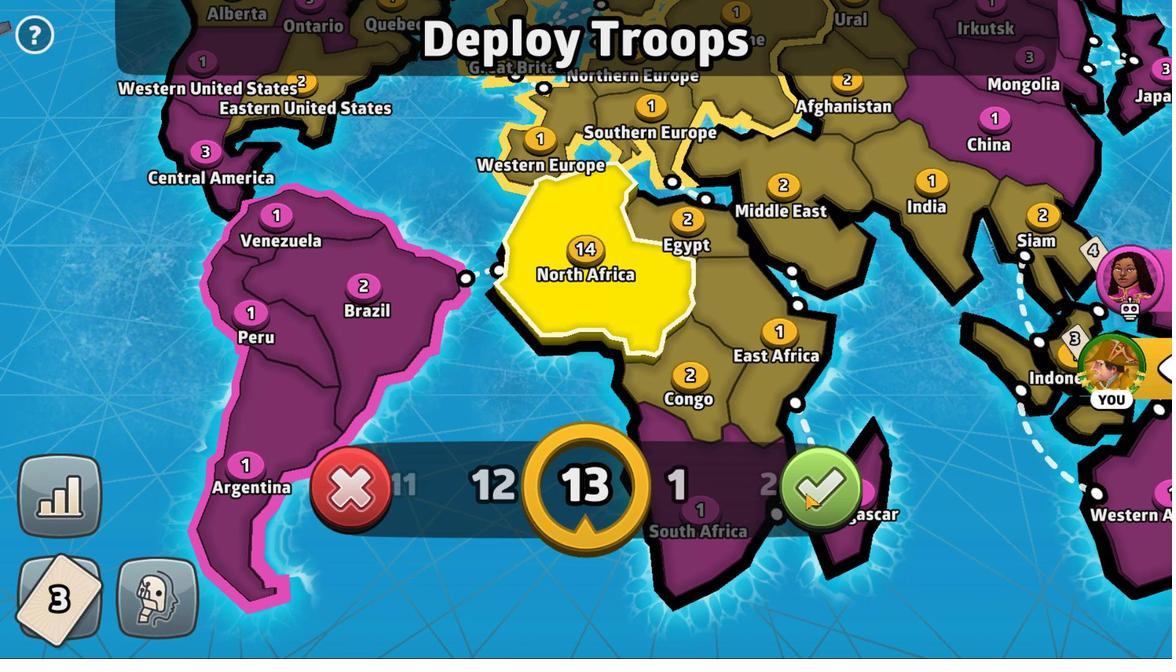 
Action: Mouse moved to (518, 341)
Screenshot: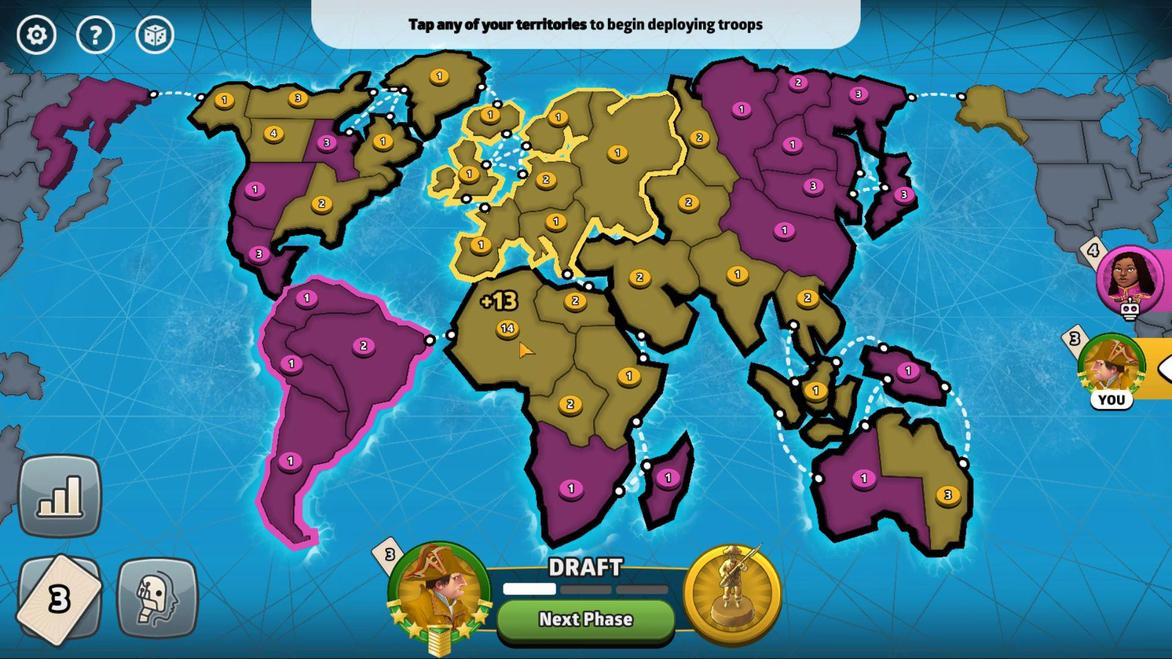 
Action: Mouse pressed left at (518, 341)
Screenshot: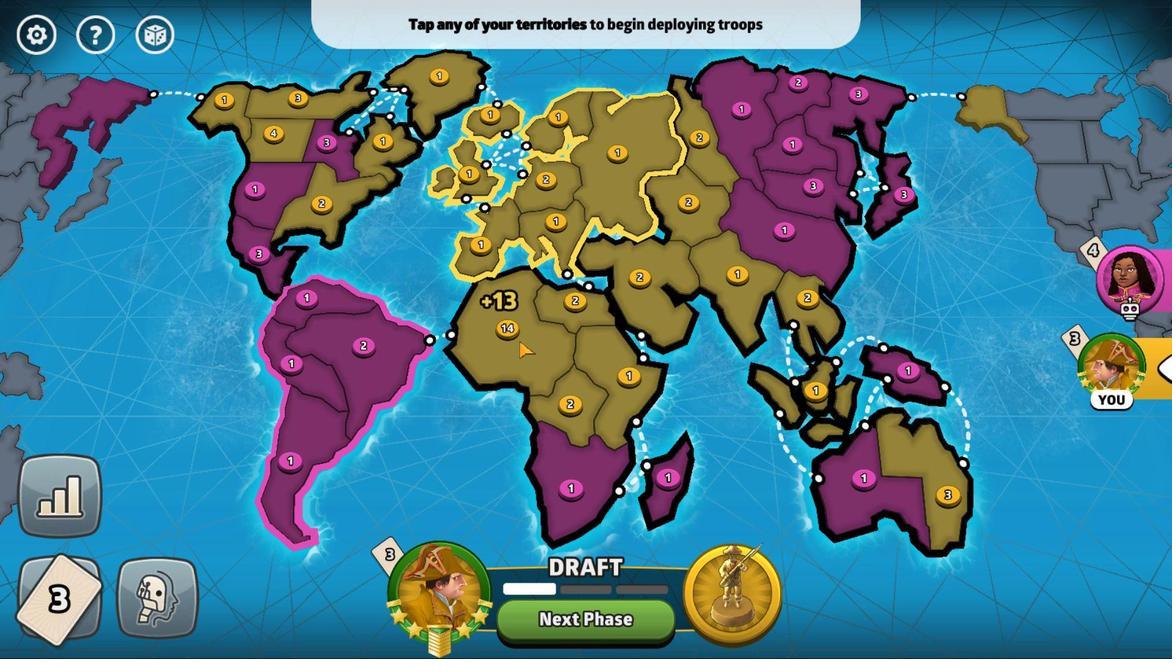 
Action: Mouse moved to (625, 634)
Screenshot: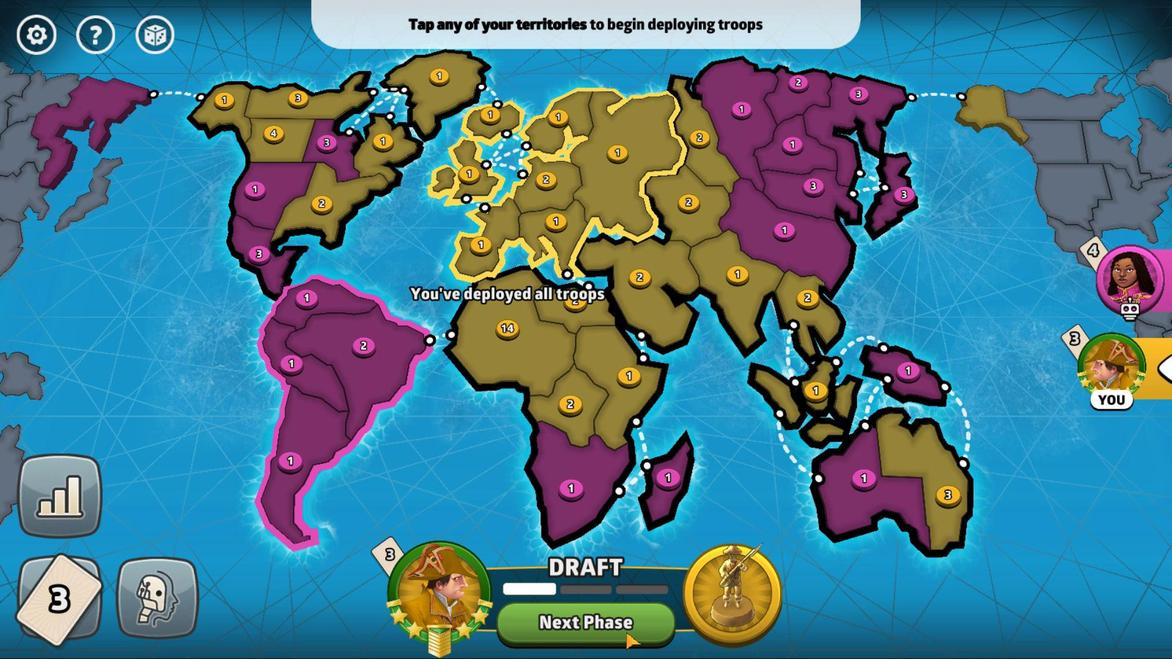 
Action: Mouse pressed left at (625, 634)
Screenshot: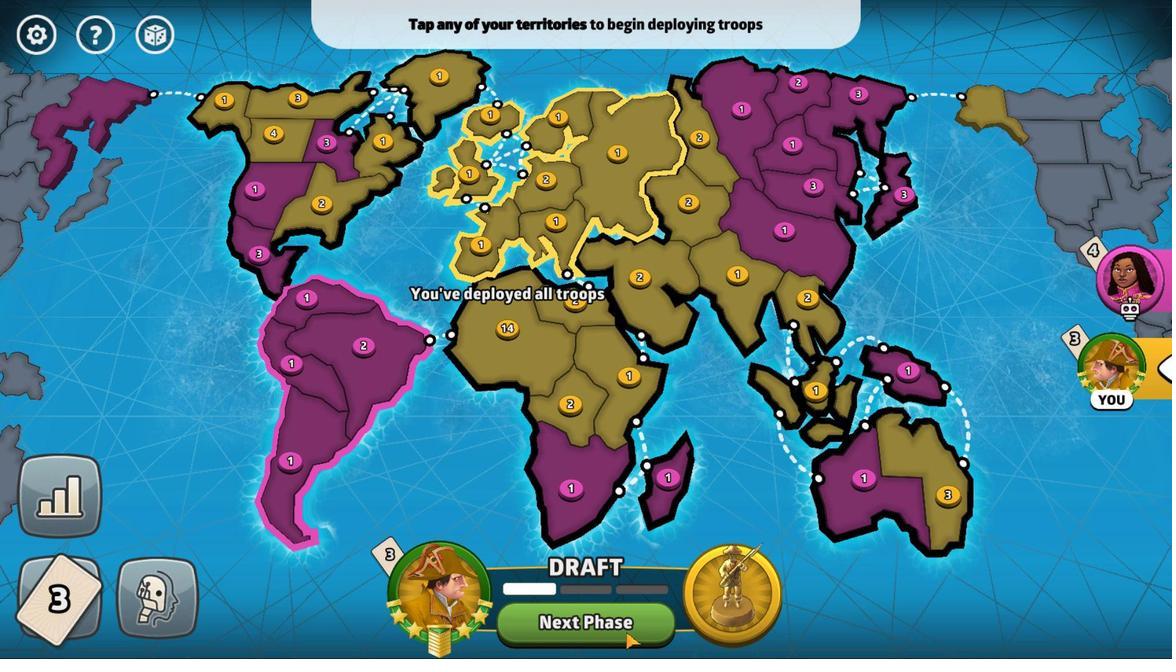 
Action: Mouse moved to (501, 356)
Screenshot: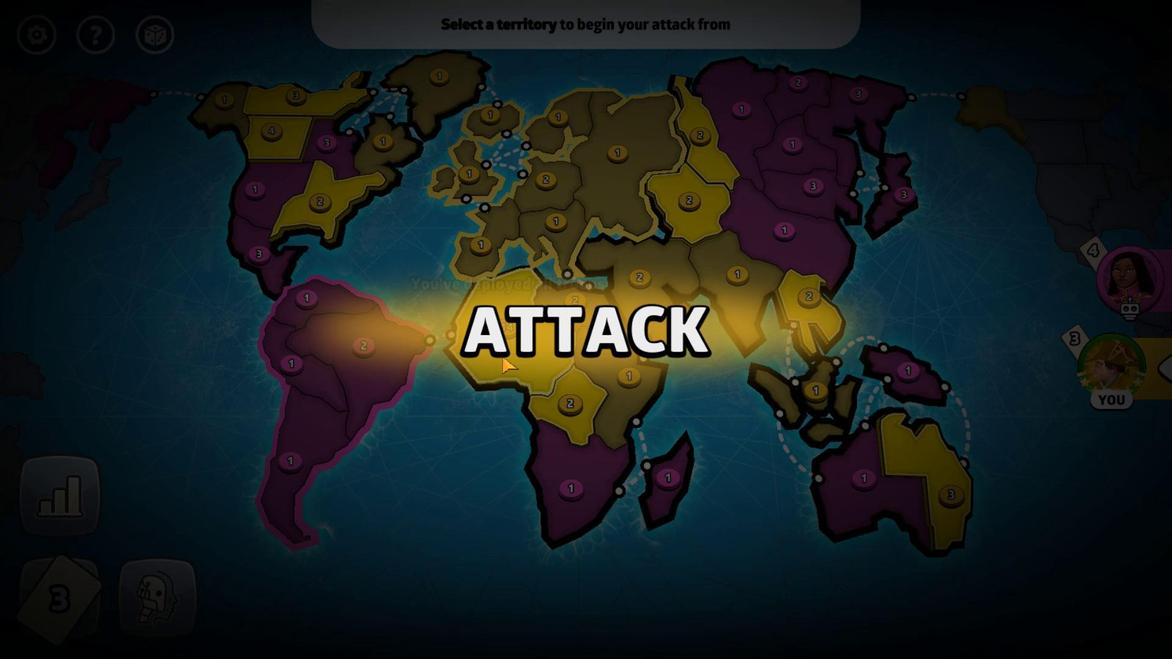 
Action: Mouse pressed left at (501, 356)
Screenshot: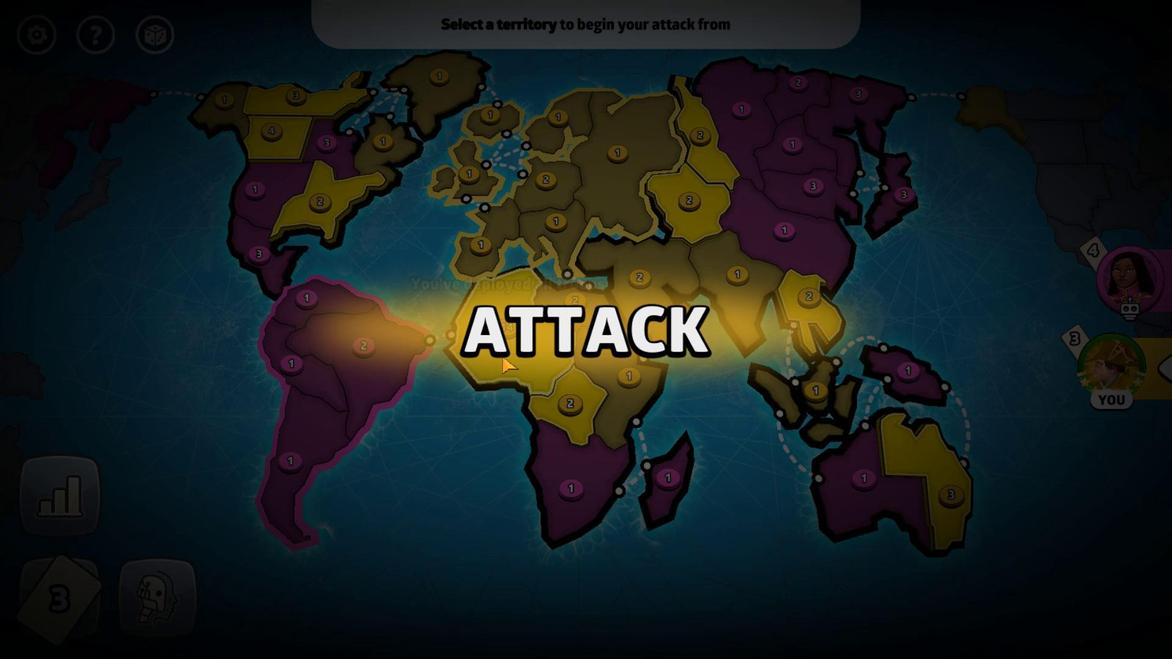 
Action: Mouse moved to (634, 627)
Screenshot: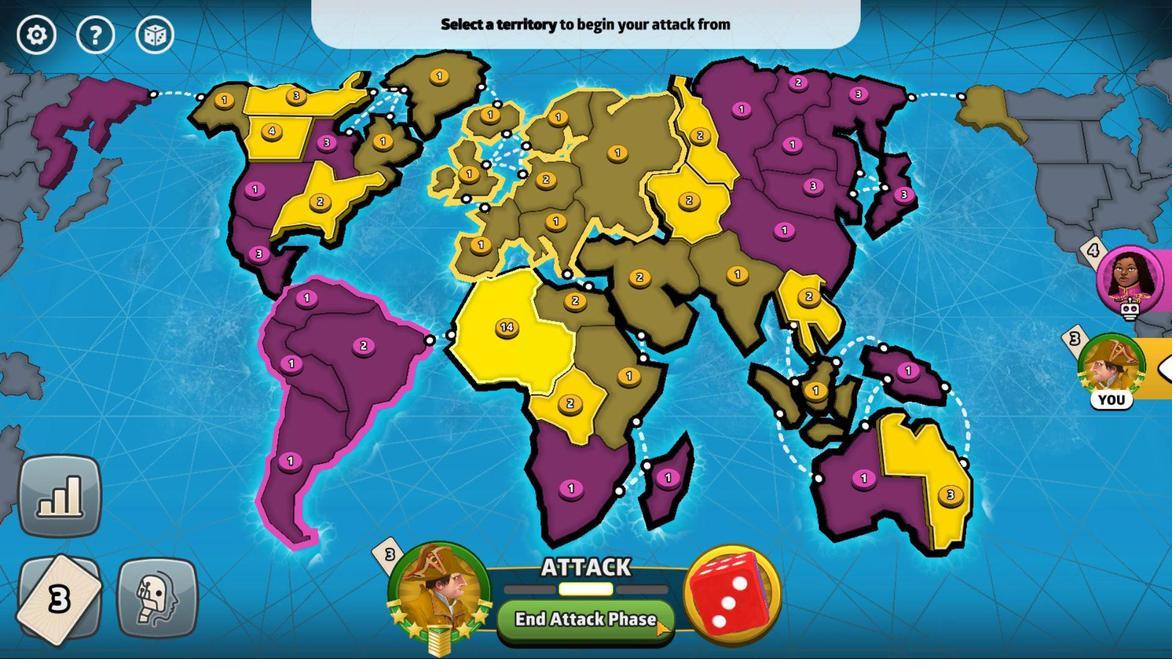 
Action: Mouse pressed left at (634, 627)
Screenshot: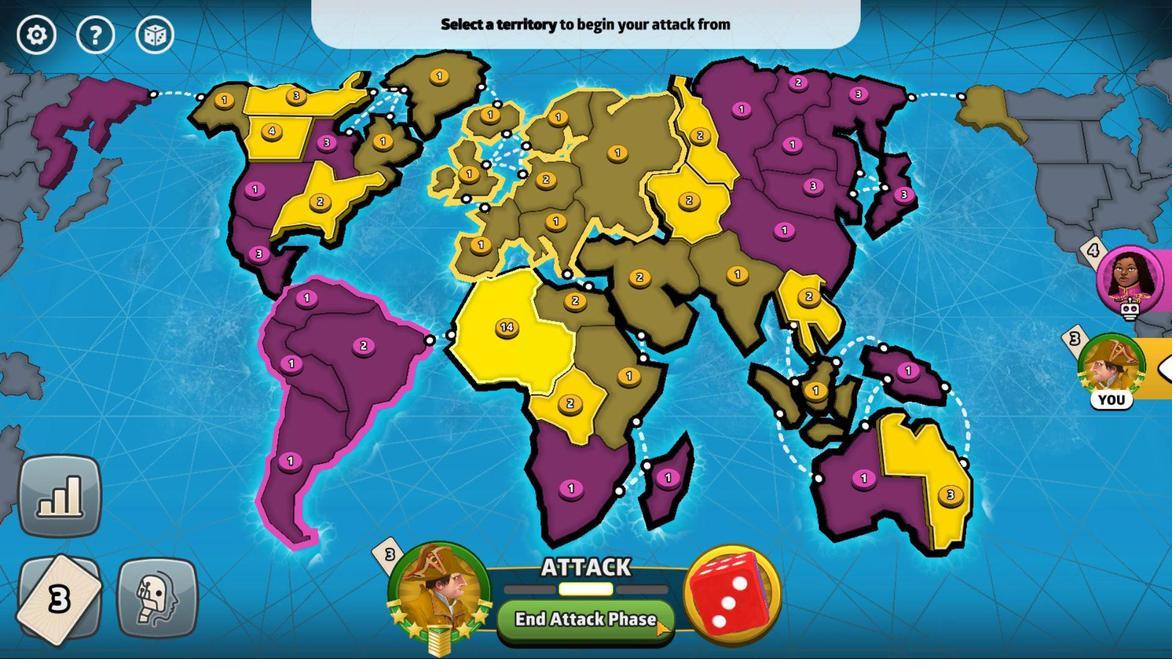 
Action: Mouse moved to (525, 232)
Screenshot: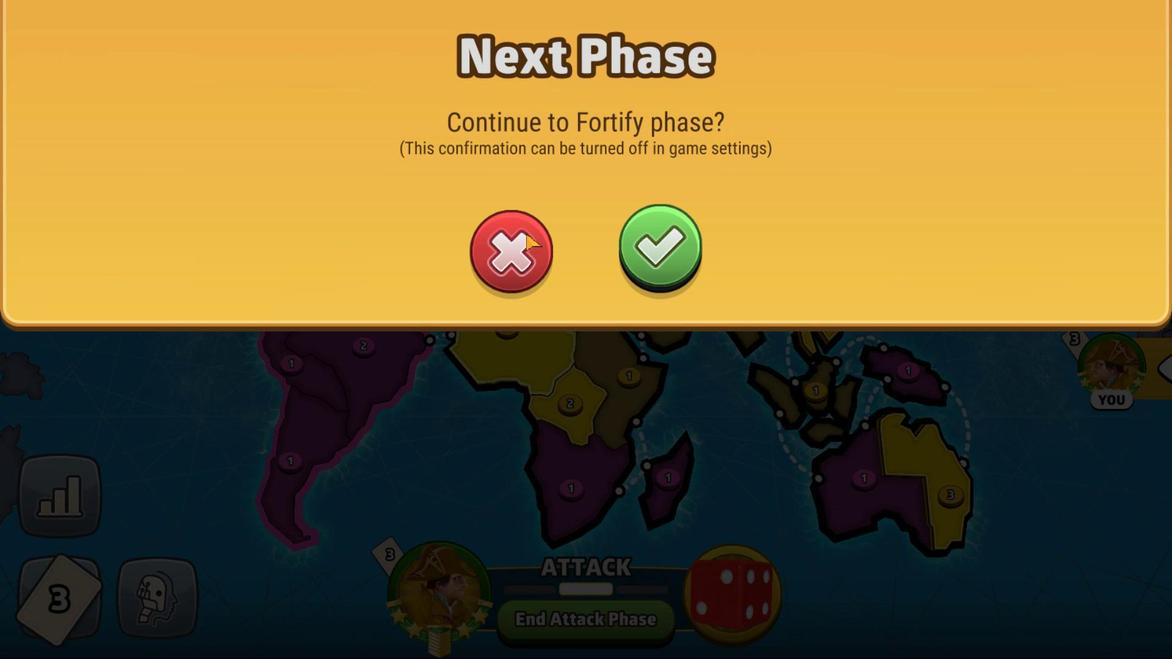 
Action: Mouse pressed left at (525, 232)
Screenshot: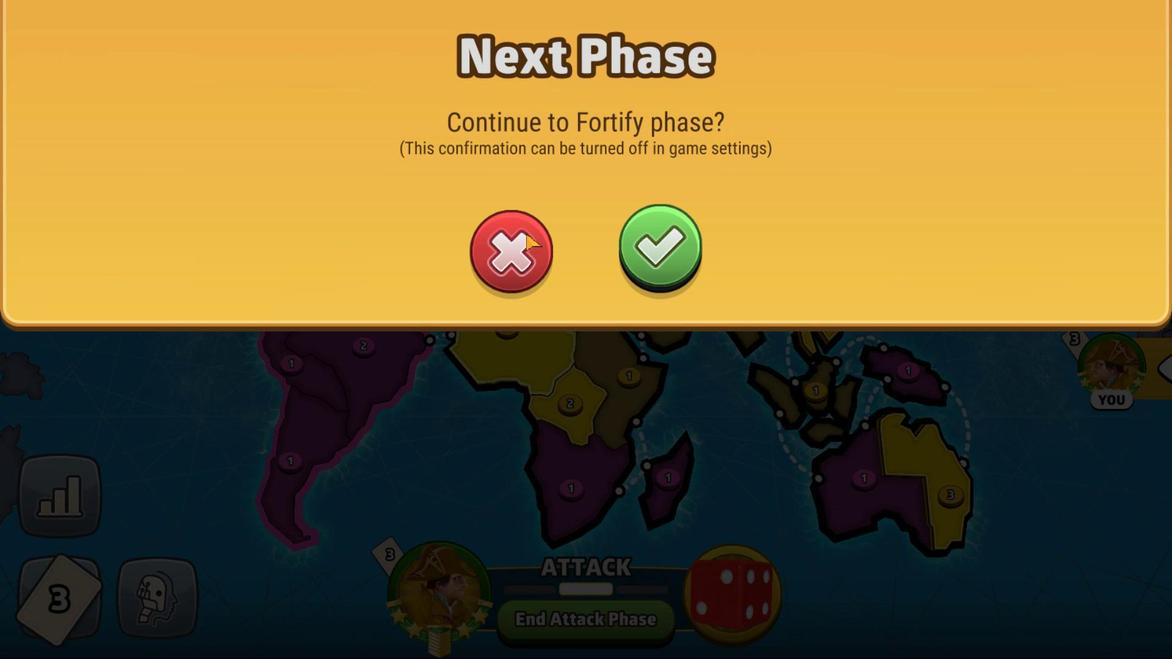 
Action: Mouse moved to (465, 341)
Screenshot: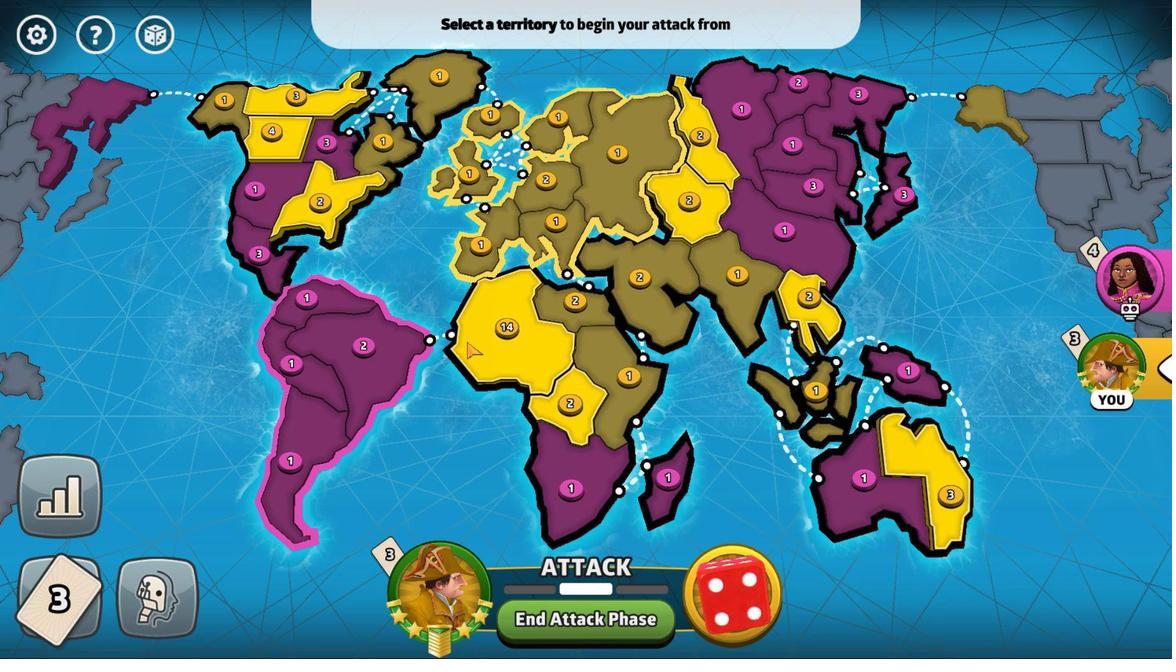 
Action: Mouse pressed left at (465, 341)
Screenshot: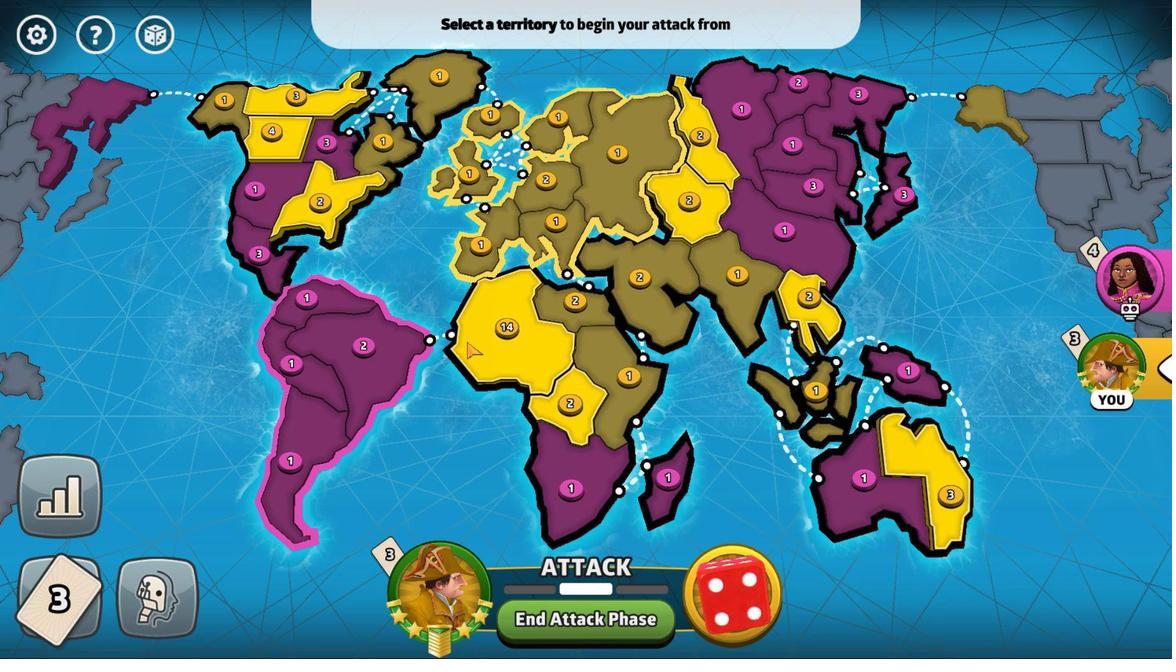 
Action: Mouse moved to (465, 305)
Screenshot: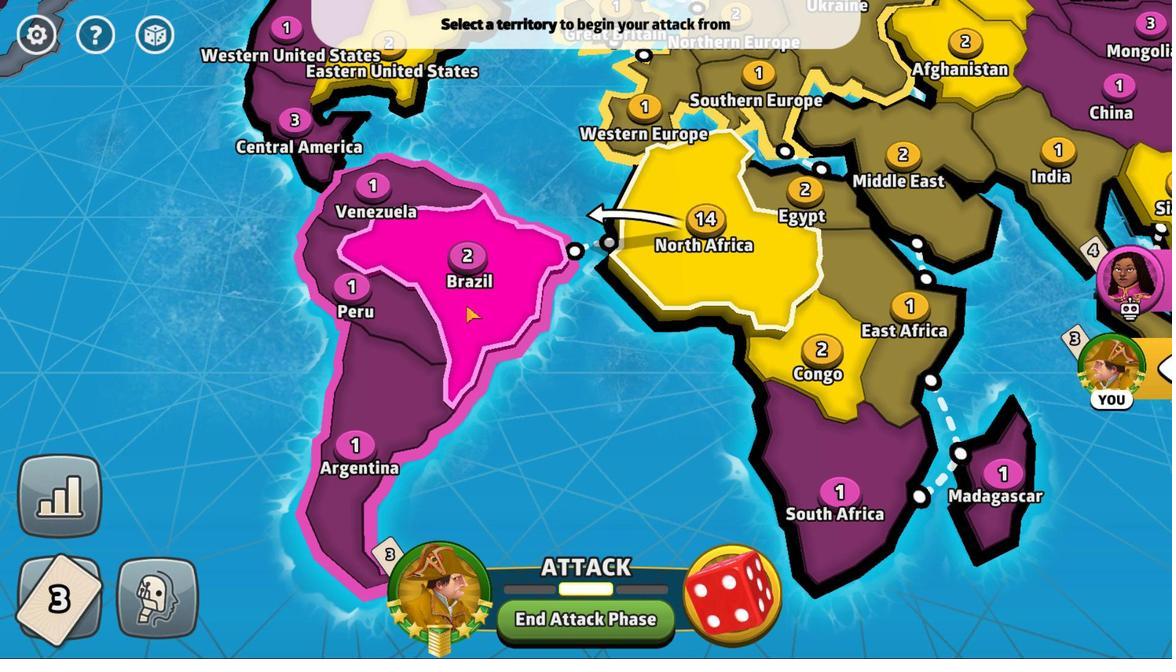 
Action: Mouse pressed left at (465, 305)
Screenshot: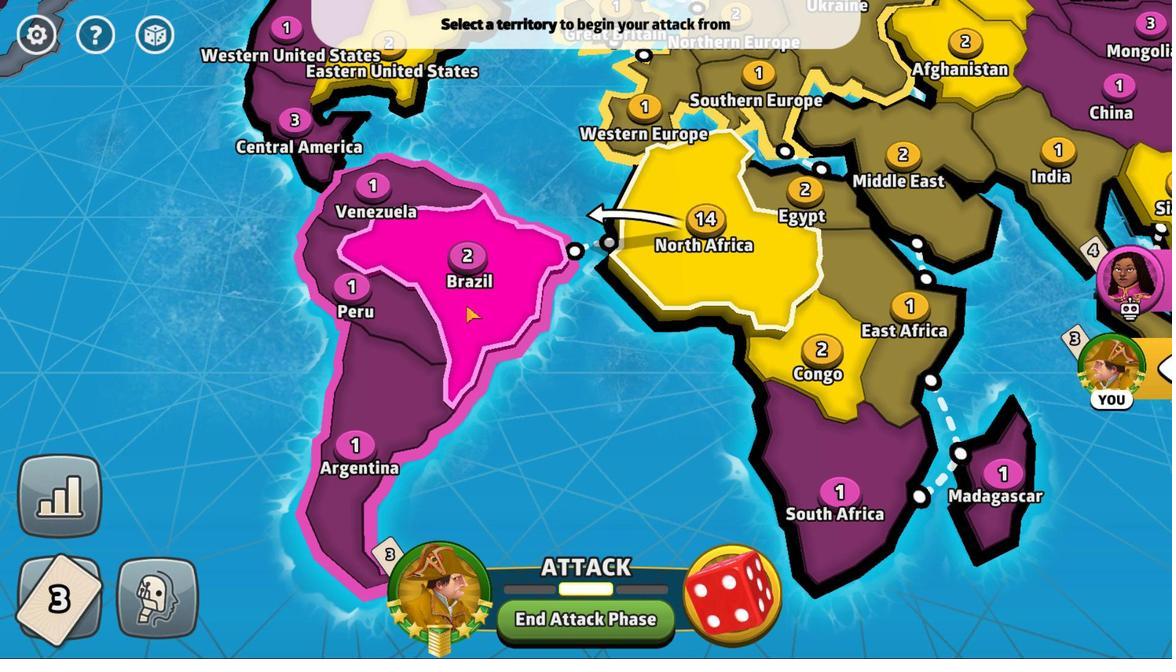 
Action: Mouse moved to (578, 471)
Screenshot: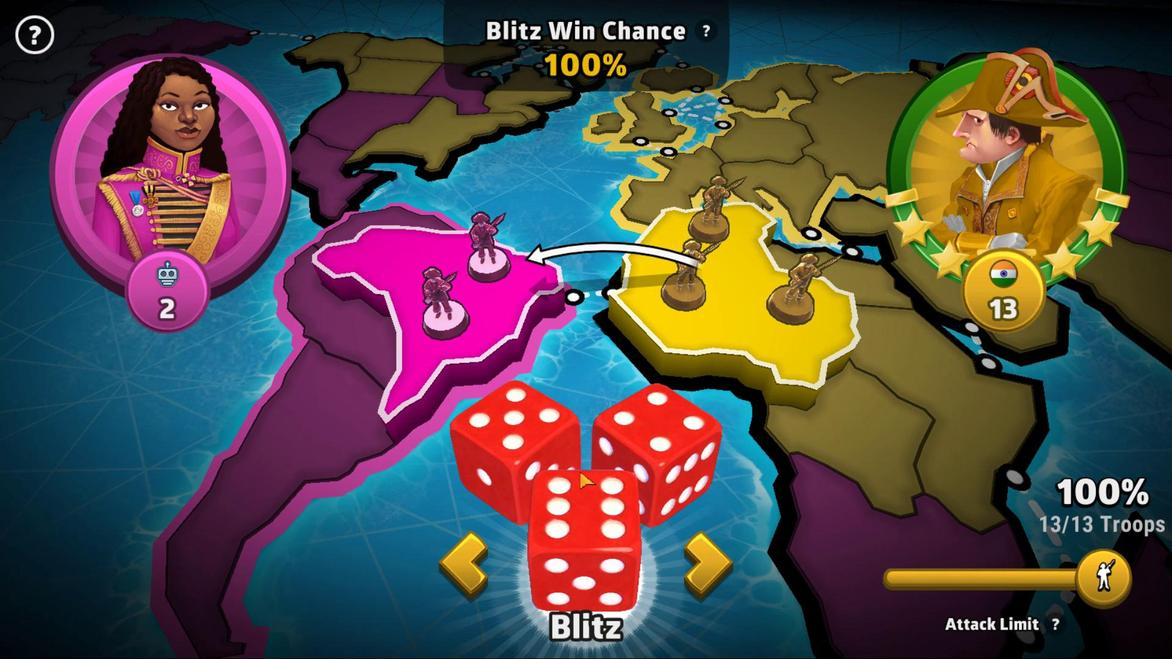 
Action: Mouse pressed left at (578, 471)
Screenshot: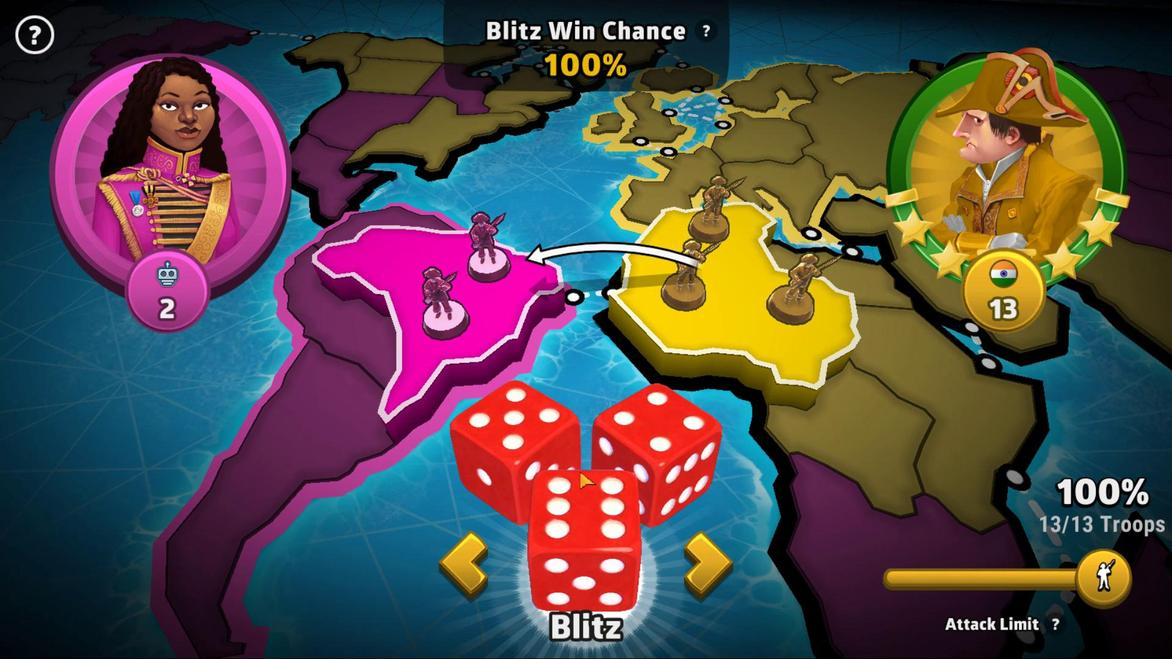 
Action: Mouse moved to (812, 496)
Screenshot: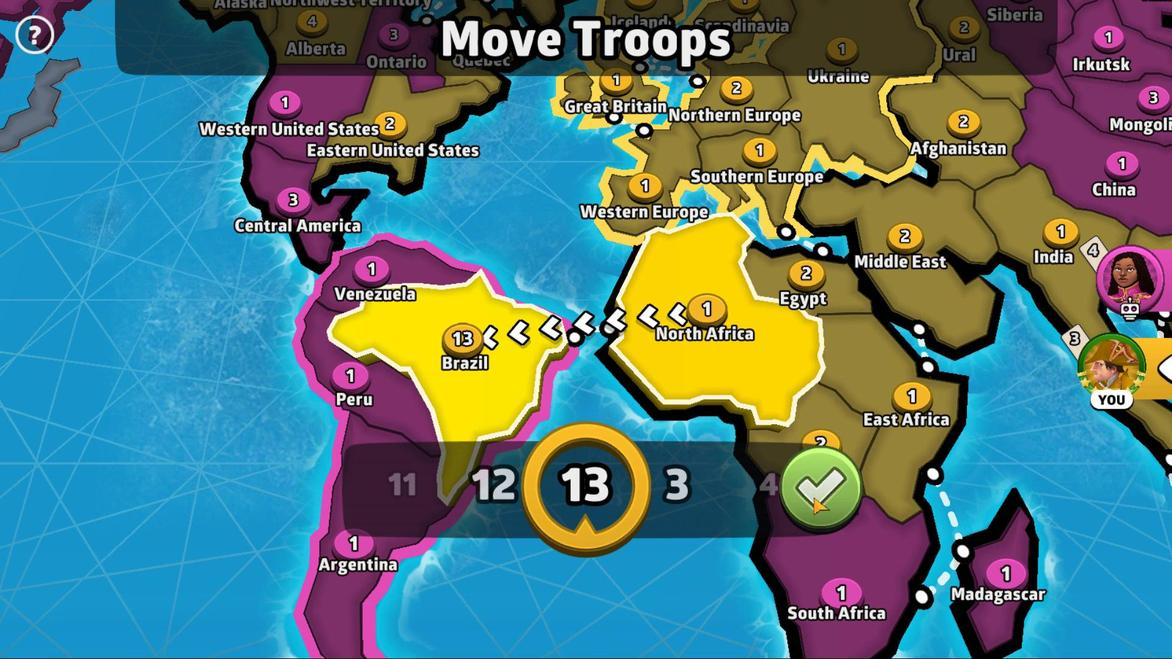 
Action: Mouse pressed left at (812, 496)
Screenshot: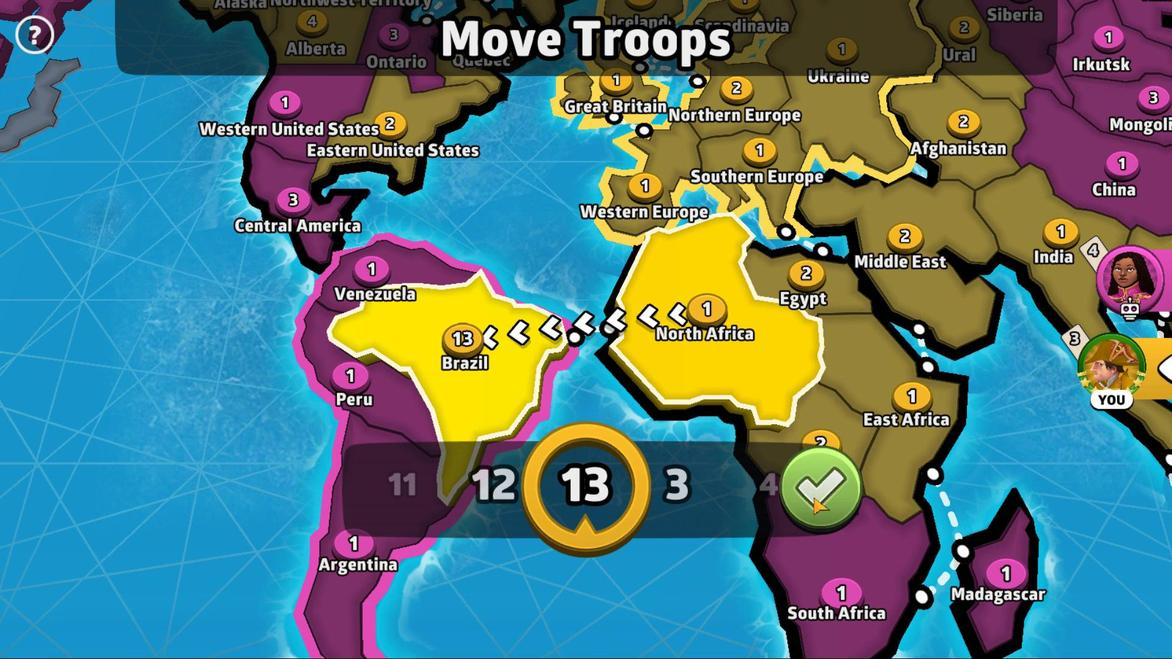 
Action: Mouse moved to (612, 358)
Screenshot: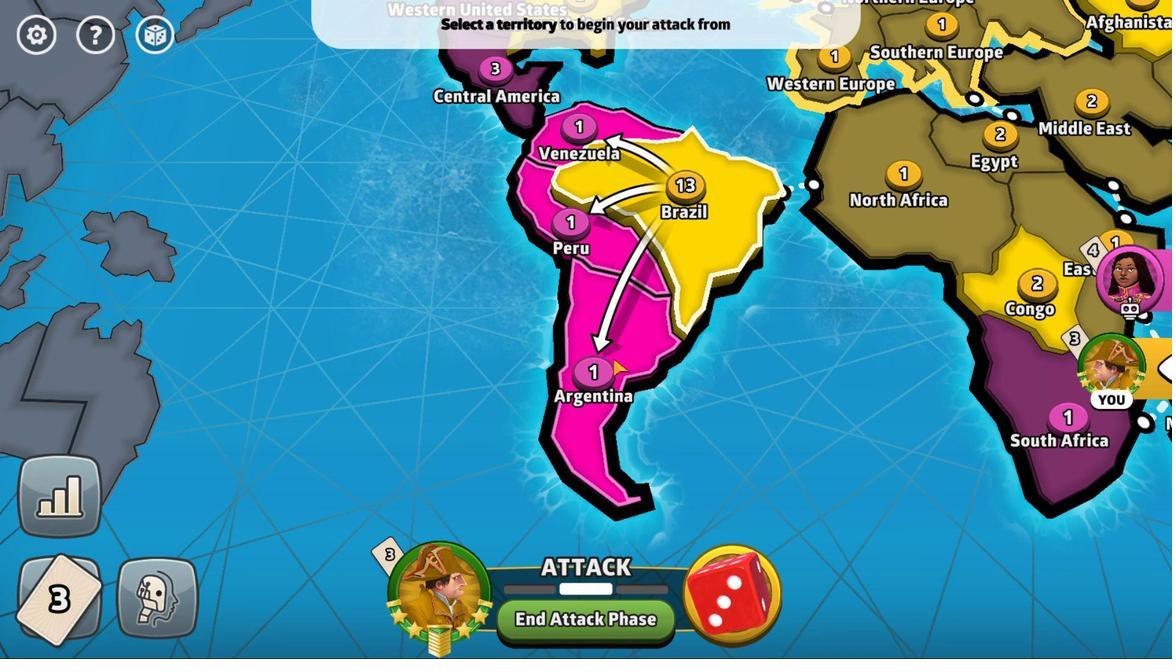 
Action: Mouse pressed left at (612, 358)
Screenshot: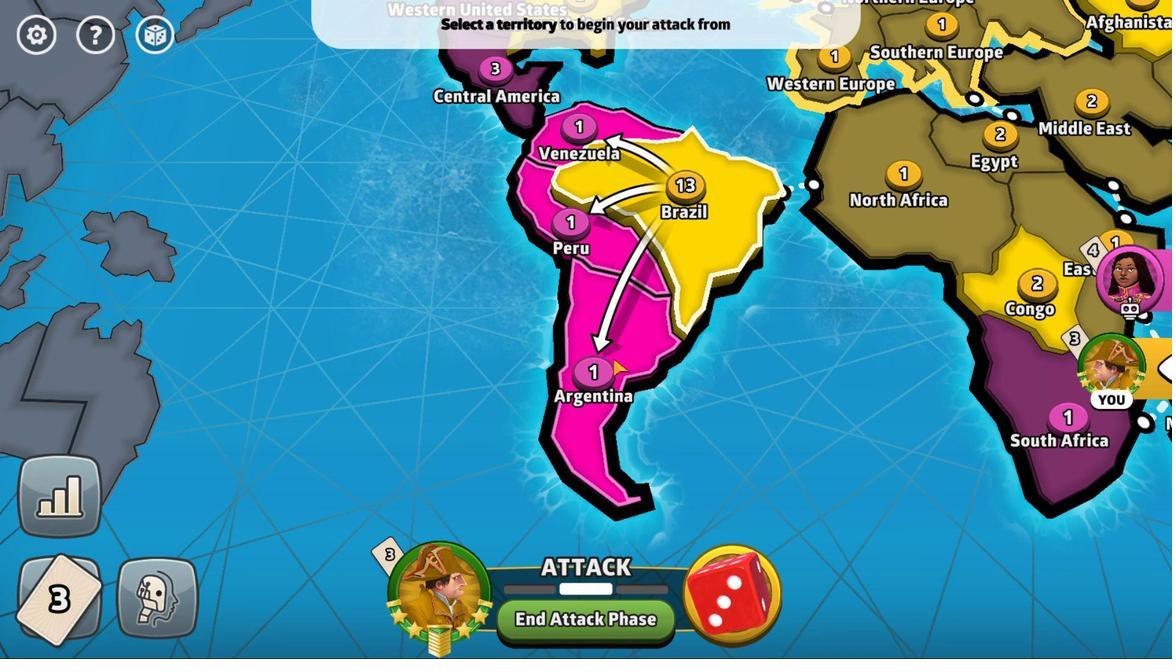 
Action: Mouse moved to (583, 459)
Screenshot: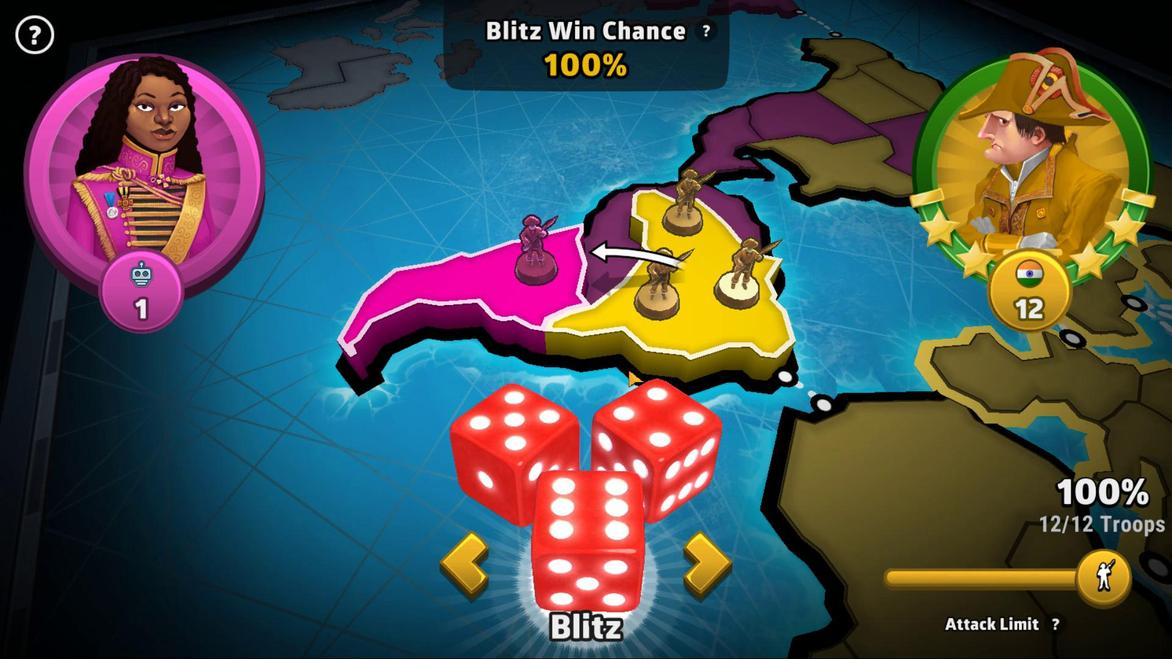 
Action: Mouse pressed left at (583, 459)
Screenshot: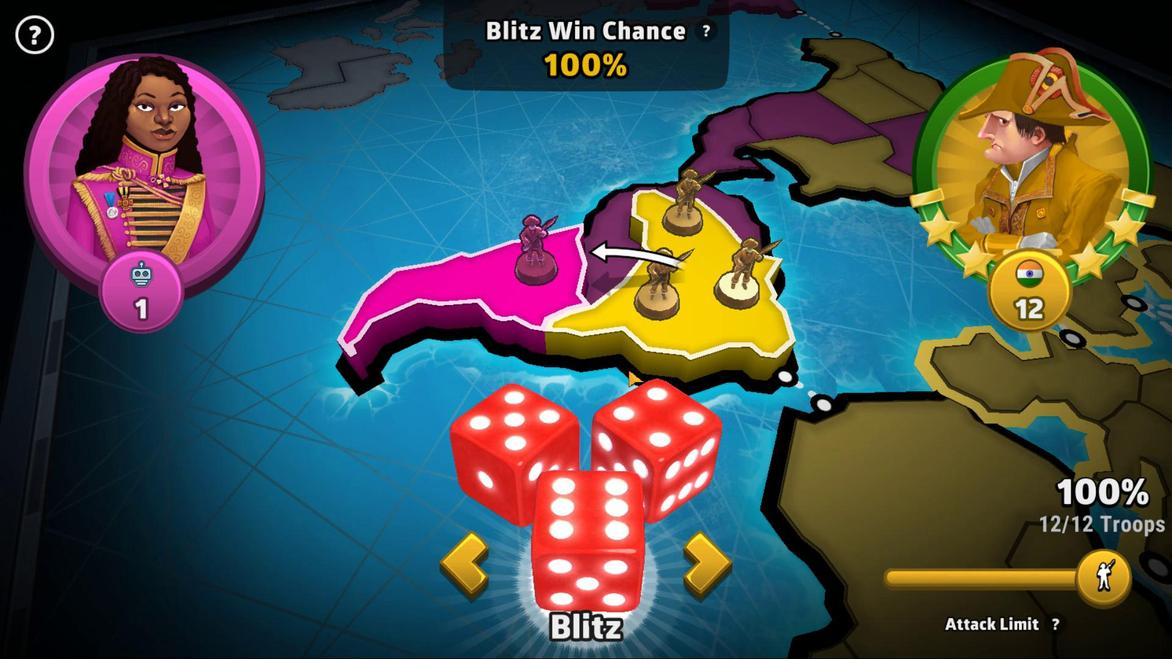 
Action: Mouse moved to (819, 506)
Screenshot: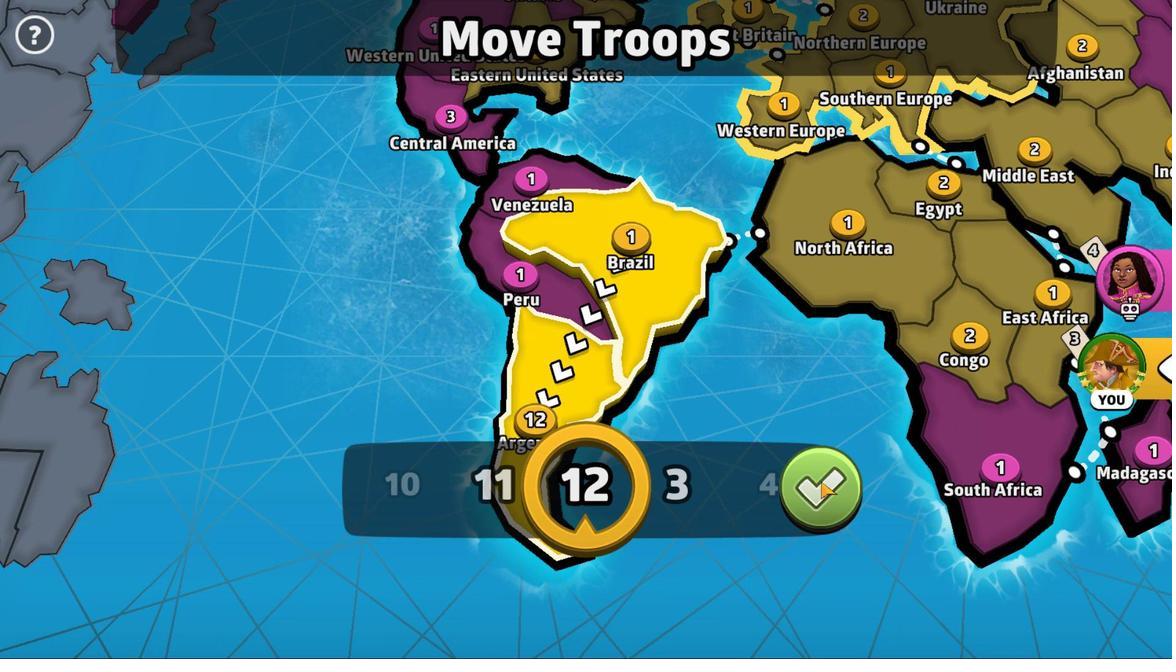 
Action: Mouse pressed left at (819, 506)
Screenshot: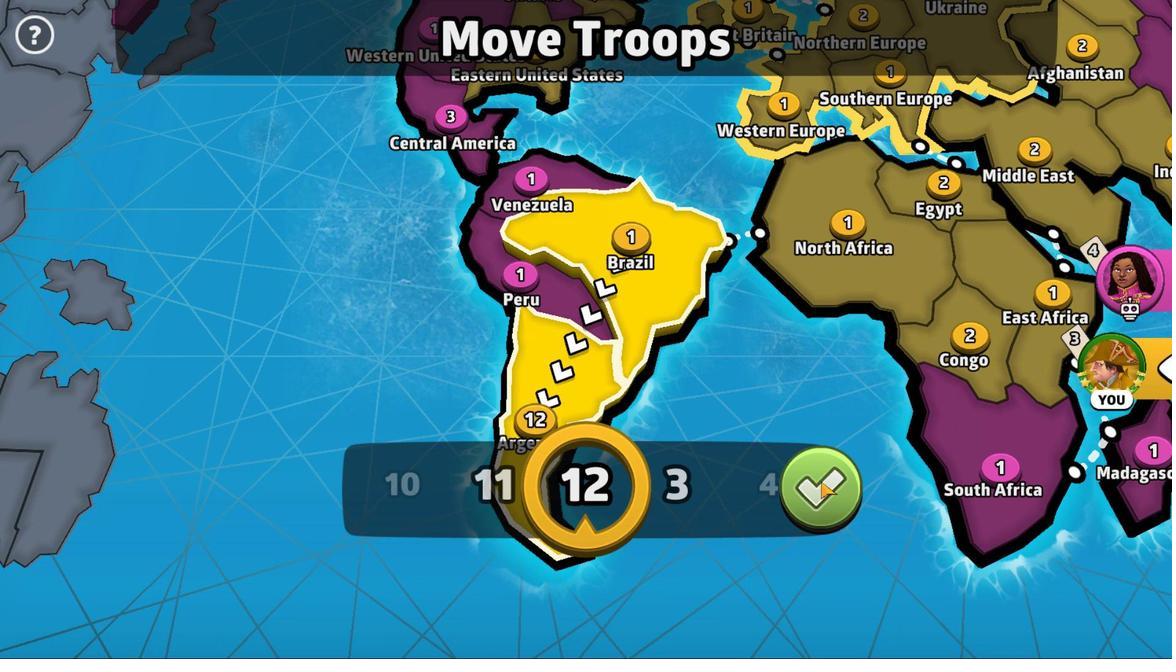 
Action: Mouse moved to (596, 206)
Screenshot: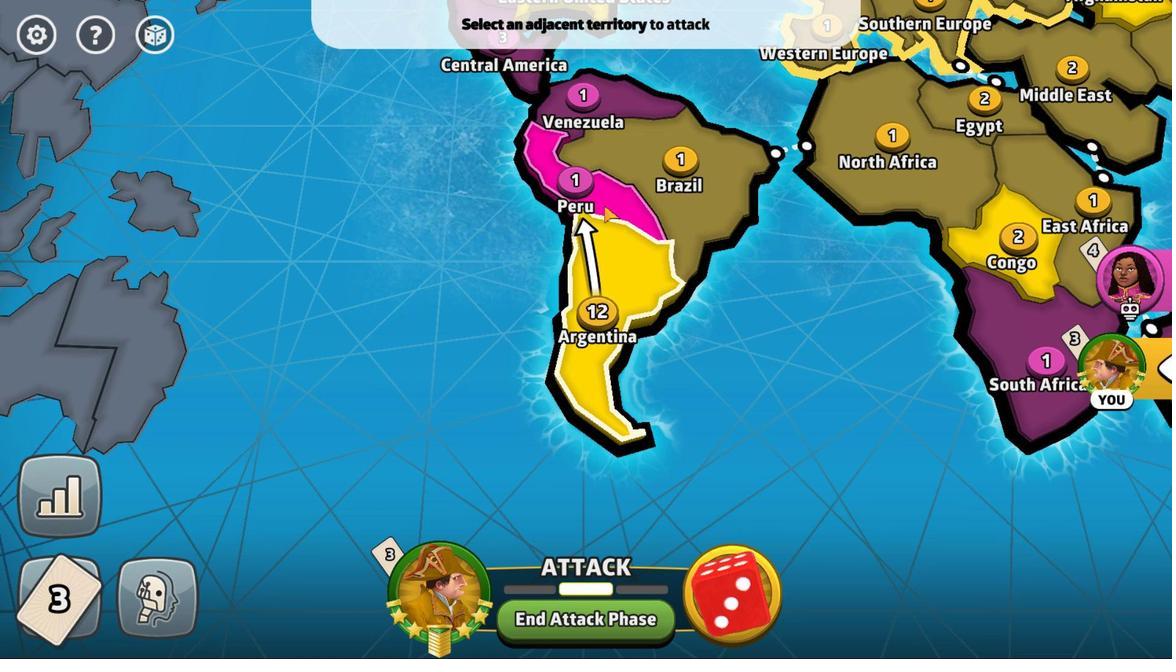 
Action: Mouse pressed left at (596, 206)
Screenshot: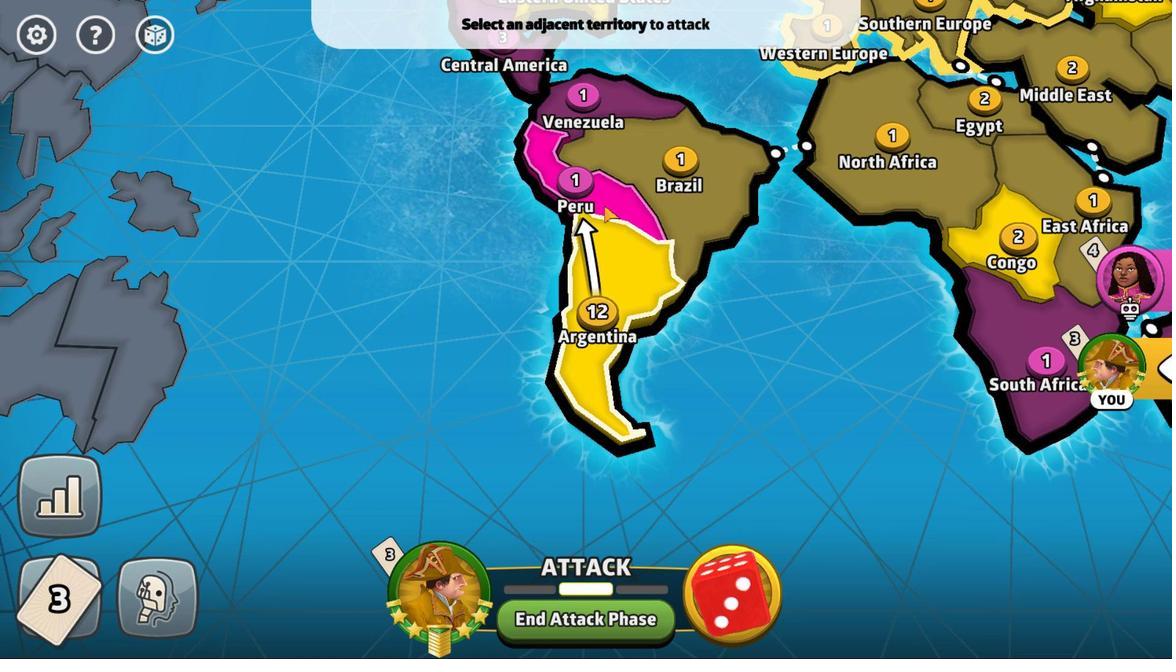 
Action: Mouse moved to (540, 427)
Screenshot: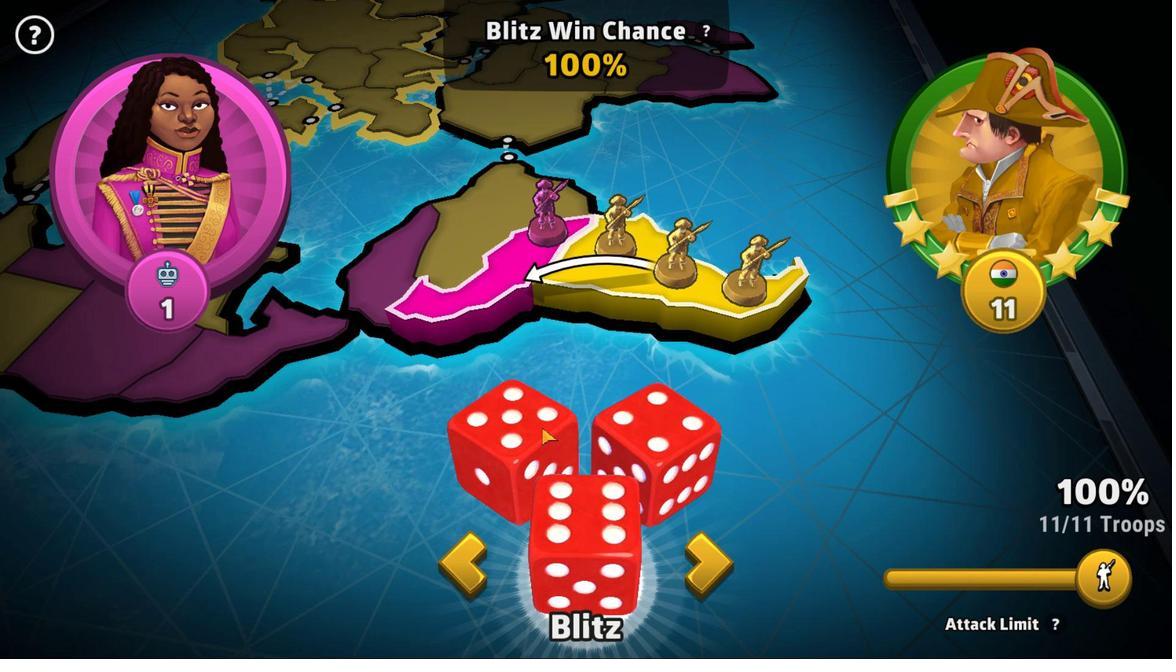 
Action: Mouse pressed left at (540, 427)
Screenshot: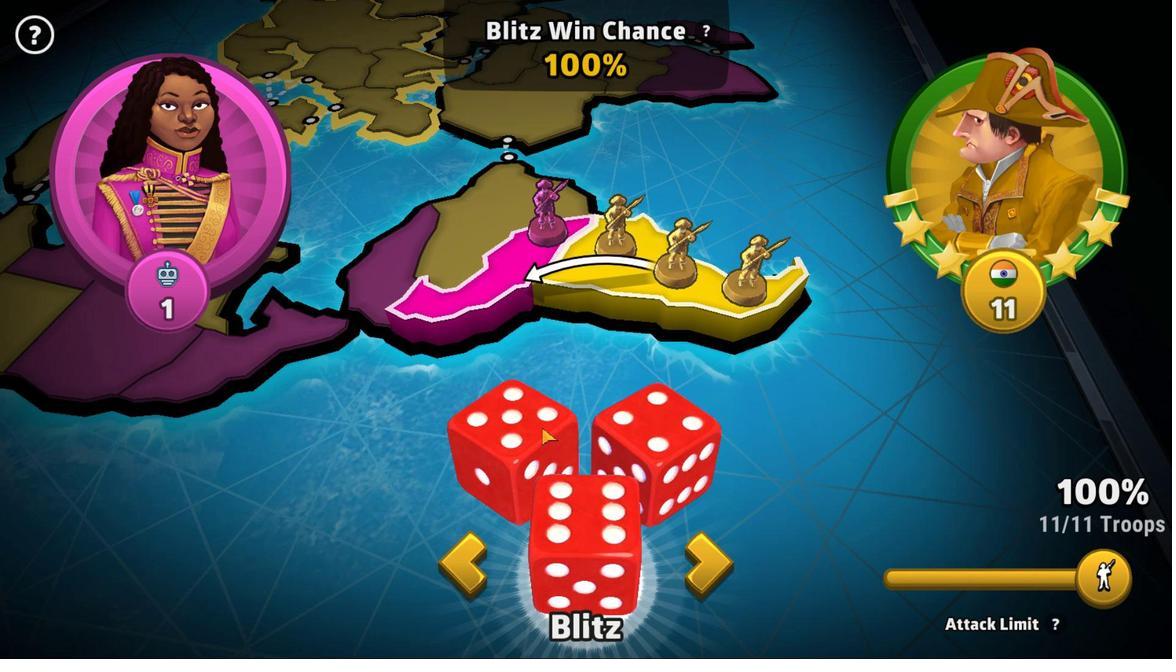 
Action: Mouse moved to (802, 472)
Screenshot: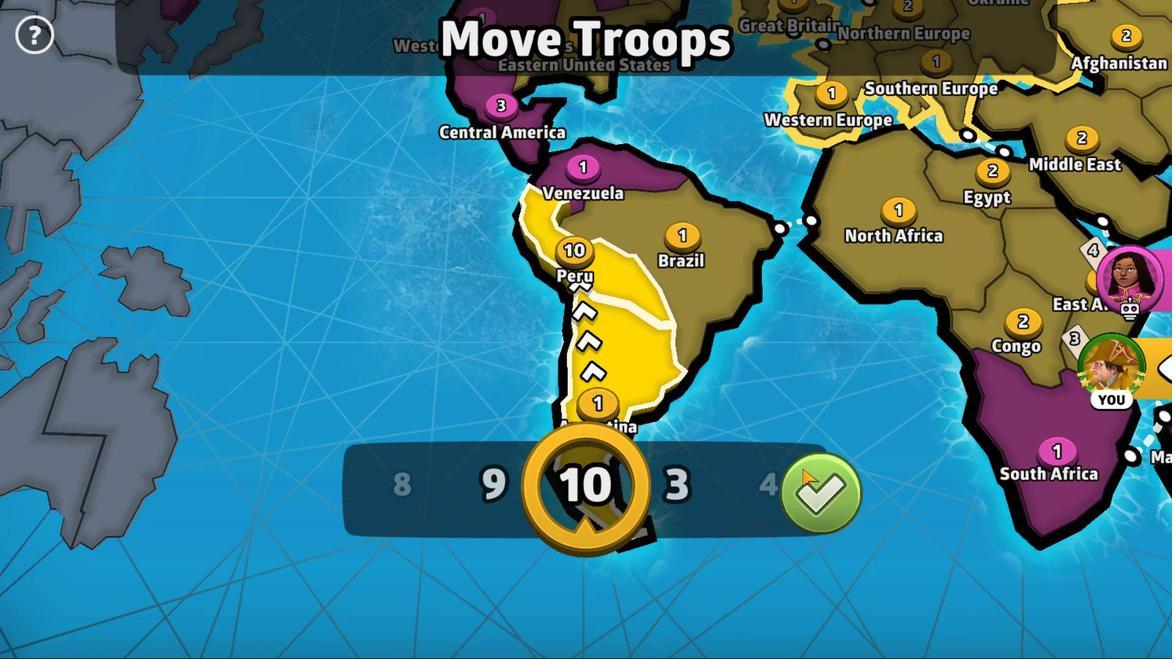 
Action: Mouse pressed left at (802, 472)
Screenshot: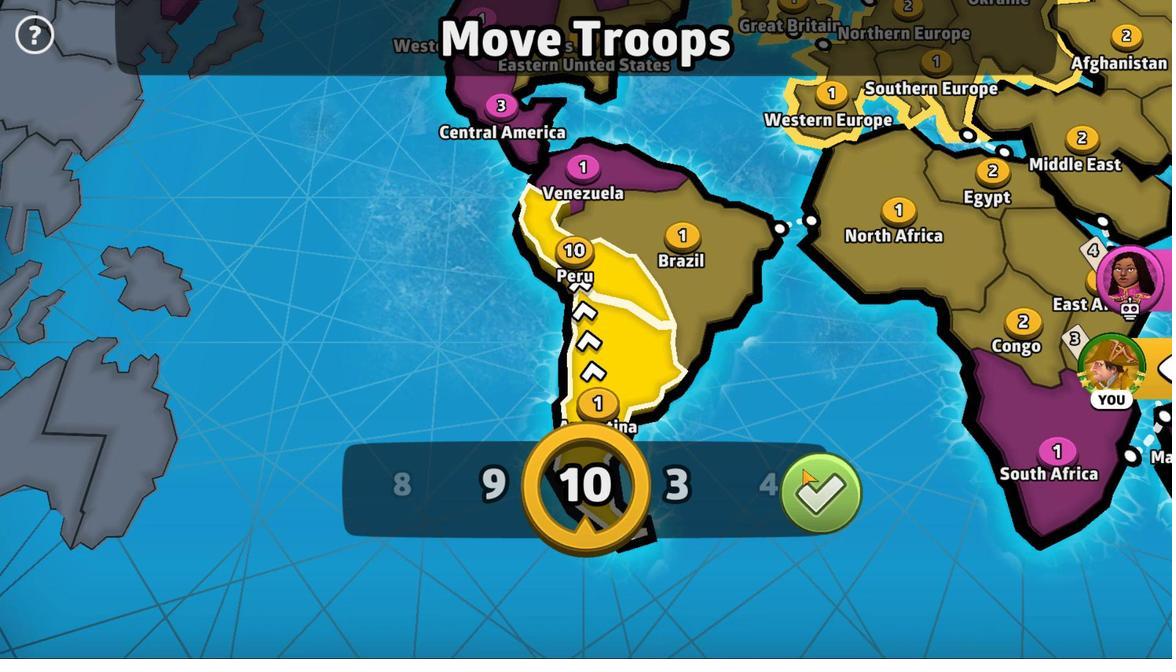 
Action: Mouse moved to (600, 225)
Screenshot: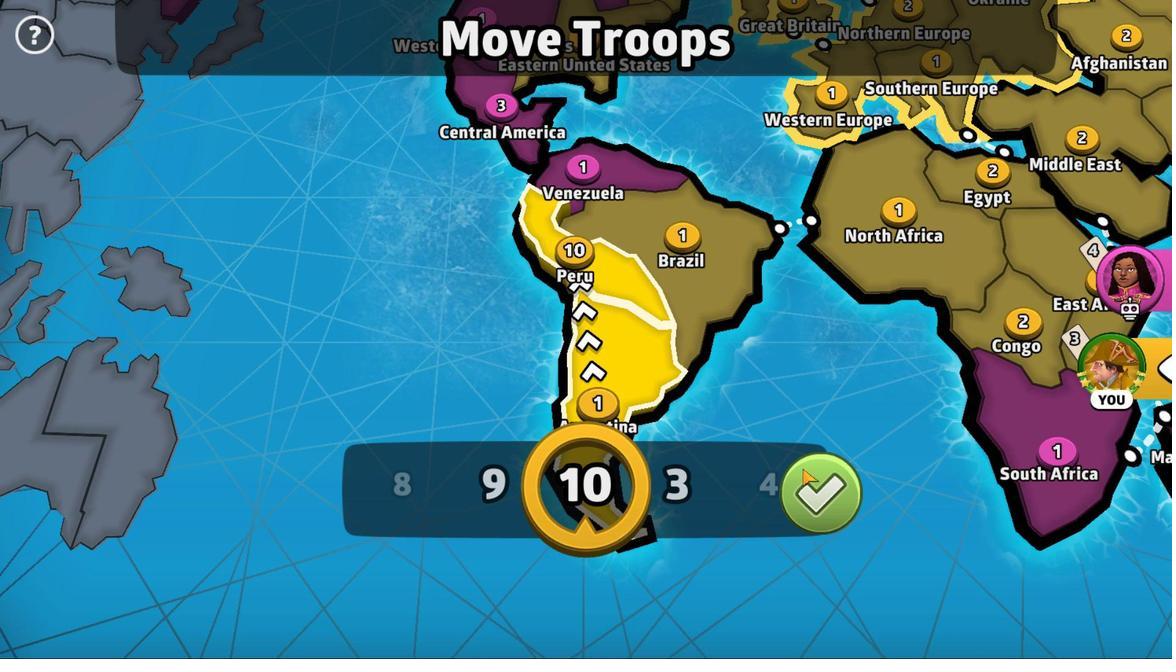 
Action: Mouse pressed left at (600, 225)
Screenshot: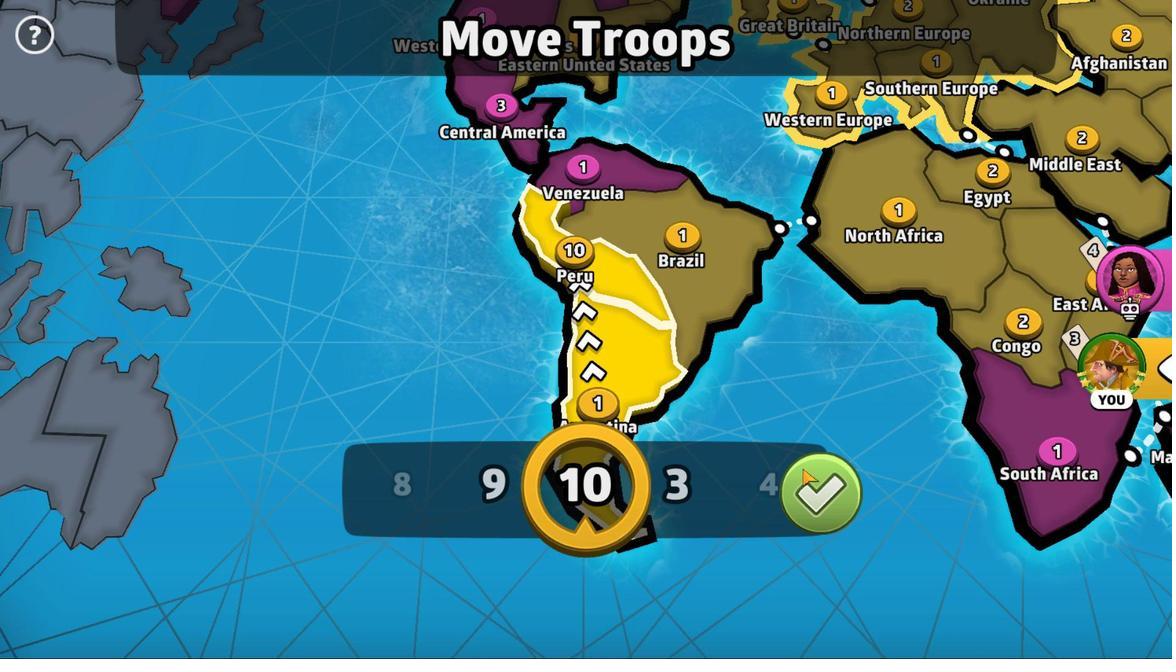 
Action: Mouse moved to (566, 474)
Screenshot: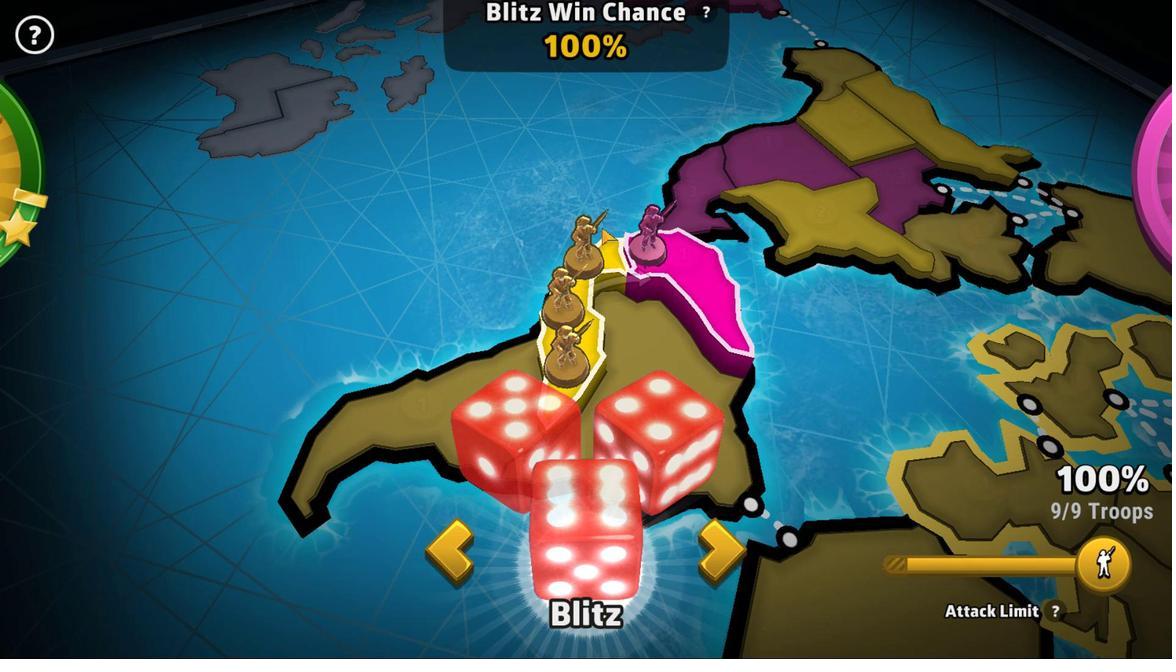 
Action: Mouse pressed left at (566, 474)
Screenshot: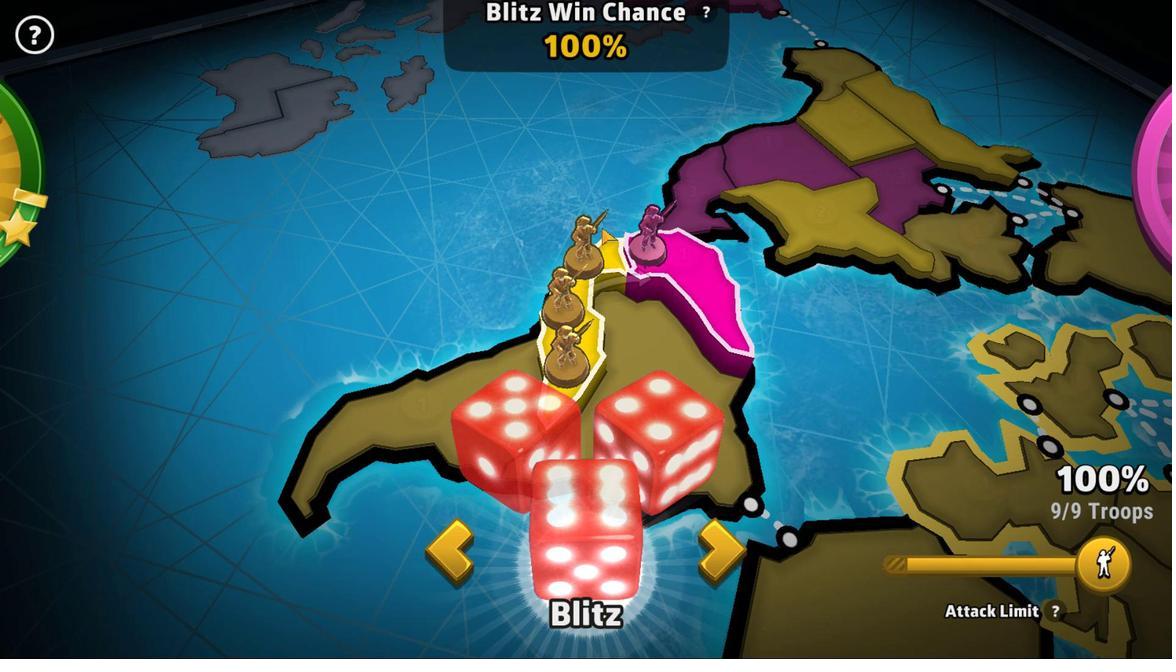 
Action: Mouse moved to (824, 485)
Screenshot: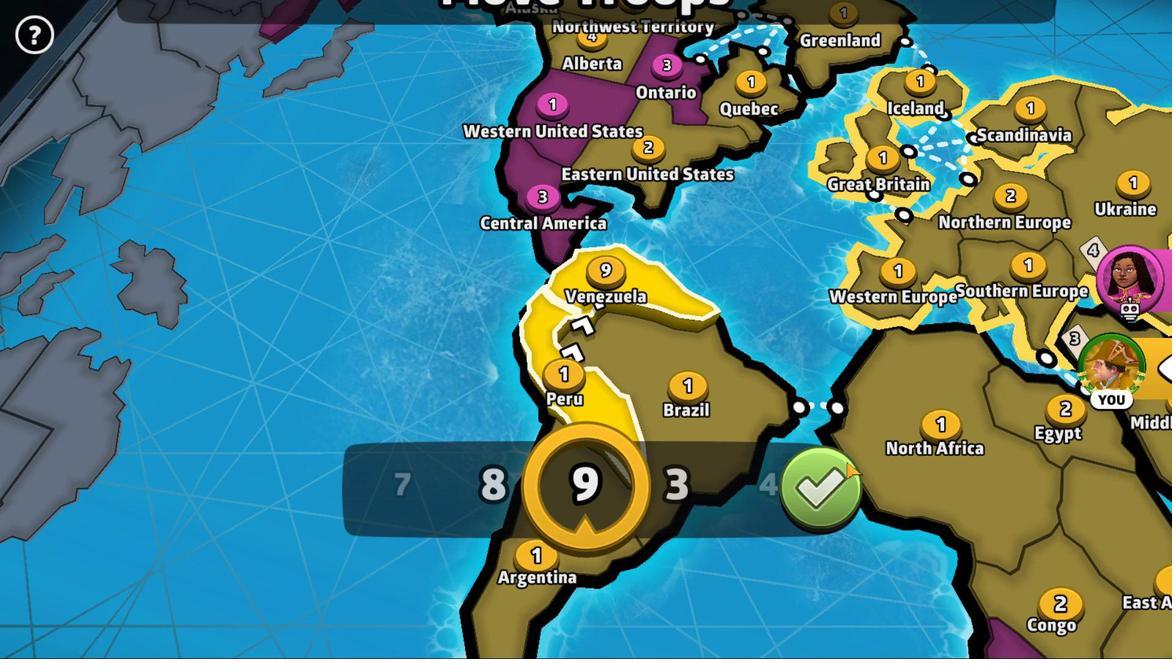 
Action: Mouse pressed left at (824, 485)
Screenshot: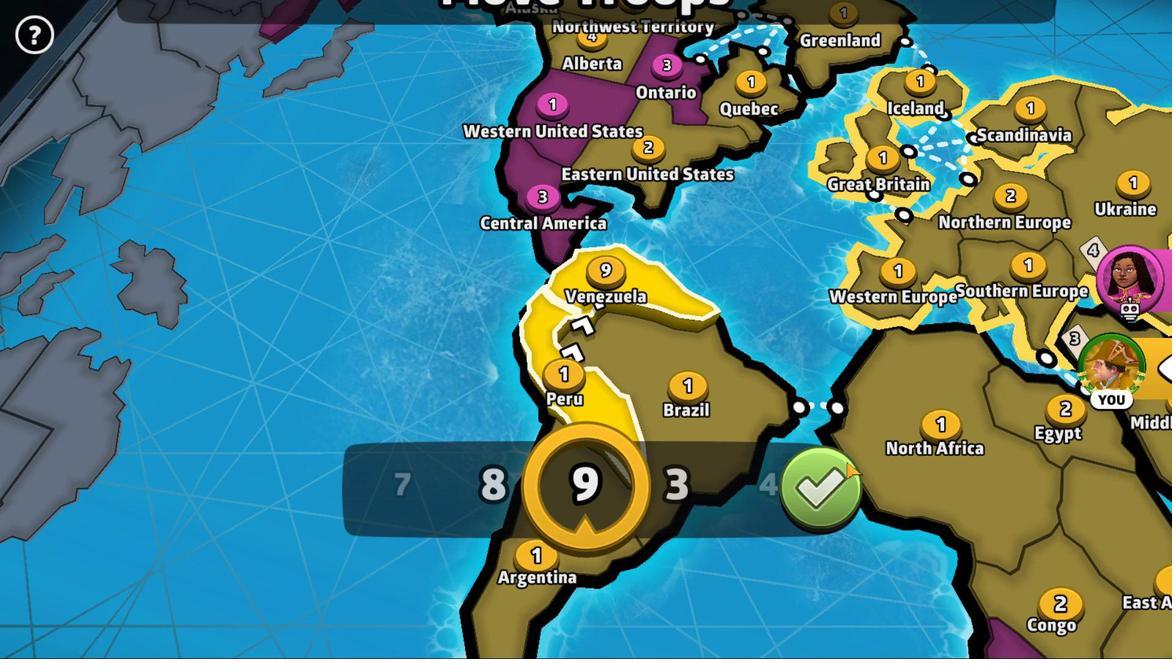 
Action: Mouse moved to (555, 228)
Screenshot: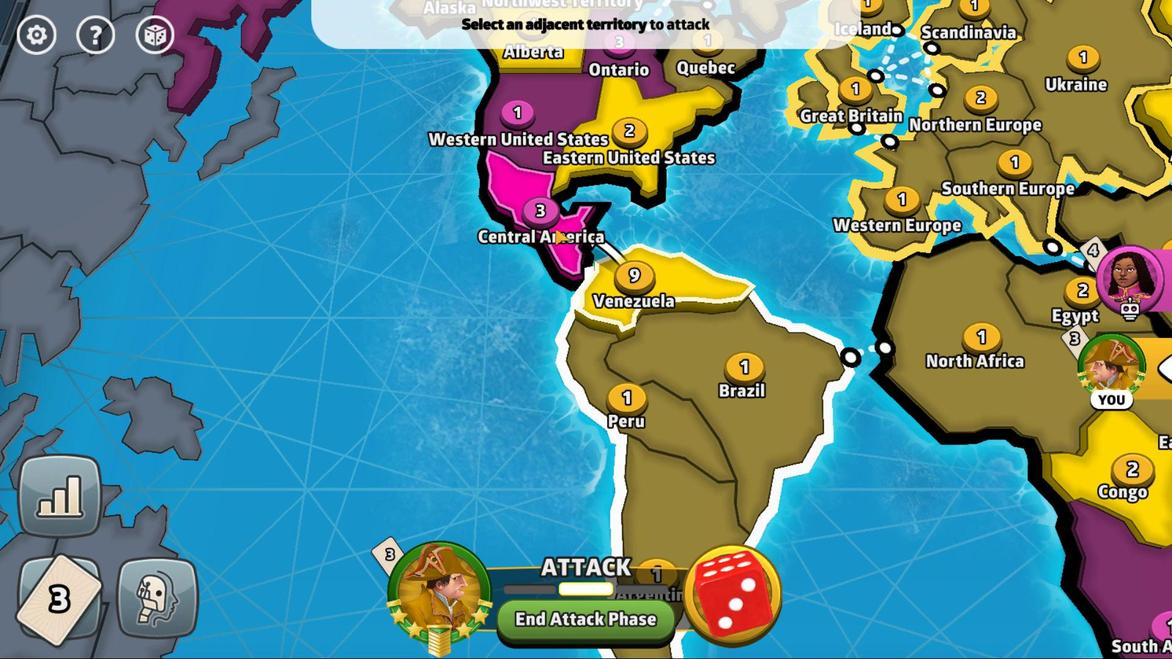
Action: Mouse pressed left at (555, 228)
Screenshot: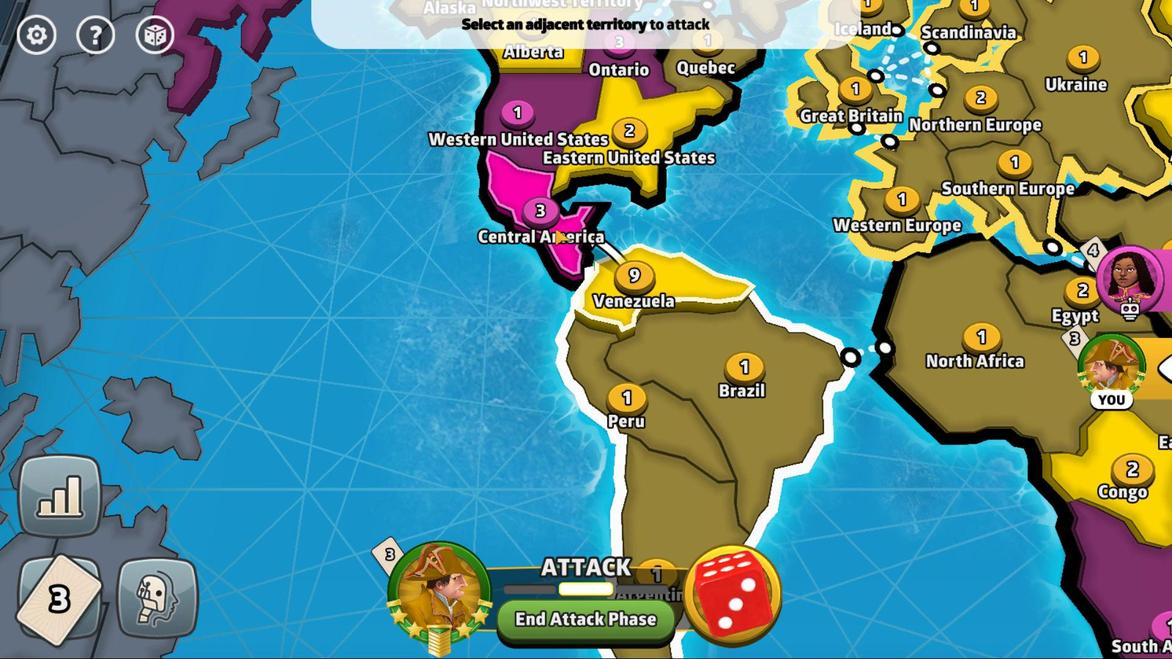 
Action: Mouse moved to (569, 451)
Screenshot: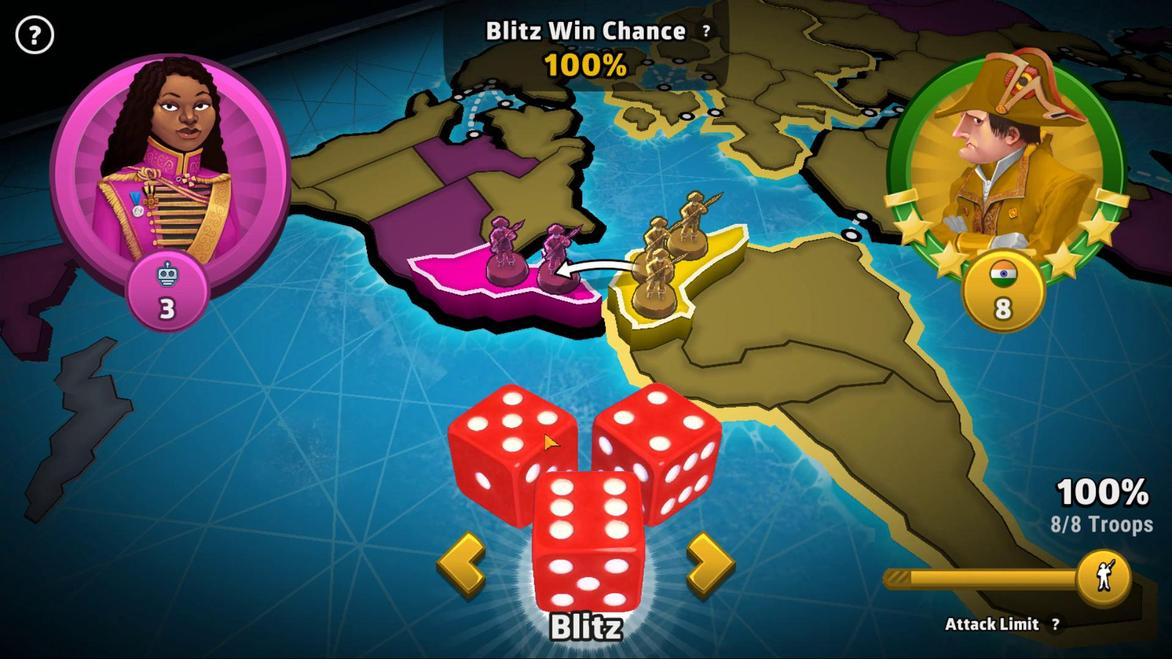 
Action: Mouse pressed left at (569, 451)
Screenshot: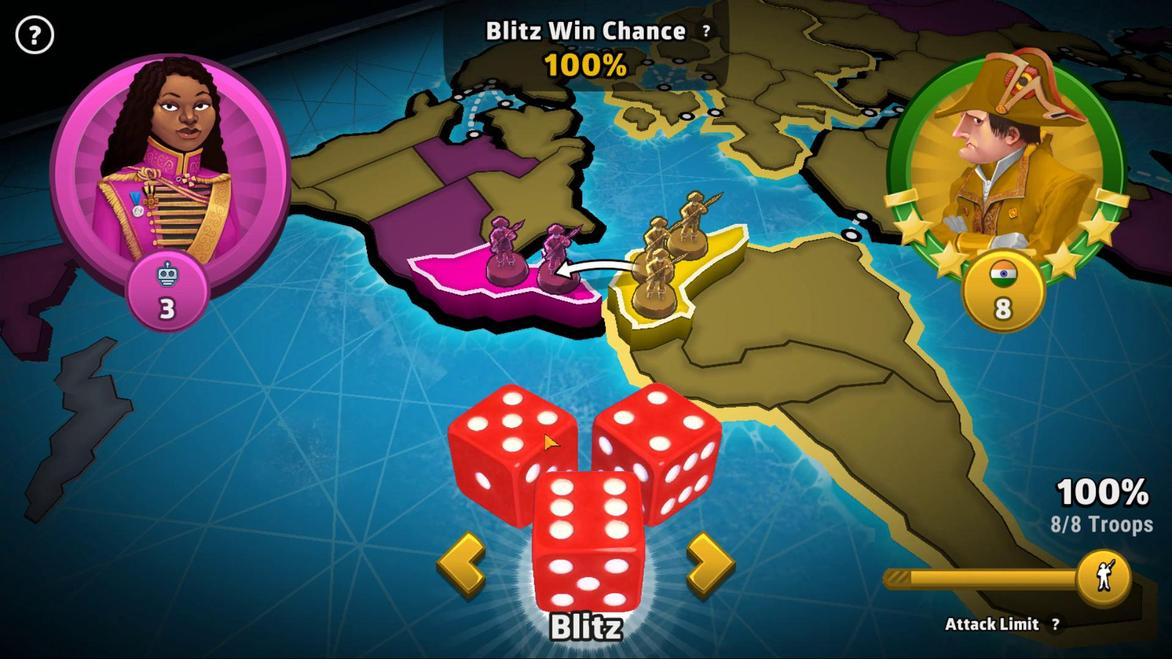 
Action: Mouse moved to (823, 481)
Screenshot: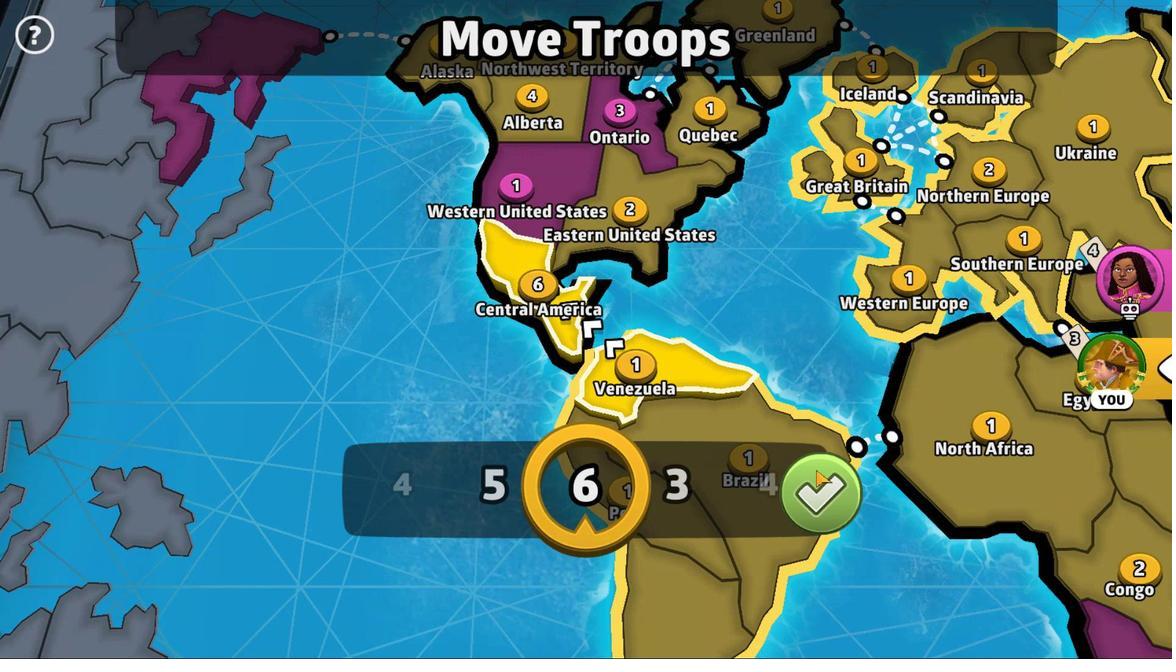 
Action: Mouse pressed left at (823, 481)
Screenshot: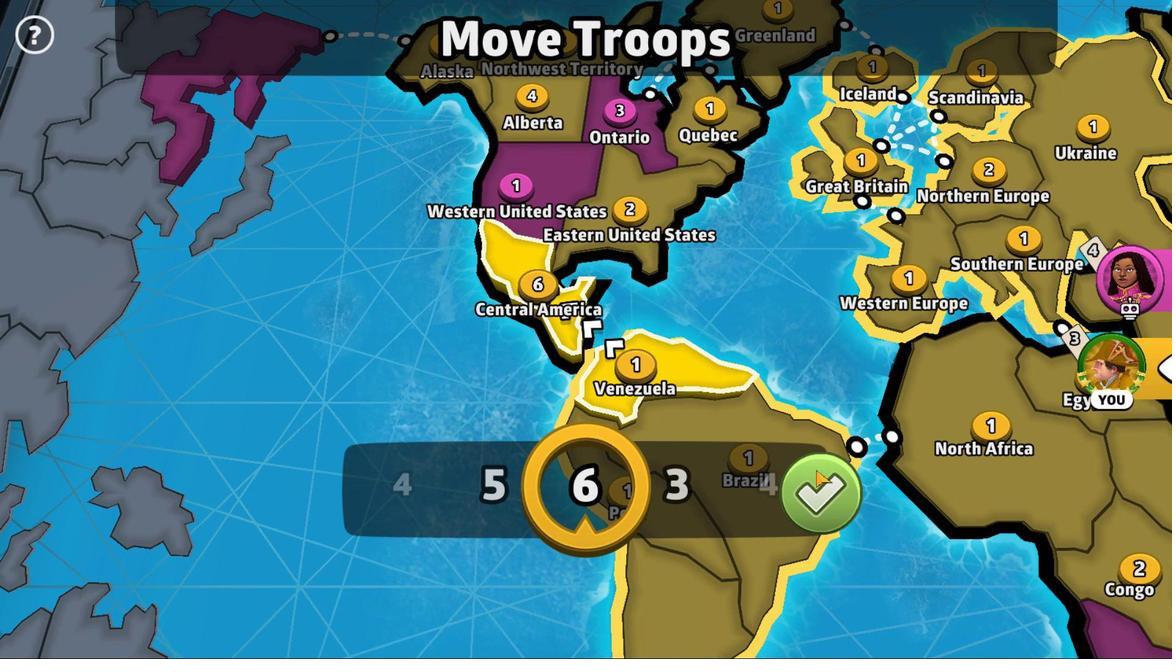 
Action: Mouse moved to (622, 180)
Screenshot: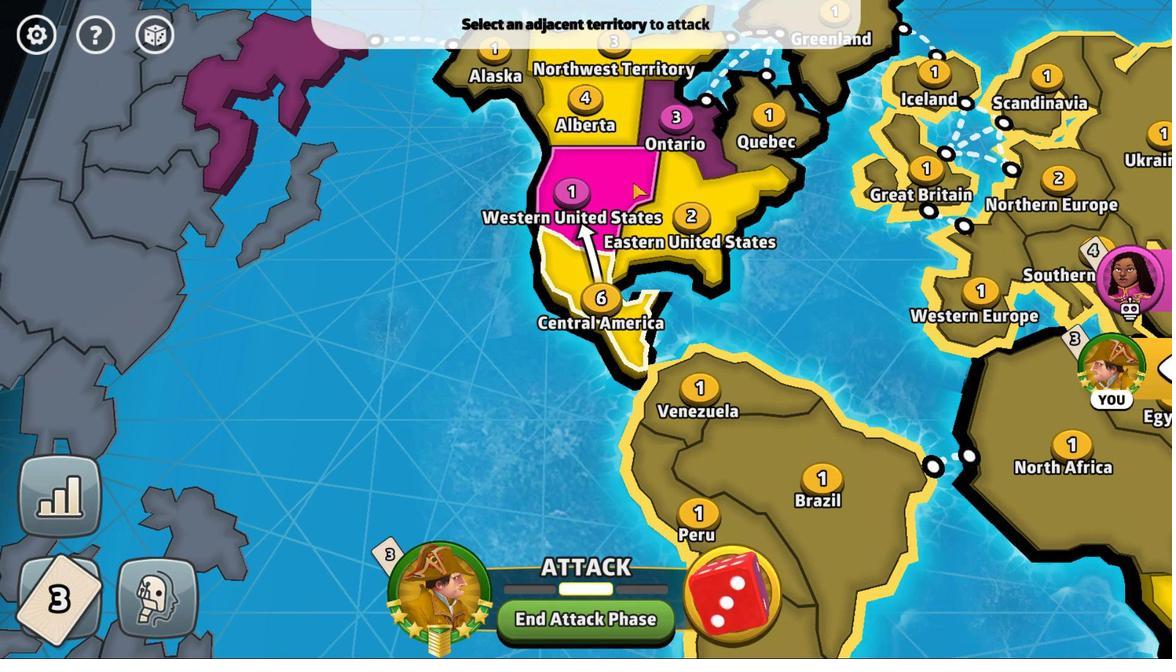 
Action: Mouse pressed left at (622, 180)
Screenshot: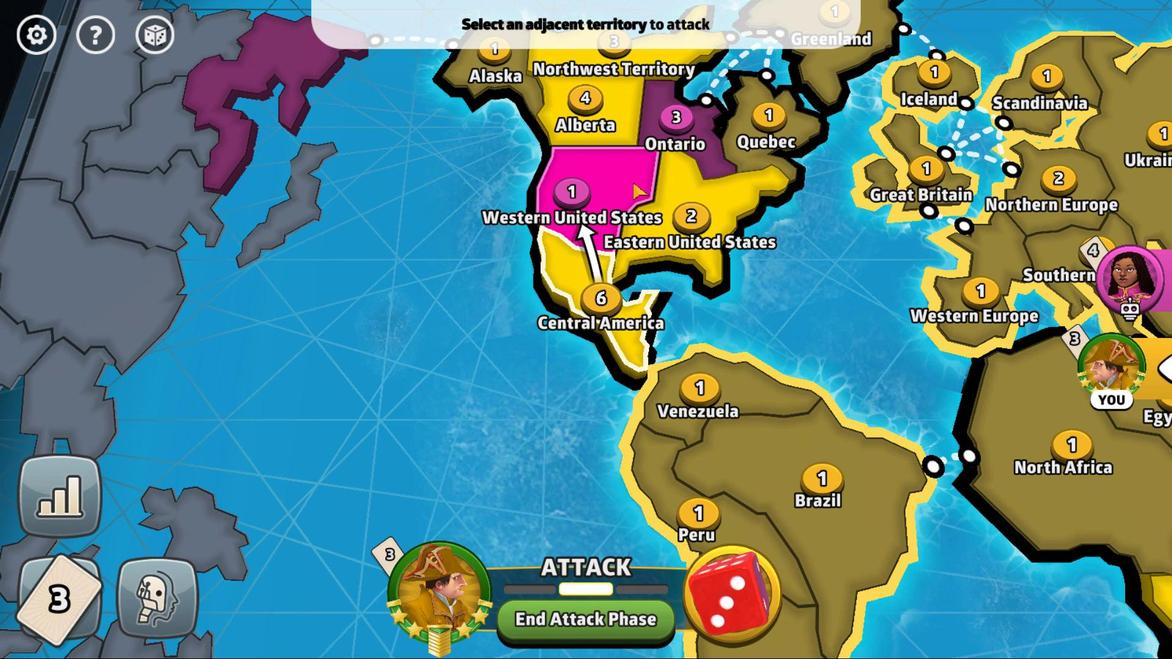 
Action: Mouse moved to (554, 456)
Screenshot: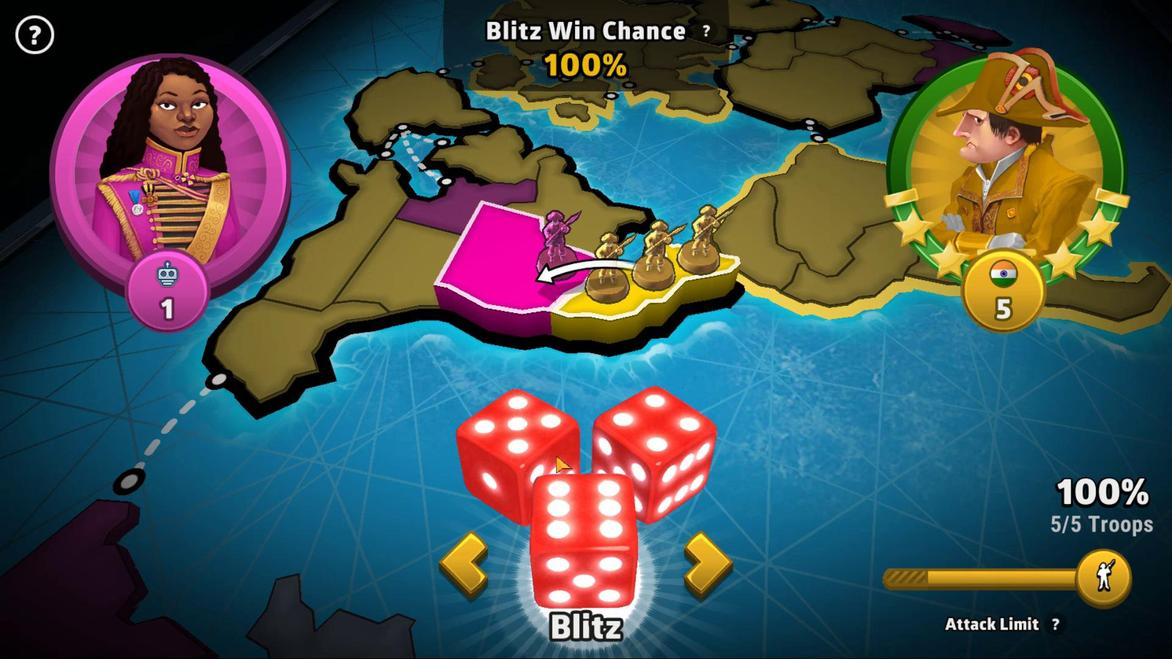 
Action: Mouse pressed left at (554, 456)
Screenshot: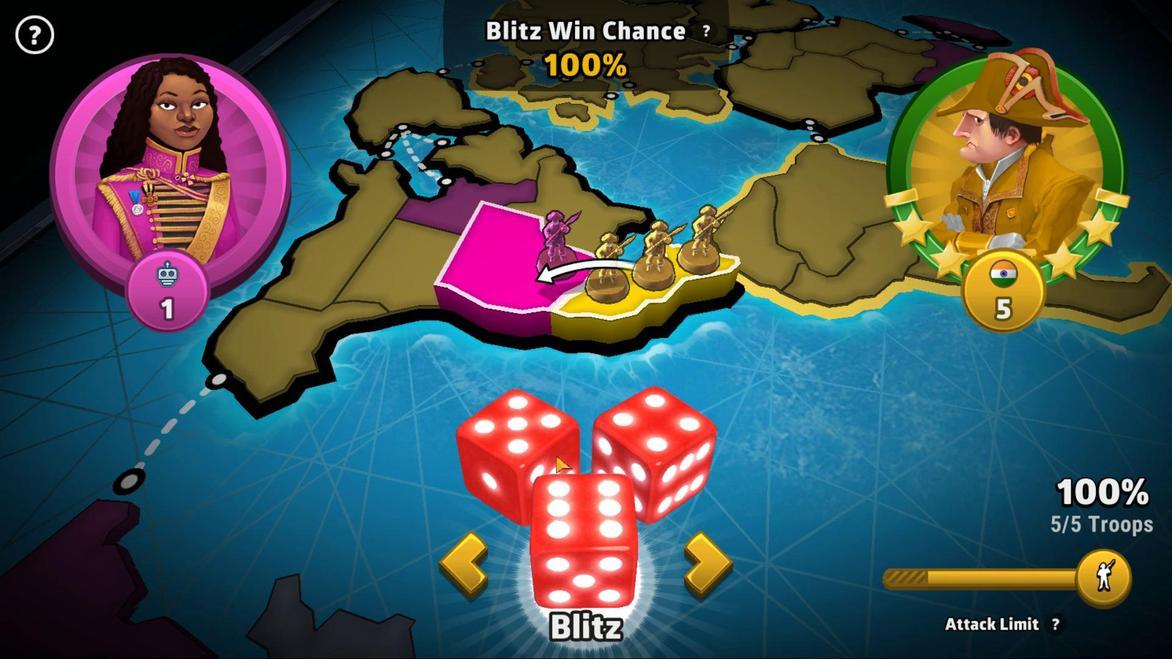 
Action: Mouse moved to (827, 483)
Screenshot: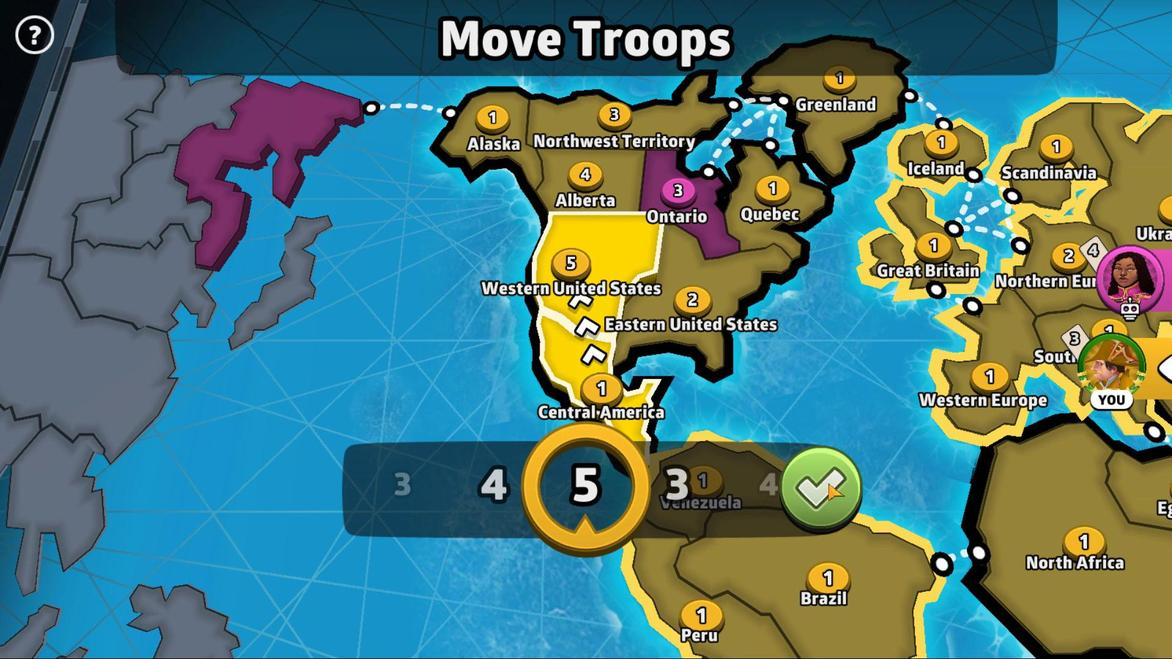 
Action: Mouse pressed left at (827, 483)
Screenshot: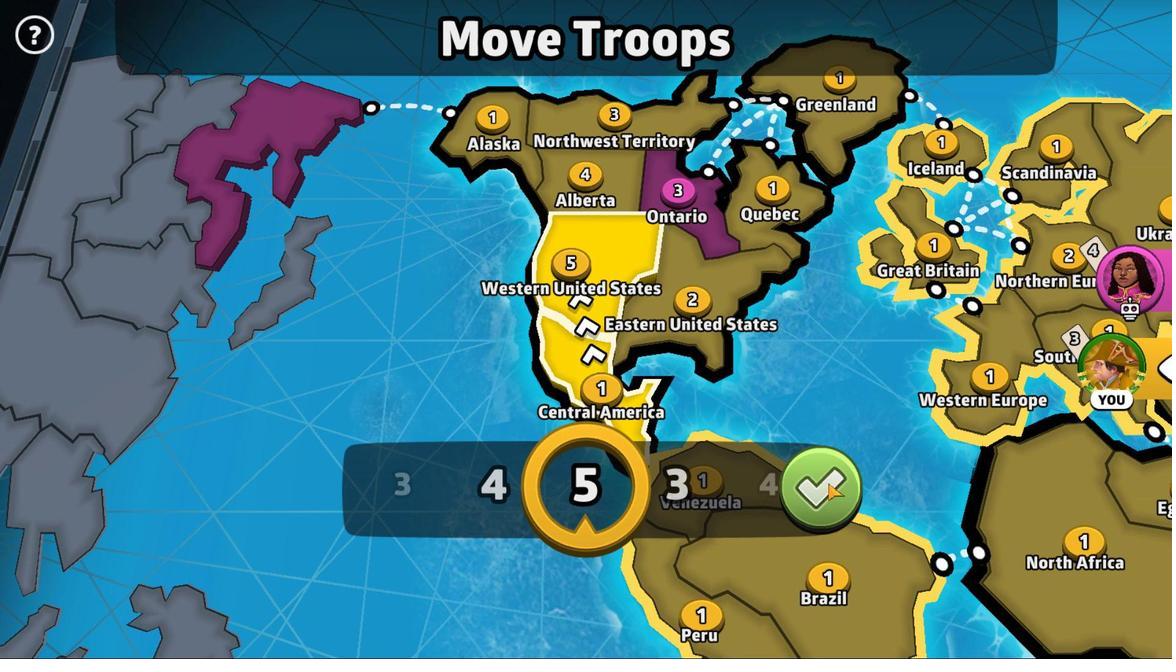 
Action: Mouse moved to (661, 219)
Screenshot: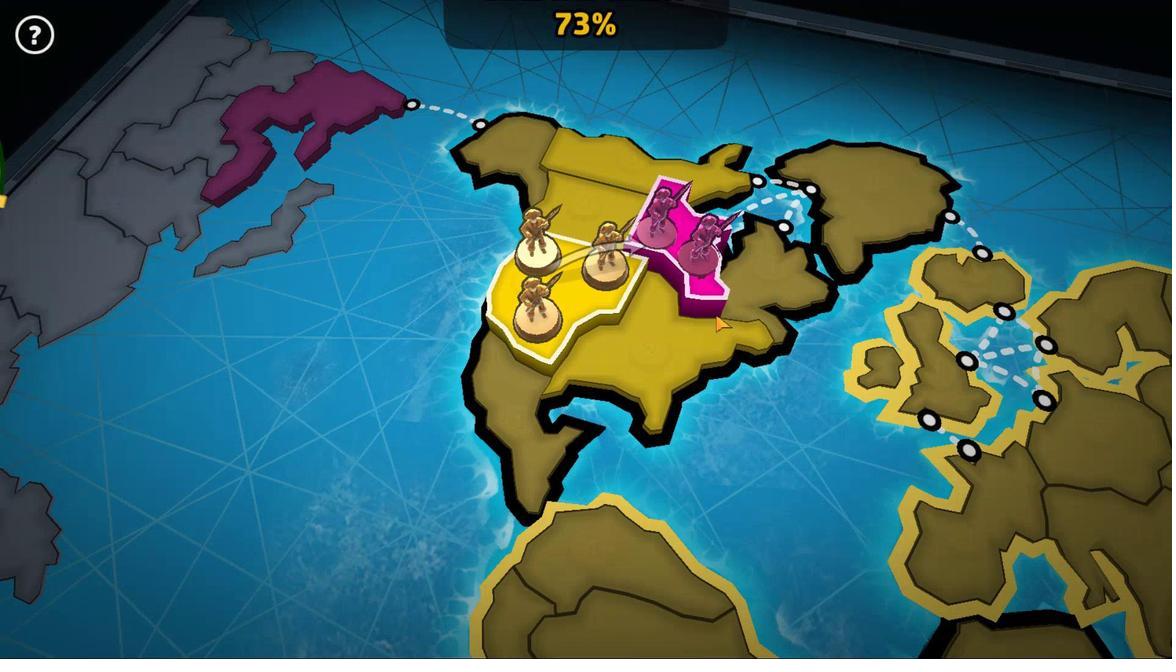 
Action: Mouse pressed left at (661, 219)
Screenshot: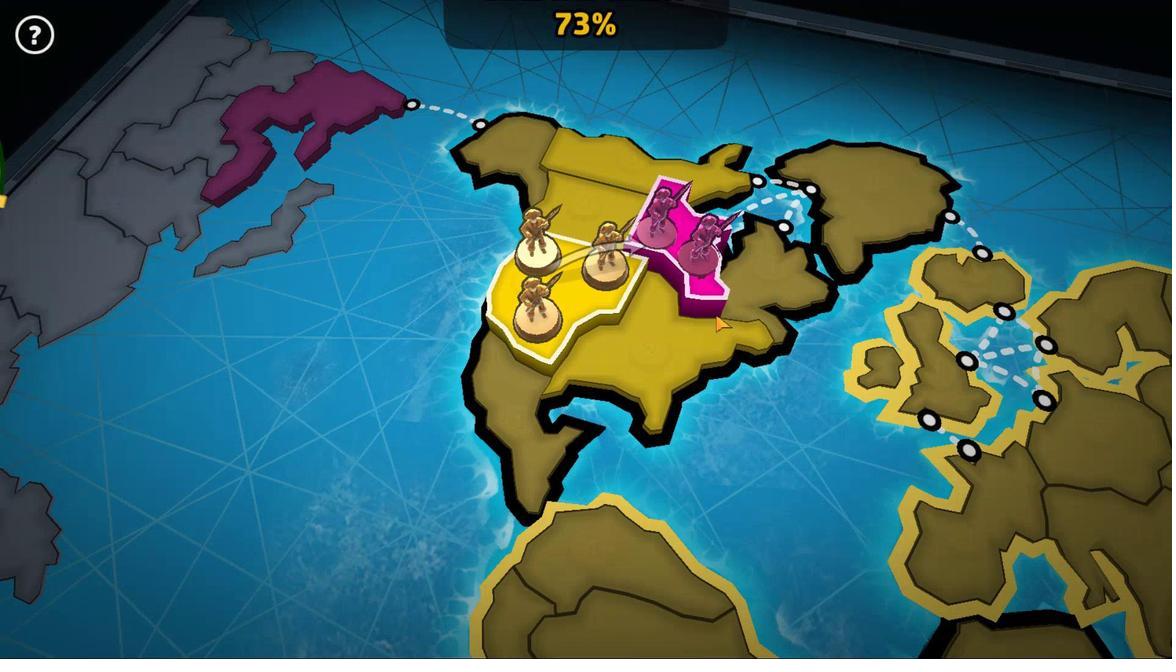 
Action: Mouse moved to (597, 452)
Screenshot: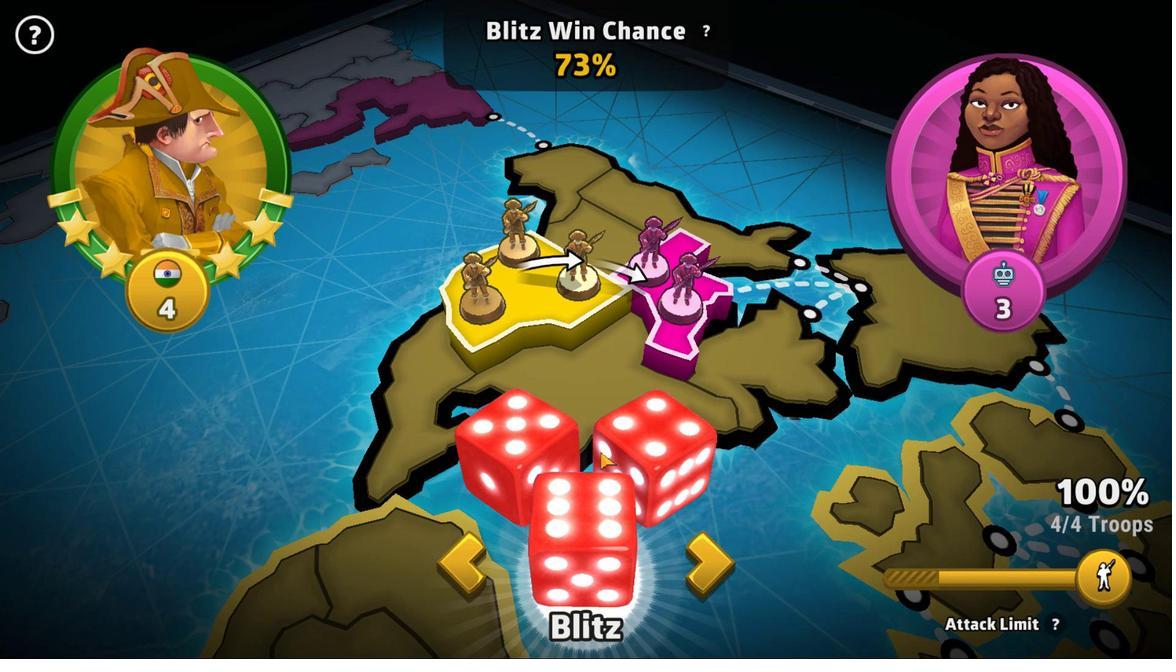 
Action: Mouse pressed left at (597, 452)
Screenshot: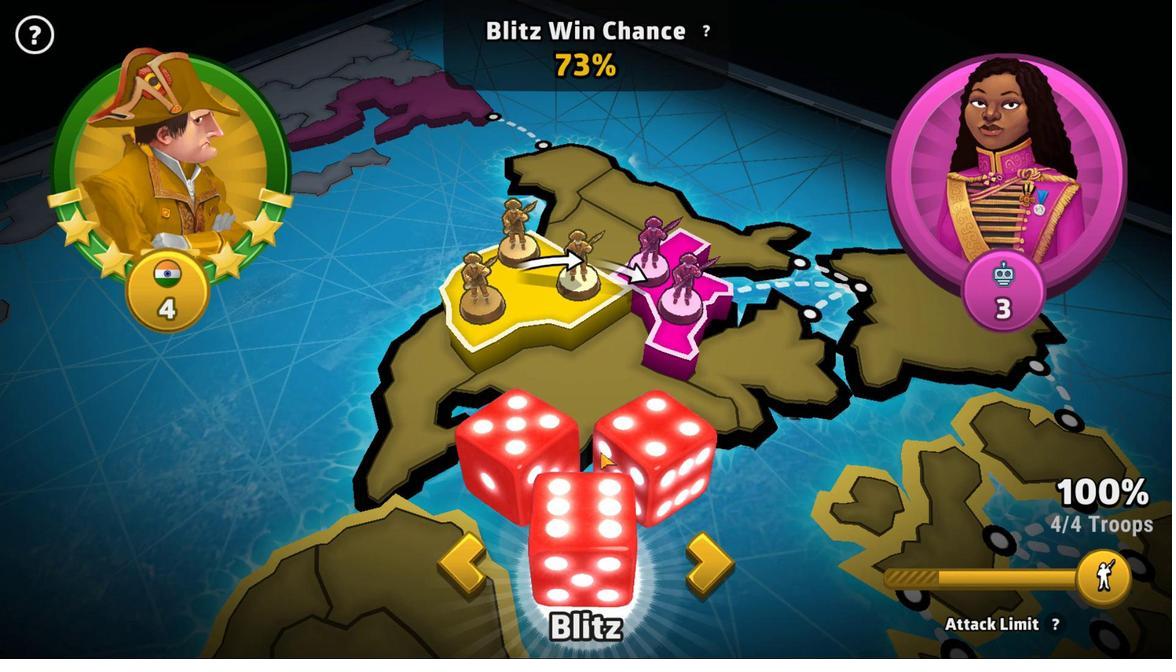 
Action: Mouse moved to (637, 624)
Screenshot: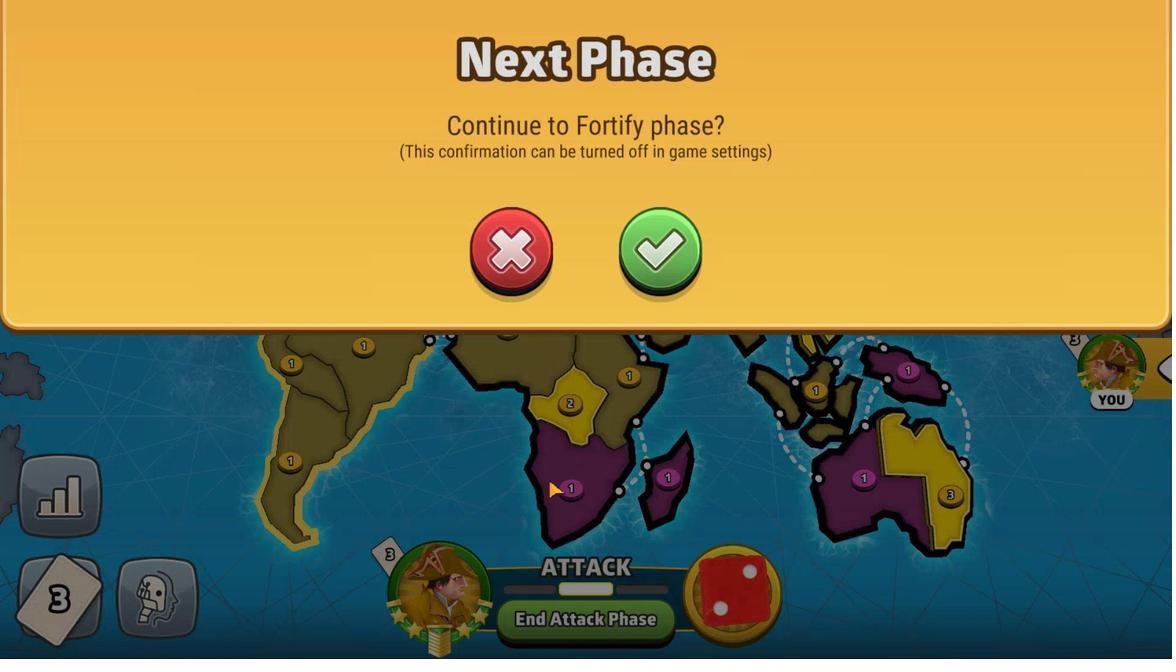 
Action: Mouse pressed left at (637, 624)
Screenshot: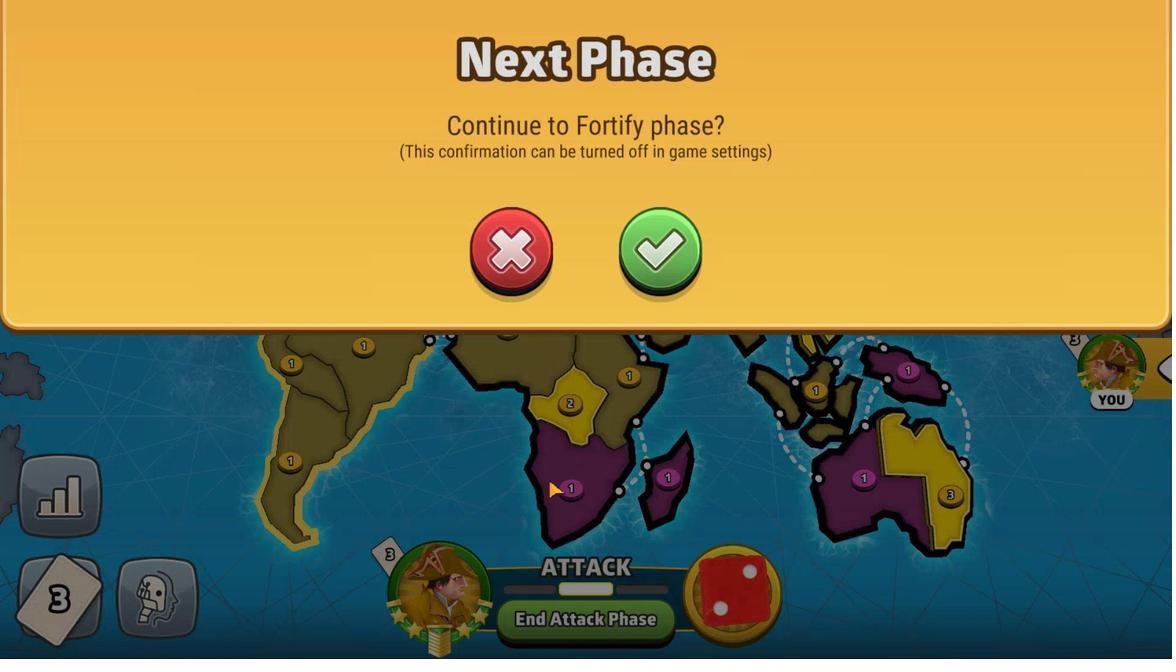 
Action: Mouse moved to (648, 222)
Screenshot: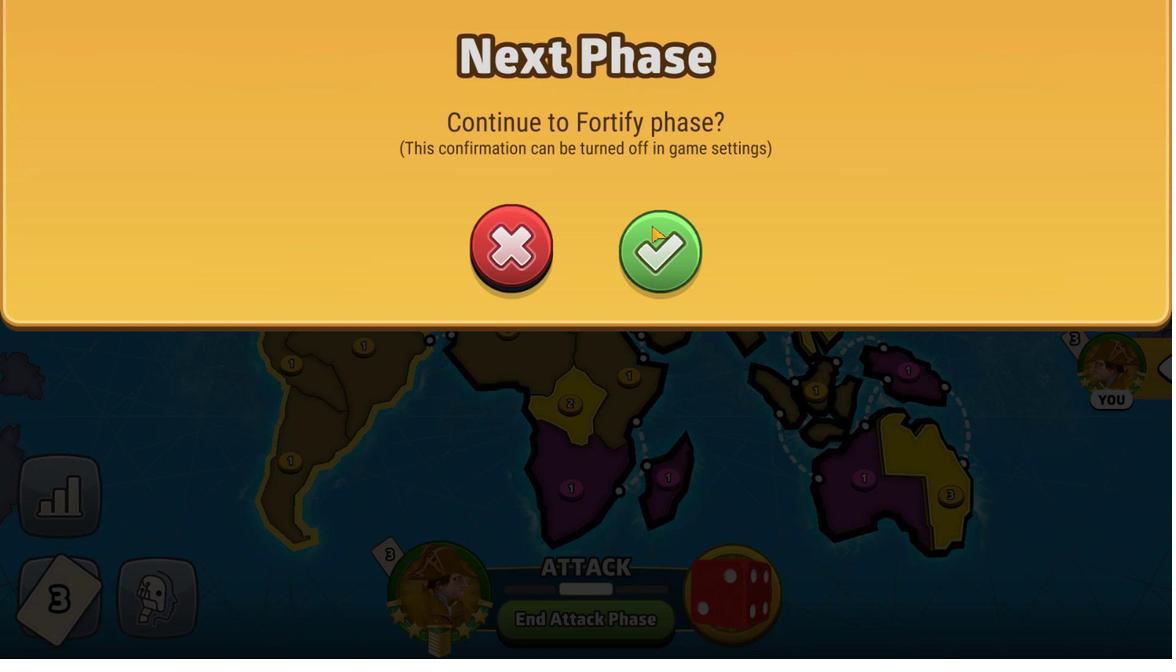 
Action: Mouse pressed left at (648, 222)
Screenshot: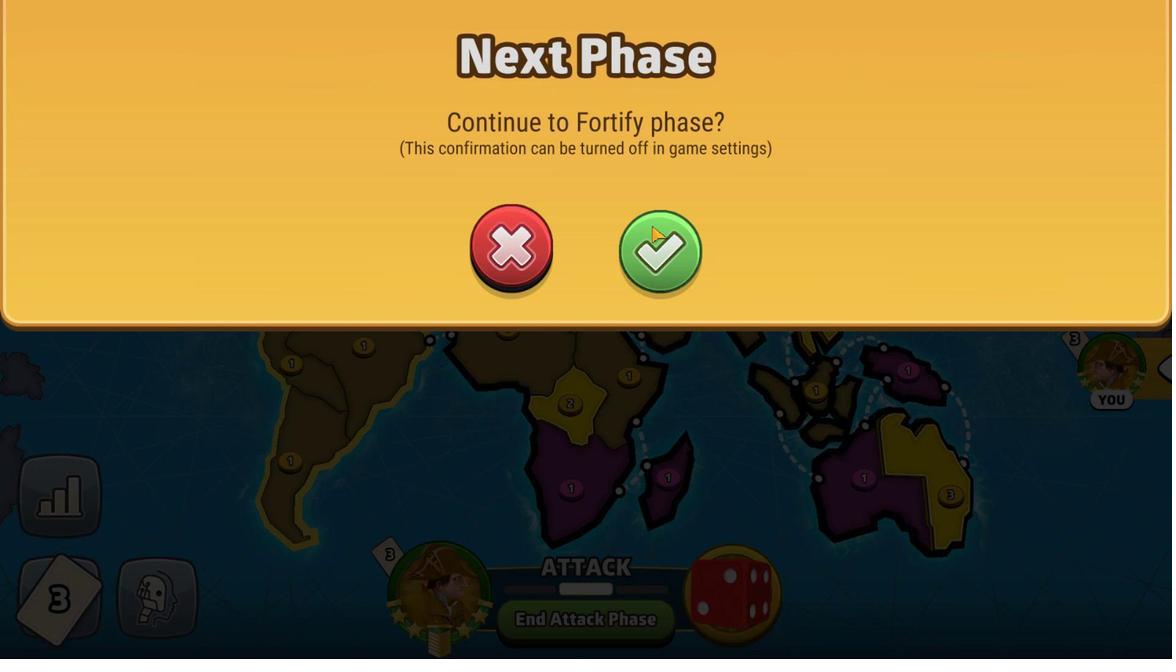 
Action: Mouse moved to (625, 614)
Screenshot: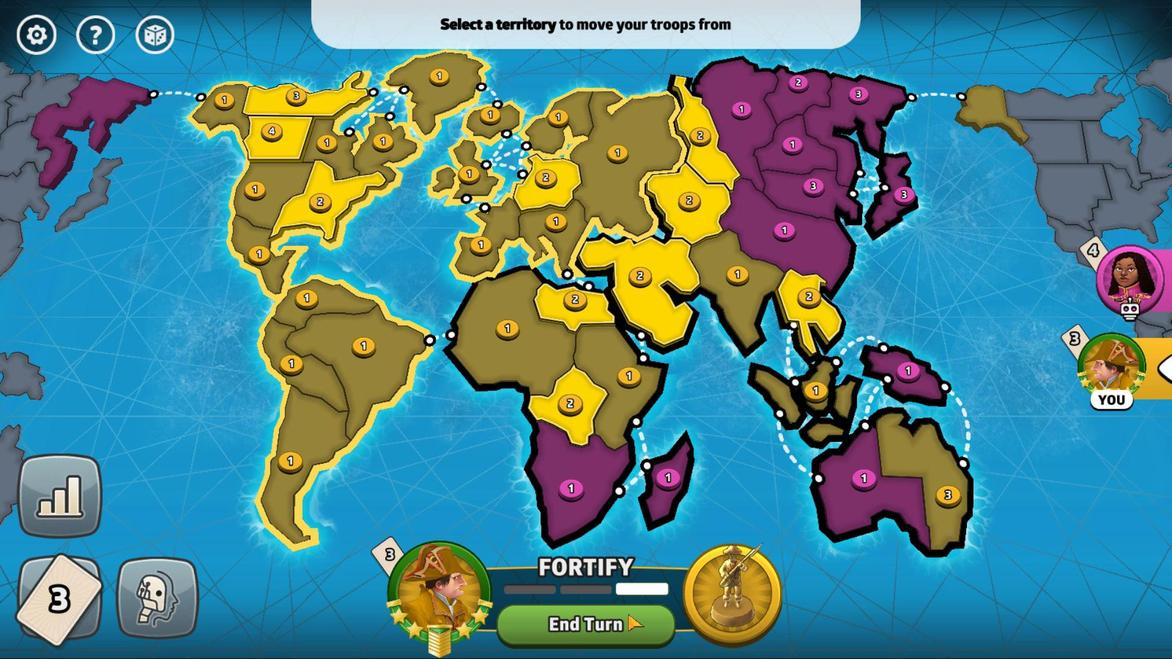 
Action: Mouse pressed left at (625, 614)
Screenshot: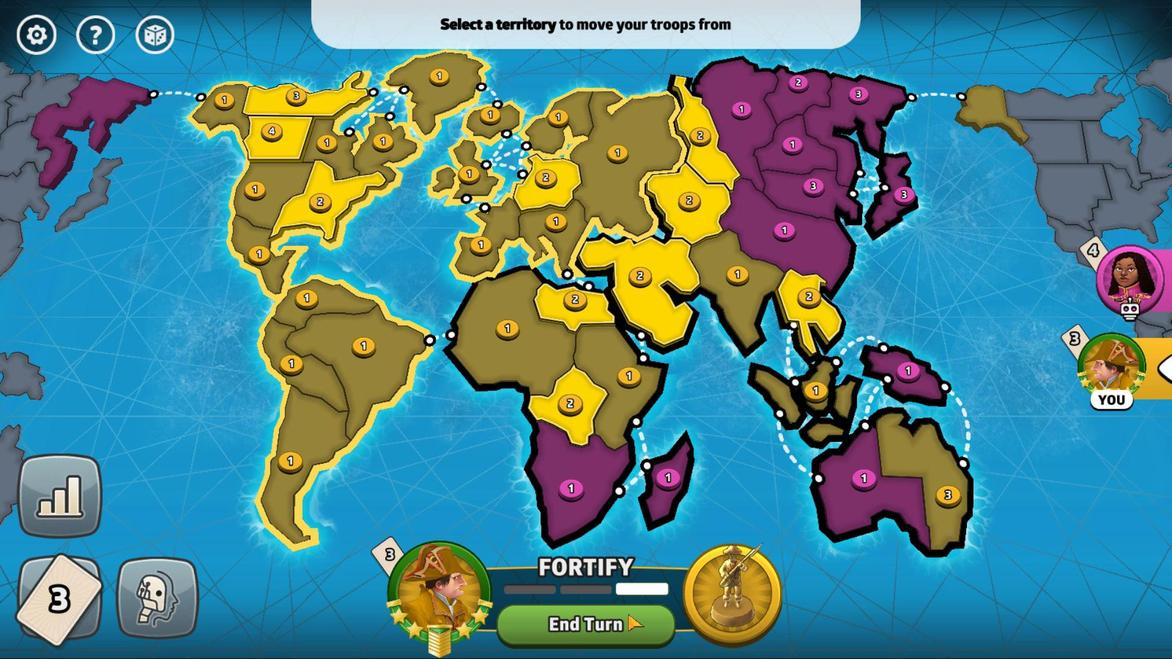 
Action: Mouse moved to (646, 253)
Screenshot: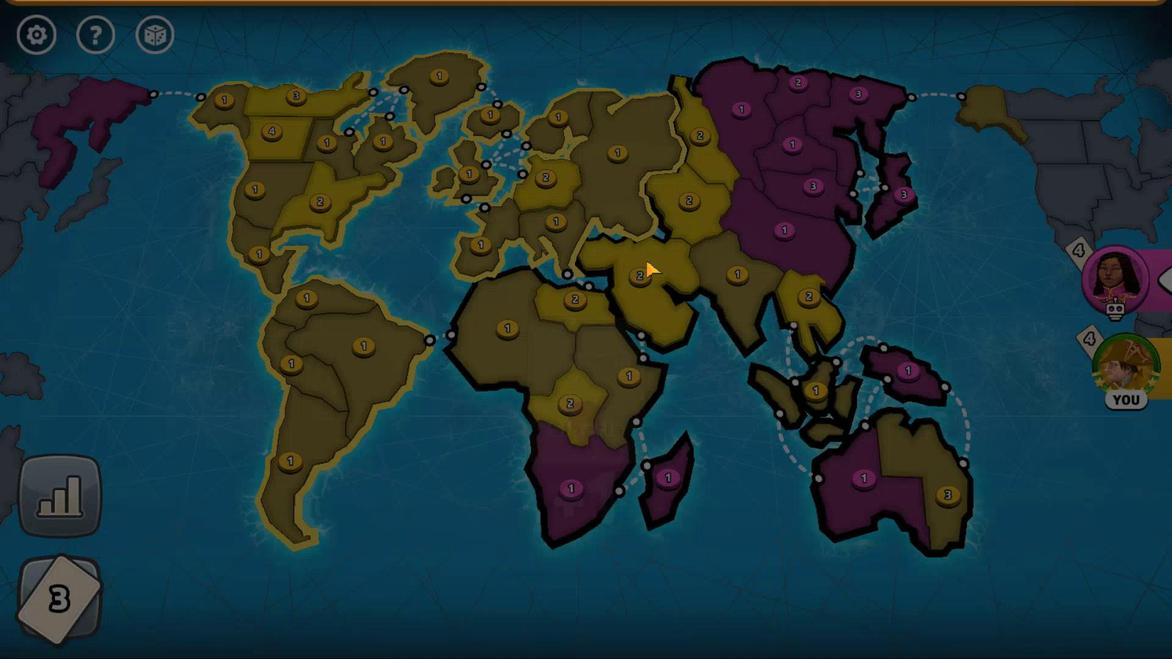 
Action: Mouse pressed left at (646, 253)
Screenshot: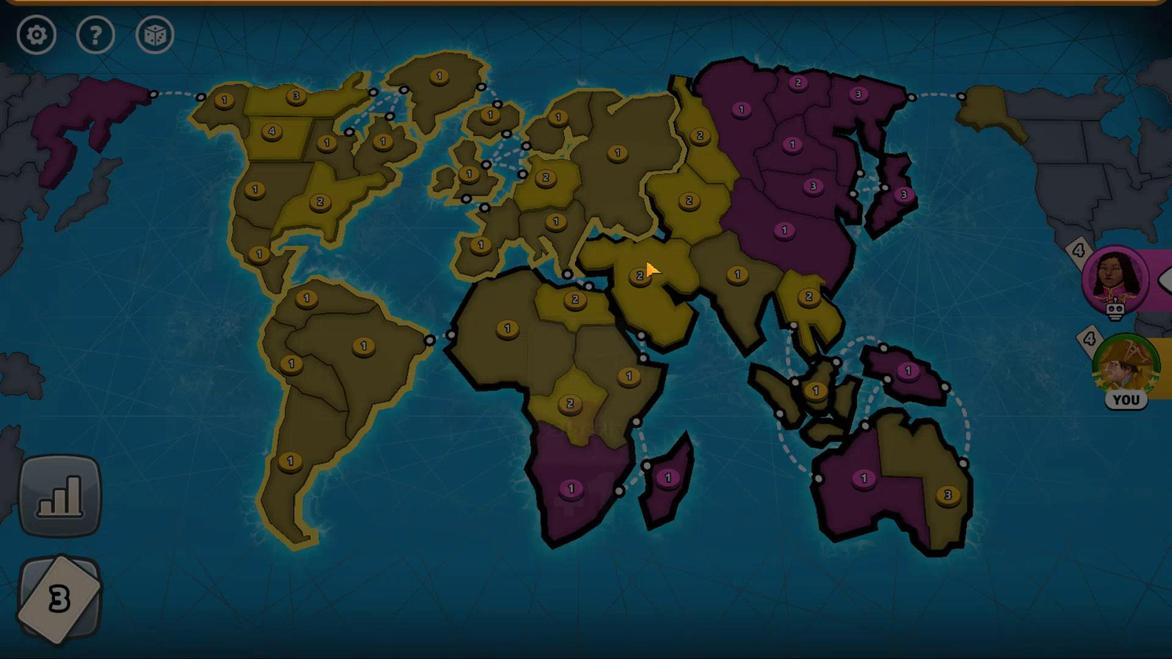 
Action: Mouse moved to (86, 609)
Screenshot: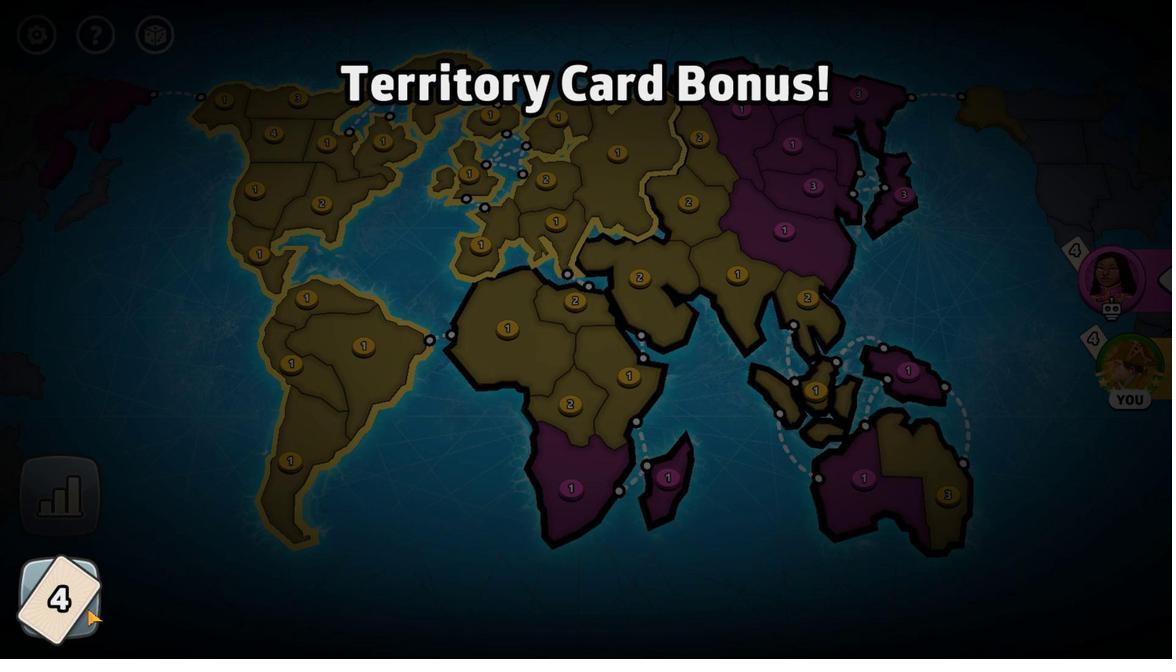
Action: Mouse pressed left at (86, 609)
Screenshot: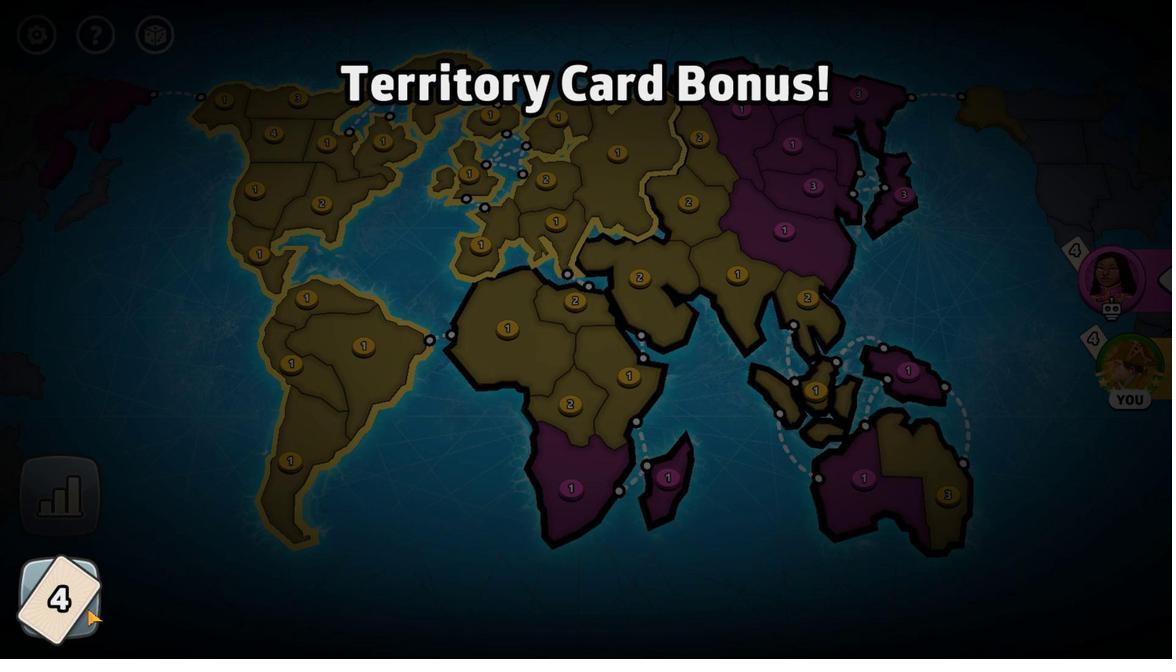 
Action: Mouse moved to (87, 608)
Screenshot: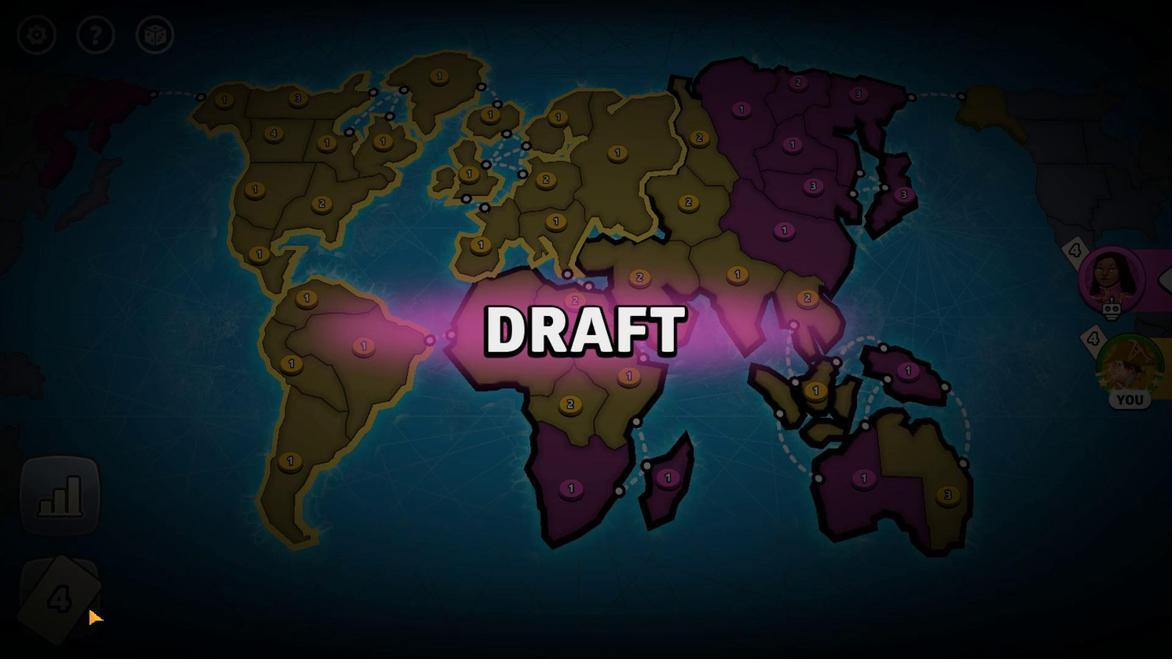 
Action: Mouse pressed left at (87, 608)
Screenshot: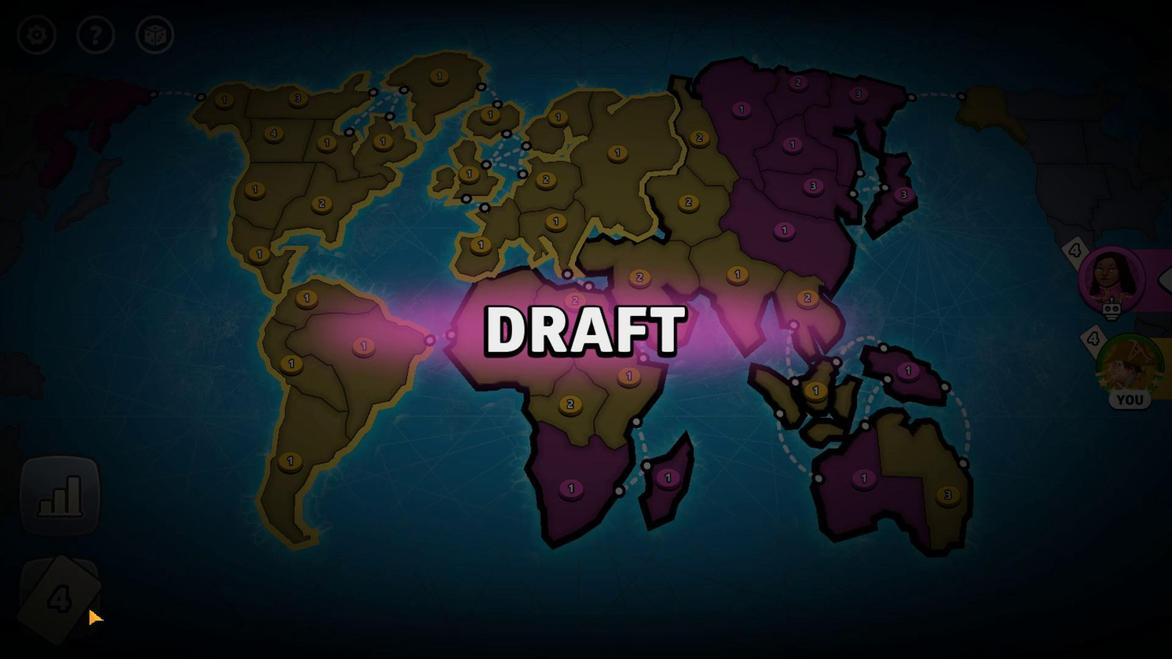 
Action: Mouse moved to (73, 605)
Screenshot: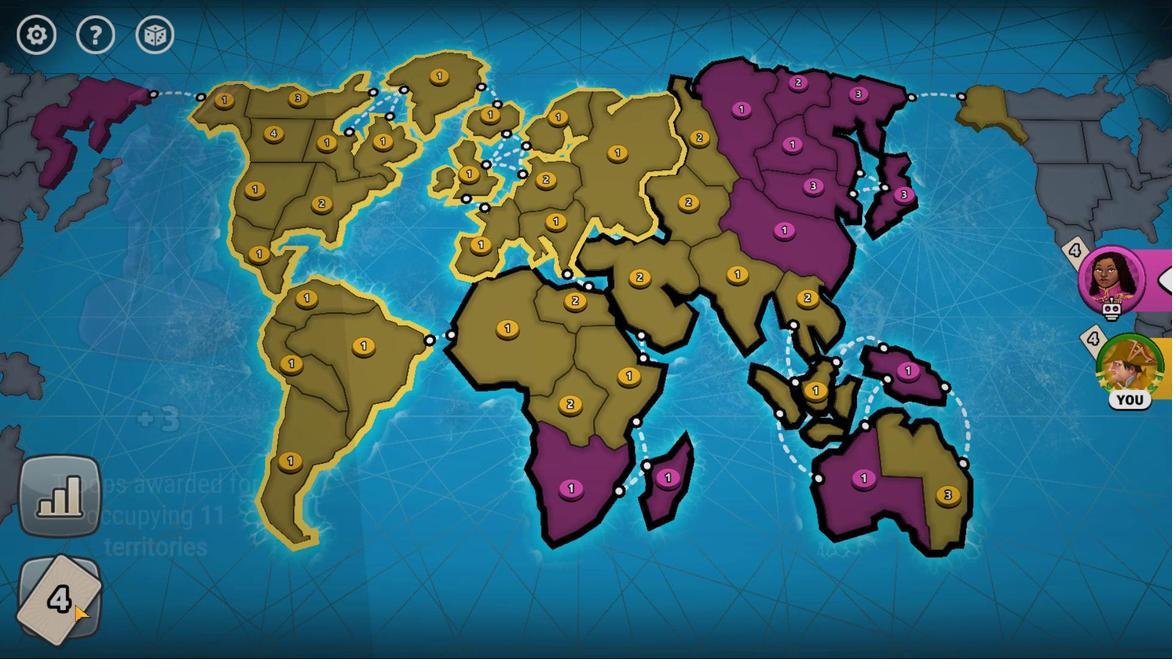 
Action: Mouse pressed left at (73, 605)
Screenshot: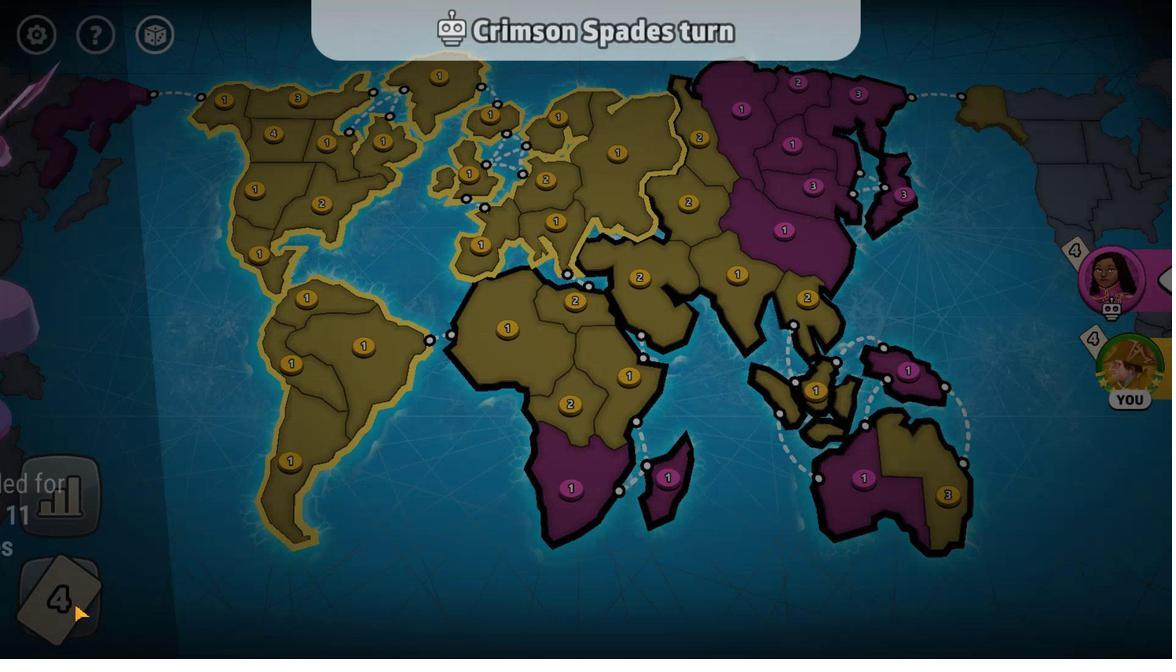 
Action: Mouse pressed left at (73, 605)
Screenshot: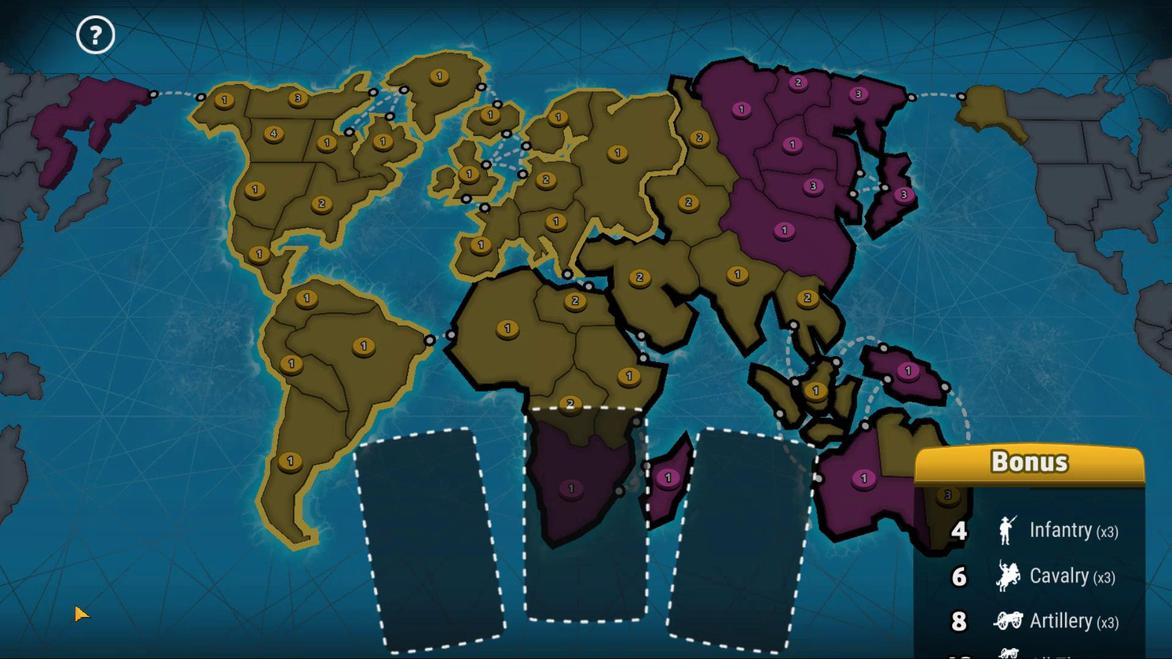 
Action: Mouse moved to (53, 362)
Screenshot: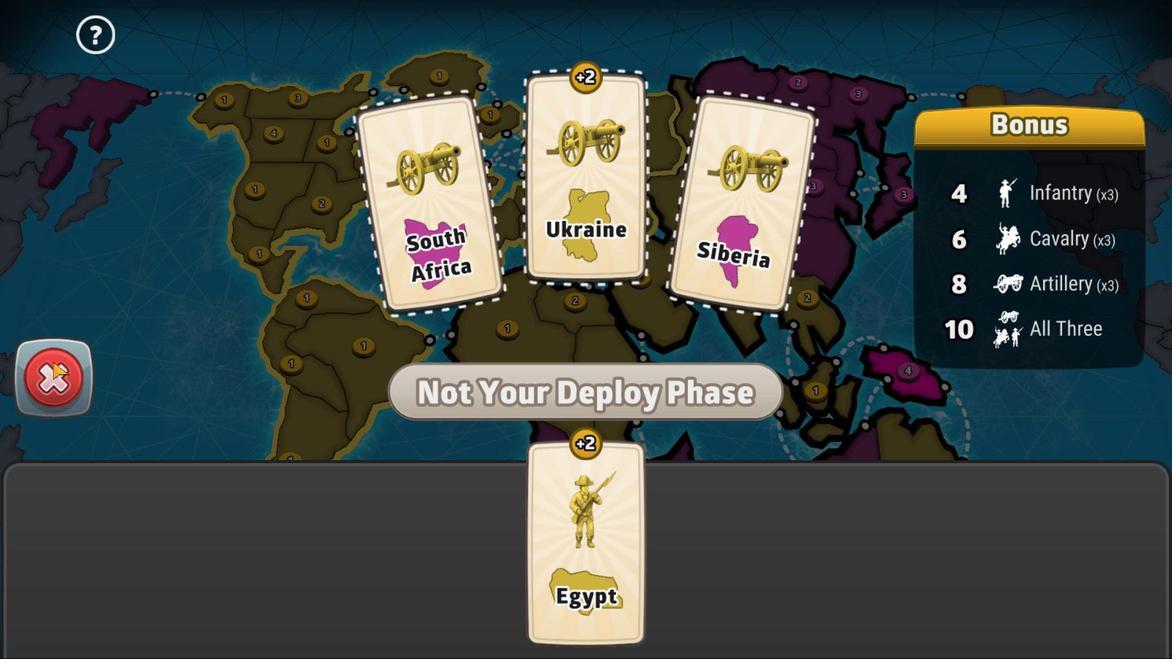 
Action: Mouse pressed left at (53, 362)
Screenshot: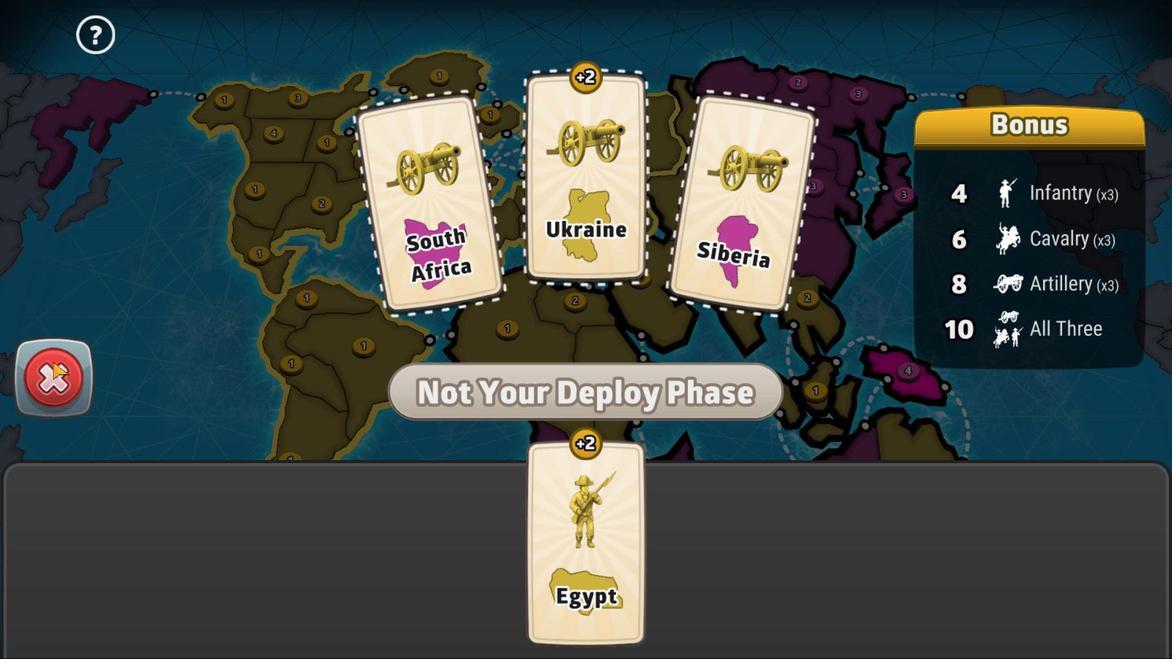 
Action: Mouse moved to (601, 197)
Screenshot: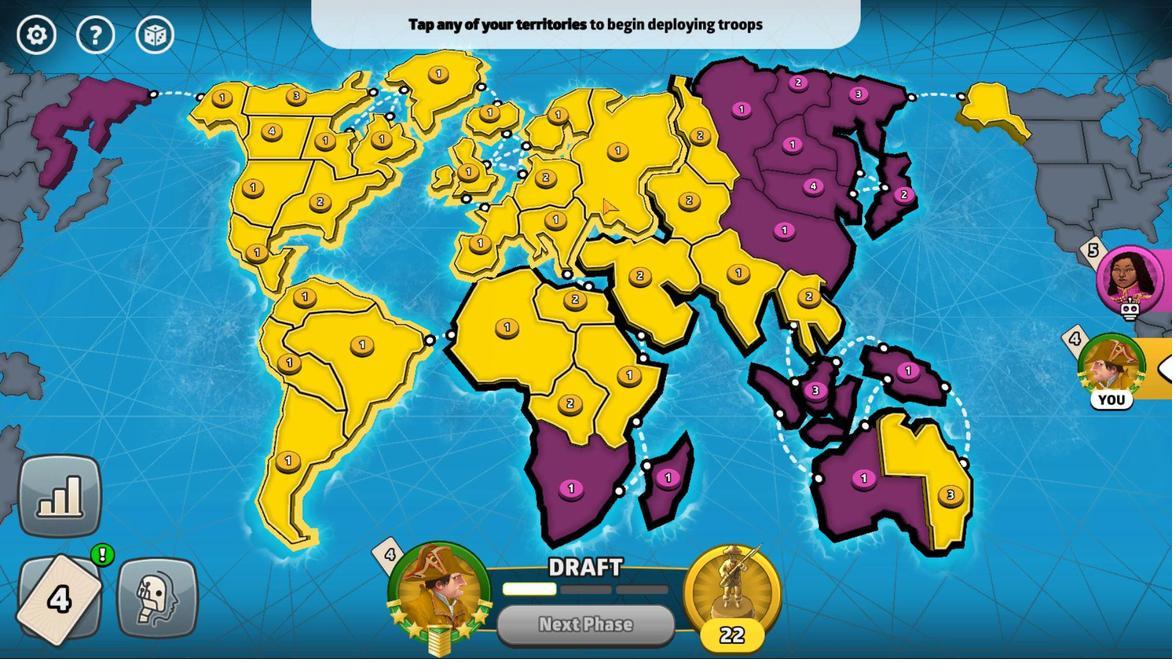 
Action: Mouse pressed left at (601, 197)
Screenshot: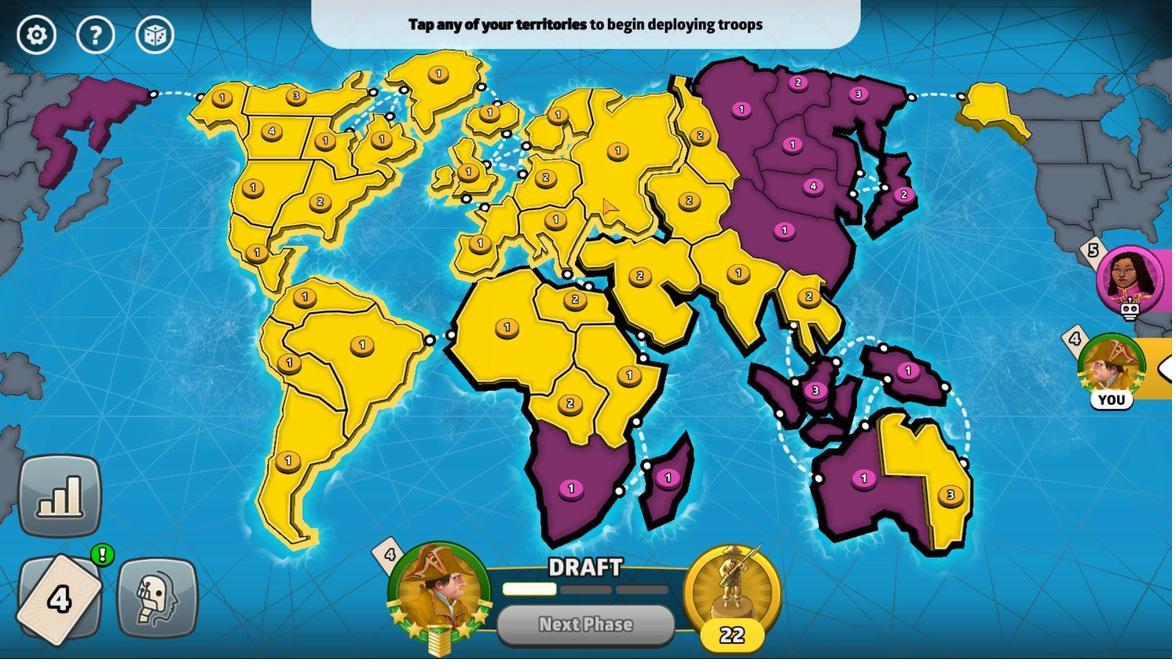 
Action: Mouse pressed left at (601, 197)
Screenshot: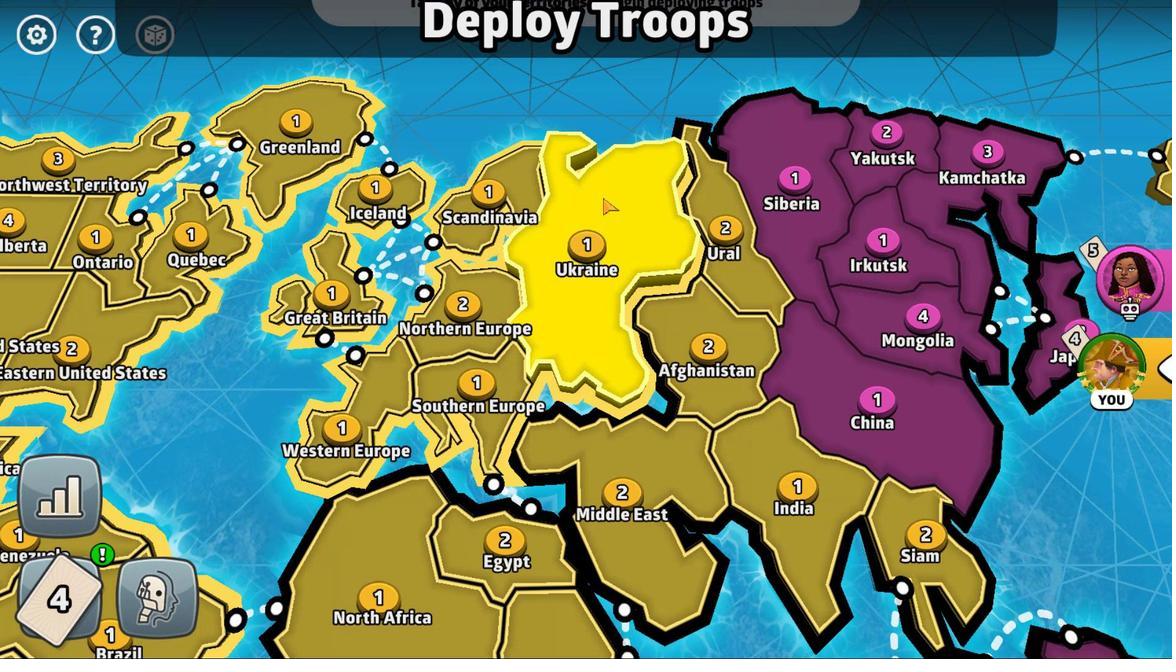 
Action: Mouse moved to (226, 94)
Screenshot: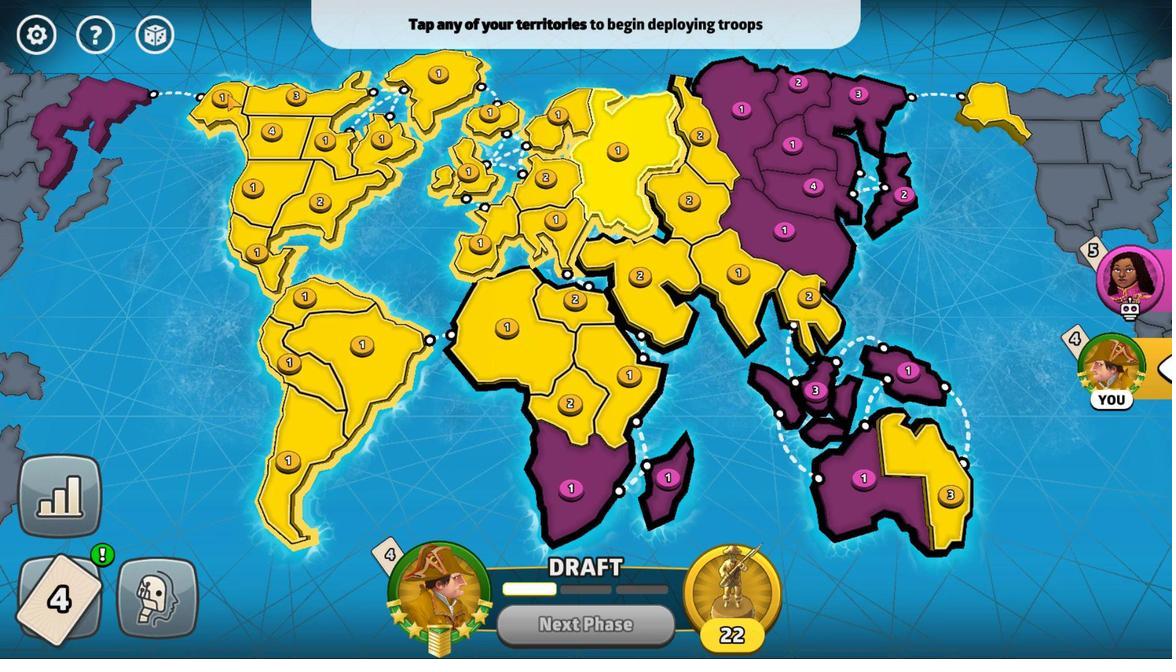
Action: Mouse pressed left at (226, 94)
Screenshot: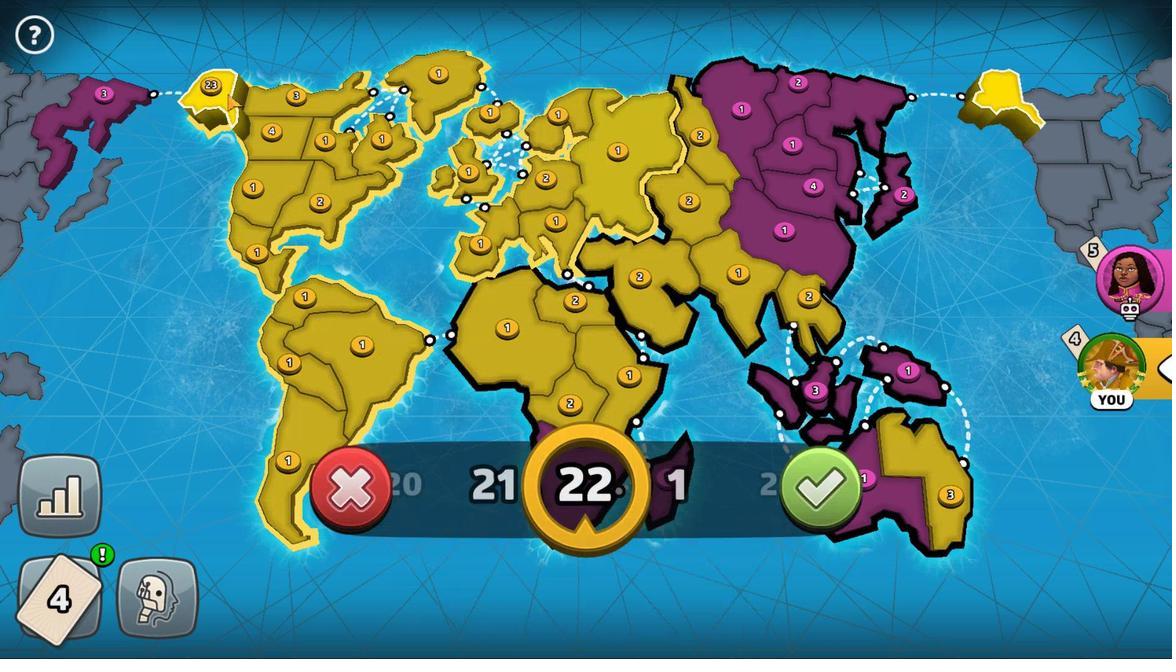 
Action: Mouse moved to (830, 489)
Screenshot: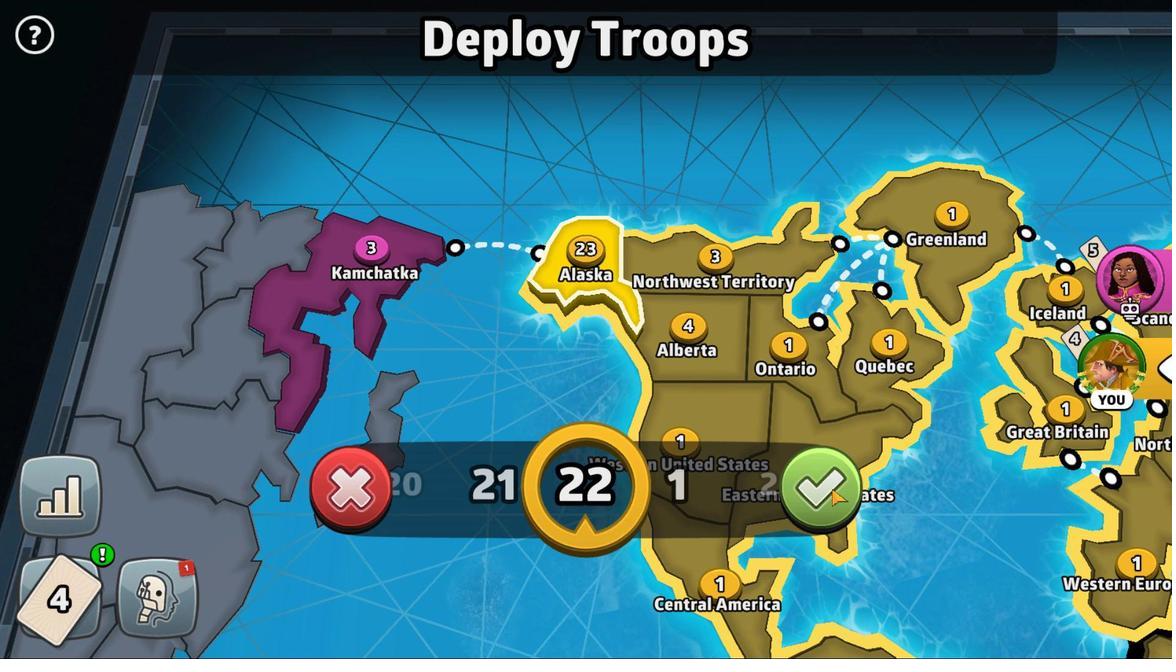 
Action: Mouse pressed left at (830, 489)
Screenshot: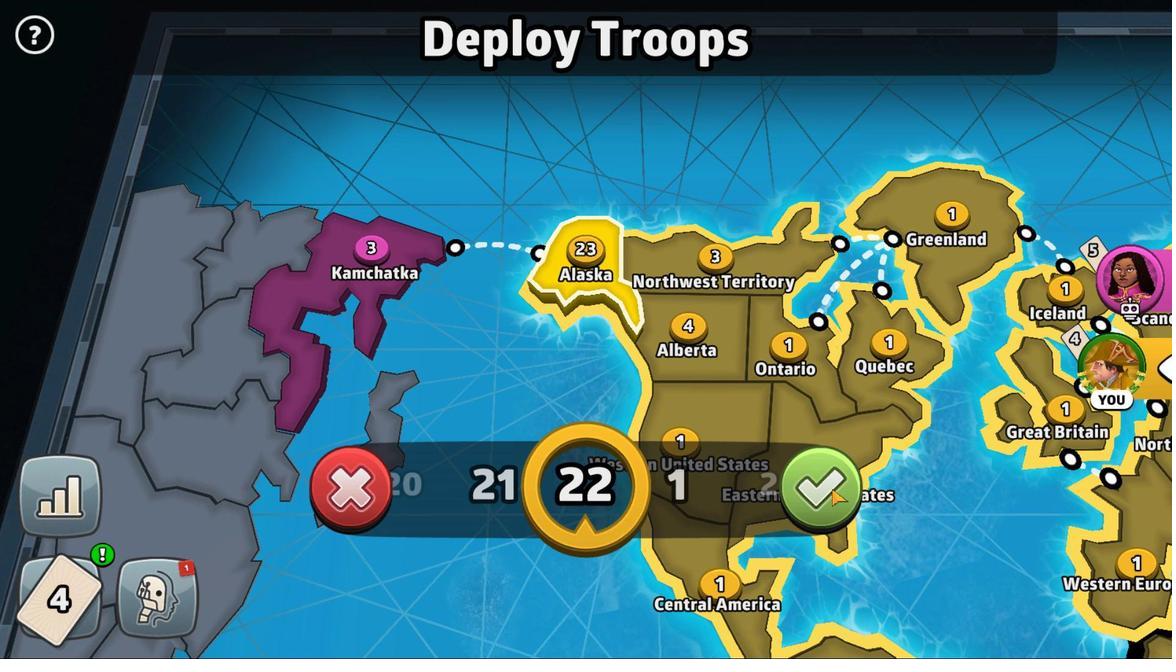 
Action: Mouse moved to (214, 101)
Screenshot: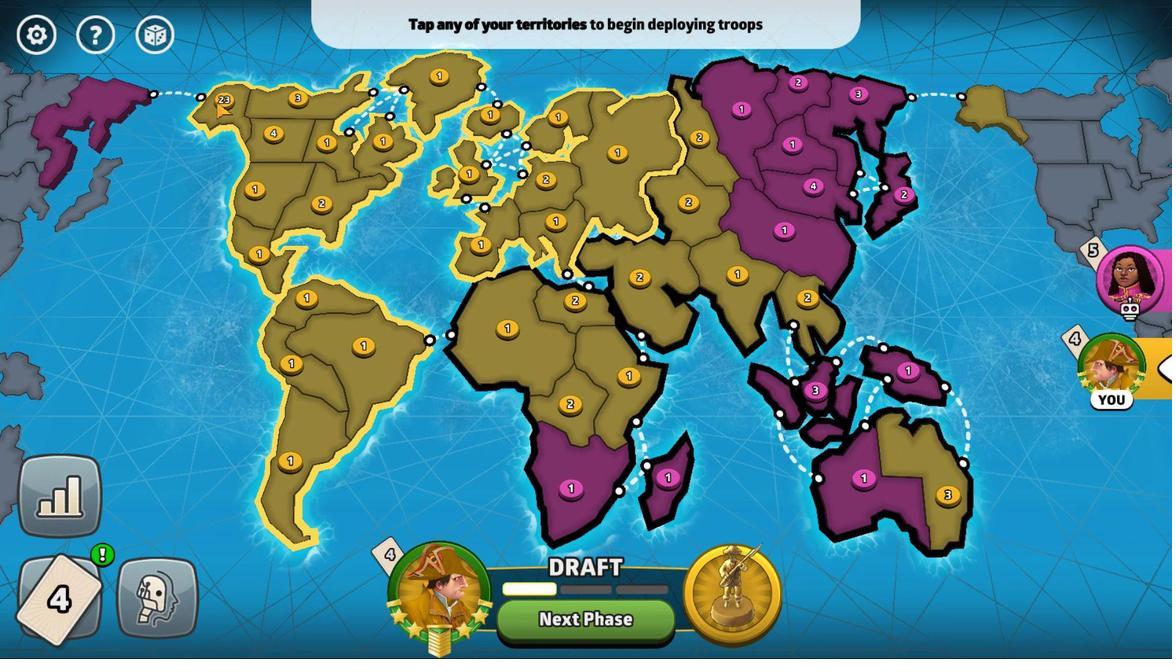 
Action: Mouse pressed left at (214, 101)
Screenshot: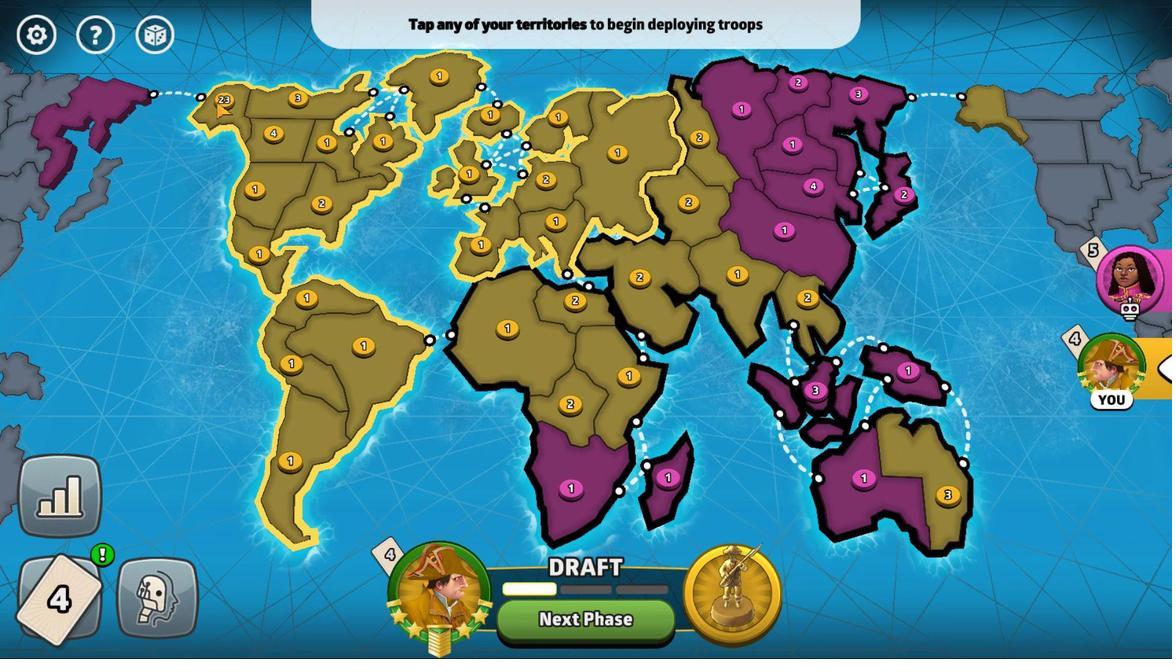 
Action: Mouse moved to (589, 628)
Screenshot: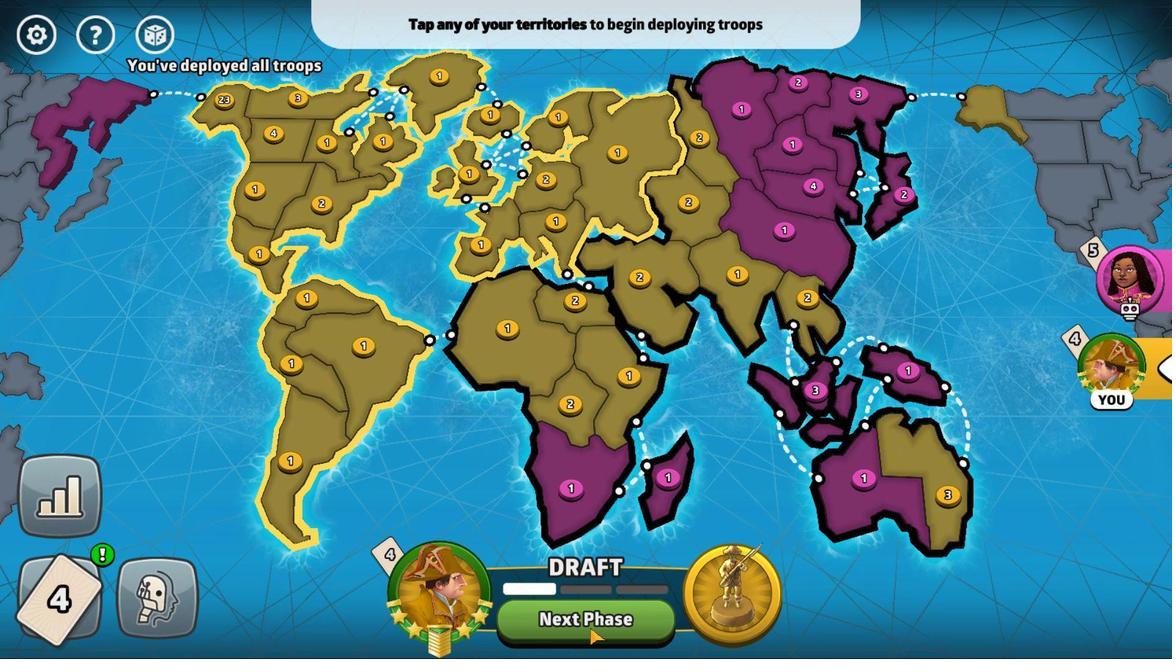 
Action: Mouse pressed left at (589, 628)
